 Task: Compose an email with the signature George Carter with the subject Thank you for an order and the message Could you clarify the roles and responsibilities of the team members? from softage.5@softage.net to softage.3@softage.net, select last sentence, change the font color from current to maroon and background color to red Send the email. Finally, move the email from Sent Items to the label Makeup
Action: Mouse moved to (116, 135)
Screenshot: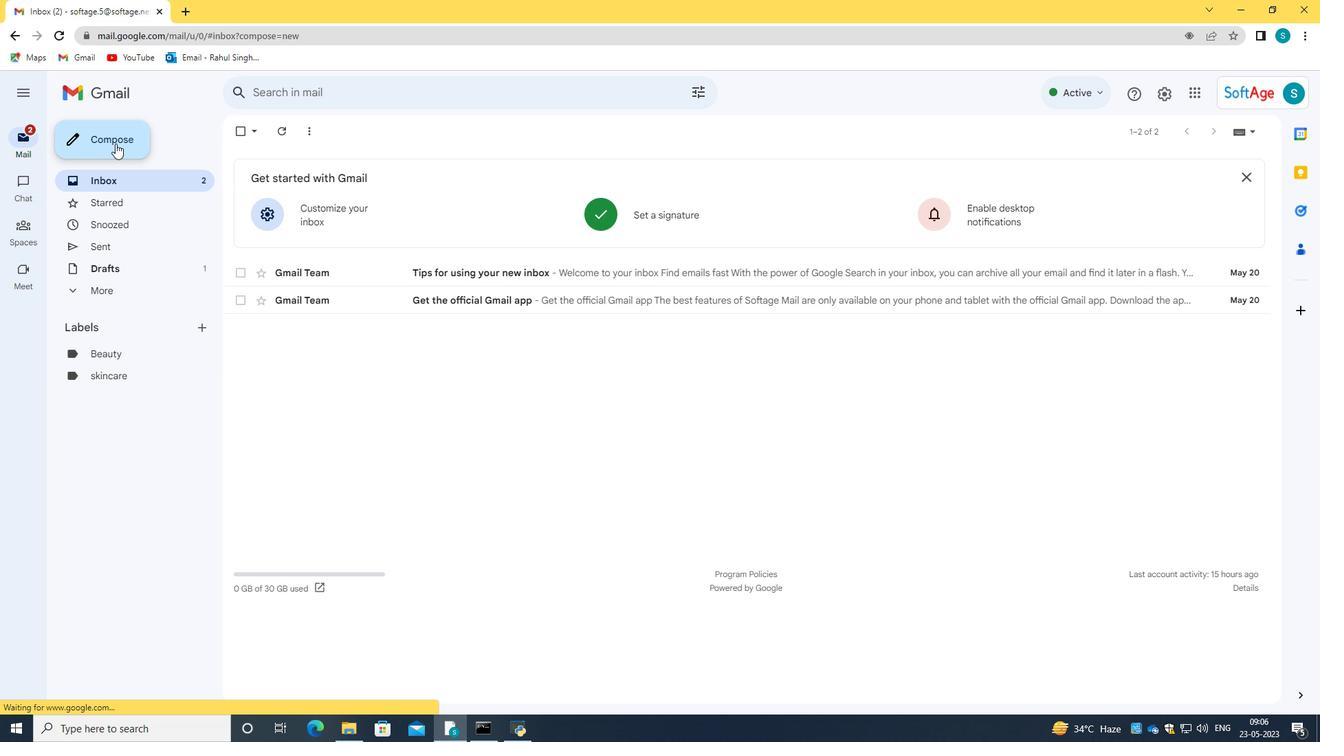 
Action: Mouse pressed left at (116, 135)
Screenshot: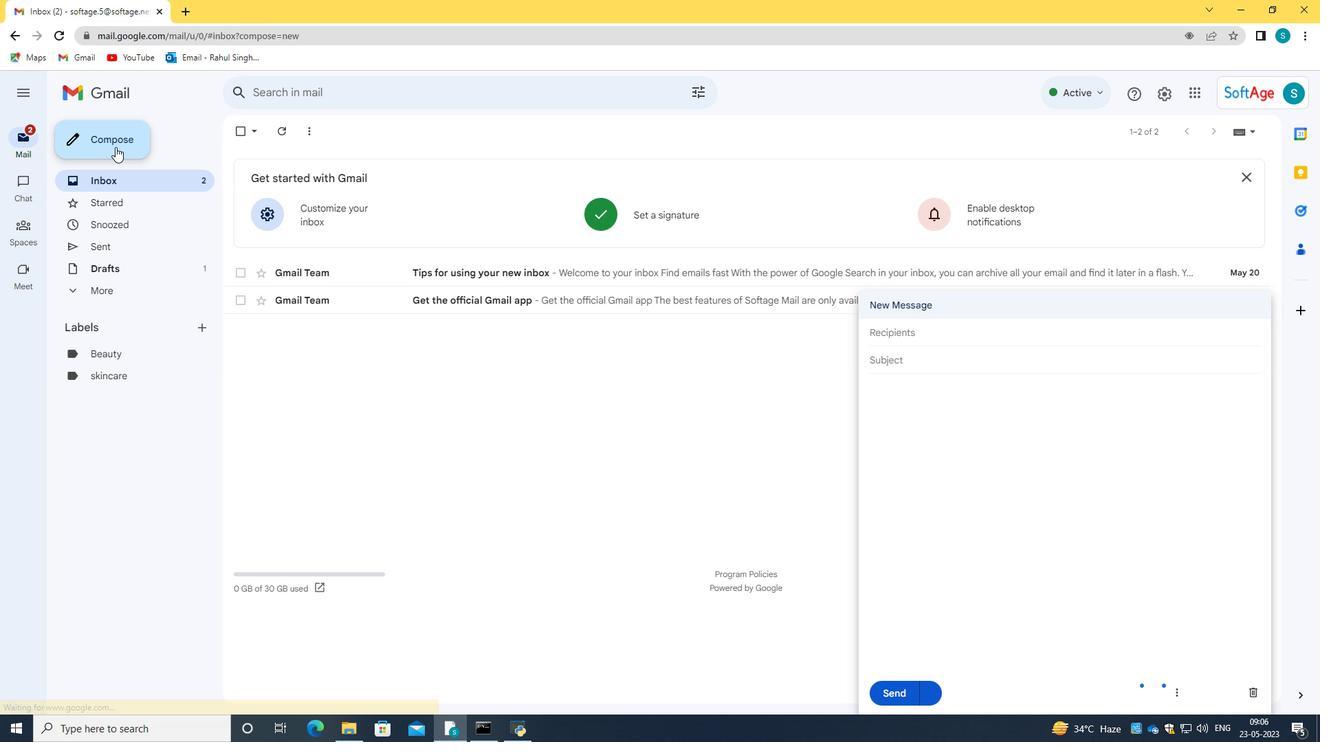 
Action: Mouse moved to (1237, 301)
Screenshot: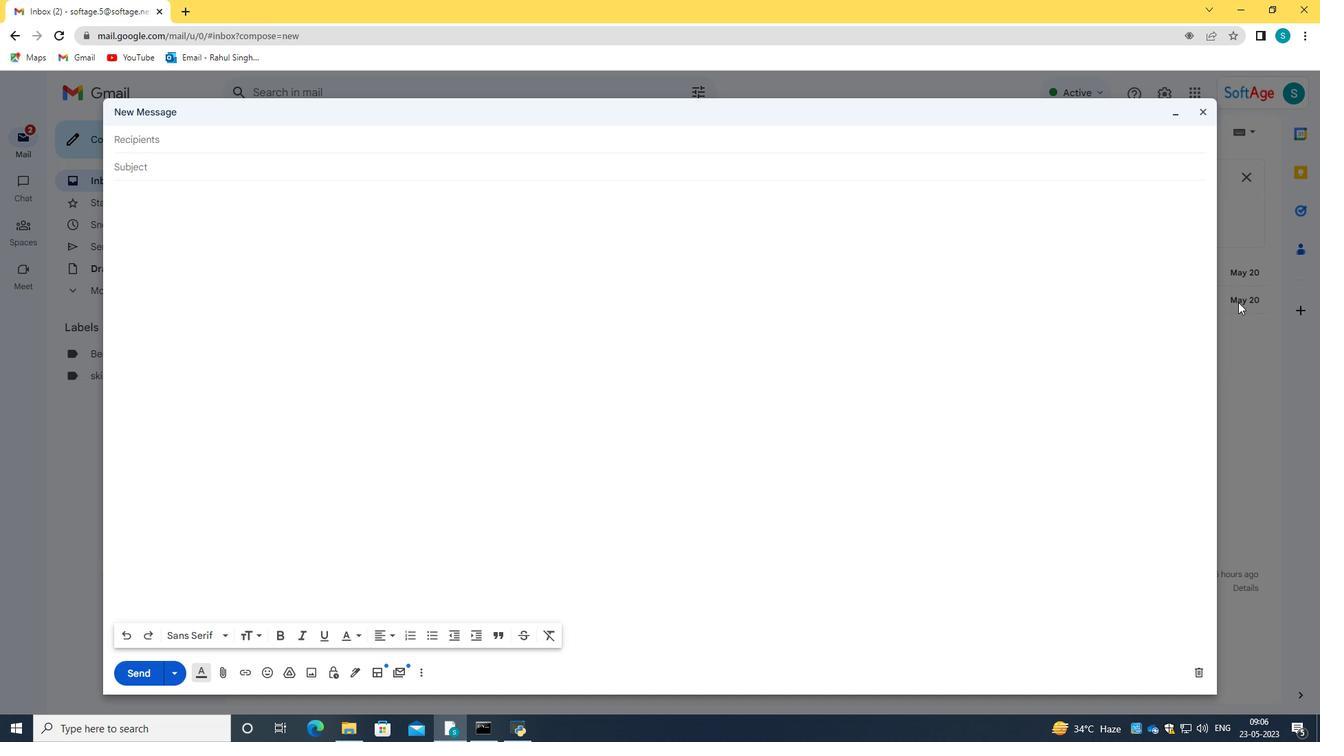 
Action: Mouse pressed left at (1237, 301)
Screenshot: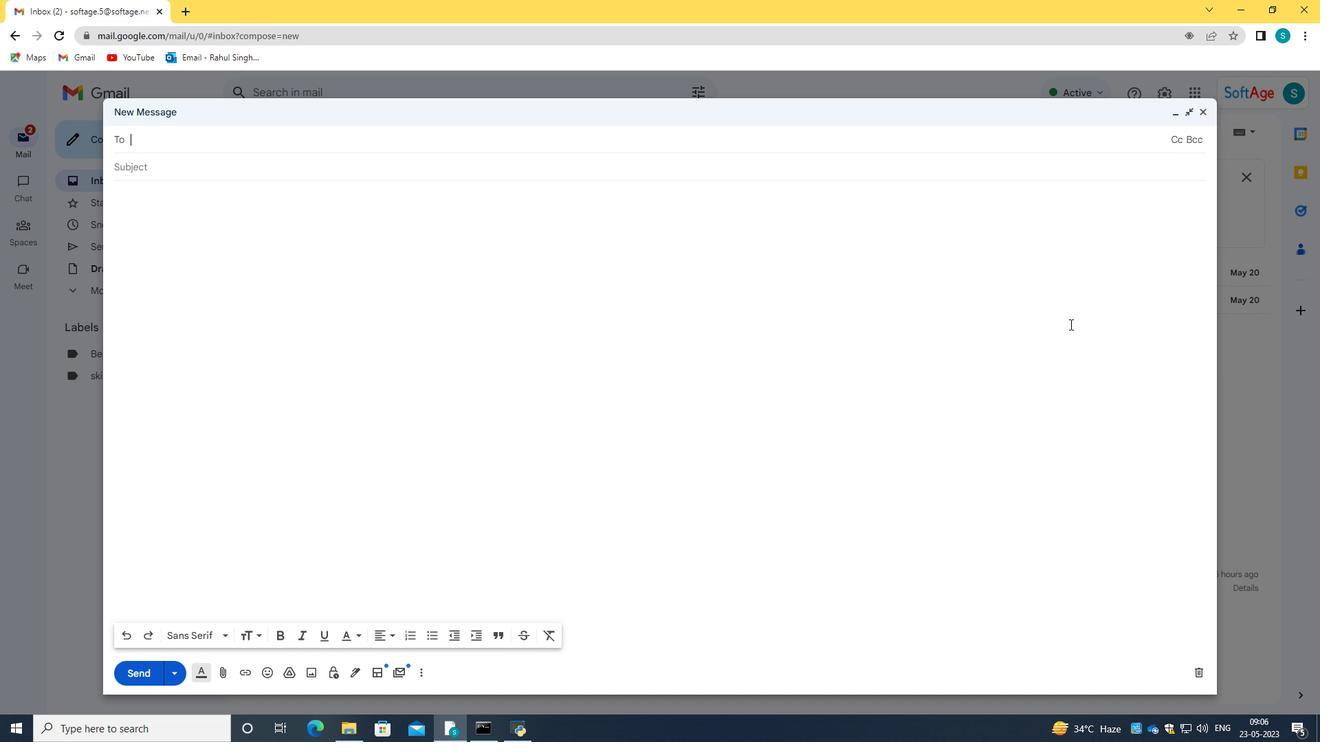 
Action: Mouse moved to (186, 135)
Screenshot: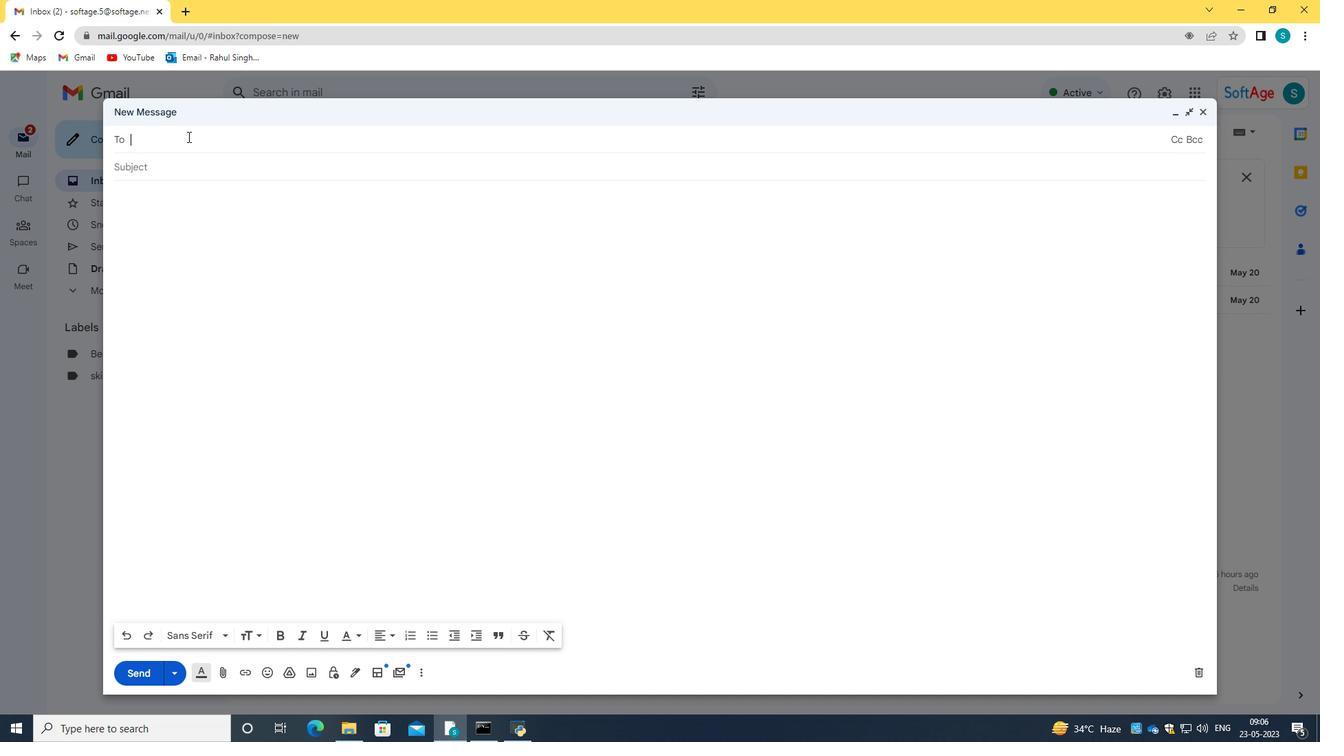 
Action: Mouse pressed left at (186, 135)
Screenshot: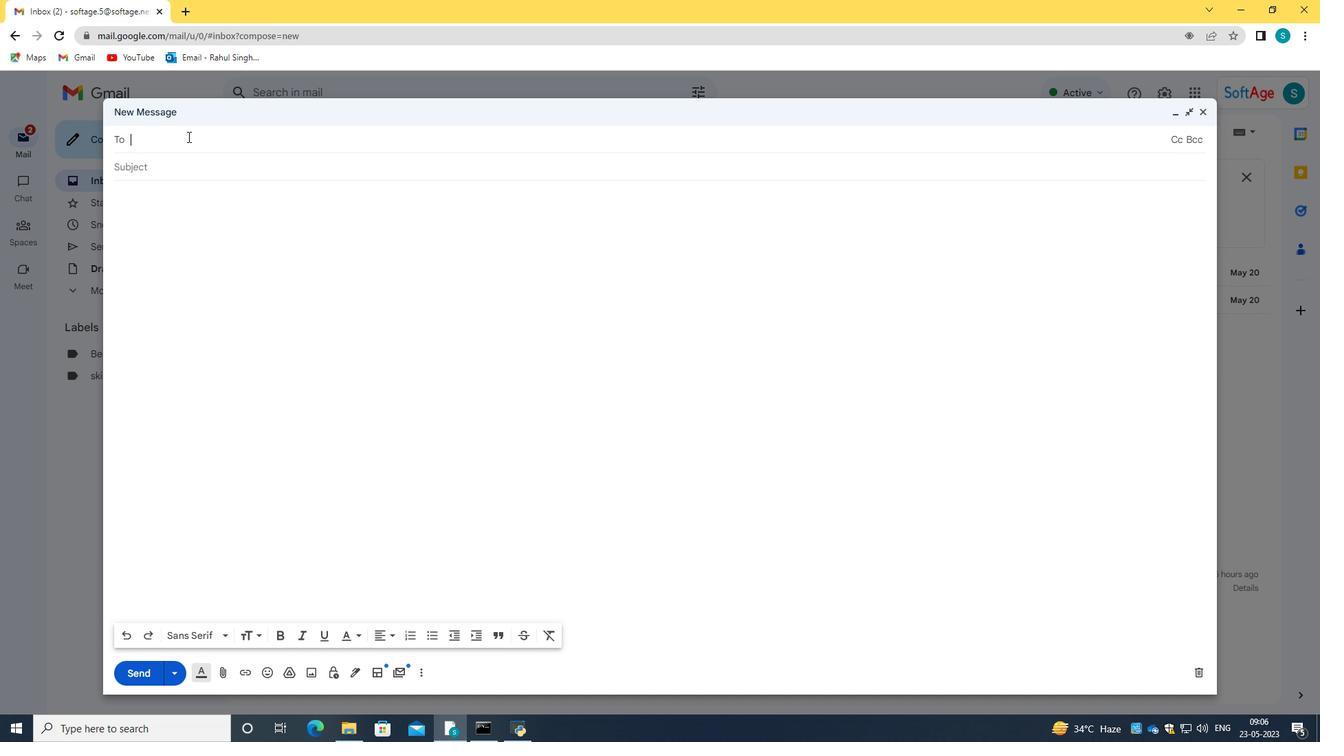 
Action: Mouse moved to (352, 674)
Screenshot: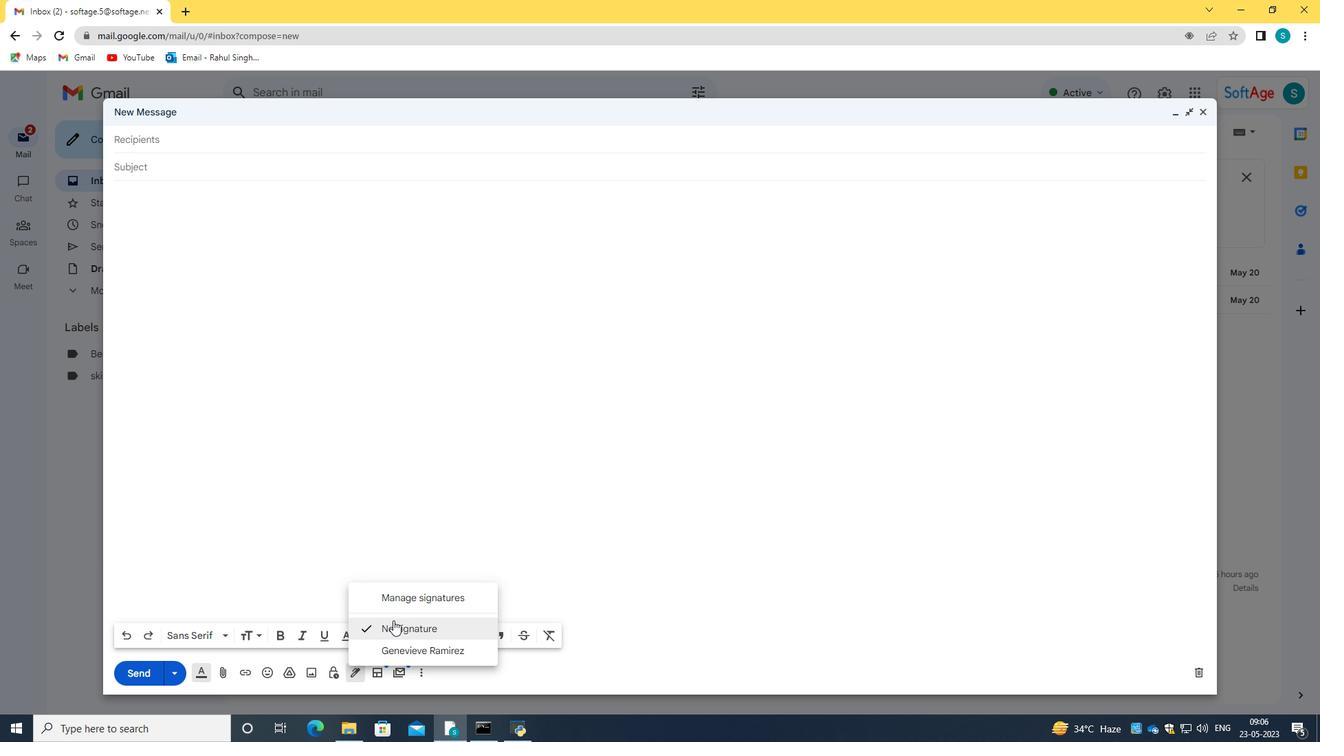 
Action: Mouse pressed left at (352, 674)
Screenshot: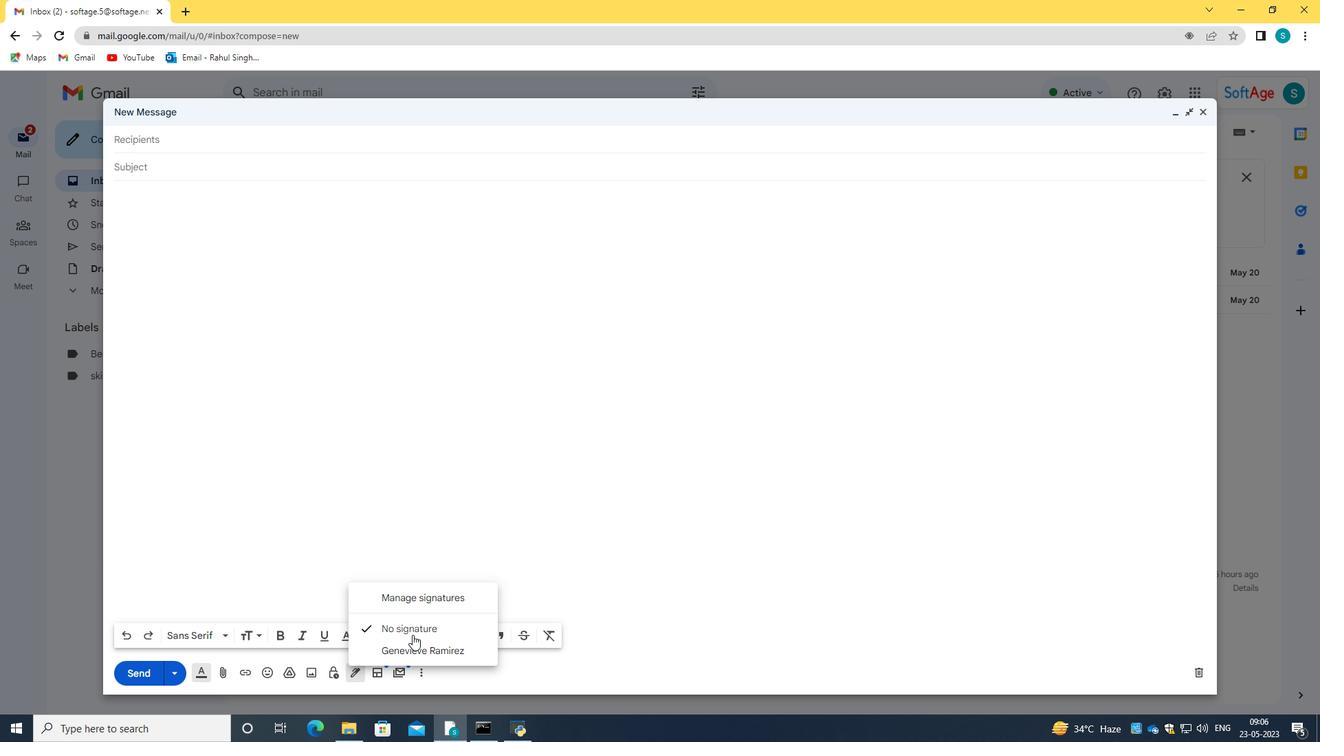 
Action: Mouse moved to (424, 605)
Screenshot: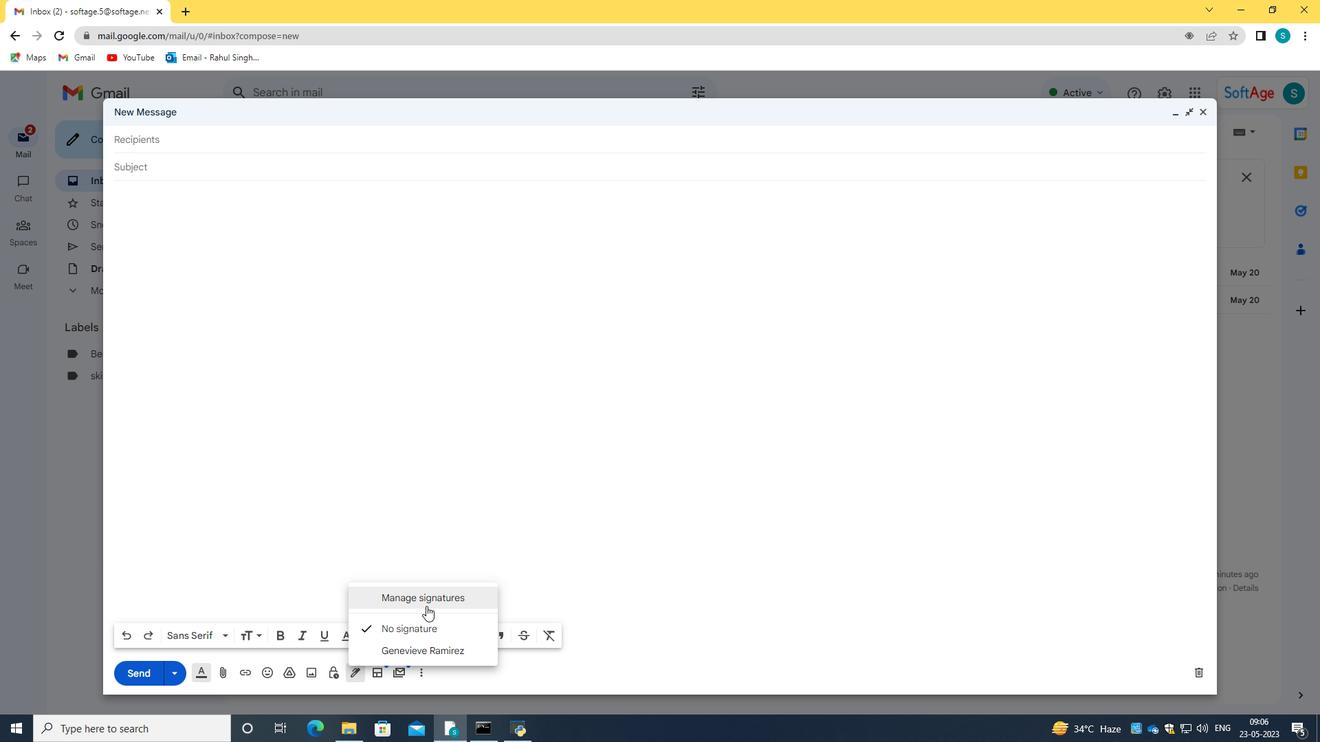 
Action: Mouse pressed left at (424, 605)
Screenshot: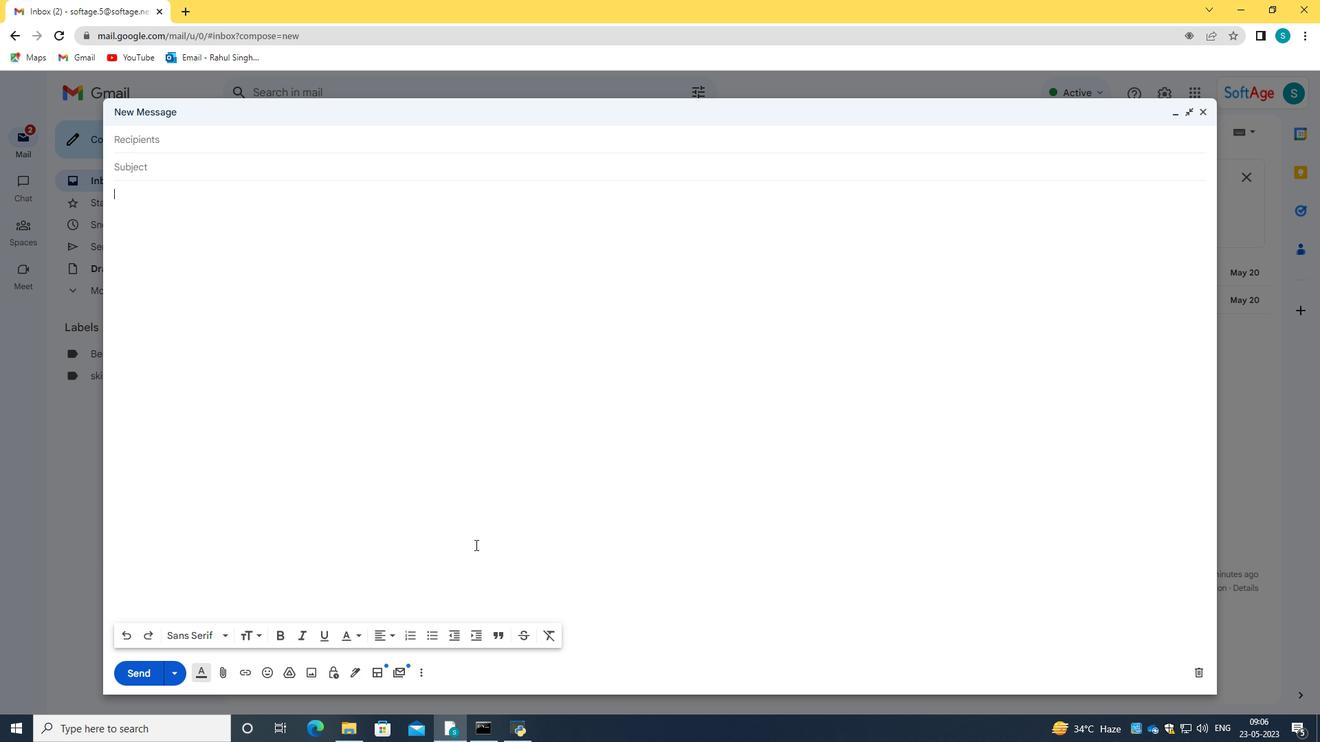 
Action: Mouse moved to (1188, 111)
Screenshot: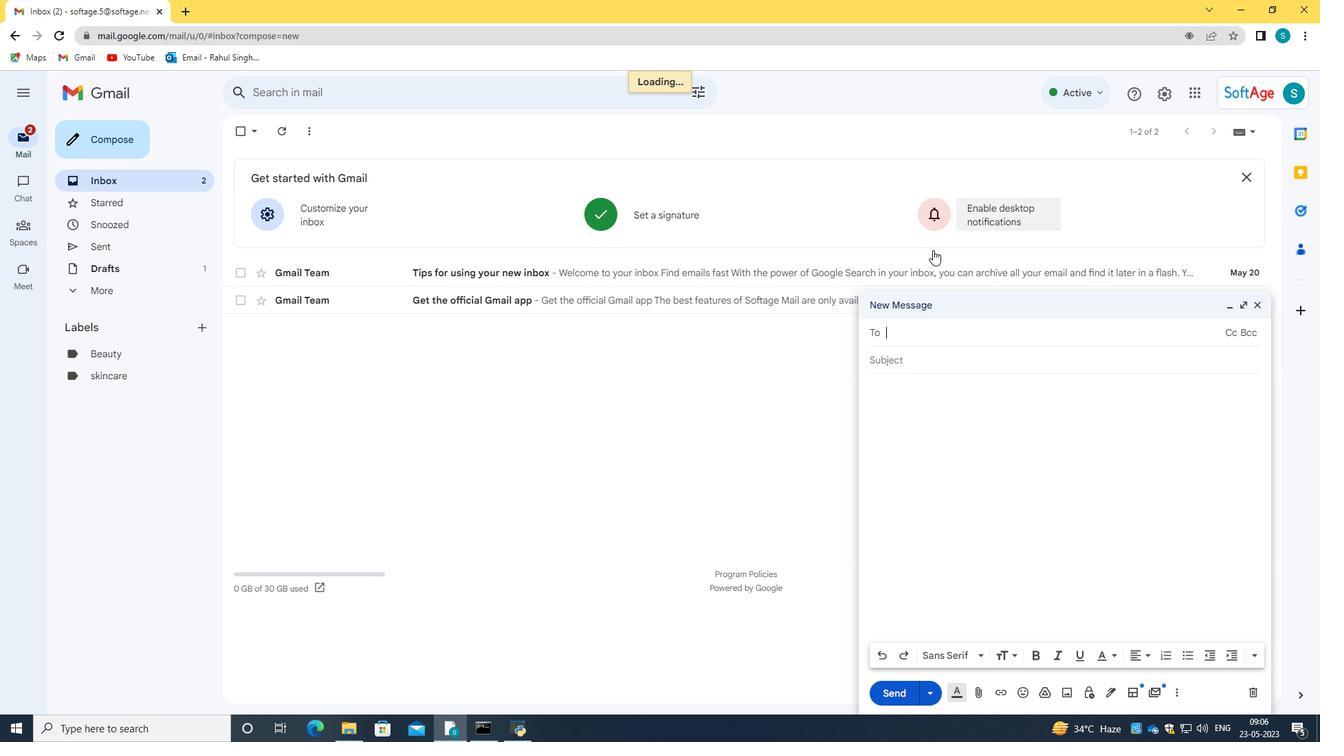 
Action: Mouse pressed left at (1188, 111)
Screenshot: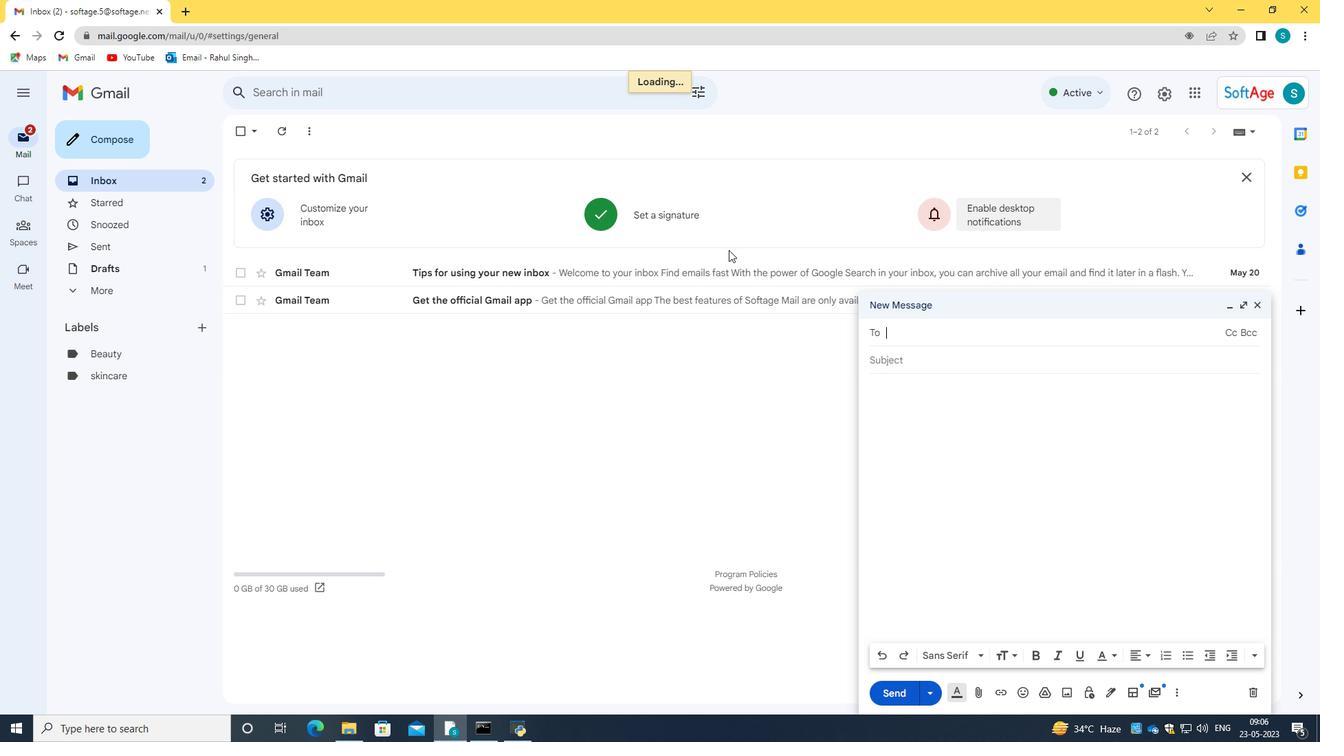
Action: Mouse moved to (554, 343)
Screenshot: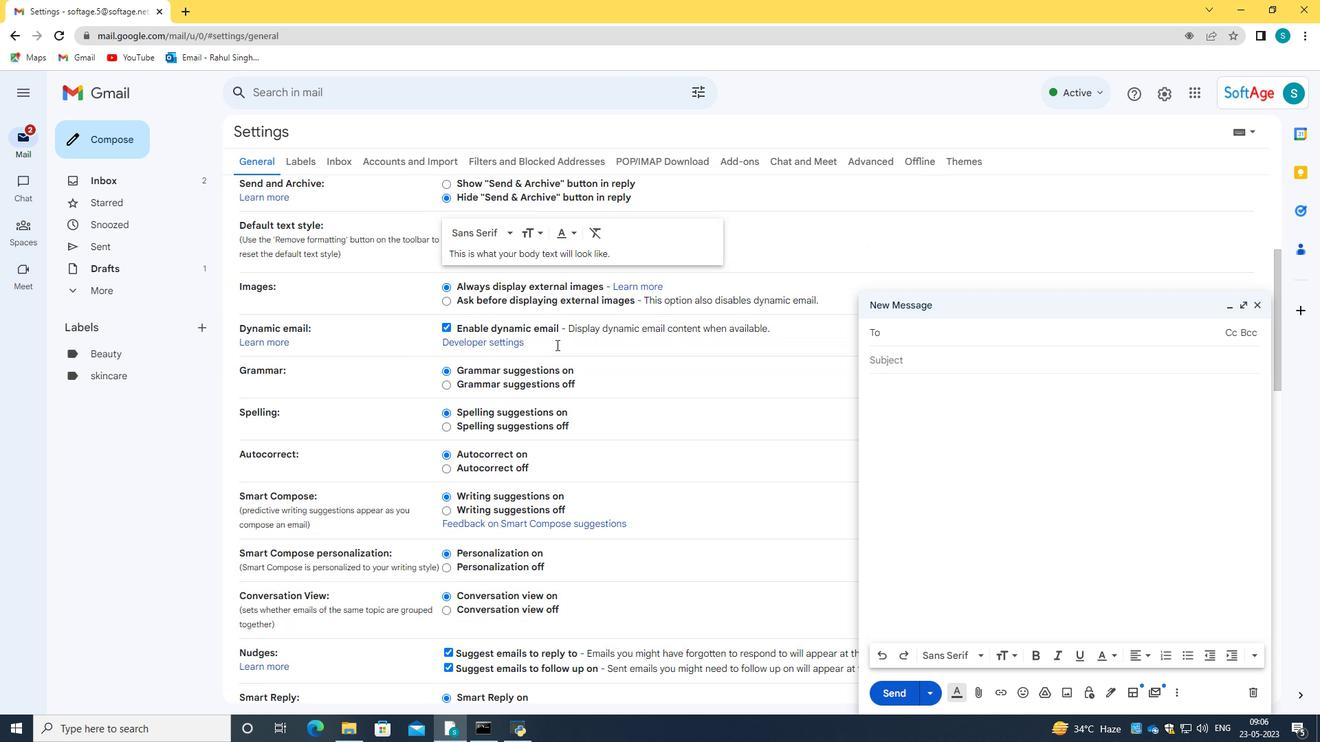 
Action: Mouse scrolled (554, 343) with delta (0, 0)
Screenshot: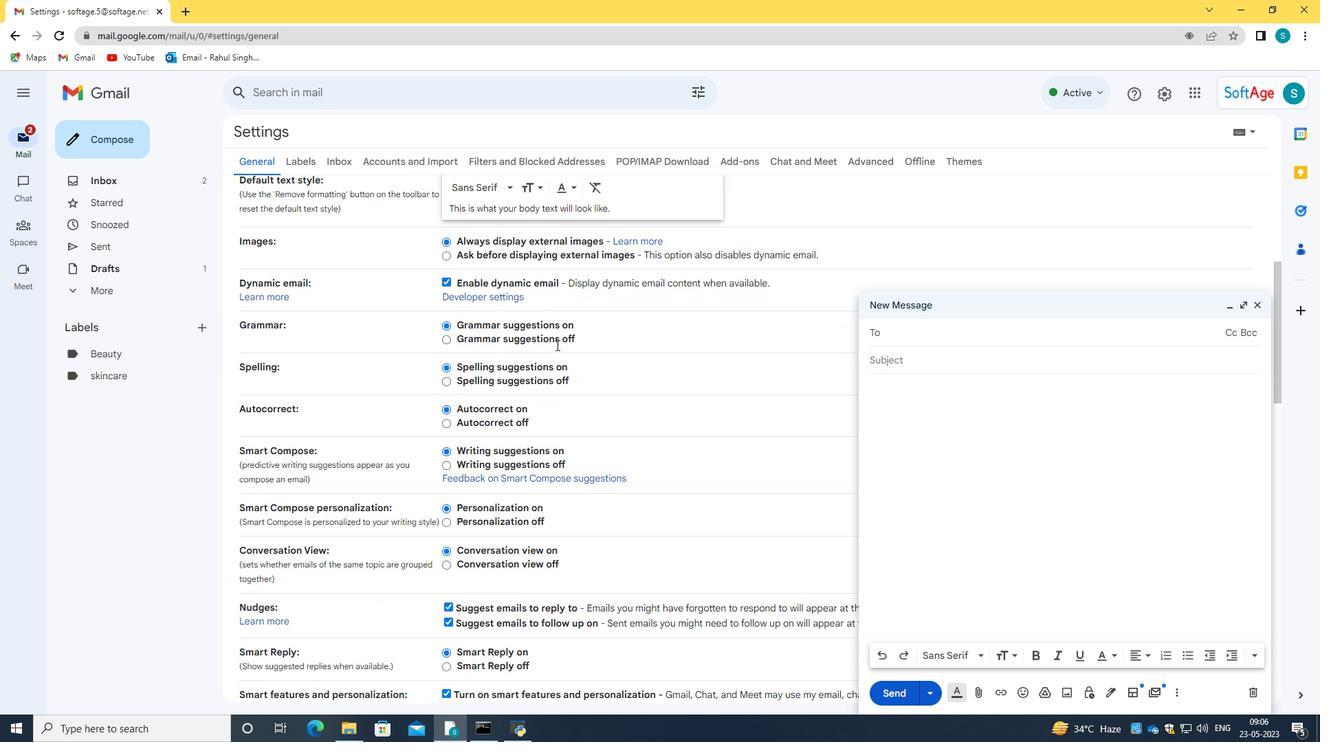 
Action: Mouse scrolled (554, 343) with delta (0, 0)
Screenshot: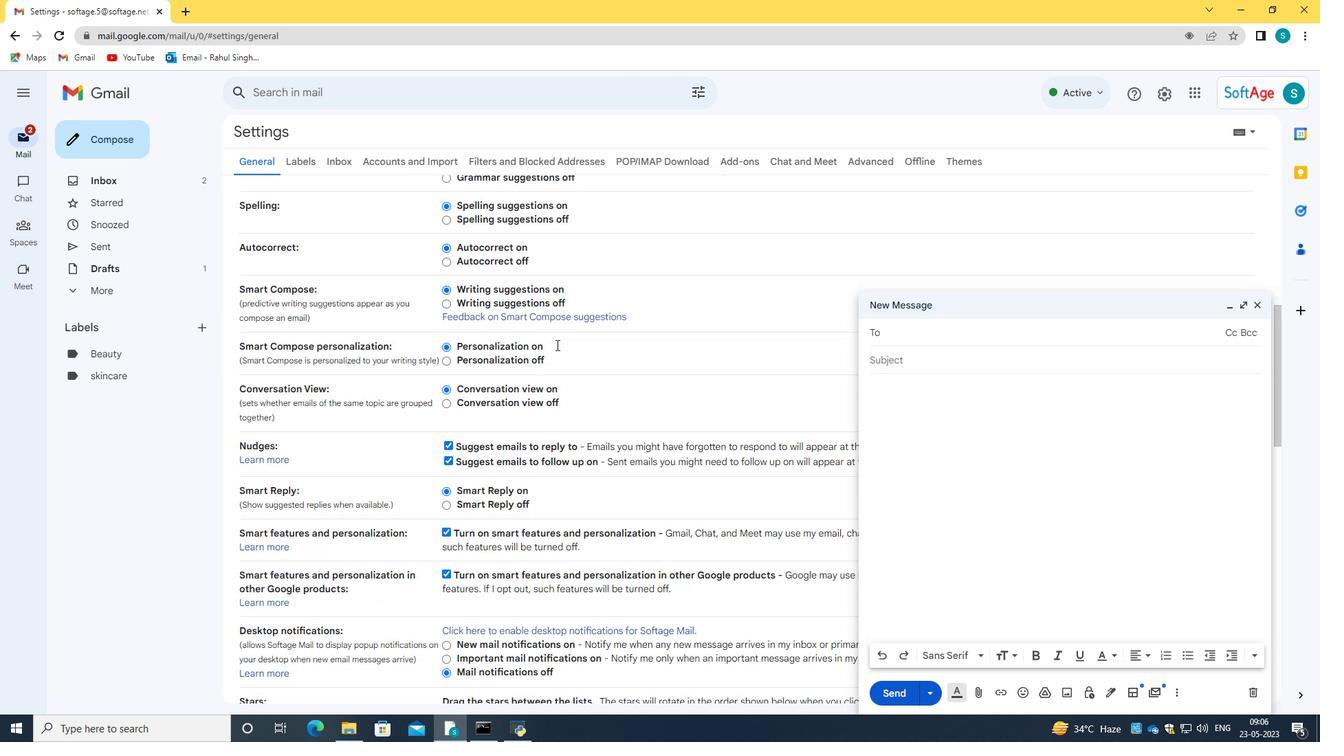 
Action: Mouse scrolled (554, 343) with delta (0, 0)
Screenshot: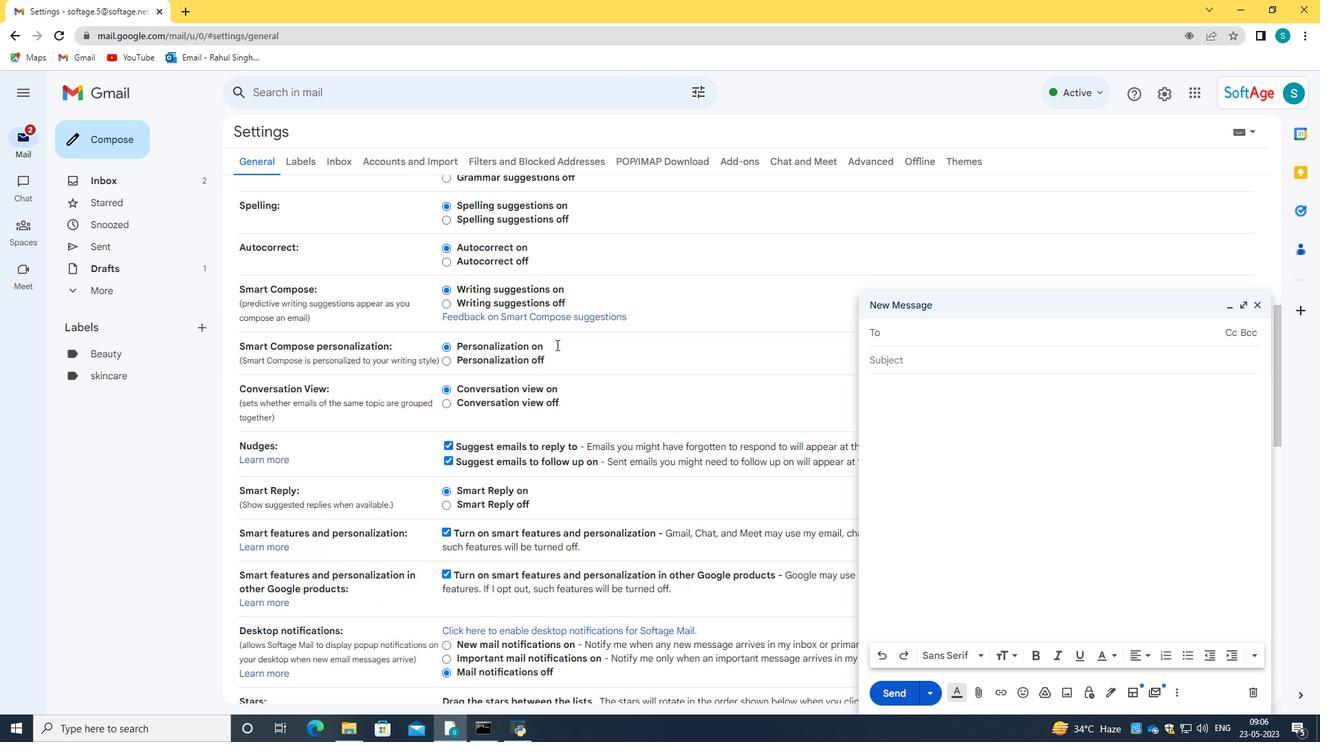 
Action: Mouse scrolled (554, 343) with delta (0, 0)
Screenshot: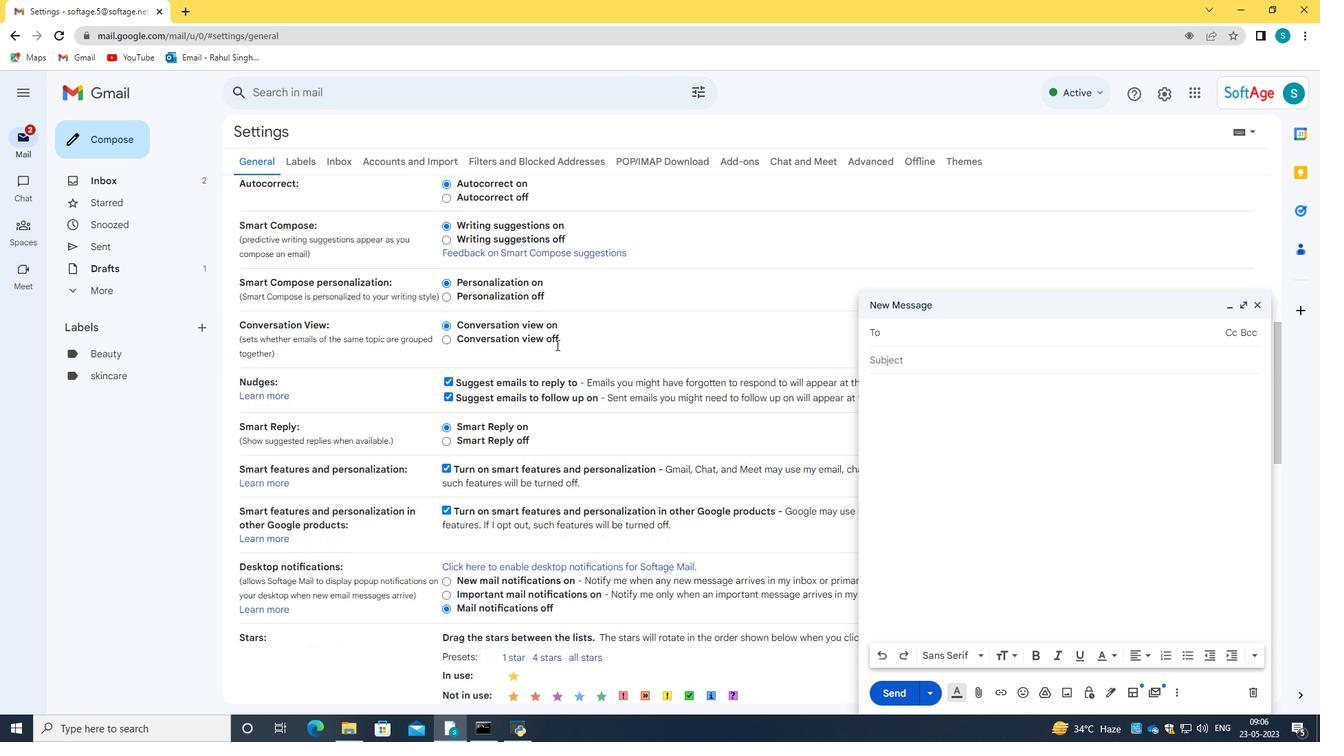 
Action: Mouse scrolled (554, 343) with delta (0, 0)
Screenshot: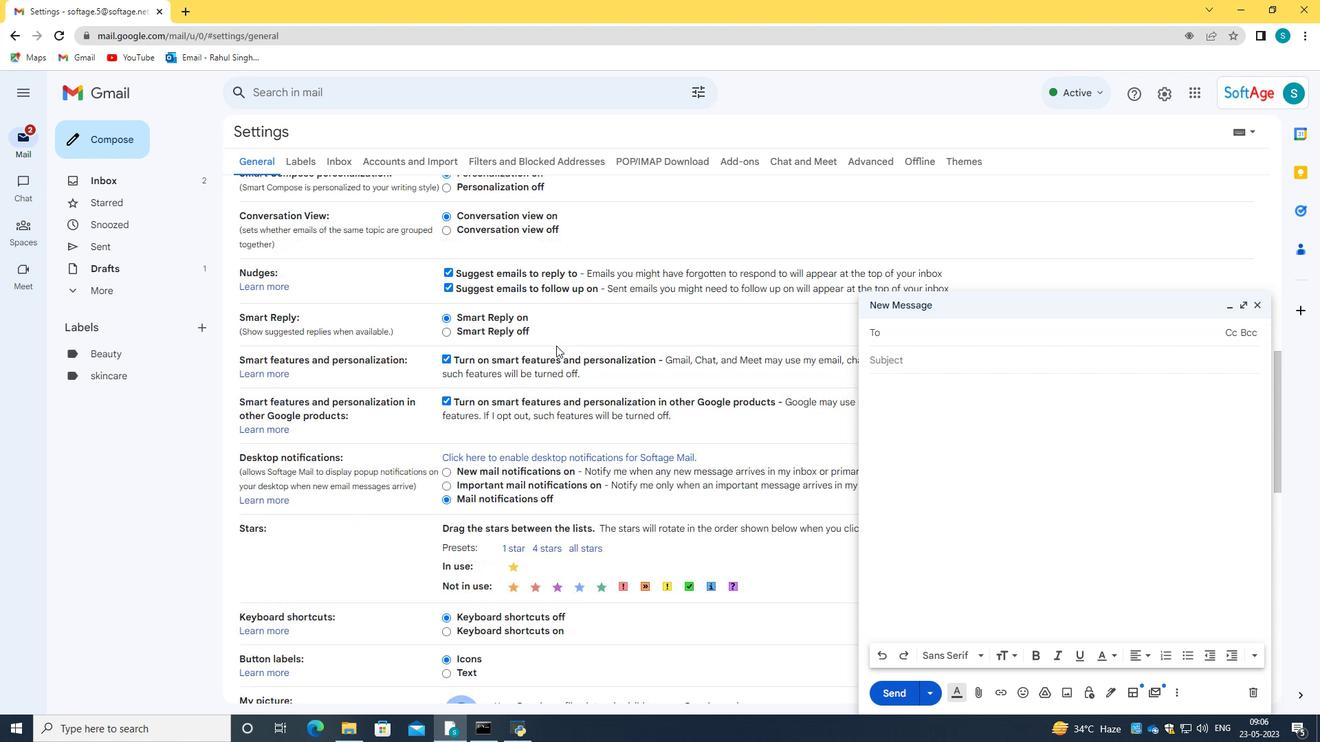 
Action: Mouse scrolled (554, 343) with delta (0, 0)
Screenshot: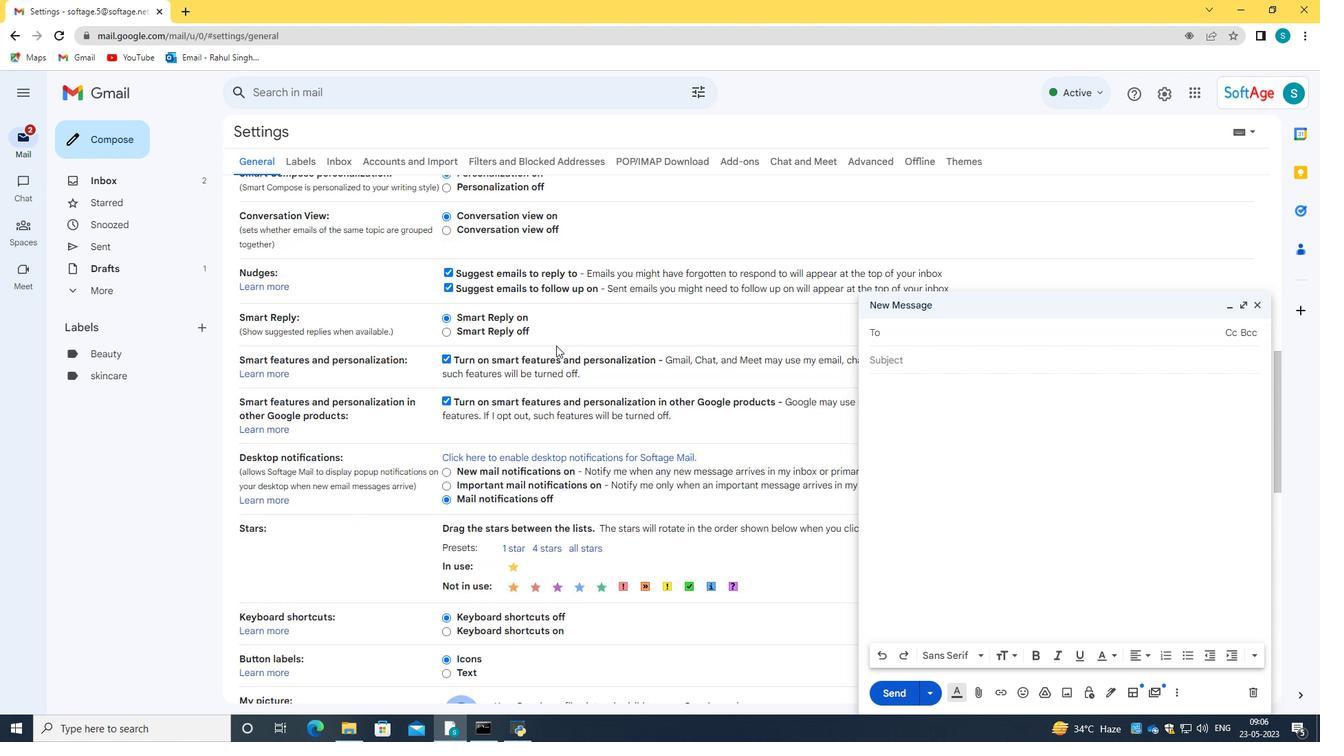 
Action: Mouse scrolled (554, 343) with delta (0, 0)
Screenshot: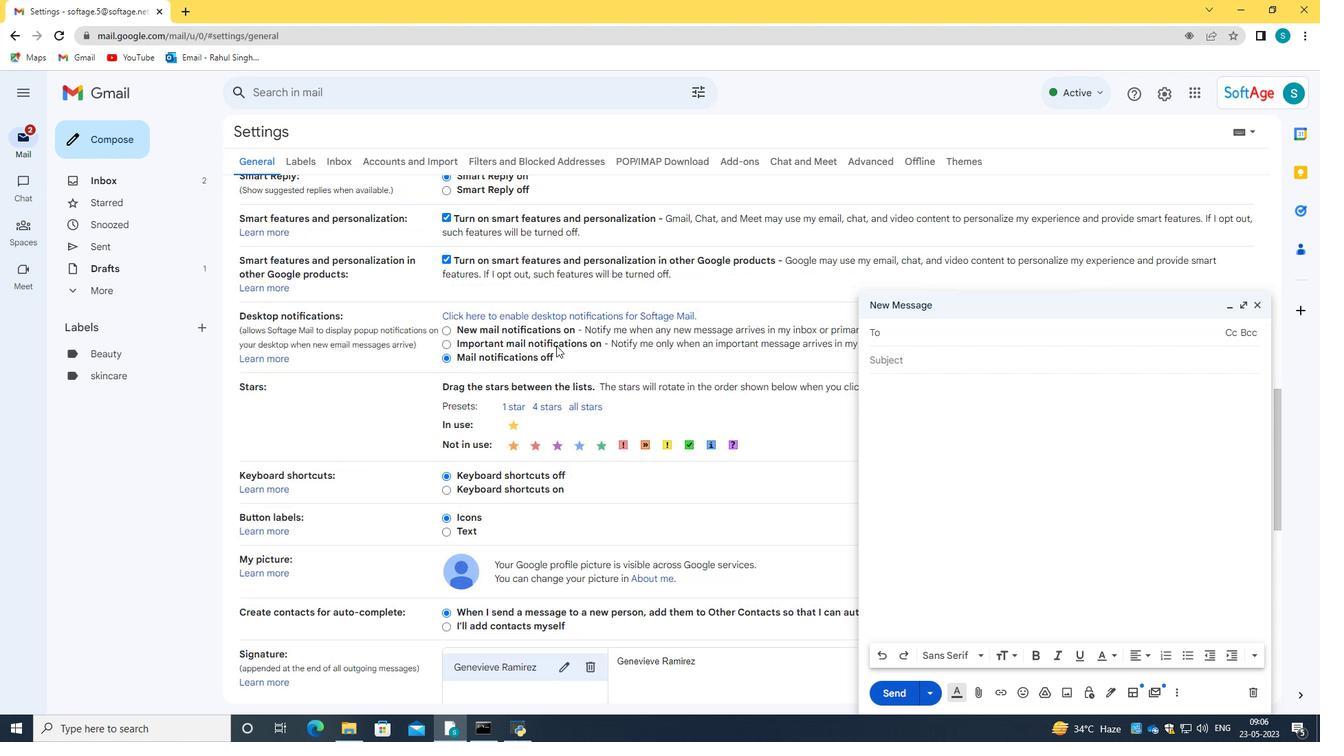 
Action: Mouse scrolled (554, 343) with delta (0, 0)
Screenshot: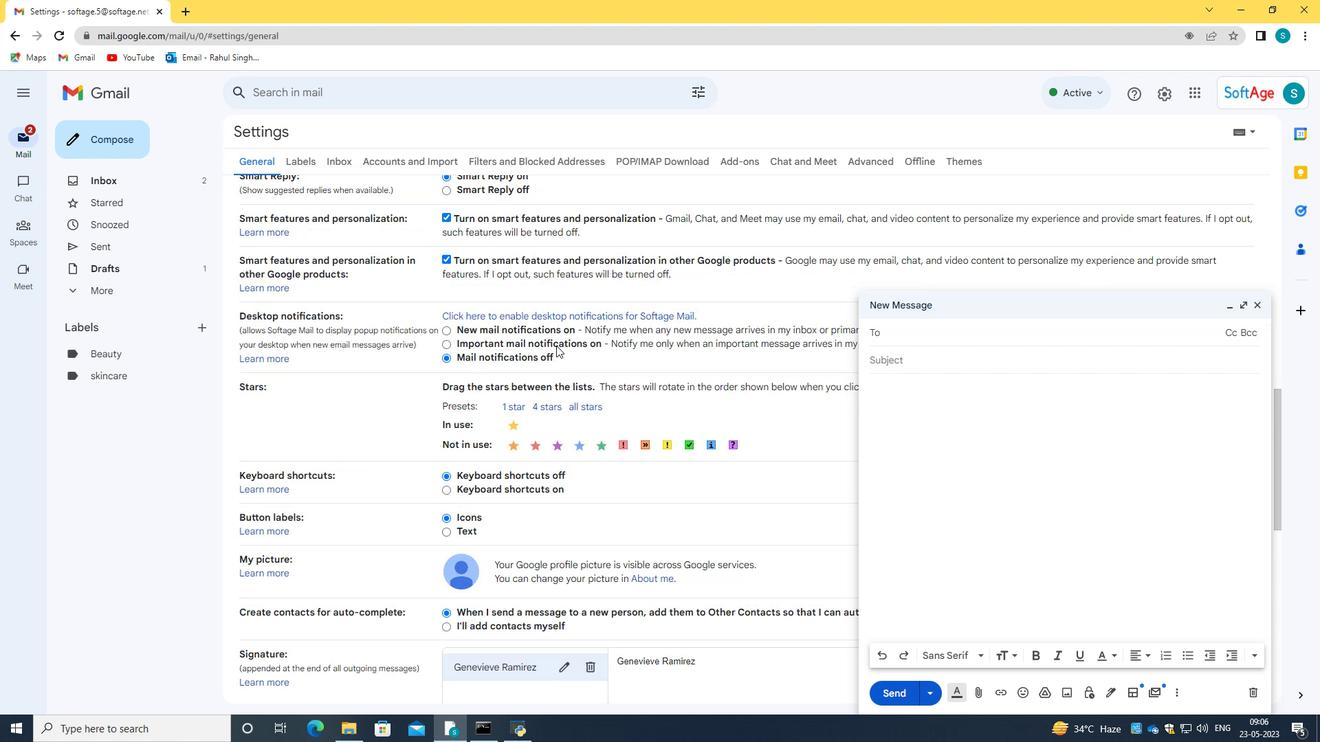 
Action: Mouse moved to (554, 344)
Screenshot: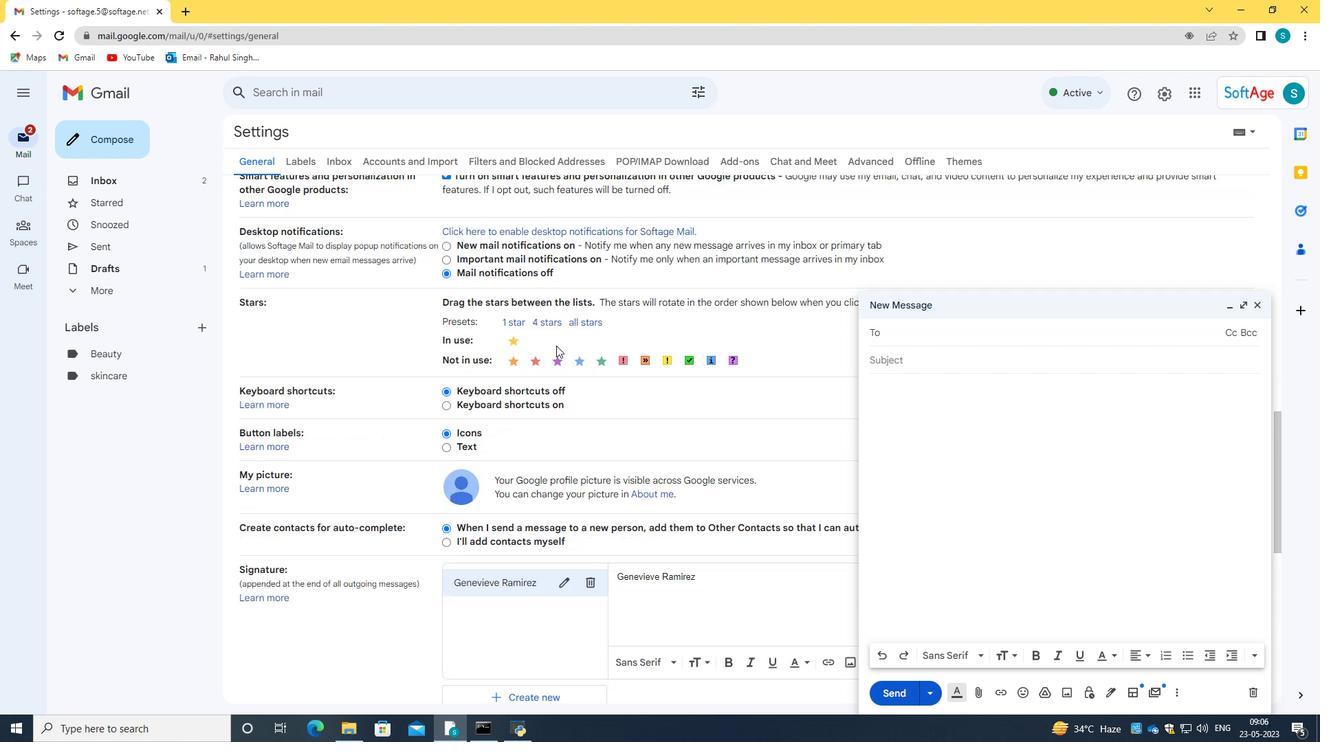 
Action: Mouse scrolled (554, 343) with delta (0, 0)
Screenshot: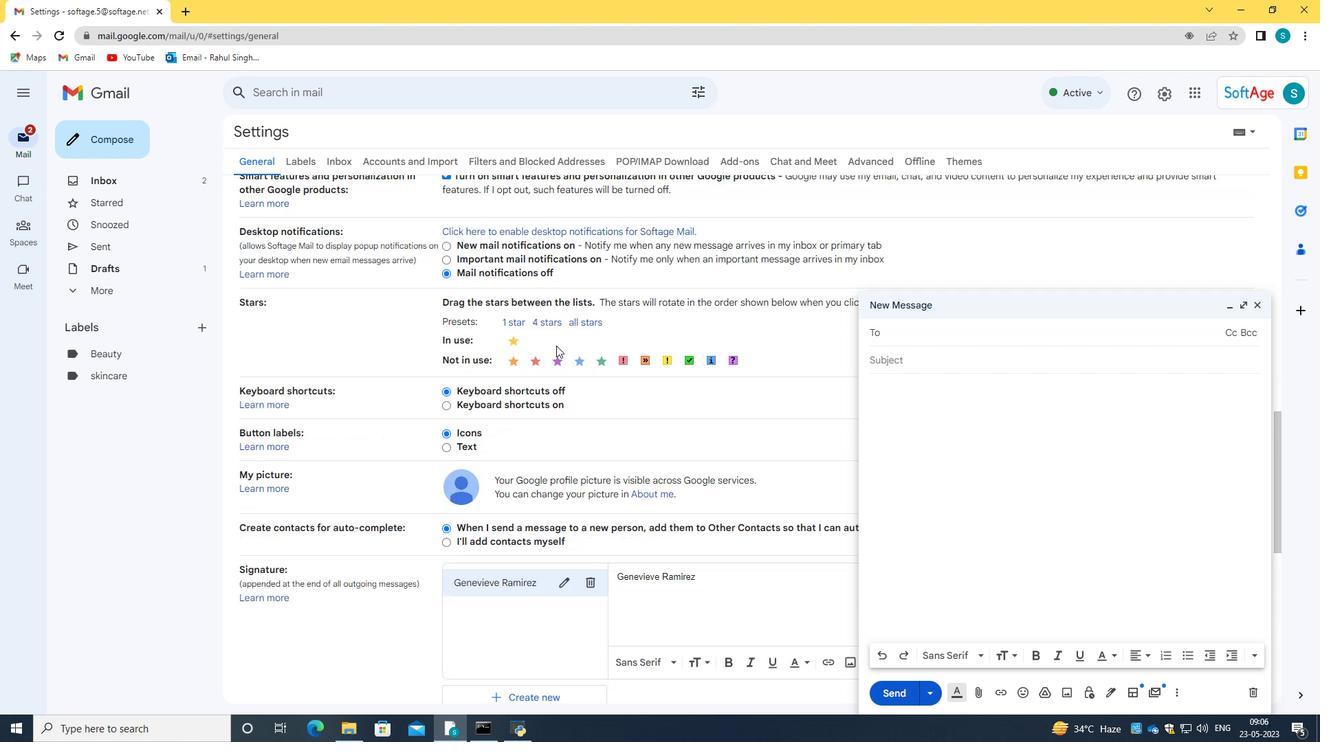 
Action: Mouse scrolled (554, 343) with delta (0, 0)
Screenshot: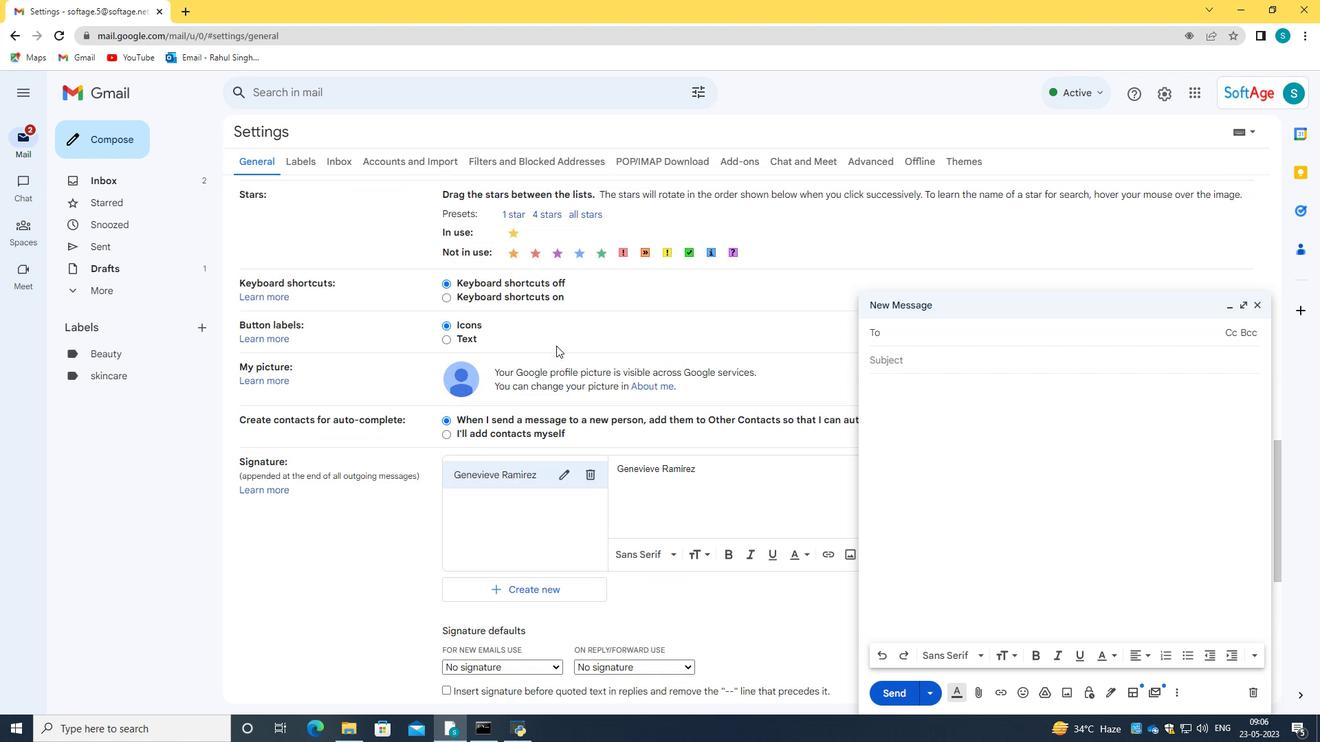
Action: Mouse scrolled (554, 343) with delta (0, 0)
Screenshot: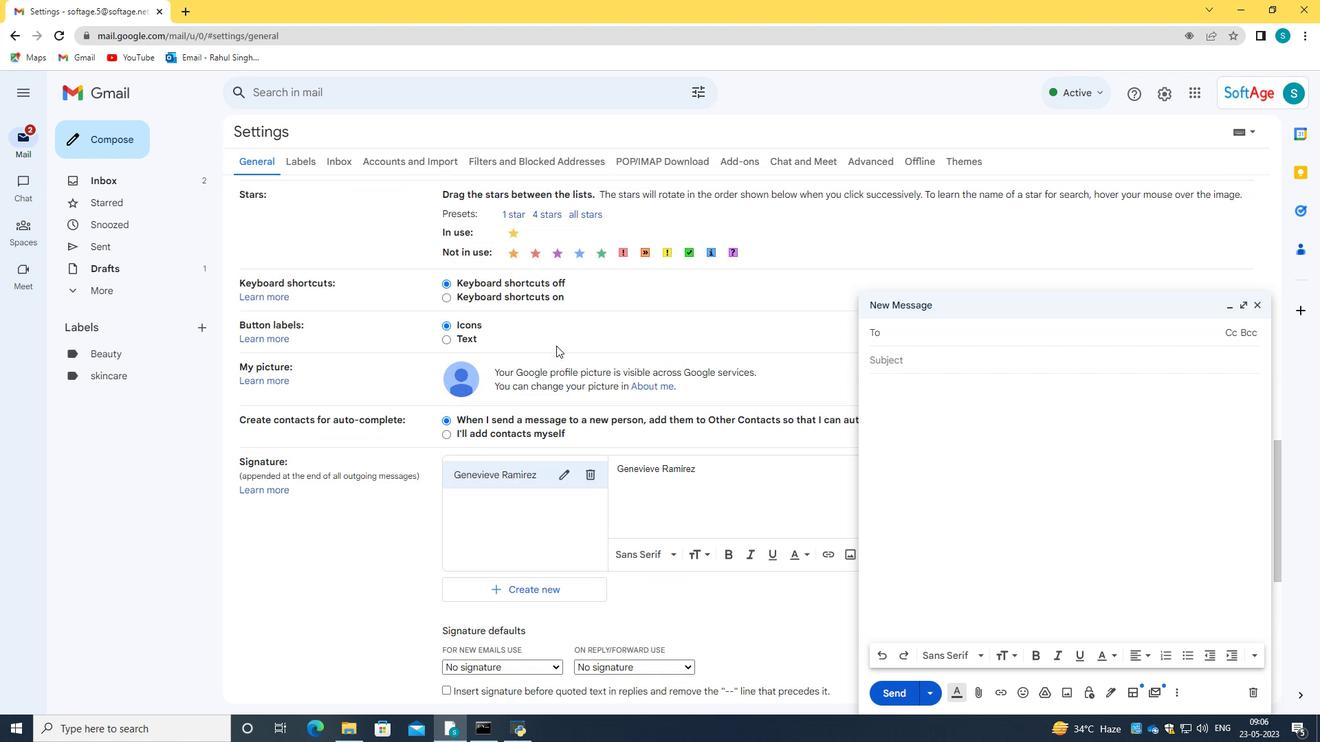 
Action: Mouse scrolled (554, 343) with delta (0, 0)
Screenshot: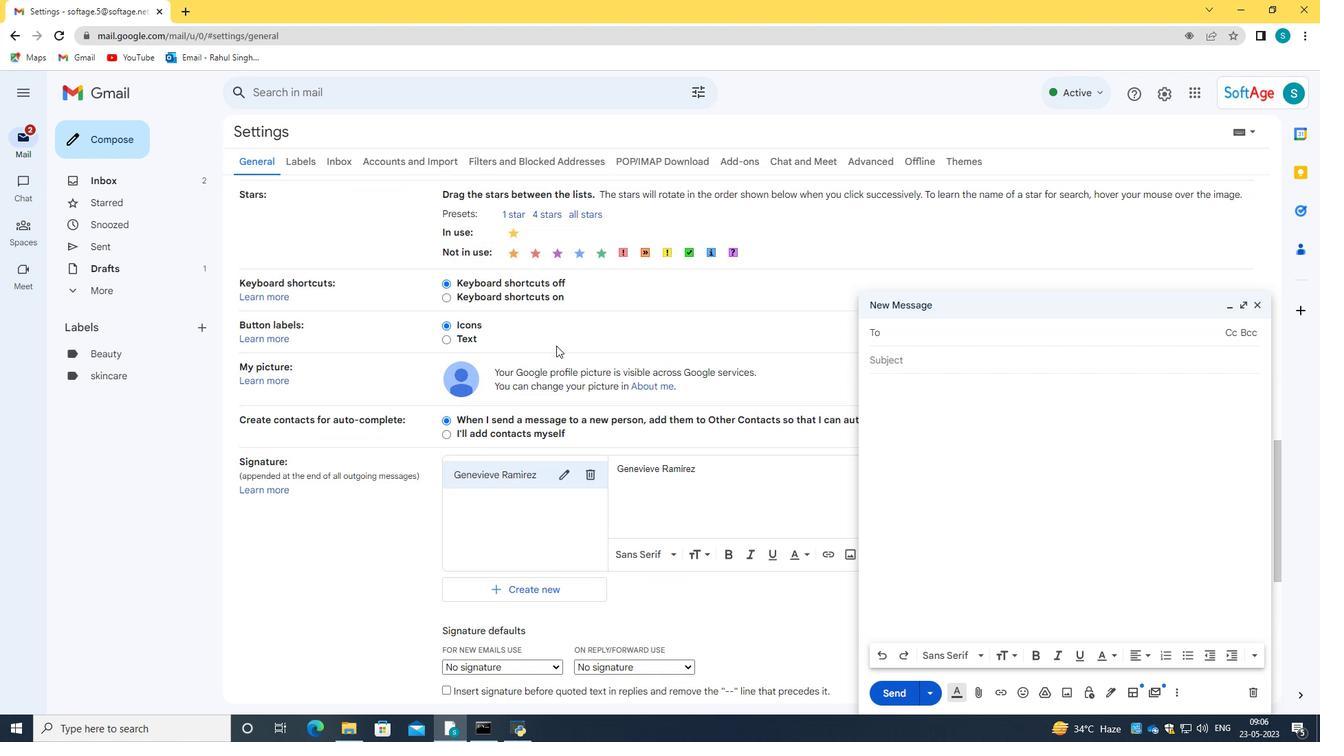 
Action: Mouse scrolled (554, 343) with delta (0, 0)
Screenshot: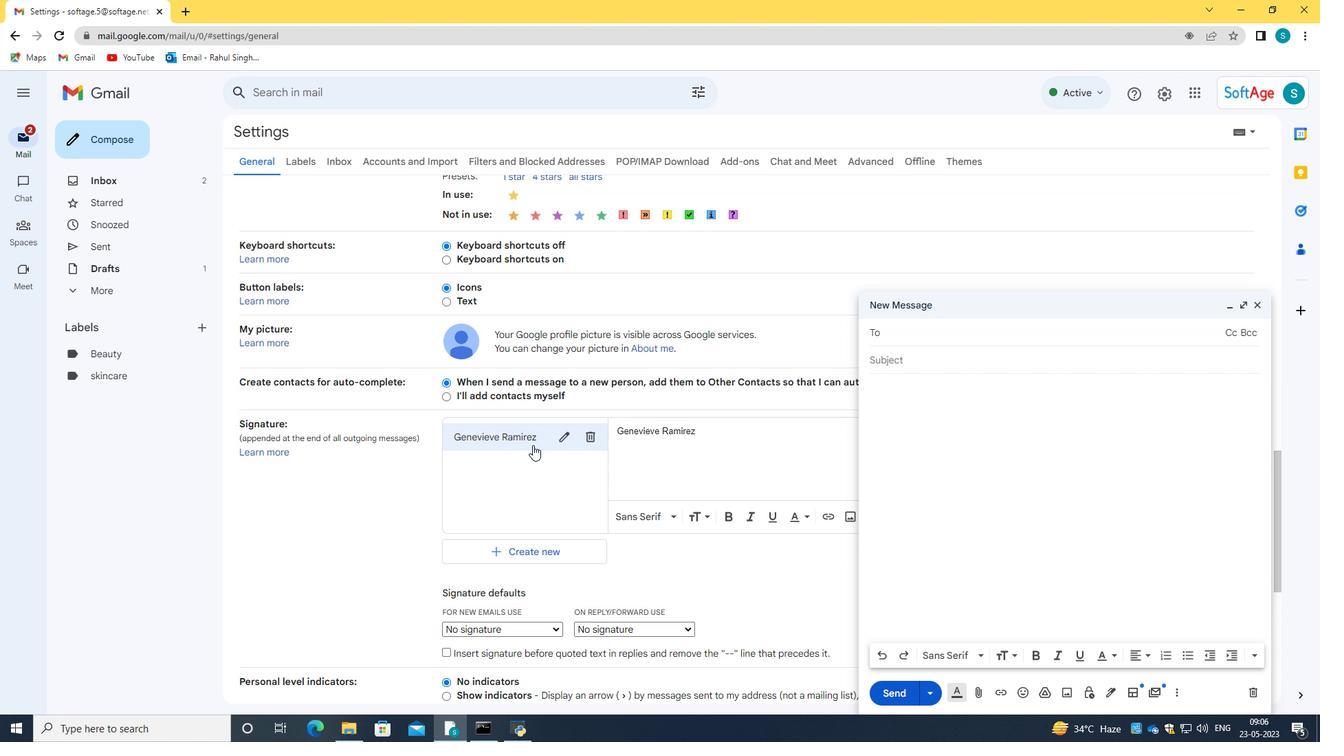 
Action: Mouse scrolled (554, 343) with delta (0, 0)
Screenshot: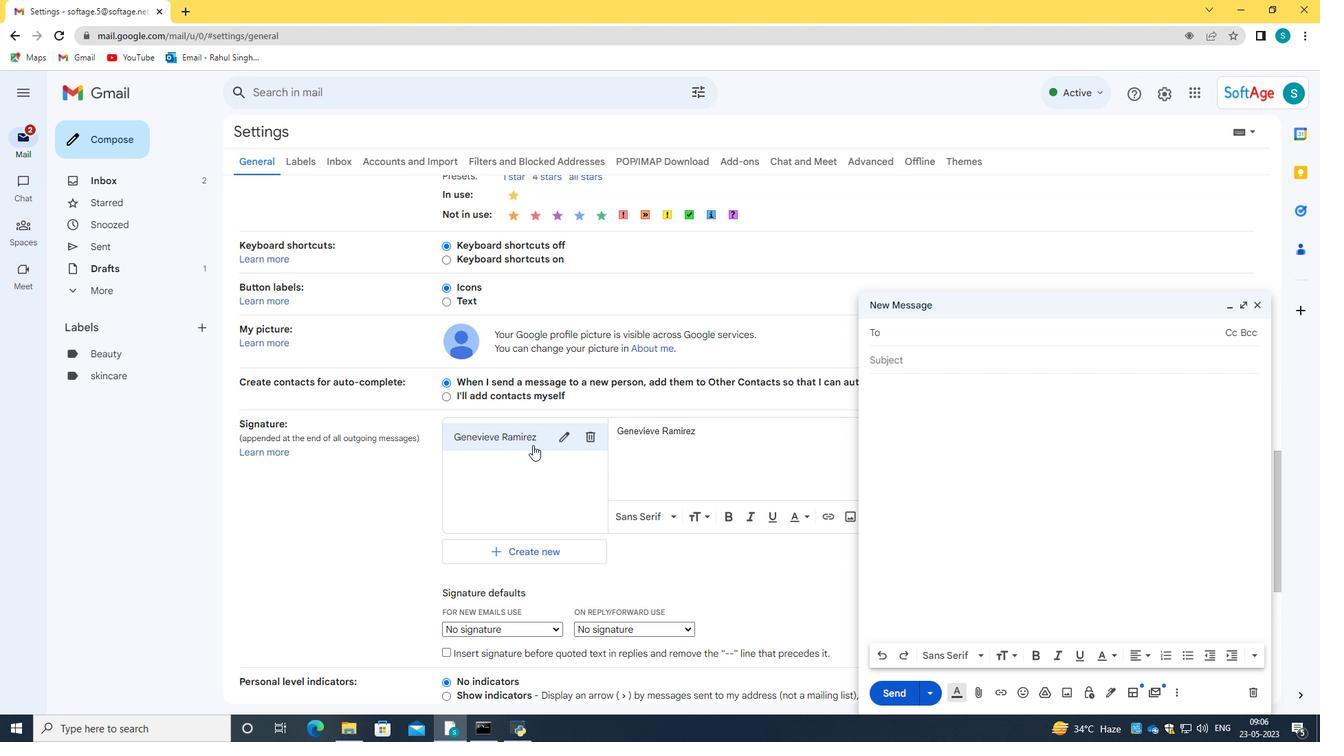
Action: Mouse scrolled (554, 343) with delta (0, 0)
Screenshot: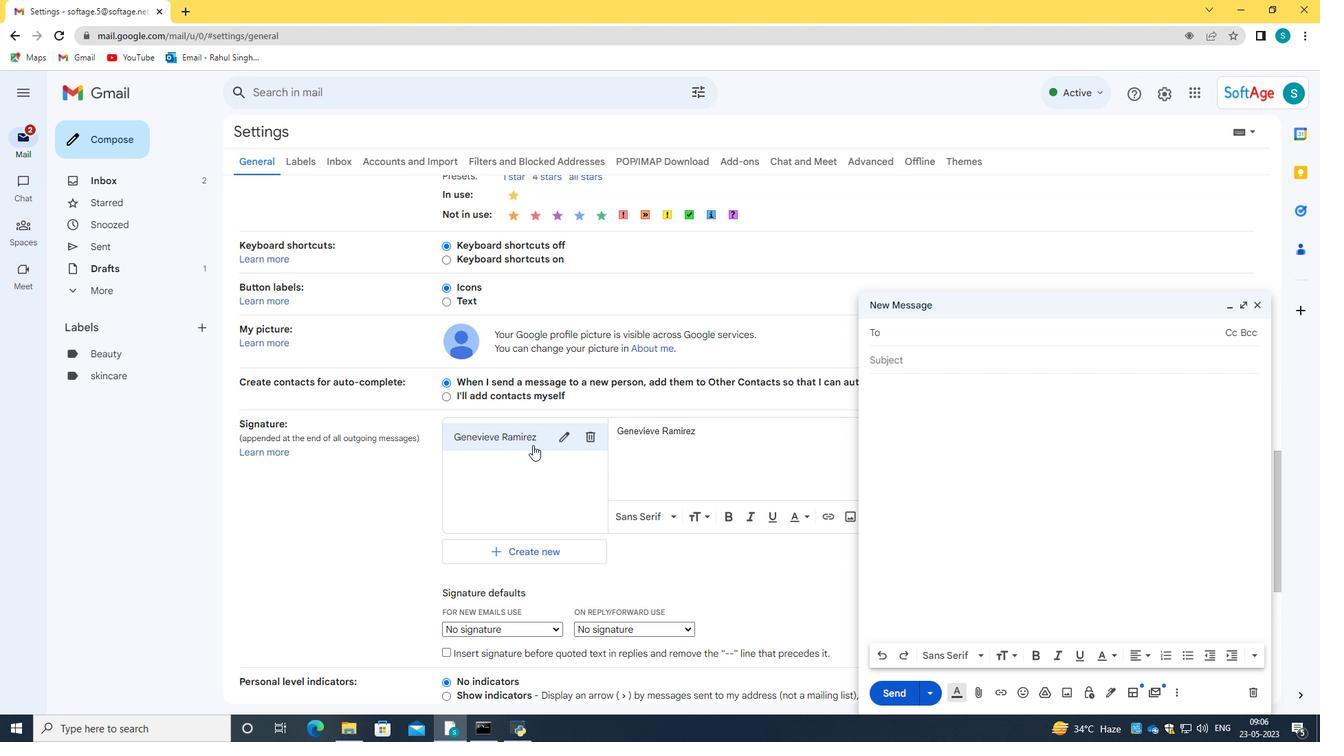 
Action: Mouse moved to (591, 437)
Screenshot: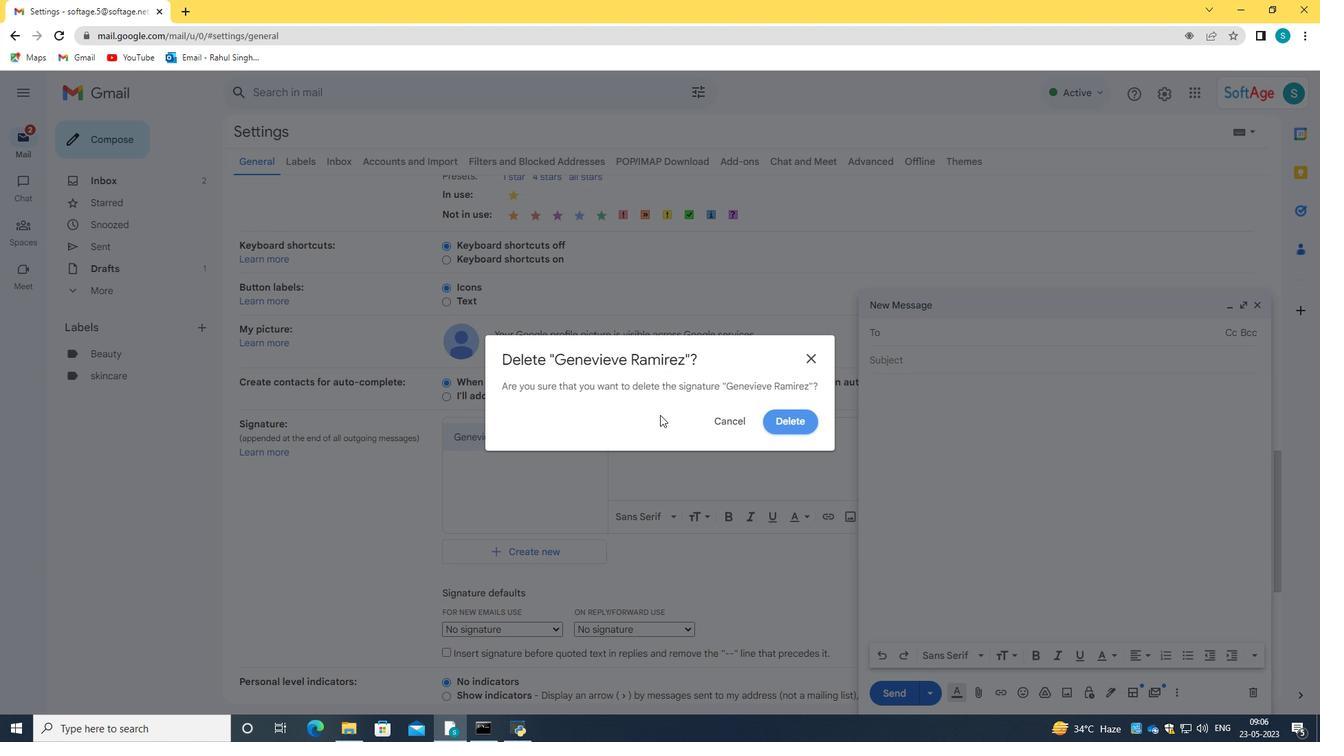 
Action: Mouse pressed left at (591, 437)
Screenshot: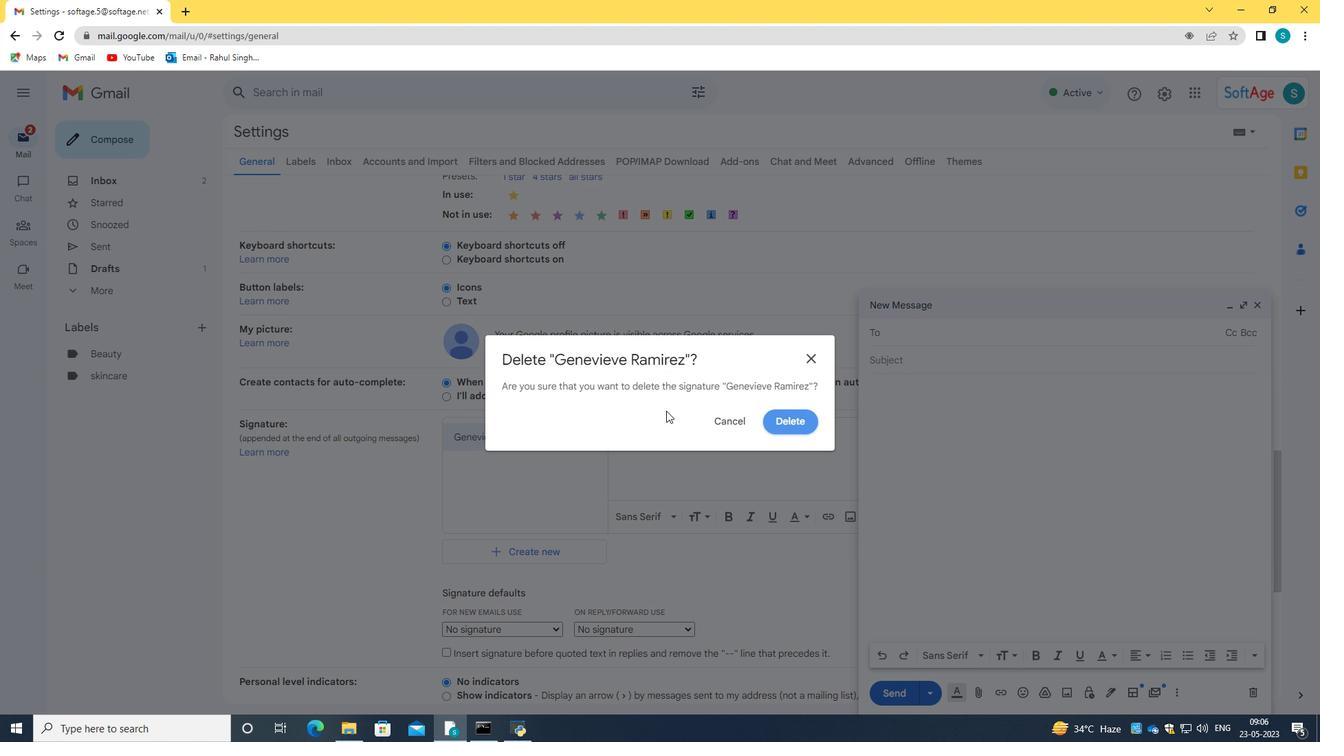 
Action: Mouse moved to (790, 418)
Screenshot: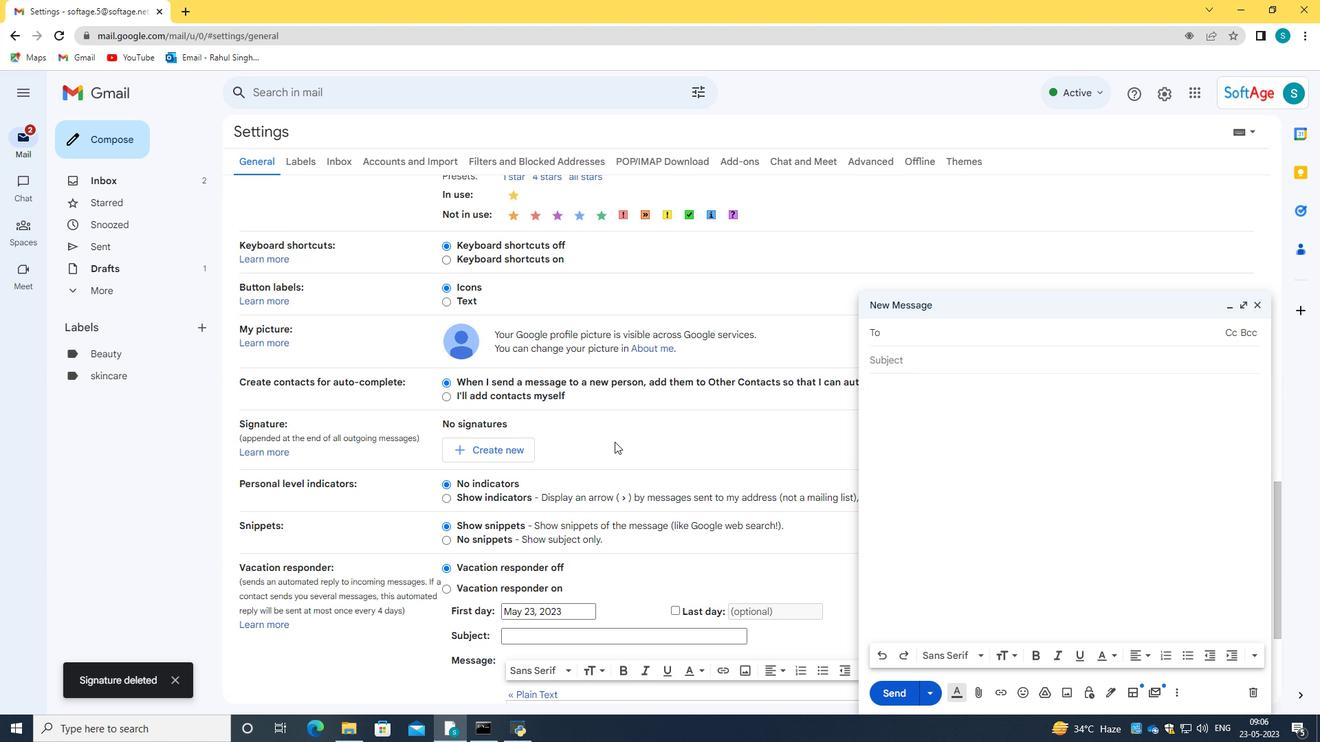 
Action: Mouse pressed left at (790, 418)
Screenshot: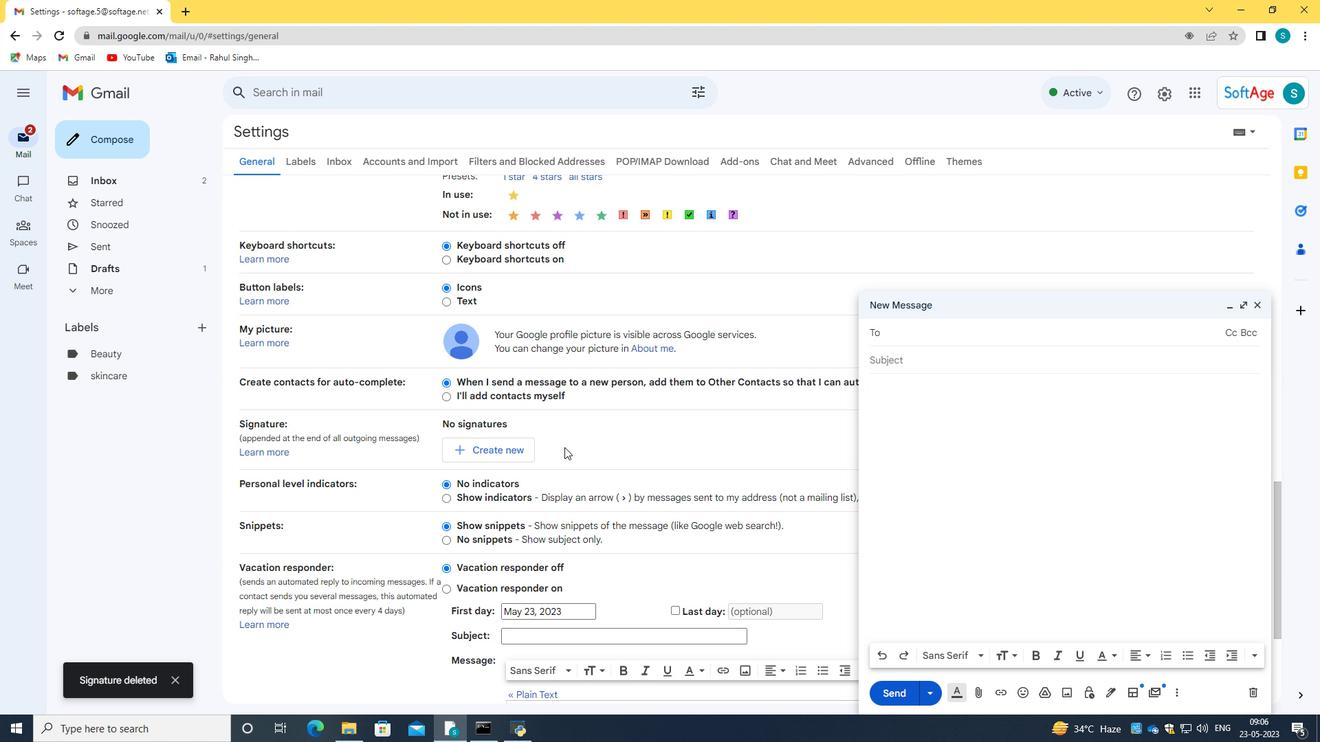 
Action: Mouse moved to (509, 450)
Screenshot: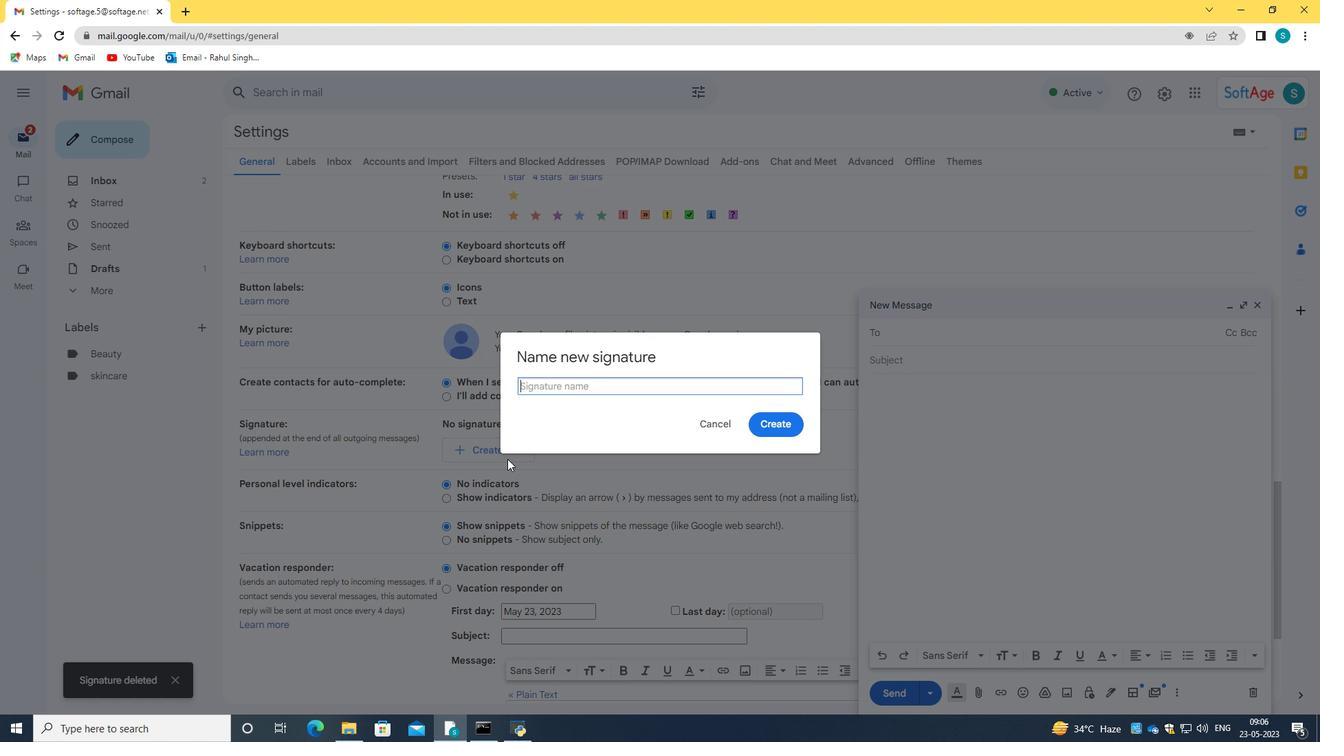 
Action: Mouse pressed left at (509, 450)
Screenshot: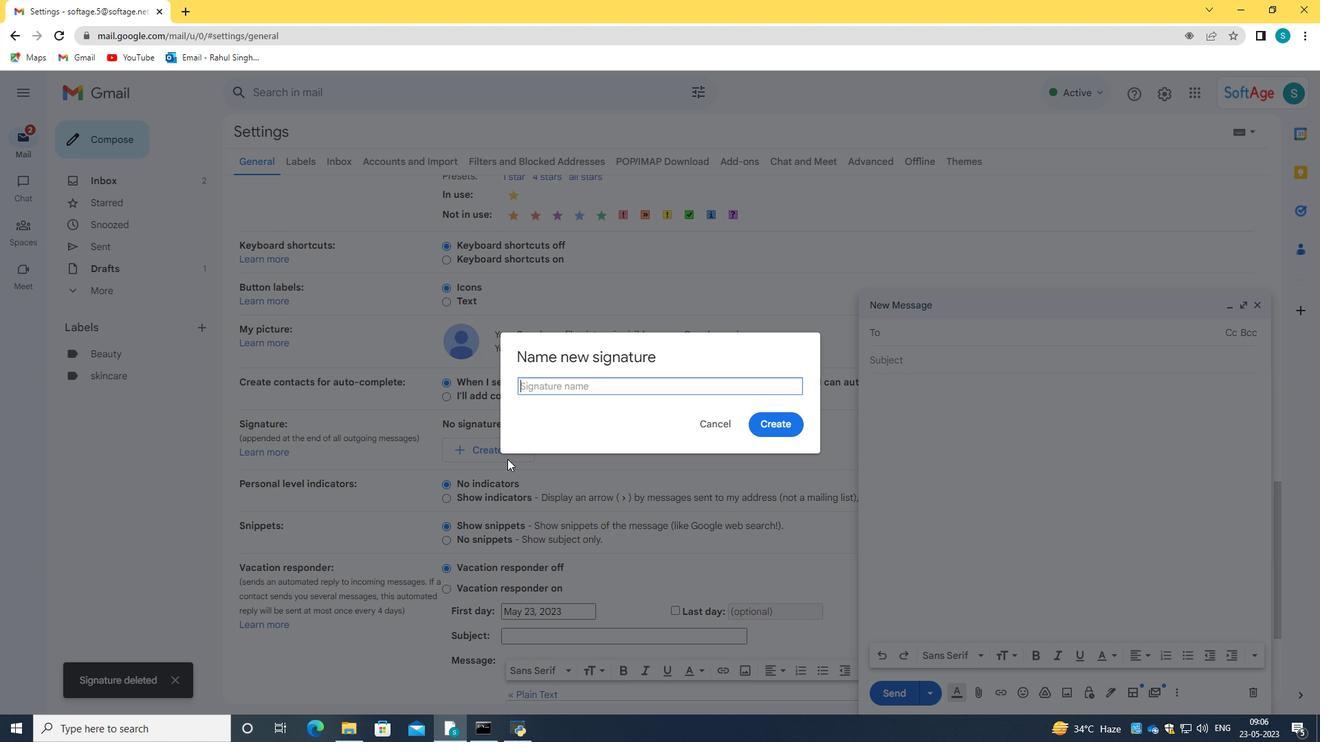 
Action: Mouse moved to (548, 372)
Screenshot: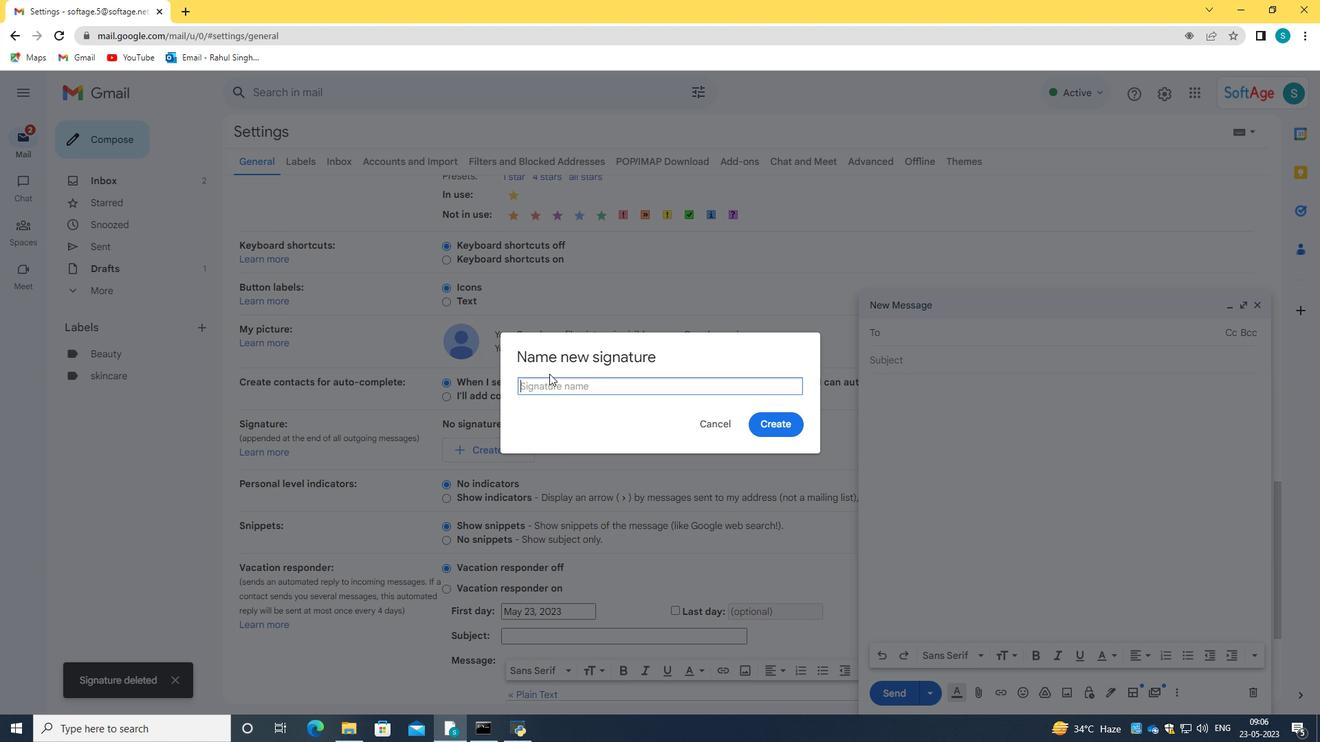 
Action: Key pressed <Key.caps_lock>G<Key.caps_lock>eorge<Key.space><Key.caps_lock>C<Key.caps_lock>arter
Screenshot: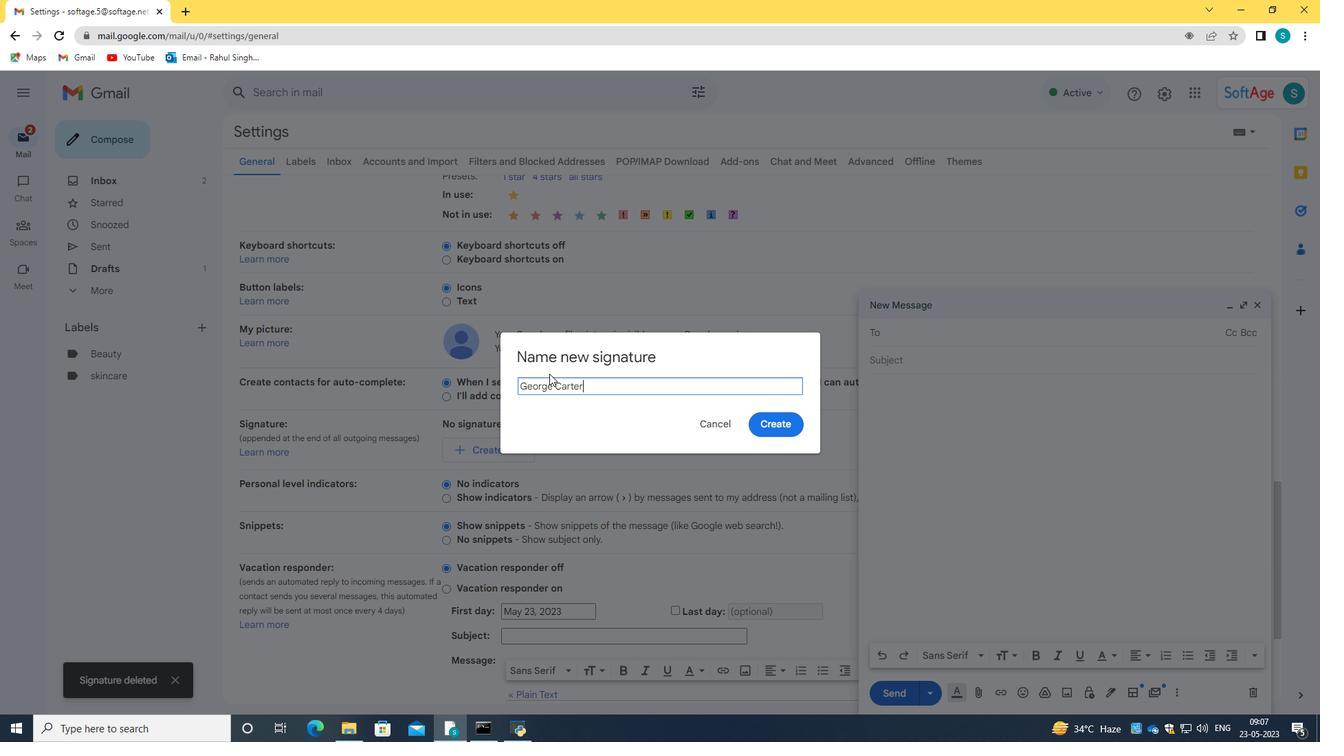 
Action: Mouse moved to (791, 424)
Screenshot: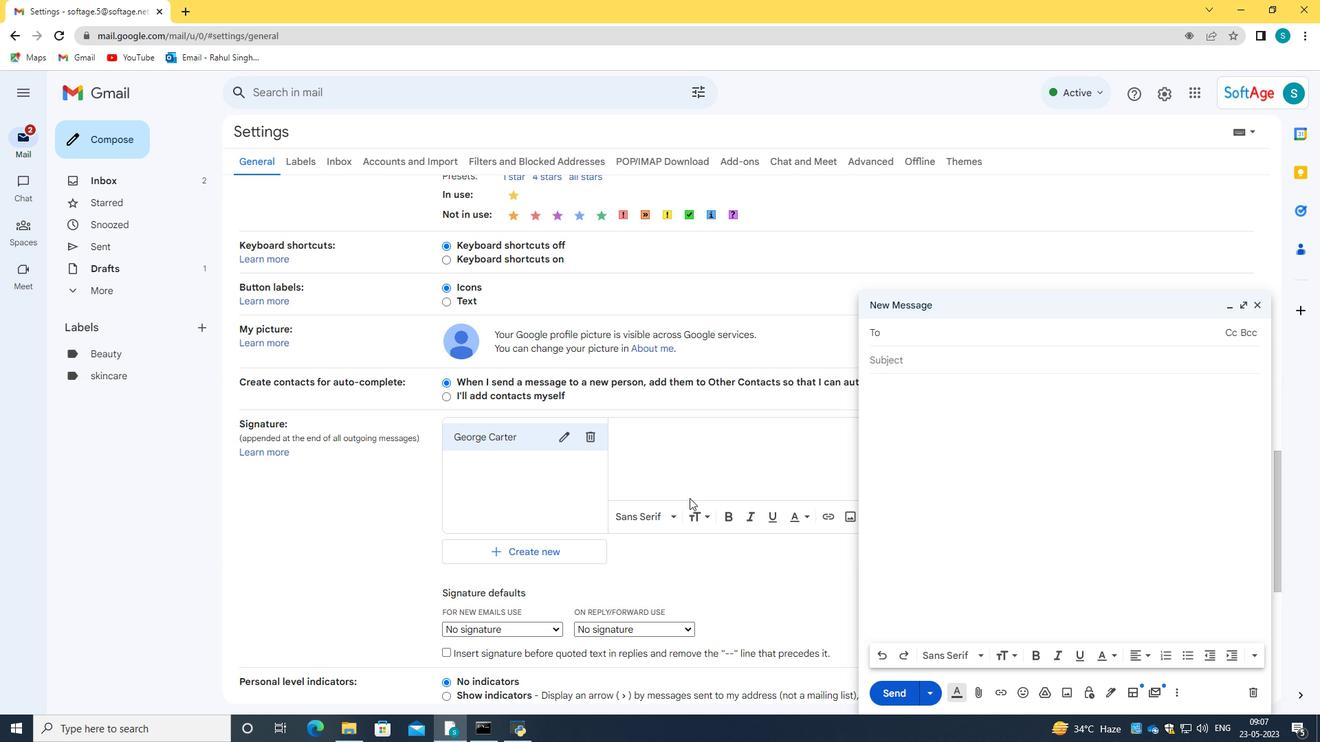 
Action: Mouse pressed left at (791, 424)
Screenshot: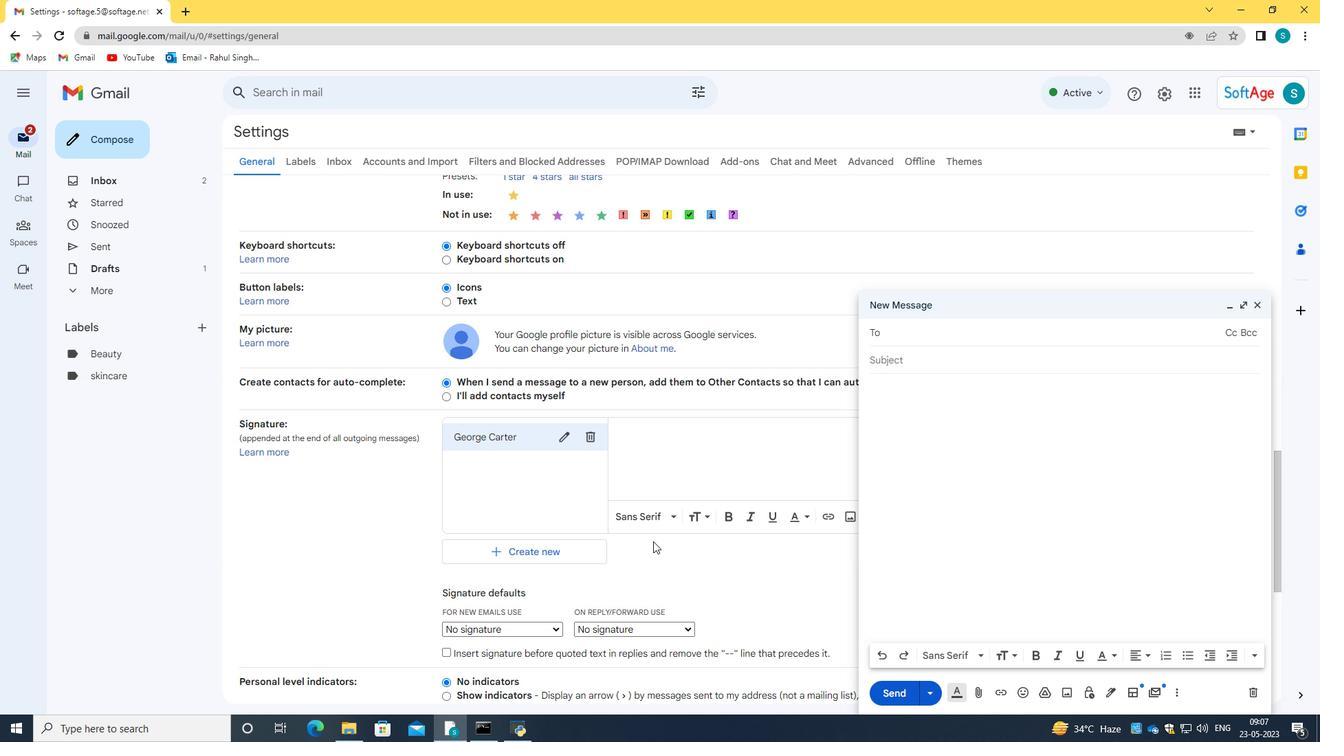
Action: Mouse moved to (617, 455)
Screenshot: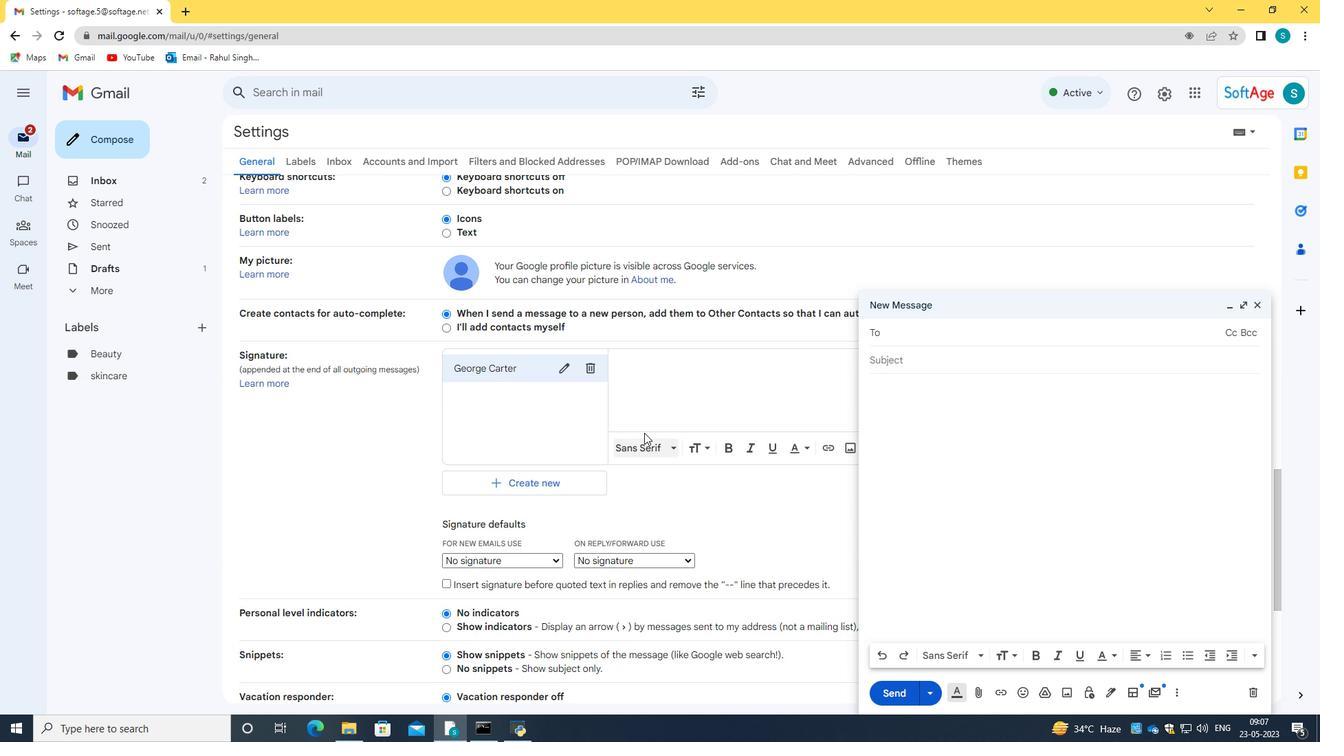 
Action: Mouse scrolled (617, 454) with delta (0, 0)
Screenshot: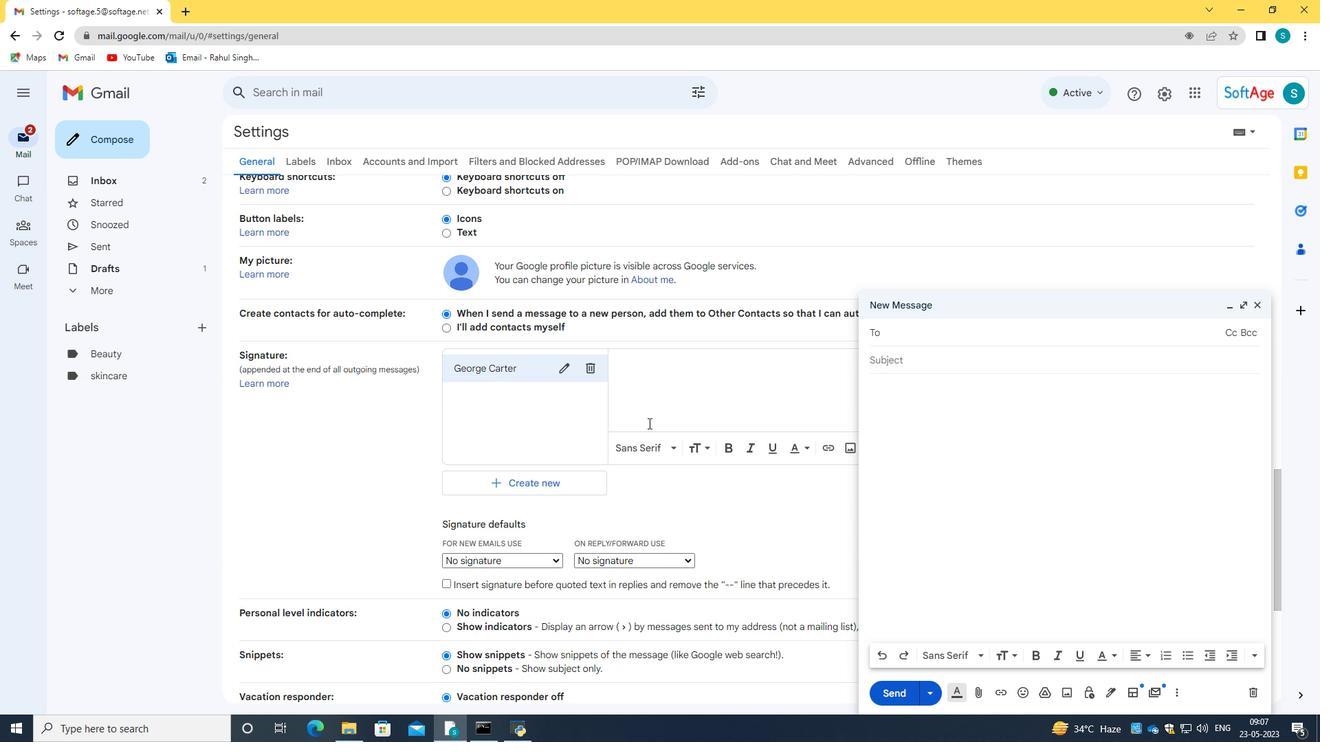 
Action: Mouse moved to (649, 372)
Screenshot: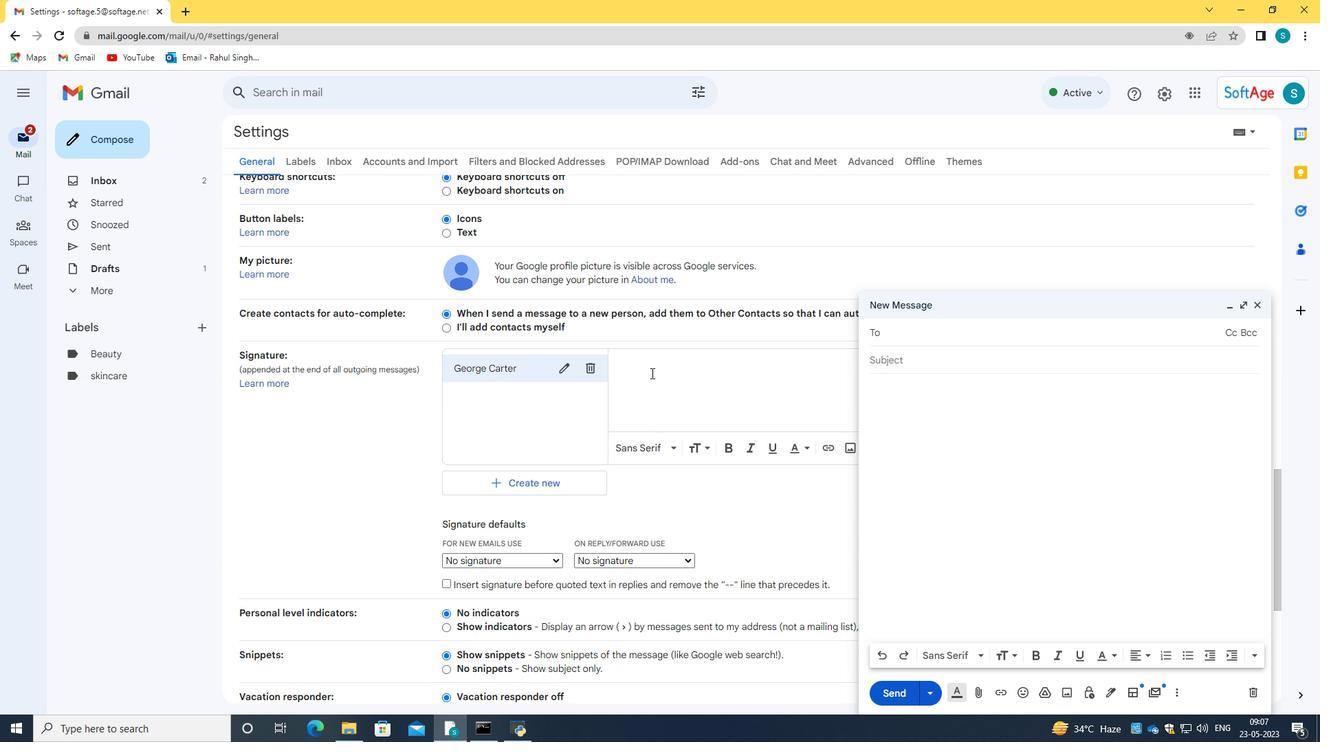 
Action: Mouse pressed left at (649, 372)
Screenshot: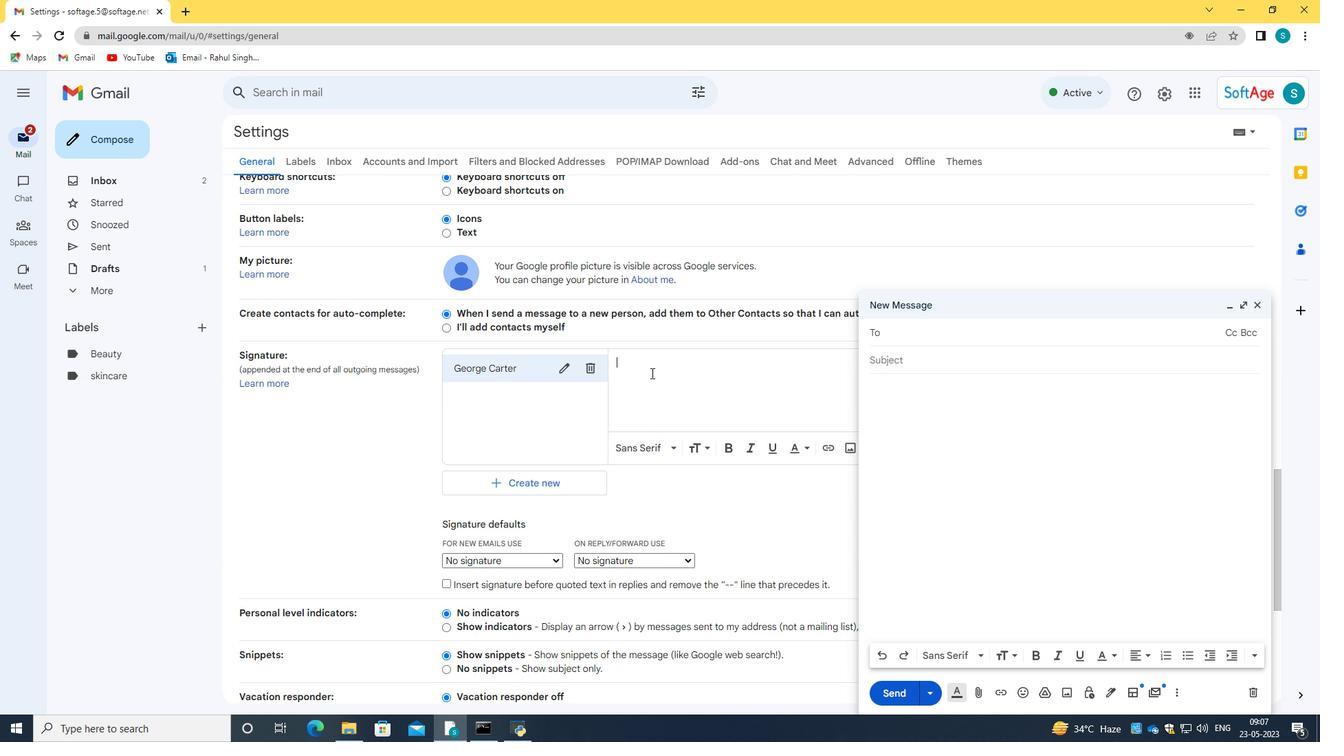 
Action: Key pressed <Key.caps_lock>G<Key.caps_lock>eorge<Key.space><Key.caps_lock>C<Key.caps_lock>arter
Screenshot: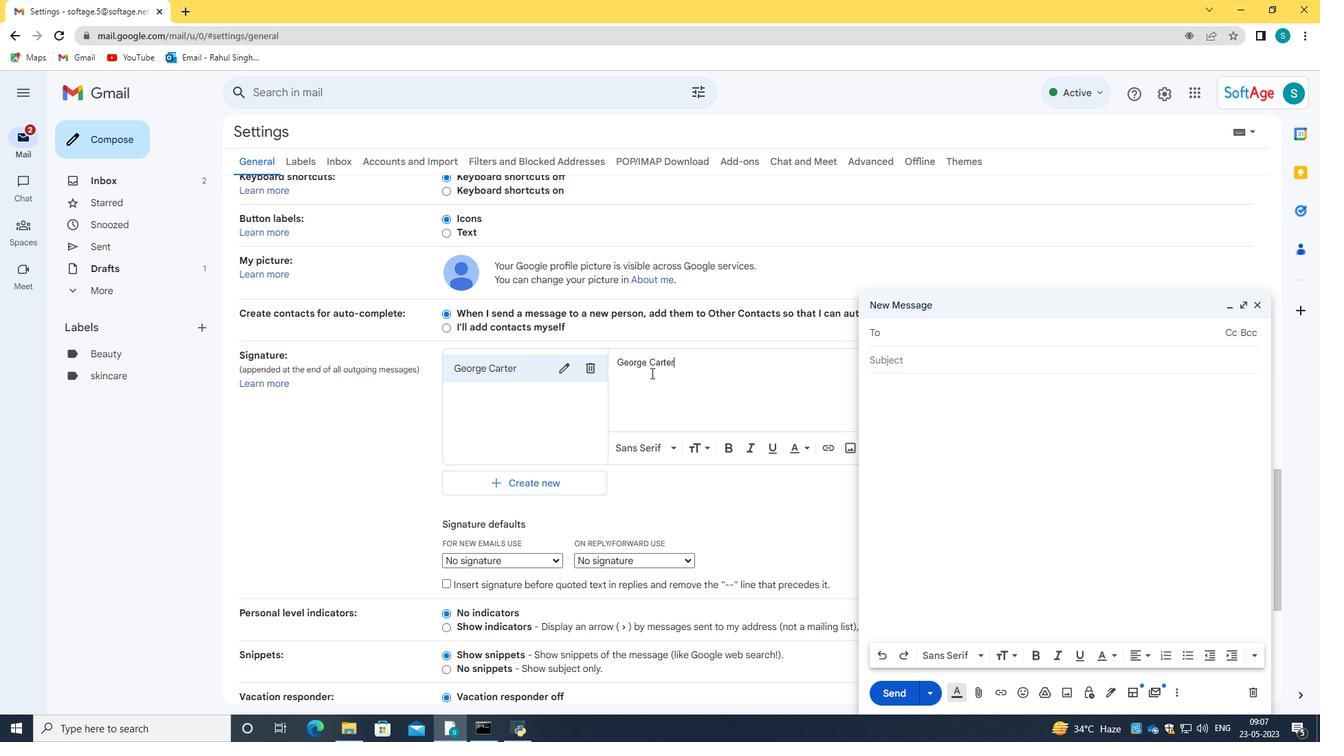 
Action: Mouse moved to (690, 474)
Screenshot: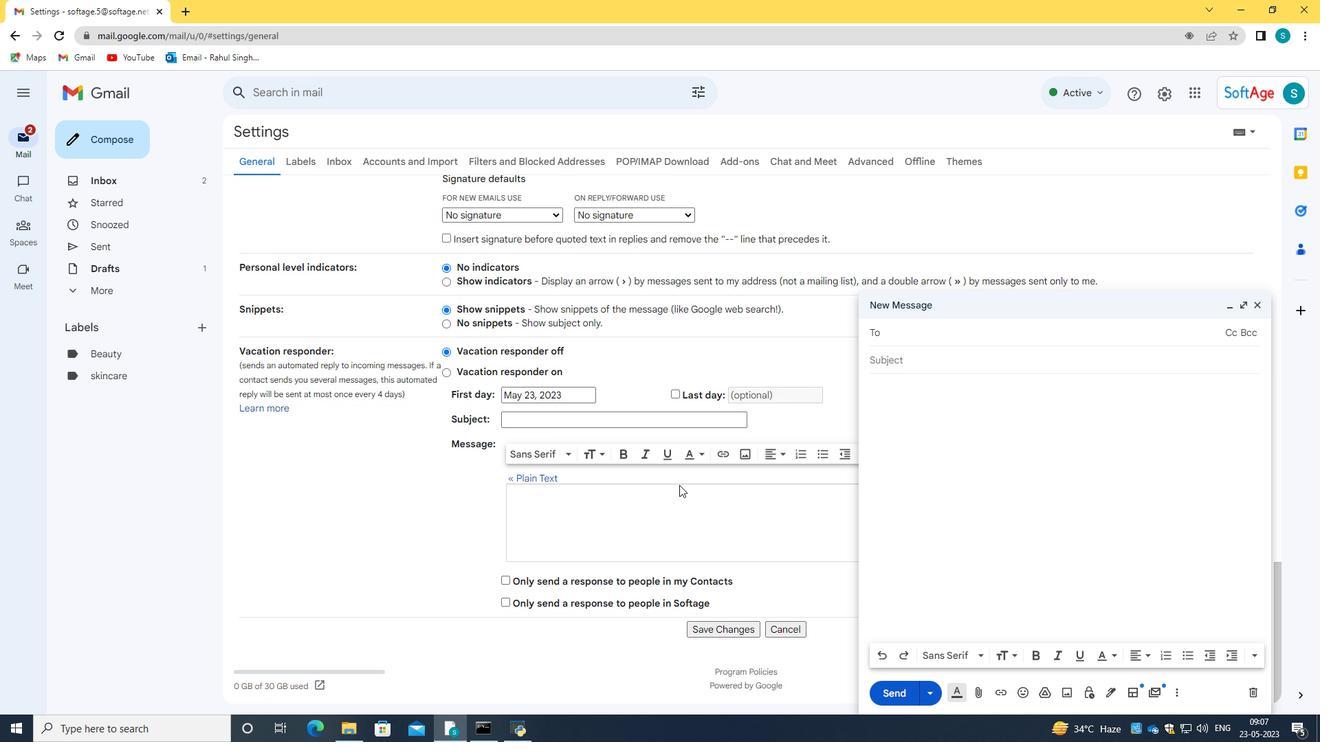 
Action: Mouse scrolled (694, 468) with delta (0, 0)
Screenshot: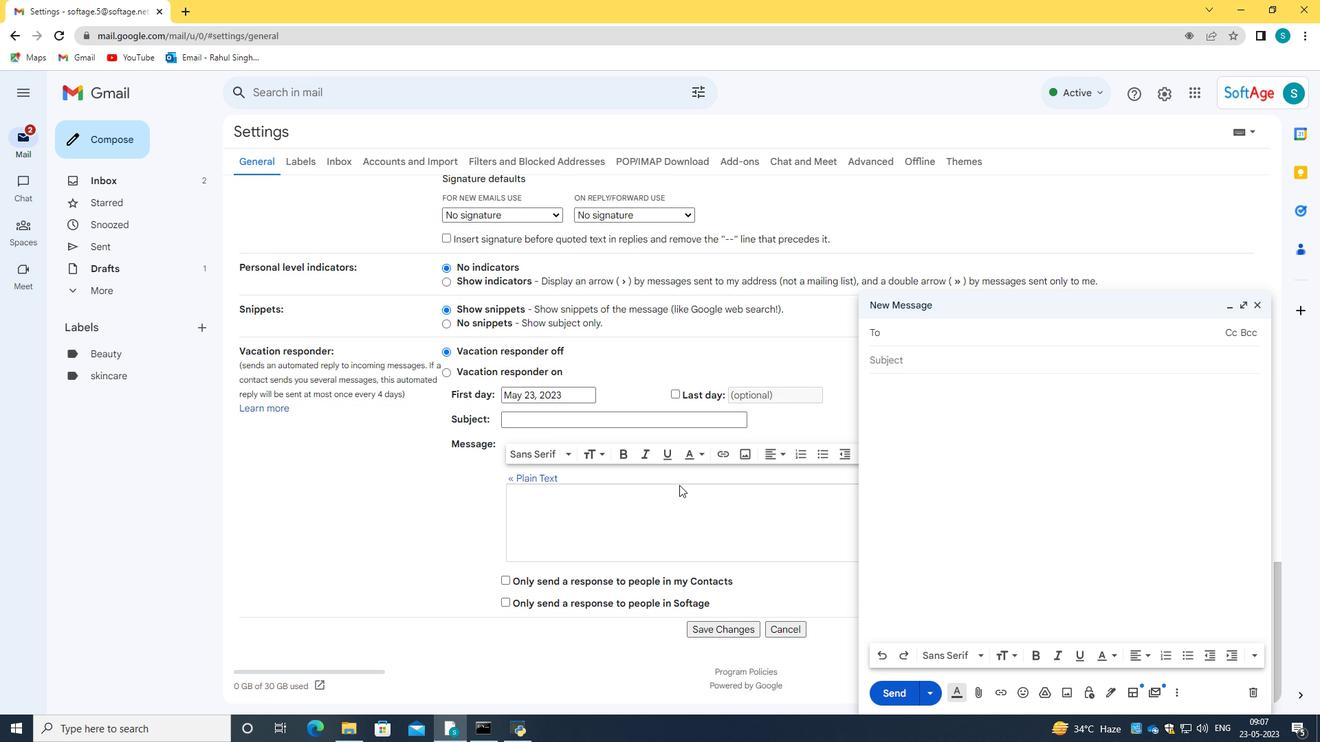 
Action: Mouse moved to (678, 484)
Screenshot: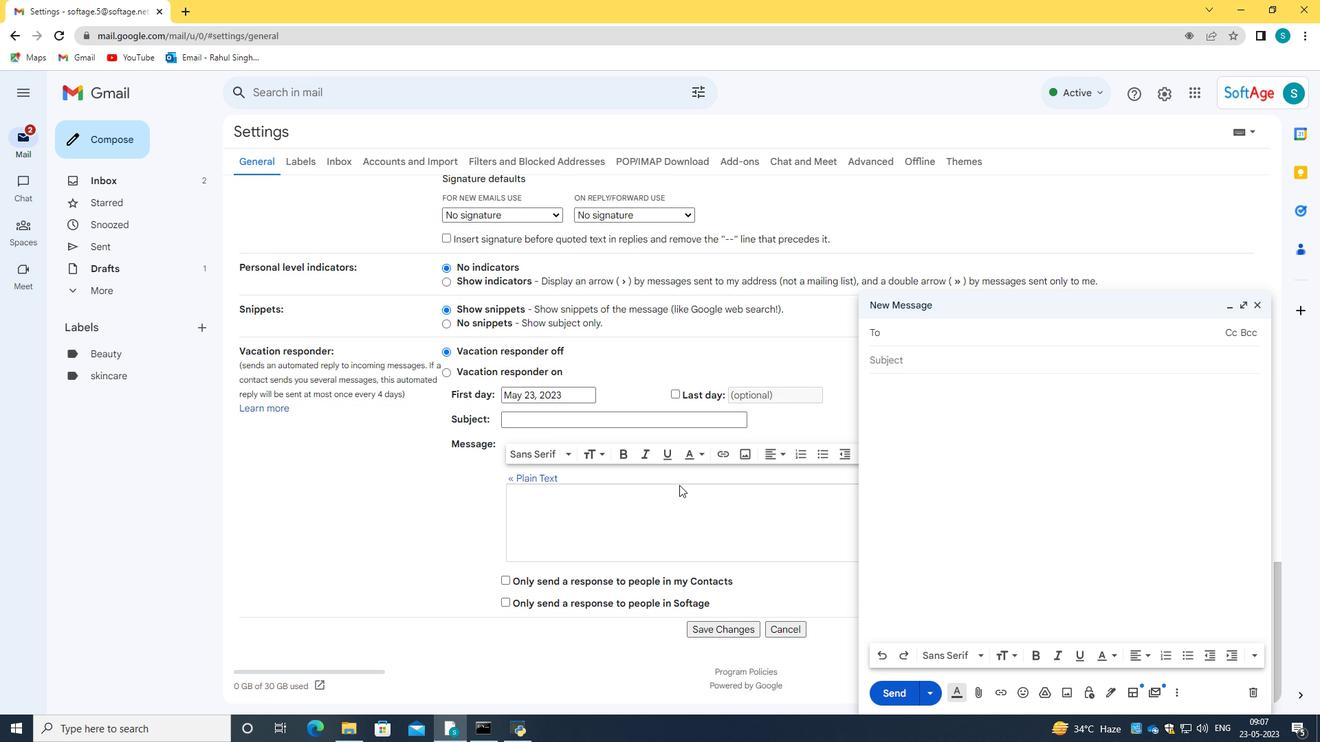 
Action: Mouse scrolled (678, 483) with delta (0, 0)
Screenshot: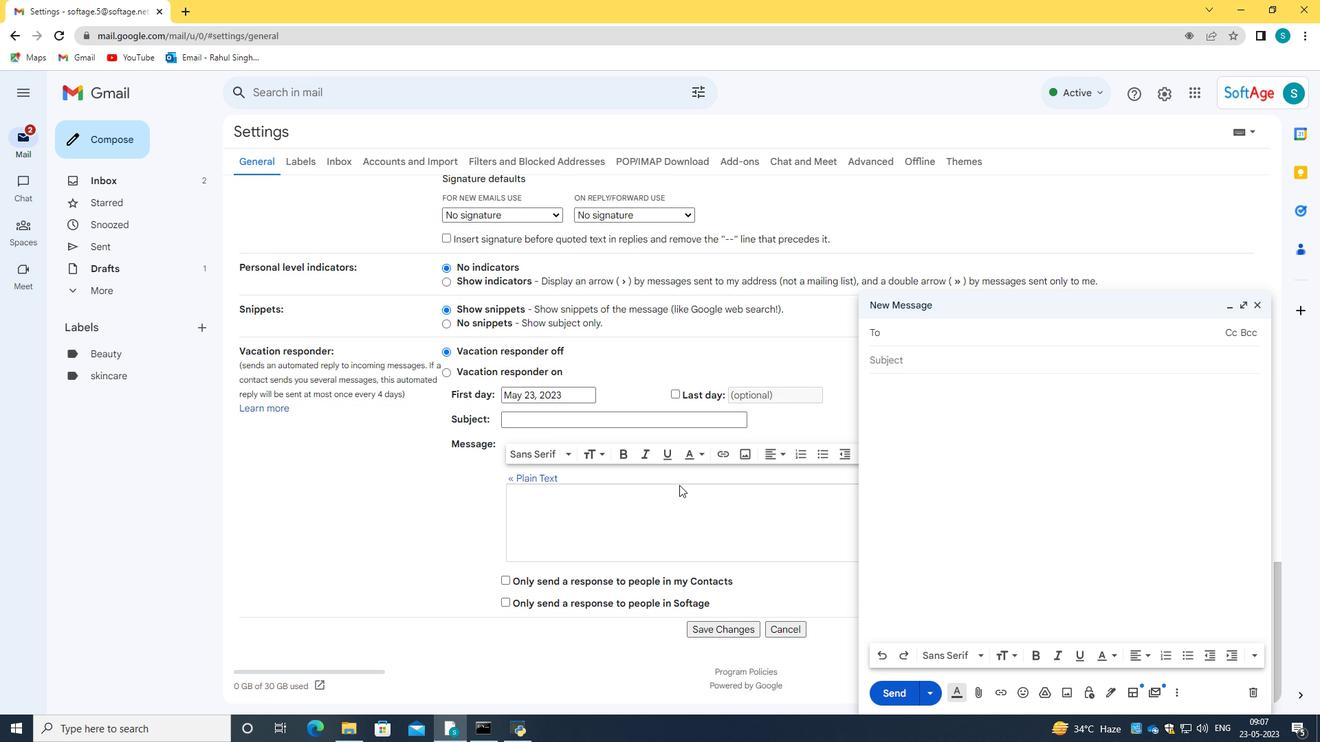 
Action: Mouse scrolled (678, 483) with delta (0, 0)
Screenshot: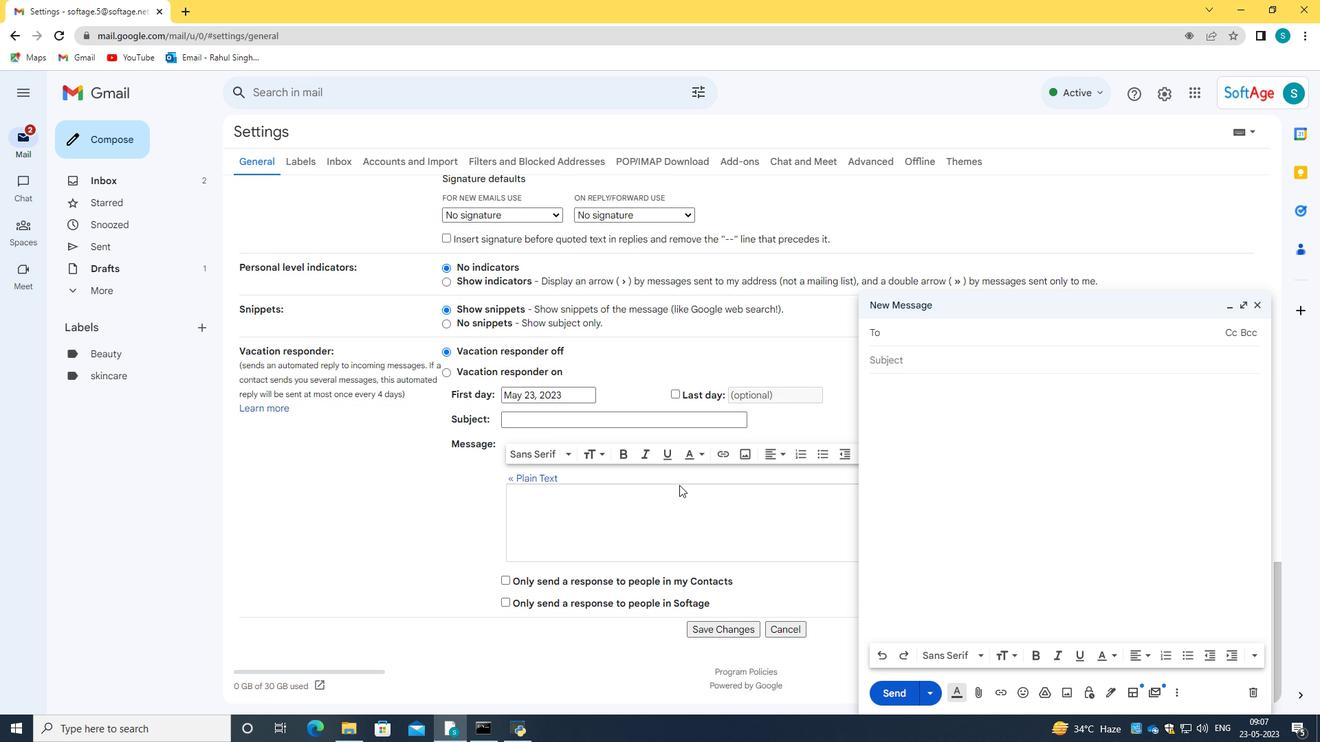 
Action: Mouse scrolled (678, 483) with delta (0, 0)
Screenshot: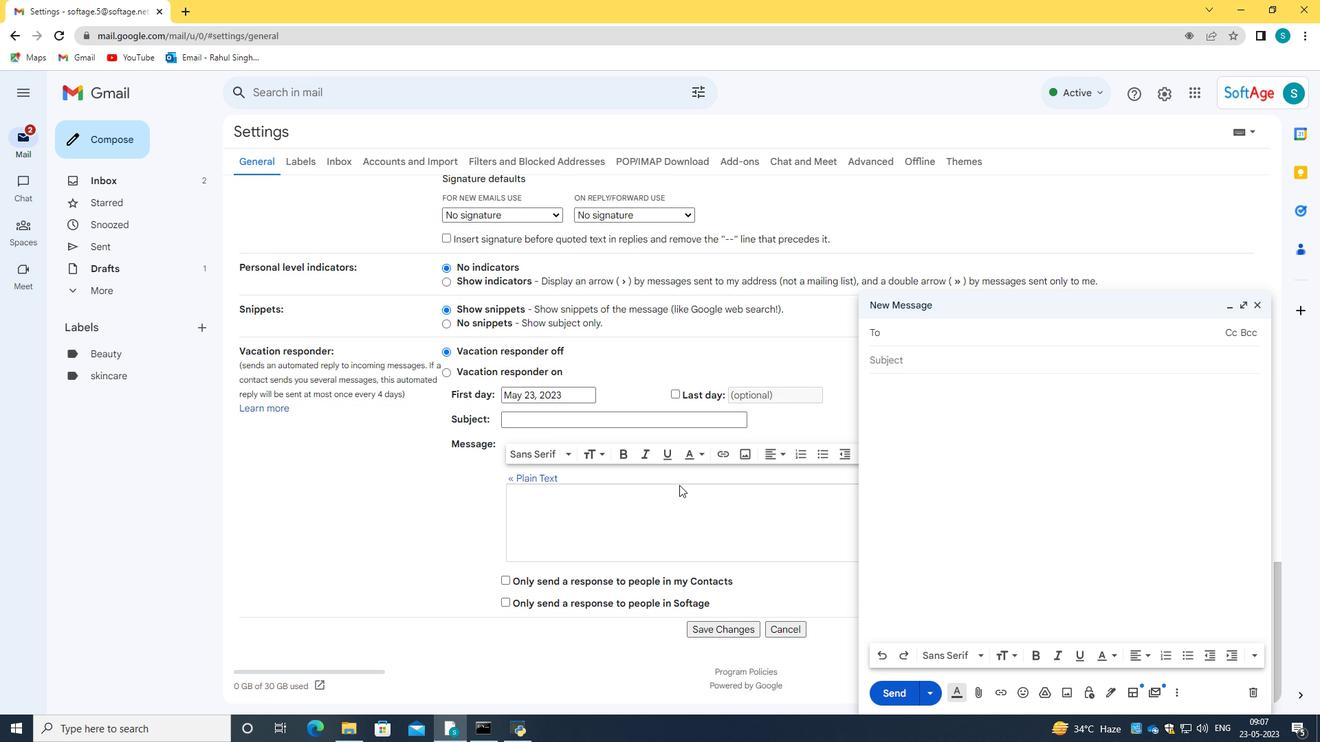 
Action: Mouse scrolled (678, 483) with delta (0, 0)
Screenshot: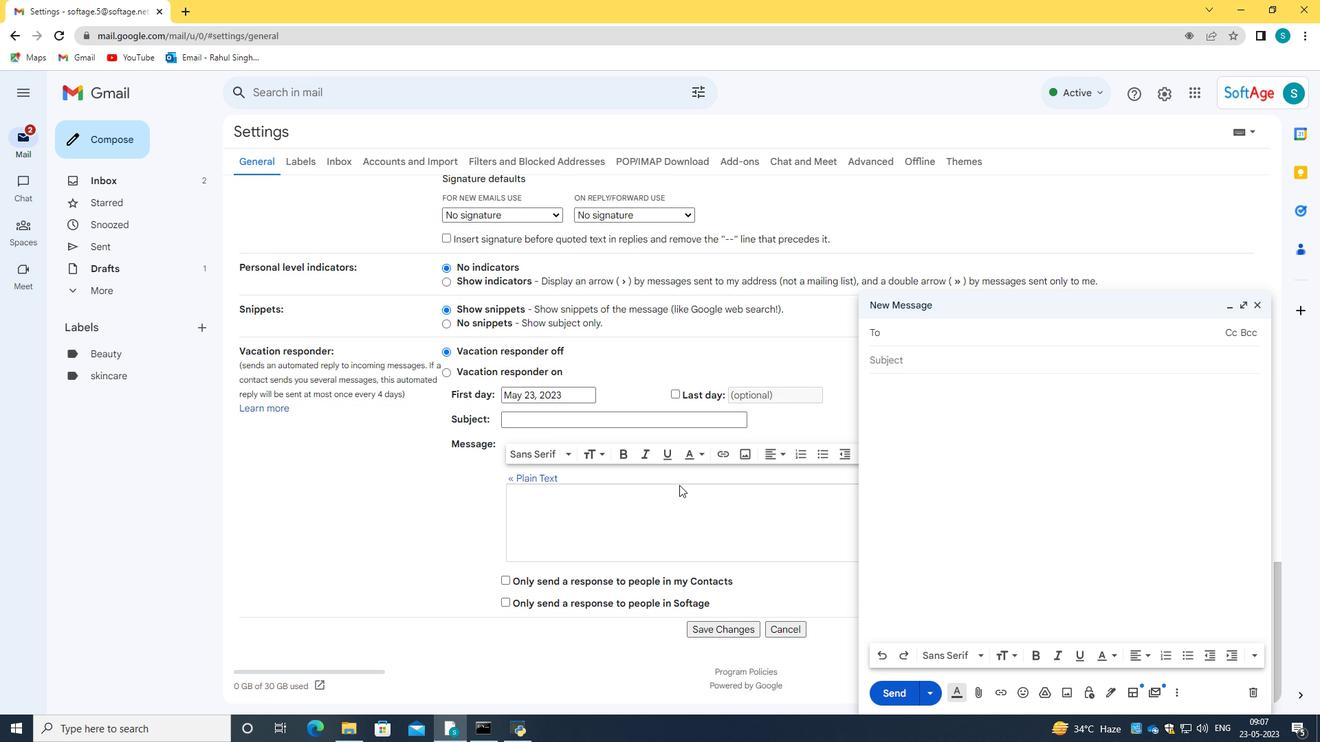 
Action: Mouse scrolled (678, 483) with delta (0, 0)
Screenshot: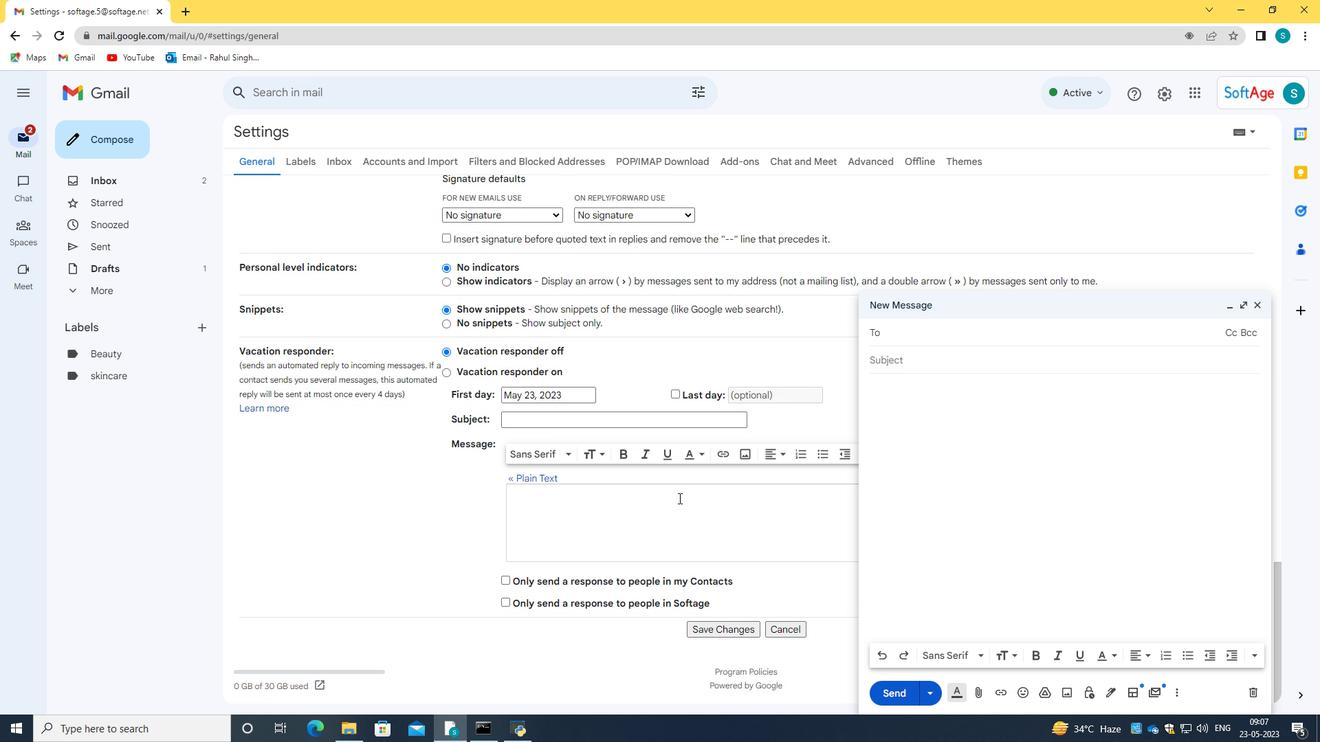 
Action: Mouse moved to (678, 484)
Screenshot: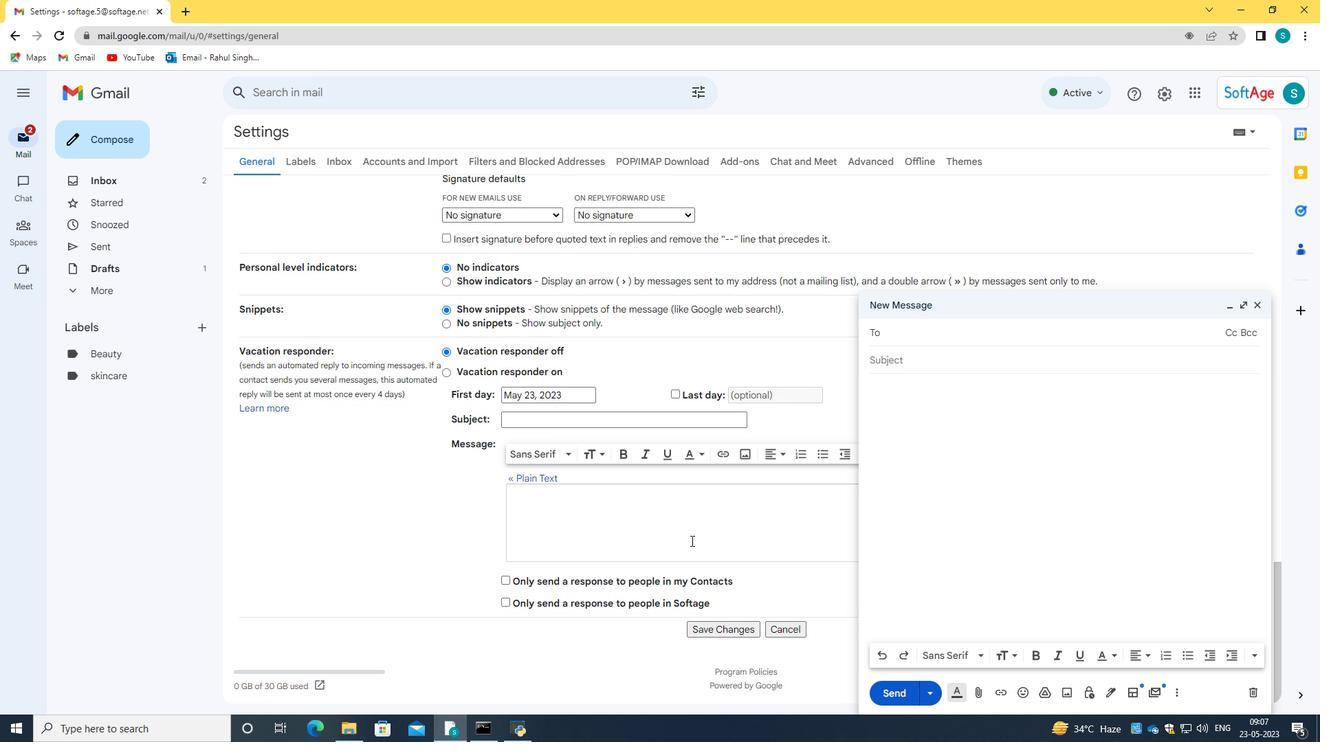 
Action: Mouse scrolled (678, 483) with delta (0, 0)
Screenshot: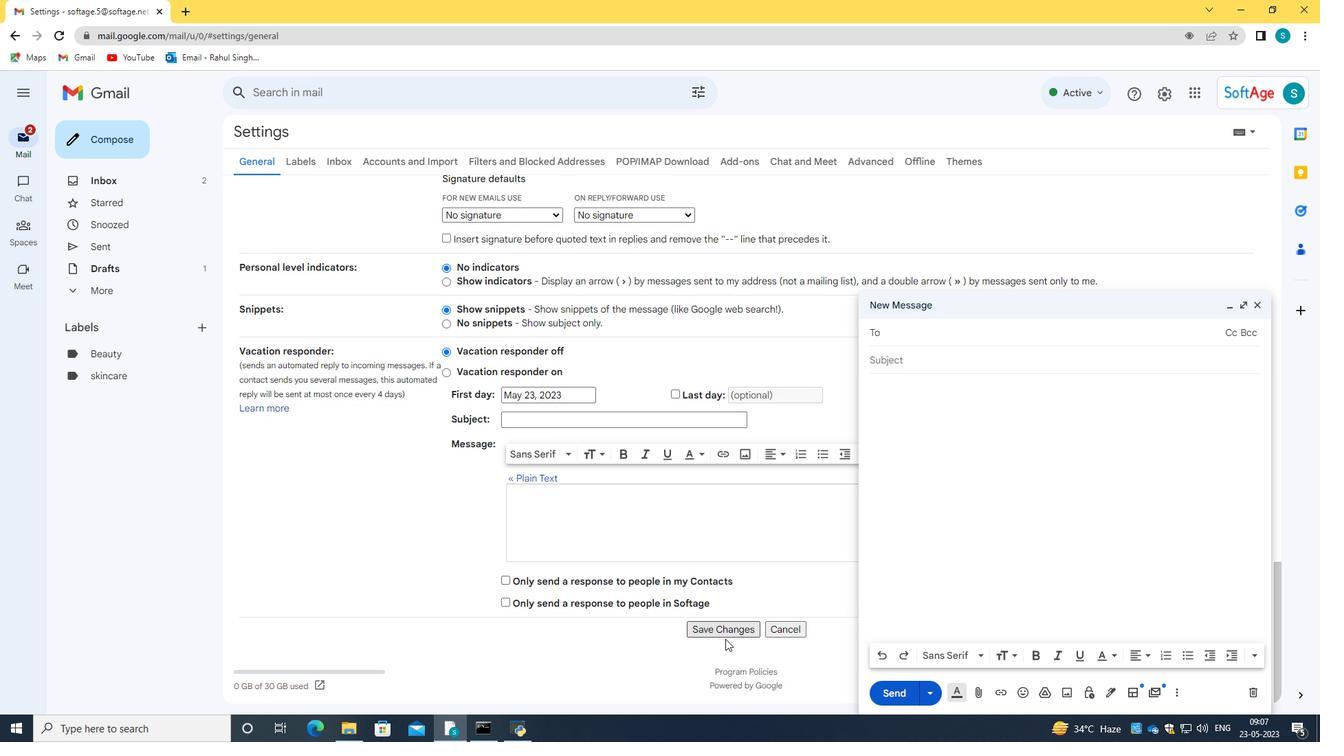 
Action: Mouse scrolled (678, 483) with delta (0, 0)
Screenshot: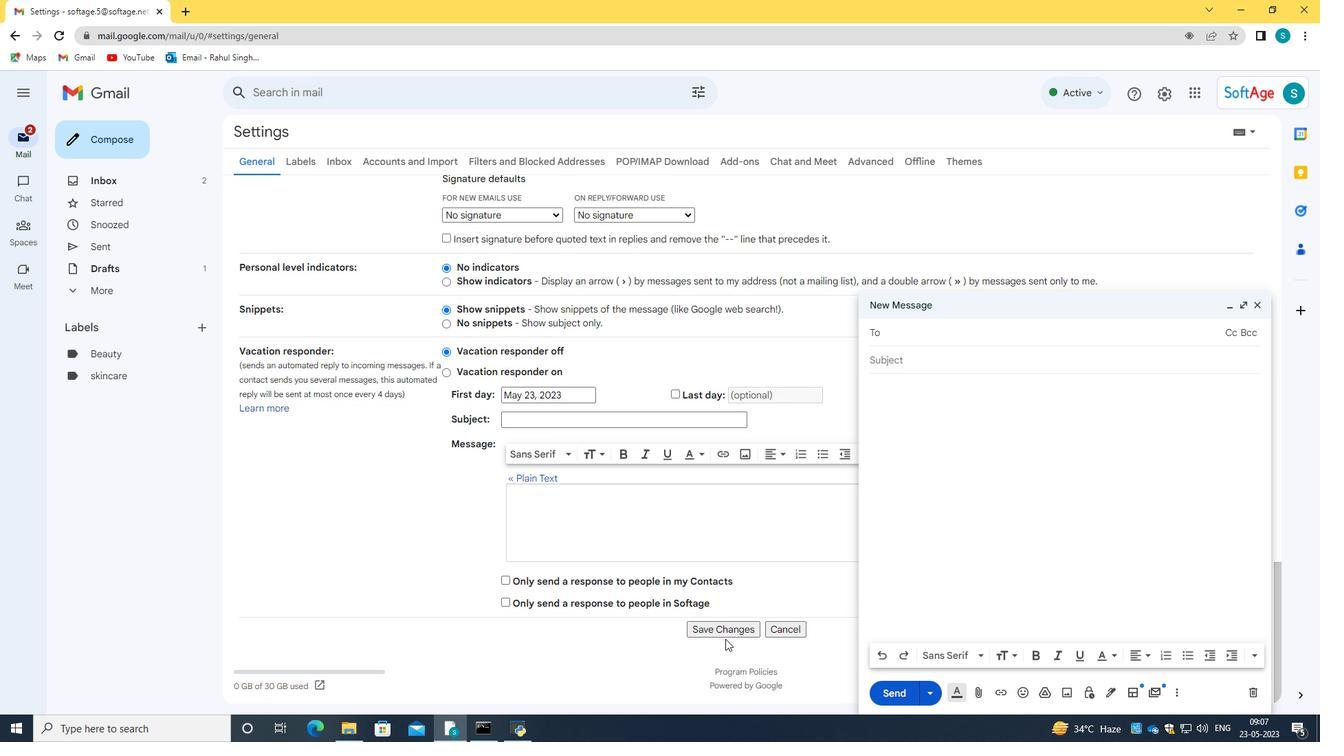 
Action: Mouse moved to (722, 631)
Screenshot: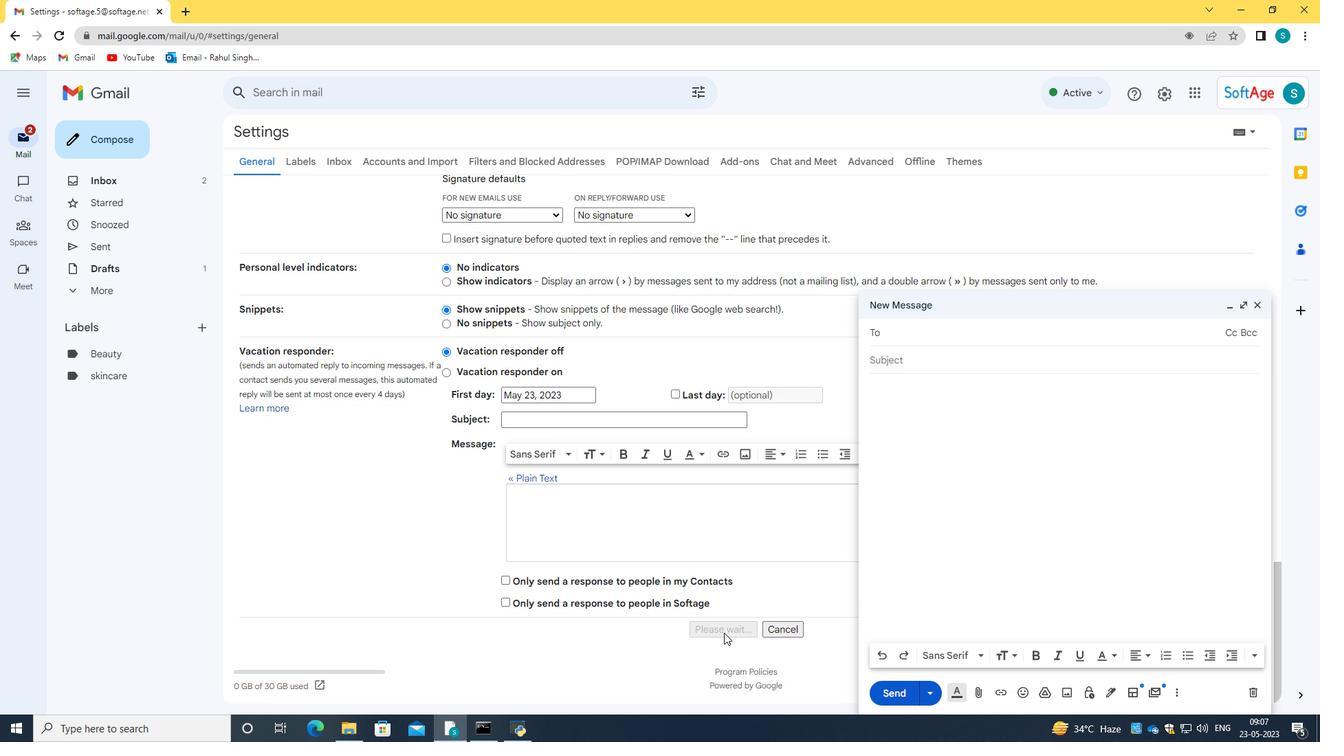 
Action: Mouse pressed left at (722, 631)
Screenshot: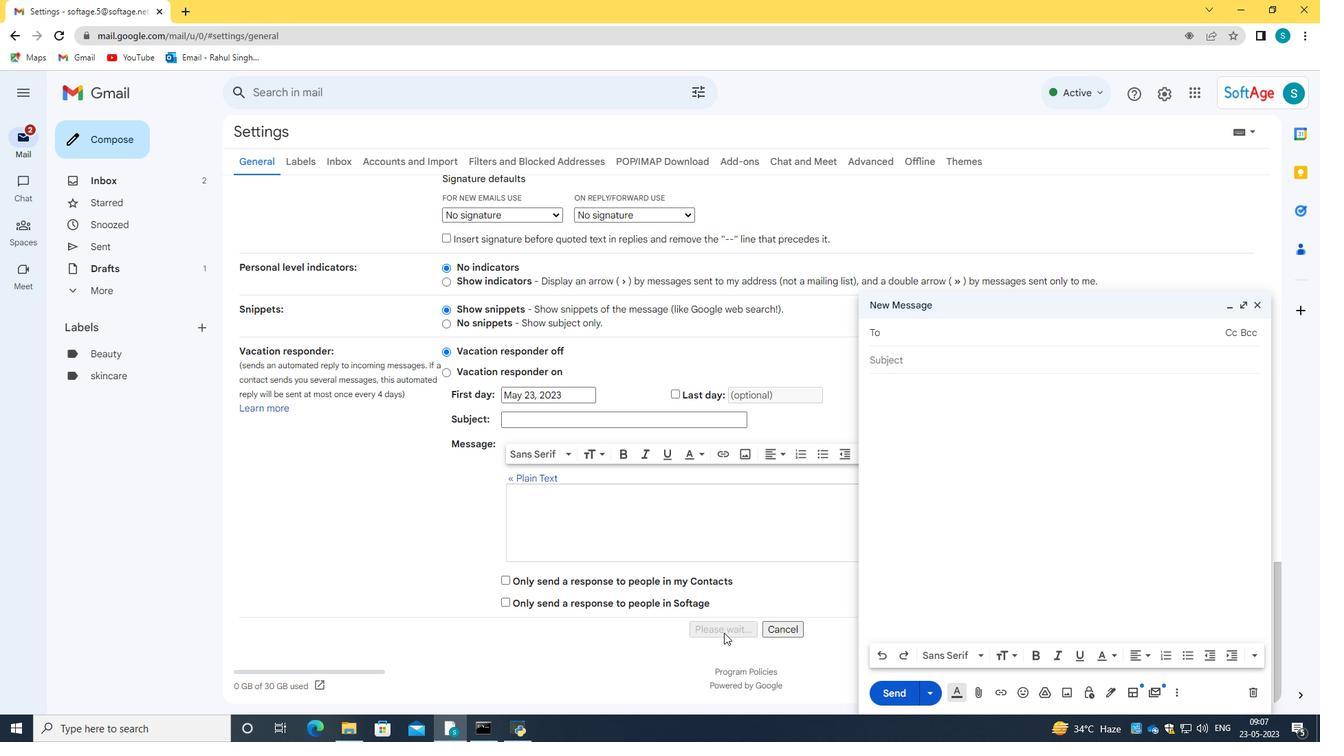 
Action: Mouse moved to (1243, 301)
Screenshot: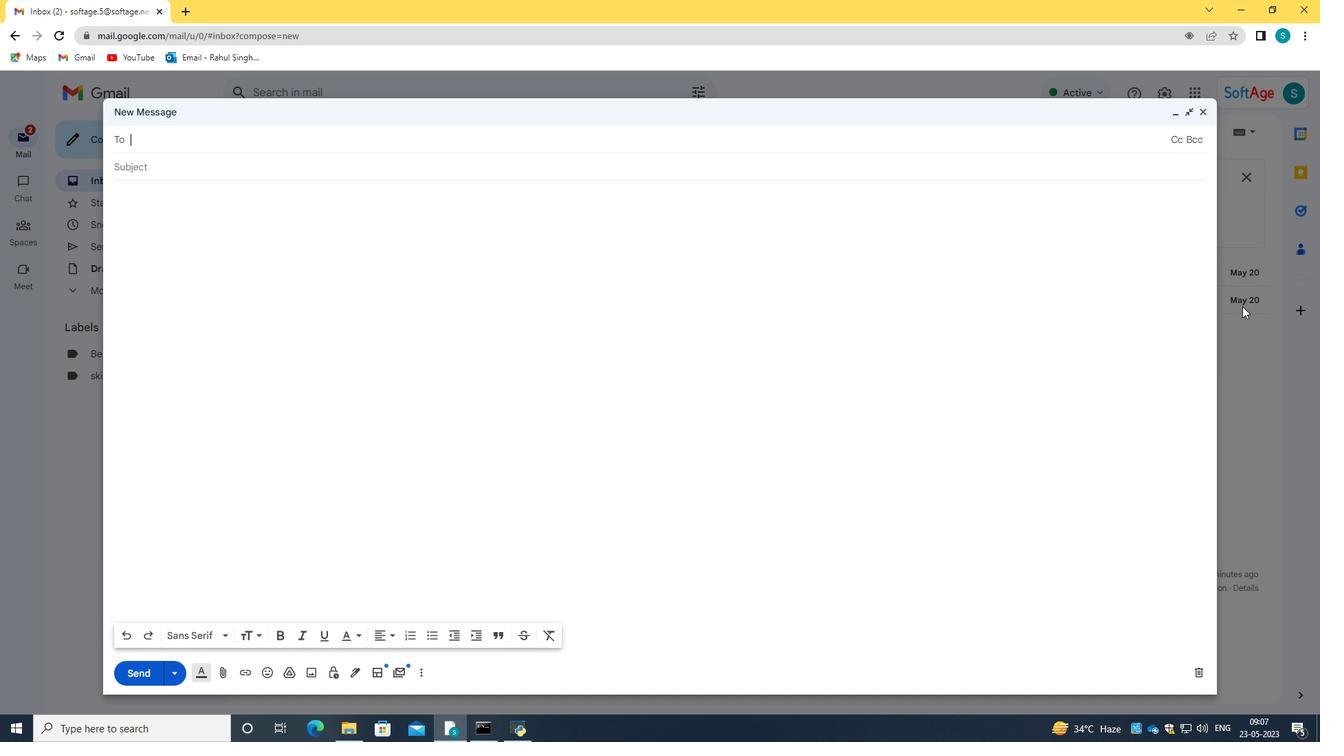 
Action: Mouse pressed left at (1243, 301)
Screenshot: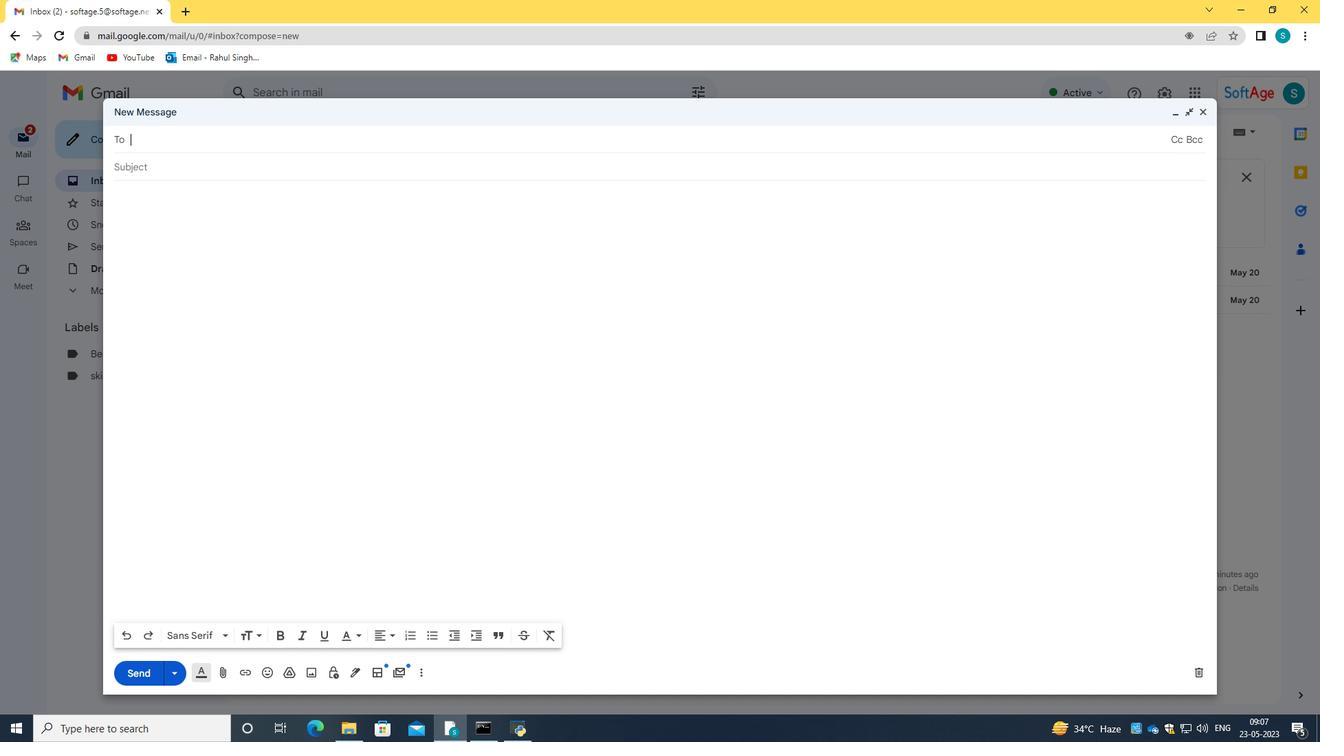 
Action: Mouse moved to (355, 673)
Screenshot: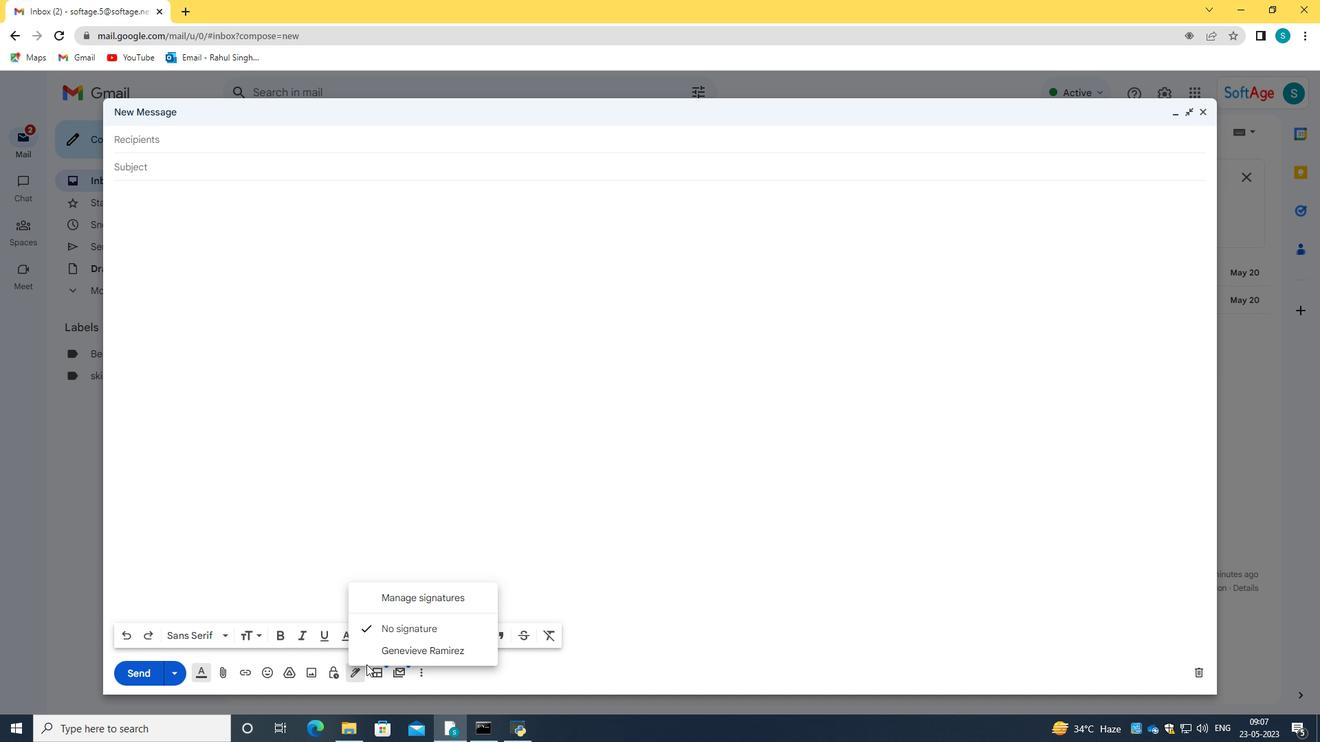 
Action: Mouse pressed left at (355, 673)
Screenshot: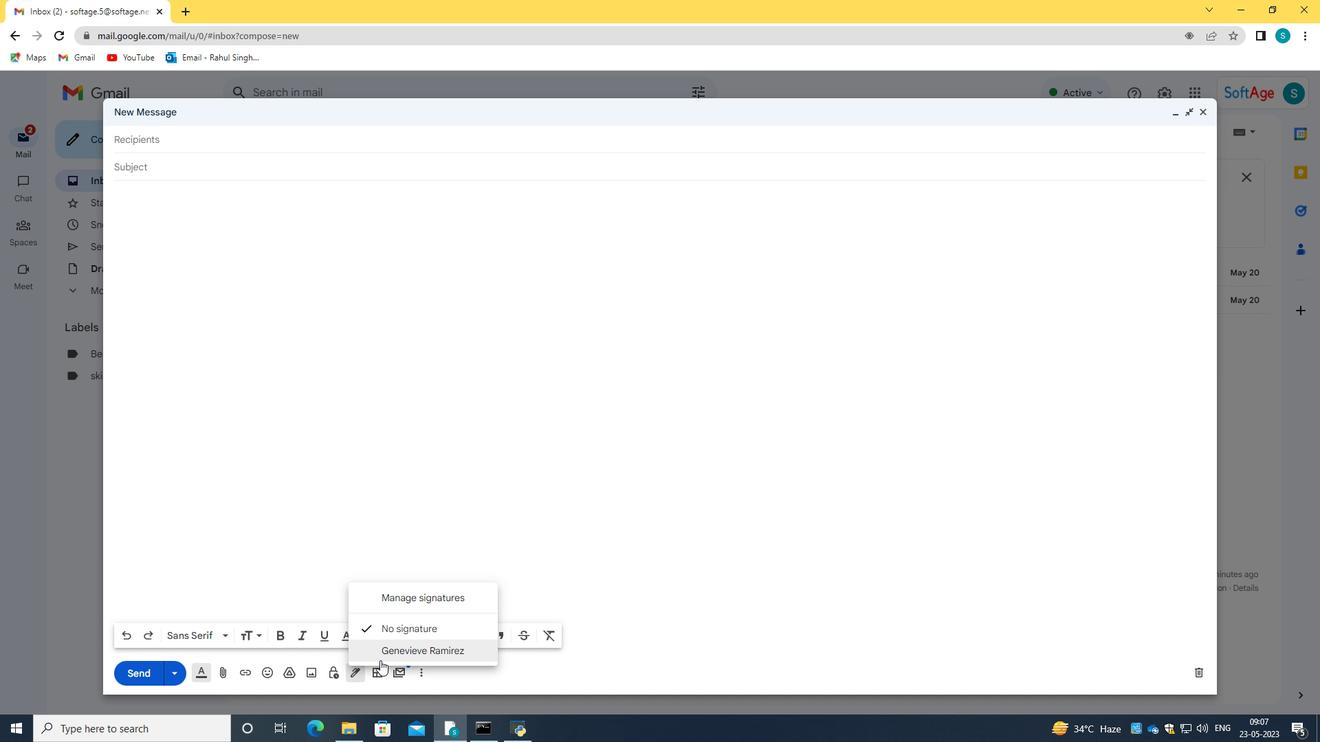 
Action: Mouse moved to (413, 536)
Screenshot: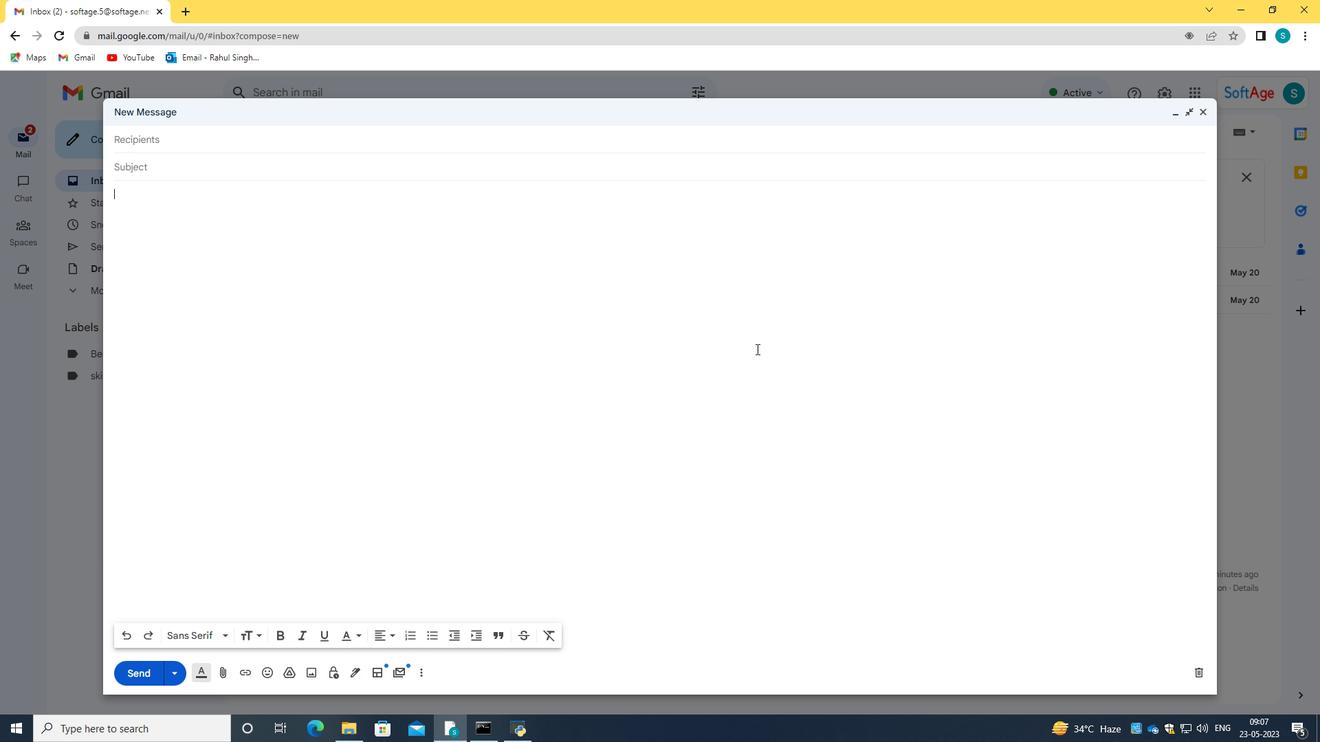 
Action: Mouse pressed left at (413, 536)
Screenshot: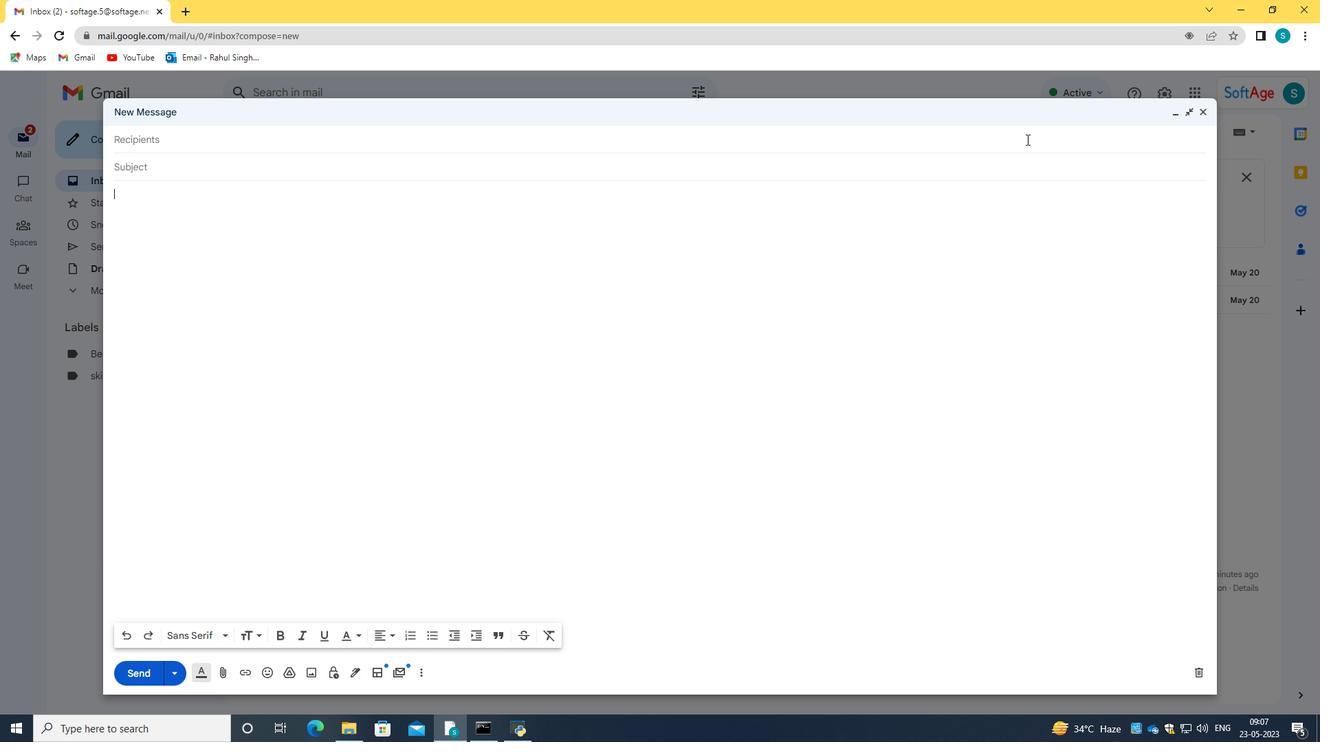 
Action: Mouse moved to (1197, 110)
Screenshot: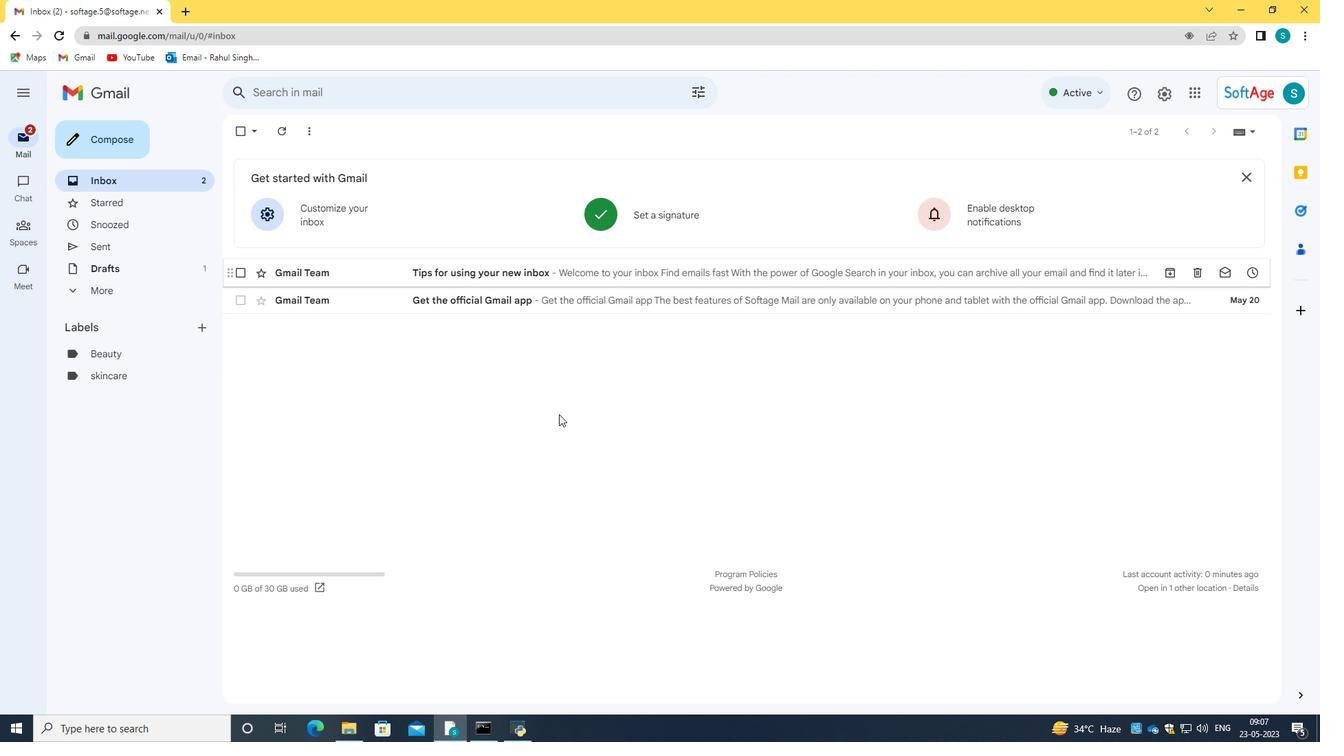 
Action: Mouse pressed left at (1197, 110)
Screenshot: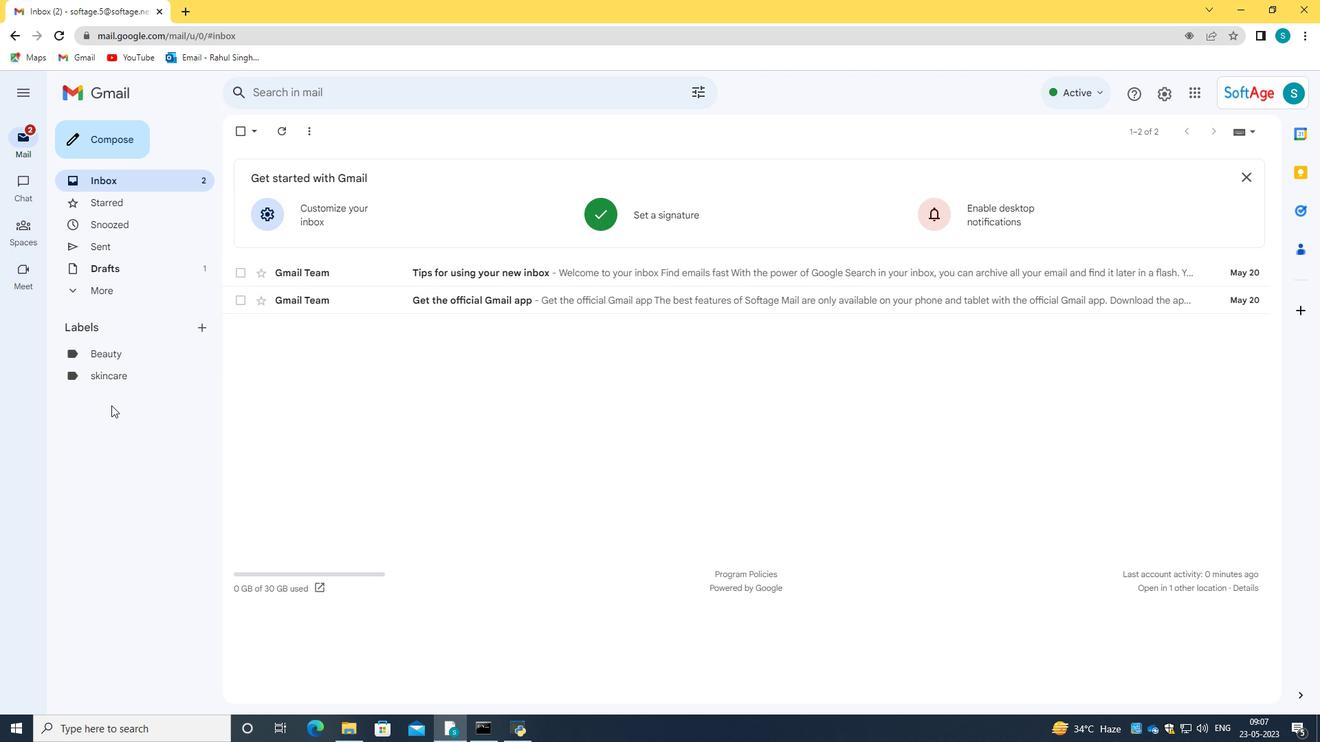 
Action: Mouse moved to (124, 137)
Screenshot: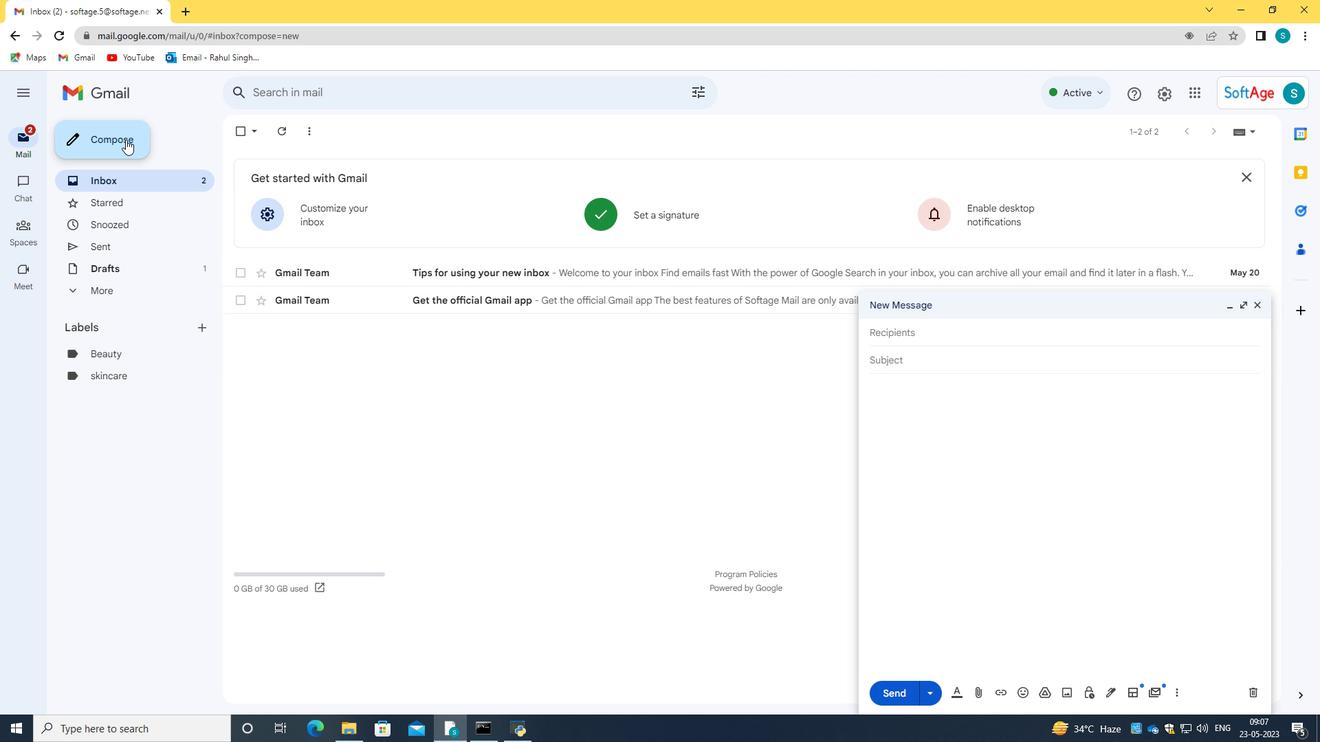 
Action: Mouse pressed left at (124, 137)
Screenshot: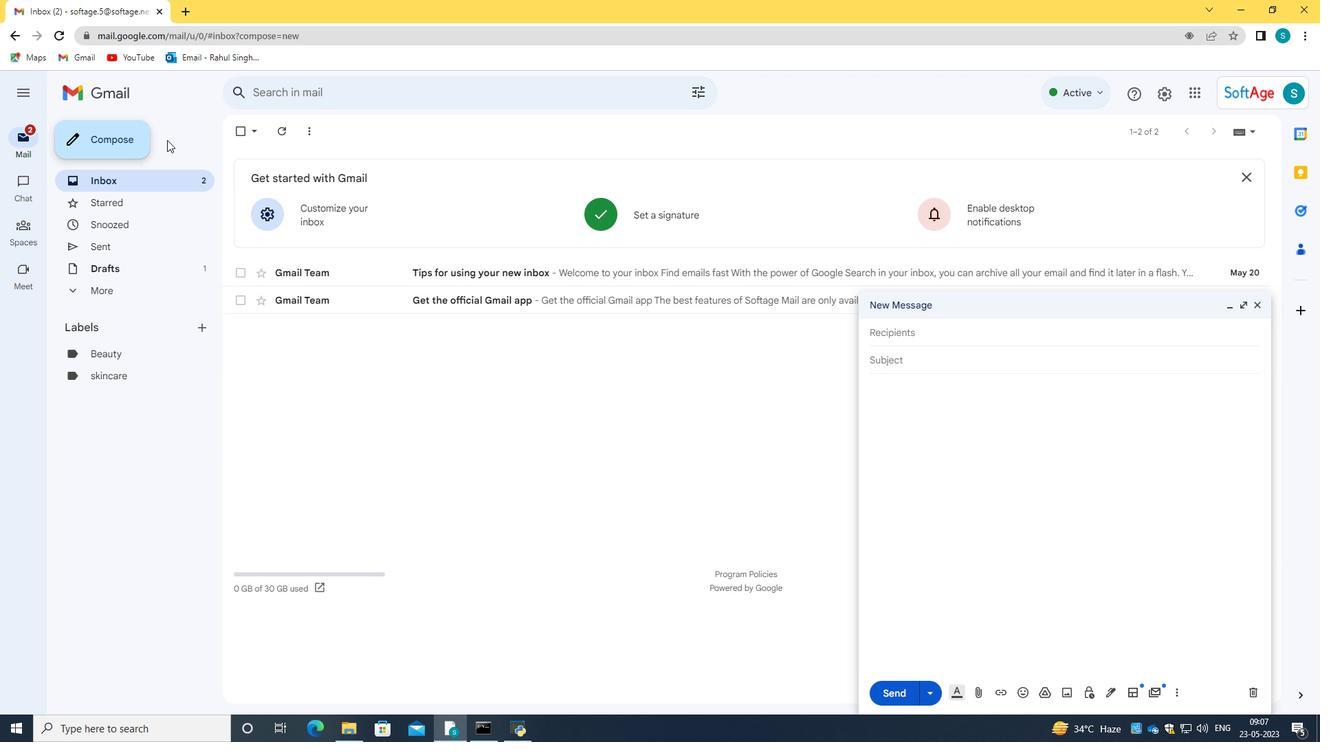 
Action: Mouse moved to (1102, 689)
Screenshot: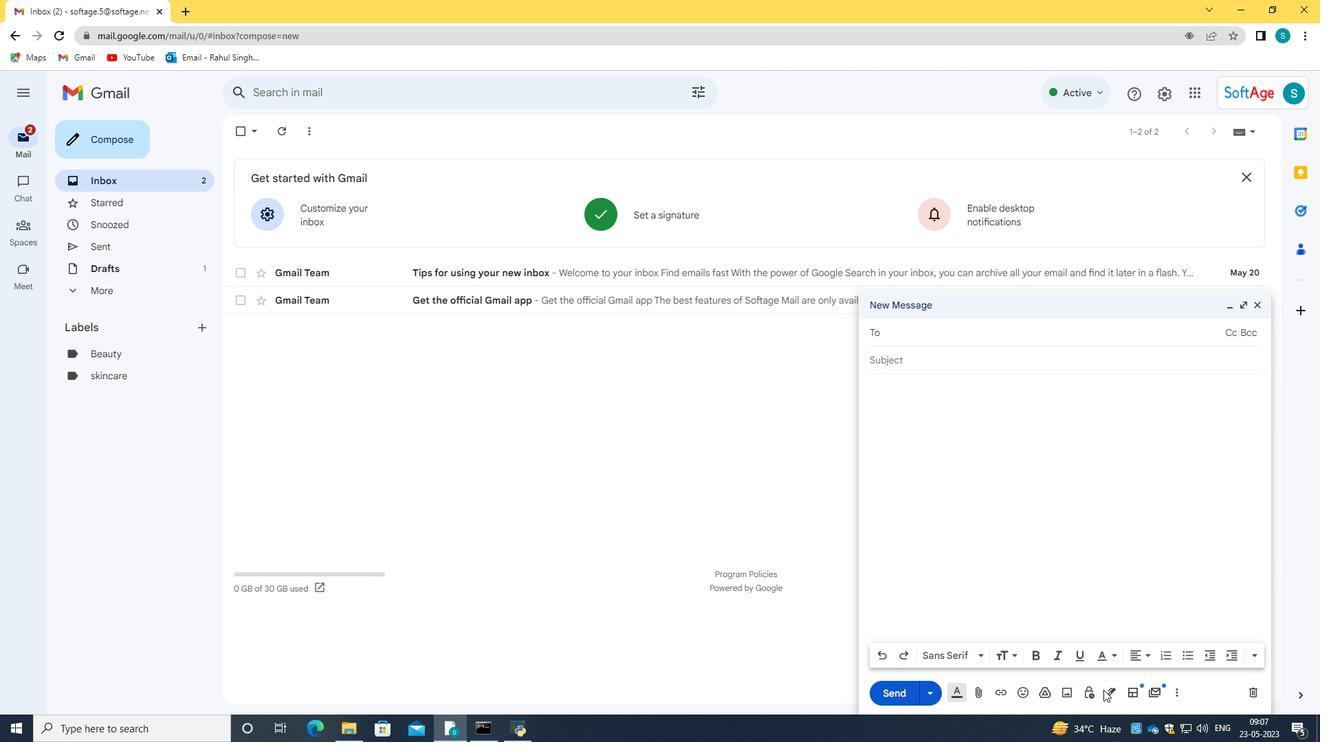 
Action: Mouse pressed left at (1102, 689)
Screenshot: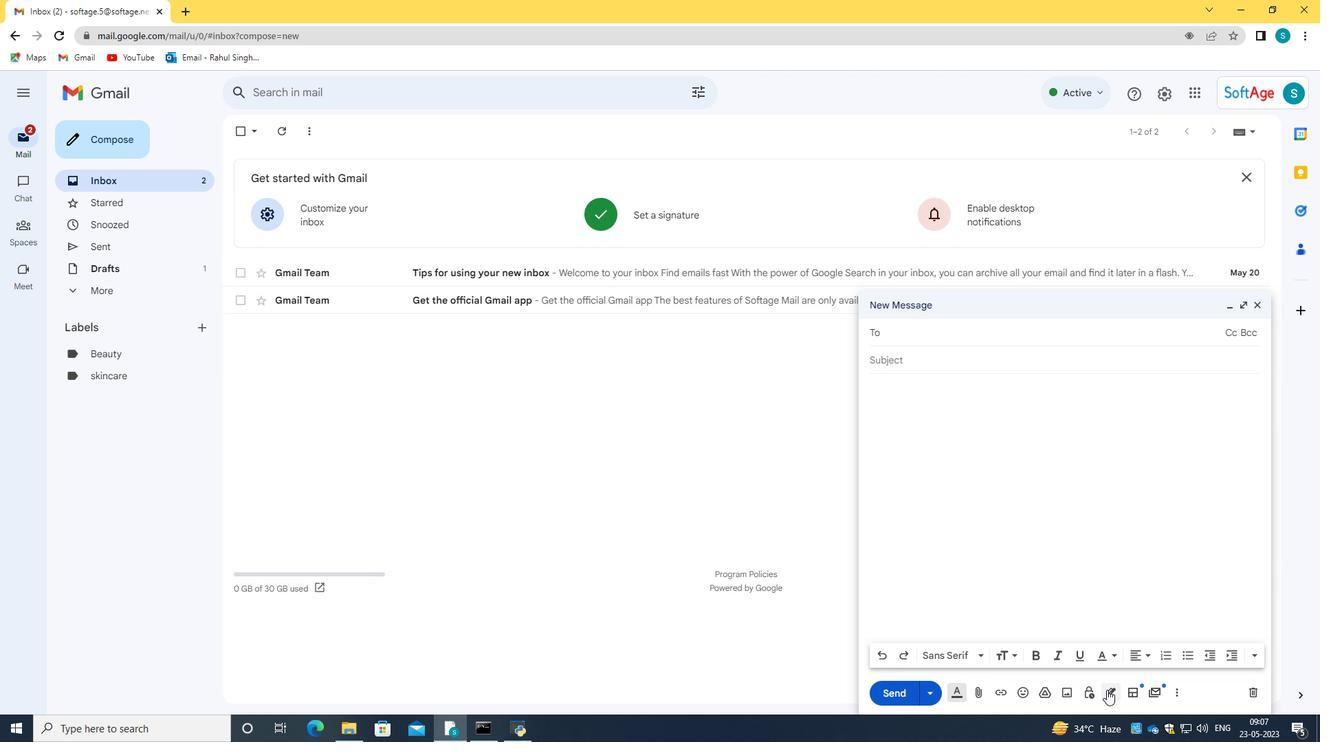 
Action: Mouse moved to (1105, 691)
Screenshot: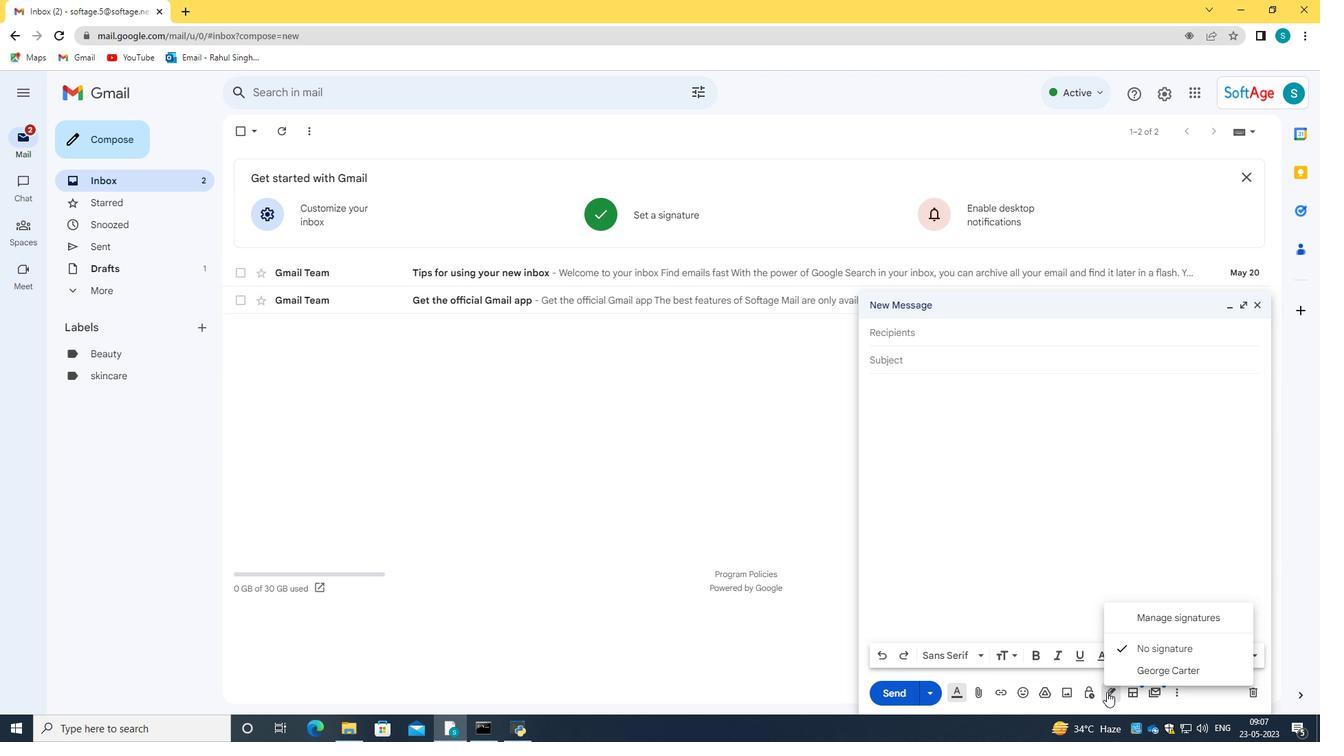 
Action: Mouse pressed left at (1105, 691)
Screenshot: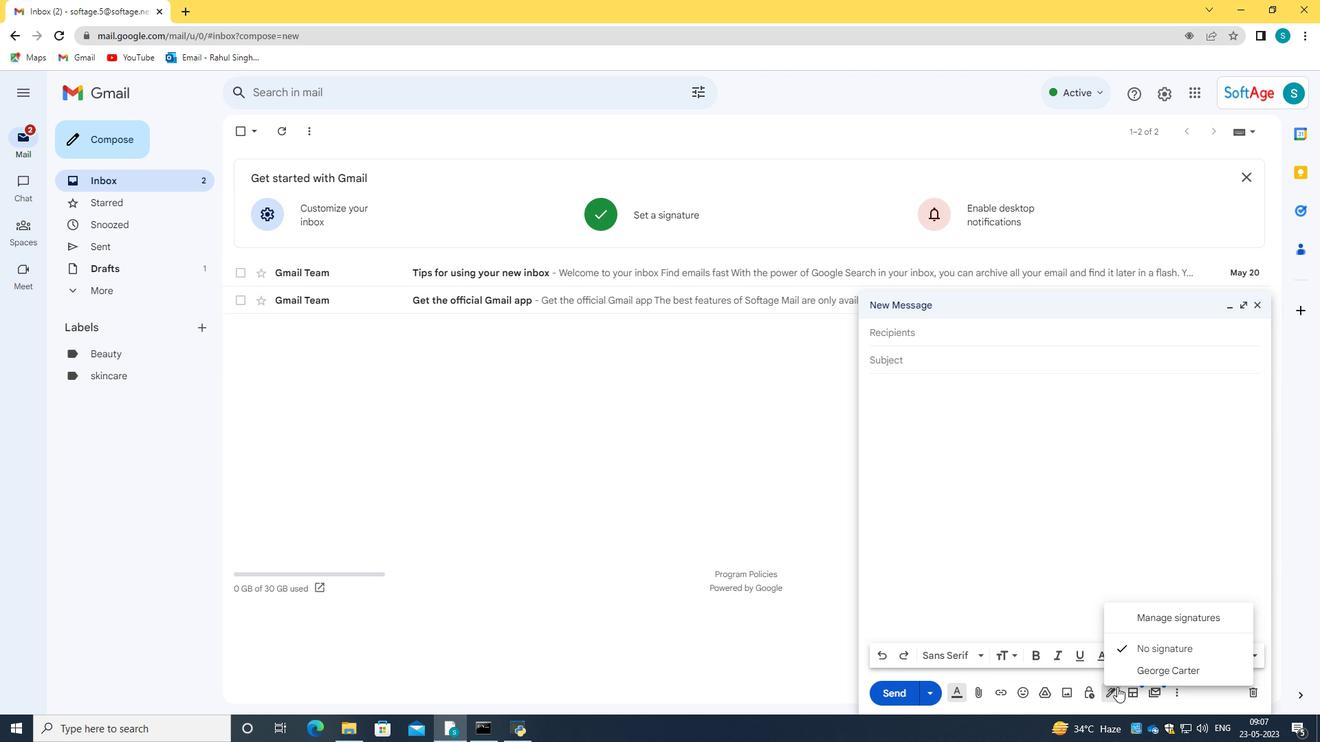 
Action: Mouse moved to (1151, 667)
Screenshot: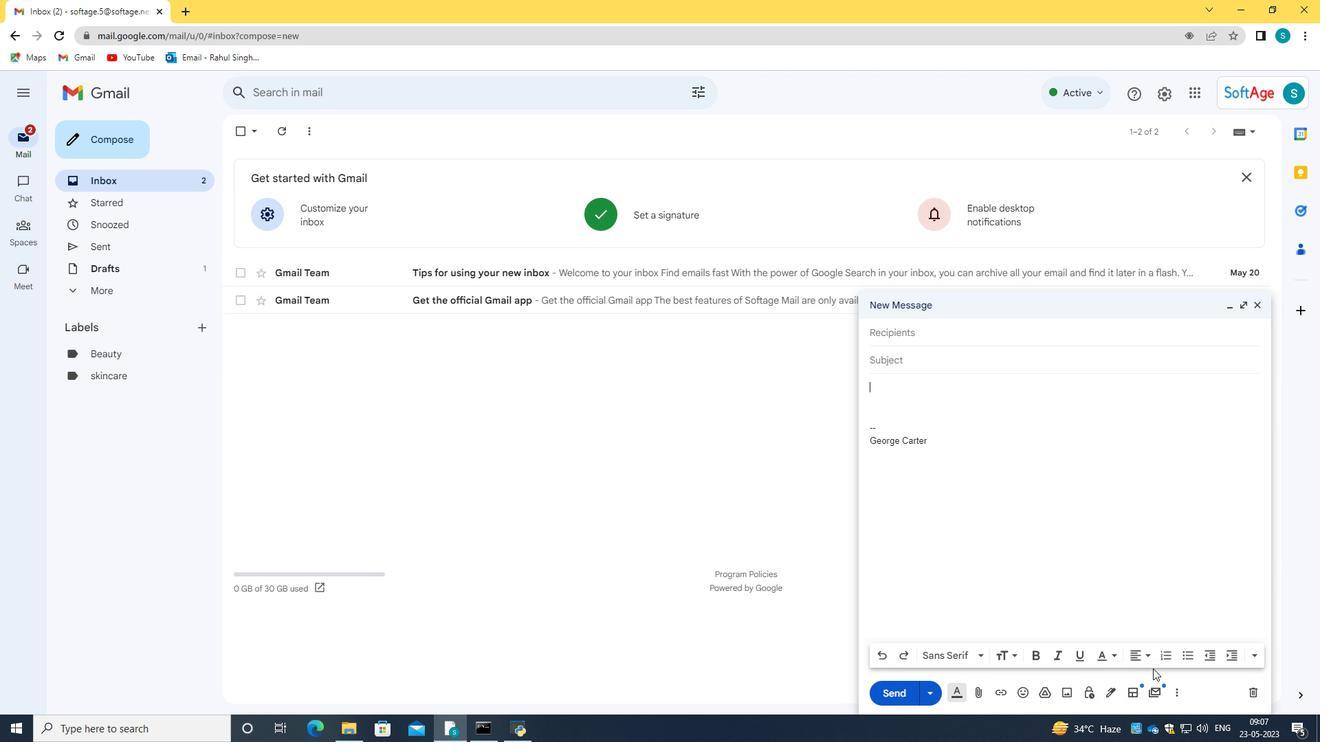 
Action: Mouse pressed left at (1151, 667)
Screenshot: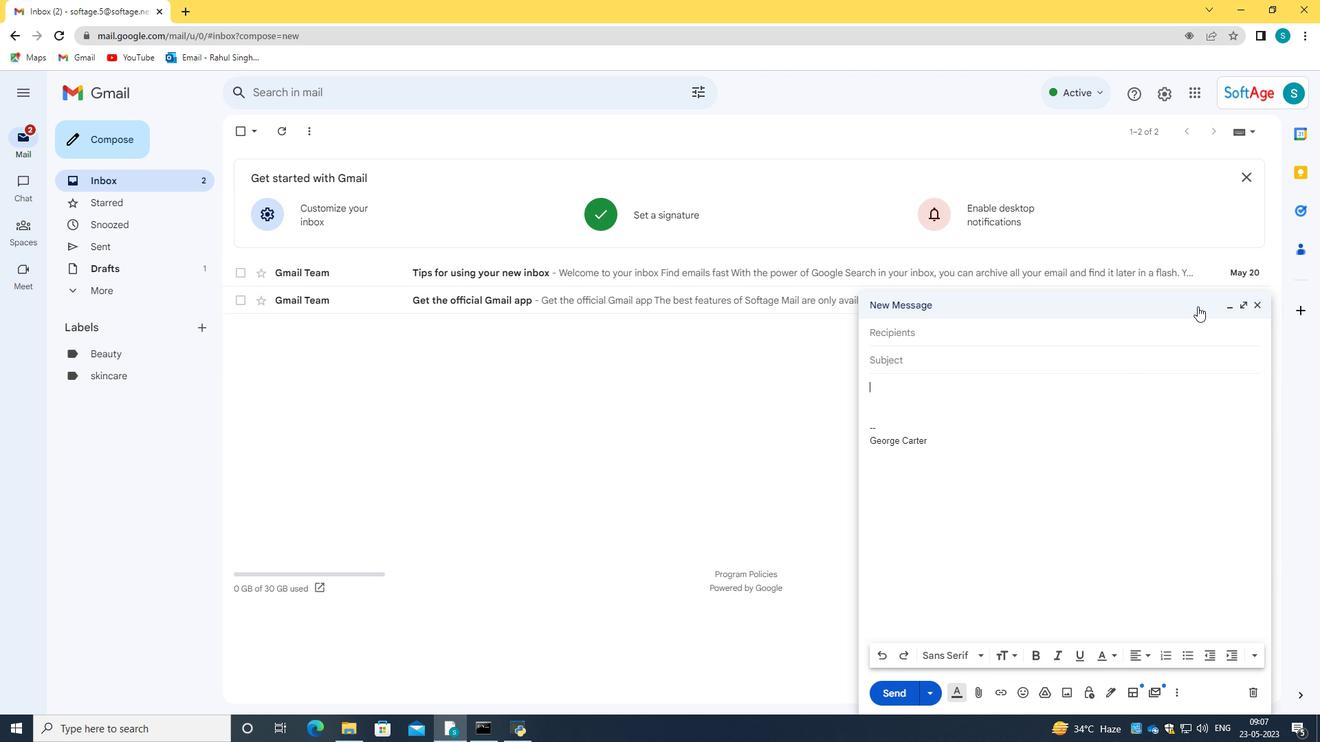 
Action: Mouse moved to (1237, 303)
Screenshot: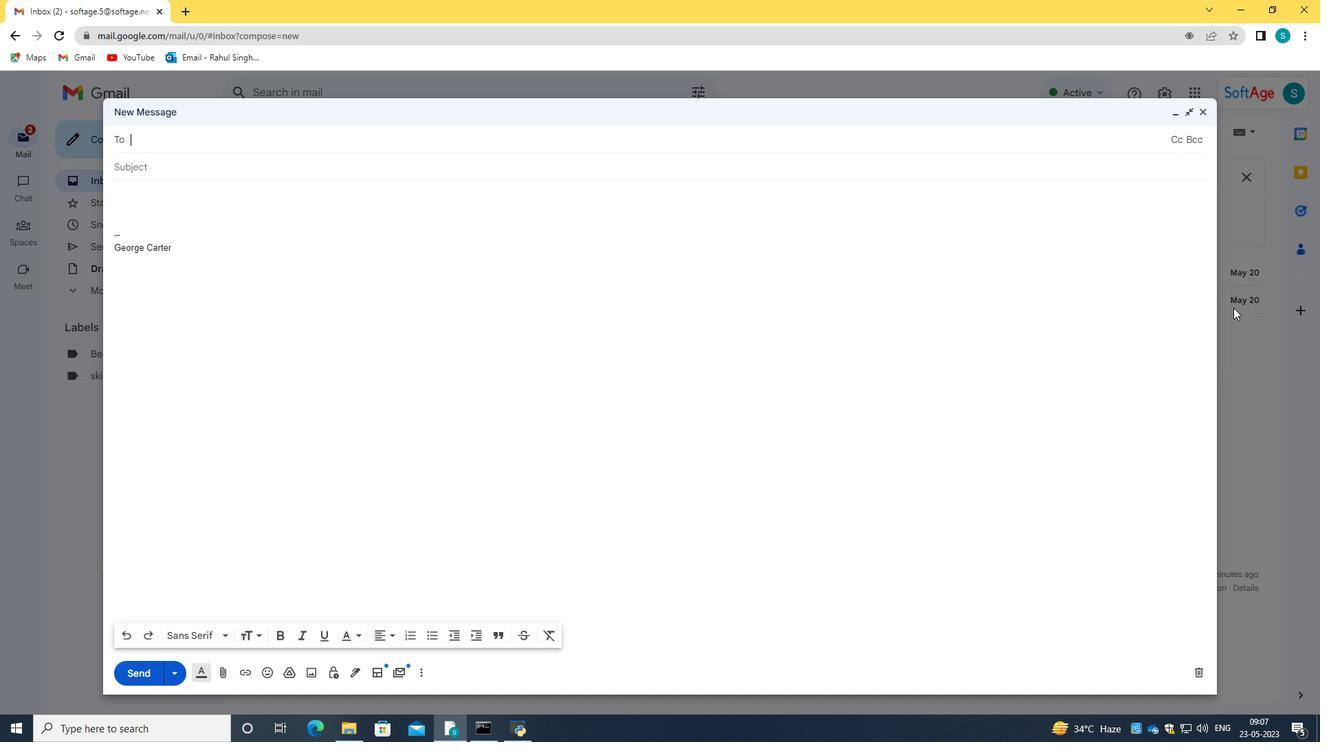 
Action: Mouse pressed left at (1237, 303)
Screenshot: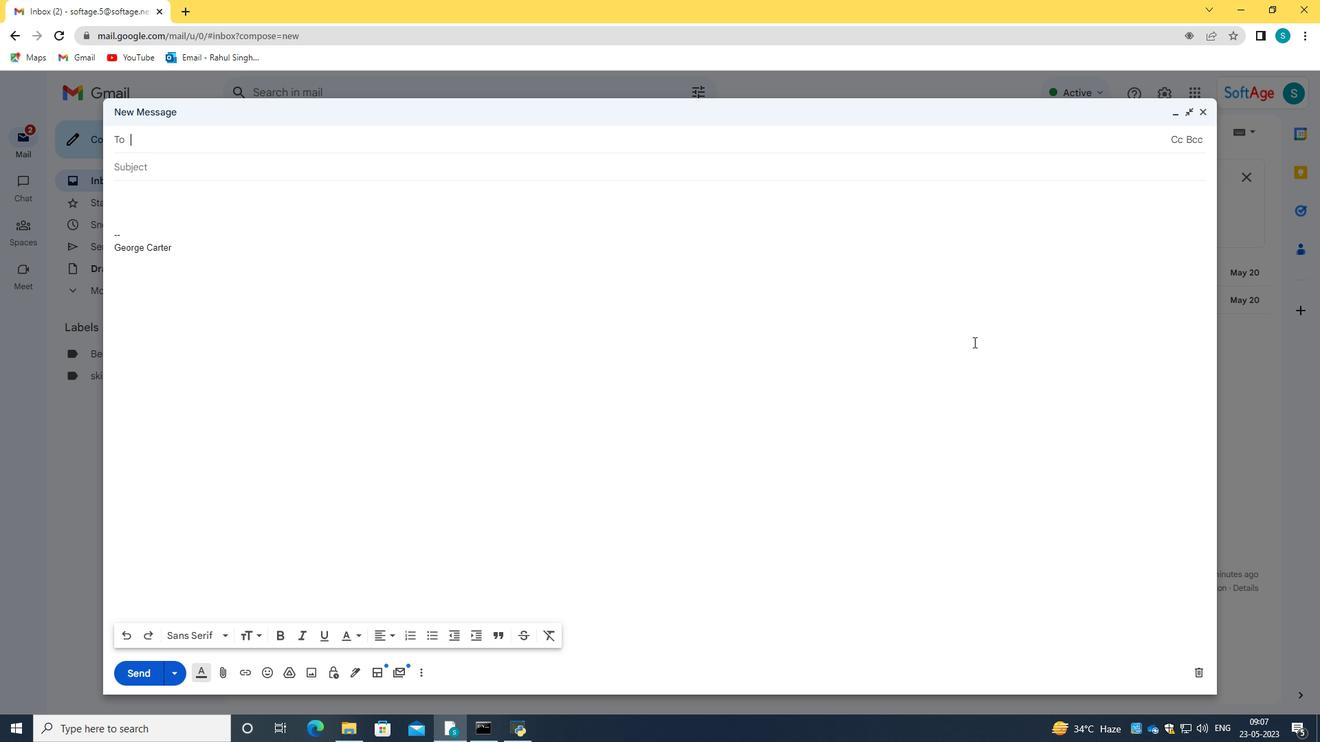 
Action: Mouse moved to (160, 165)
Screenshot: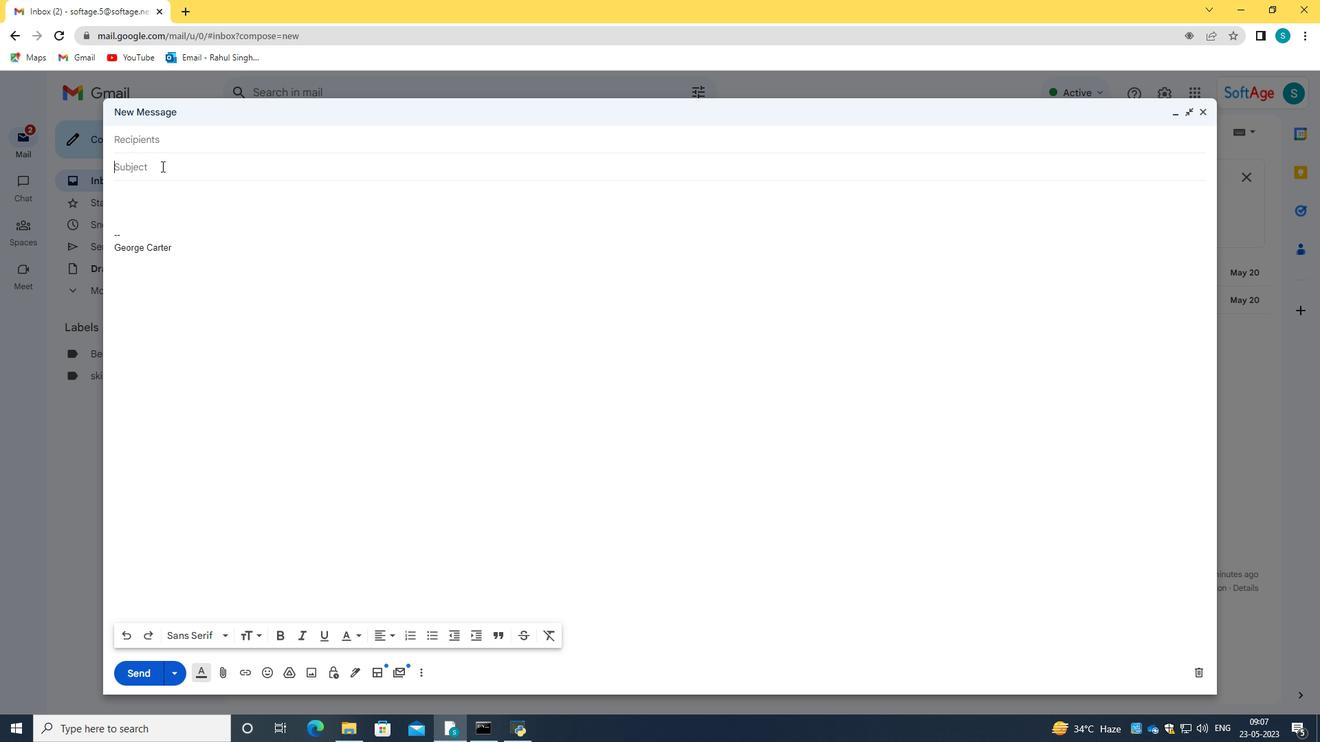
Action: Mouse pressed left at (160, 165)
Screenshot: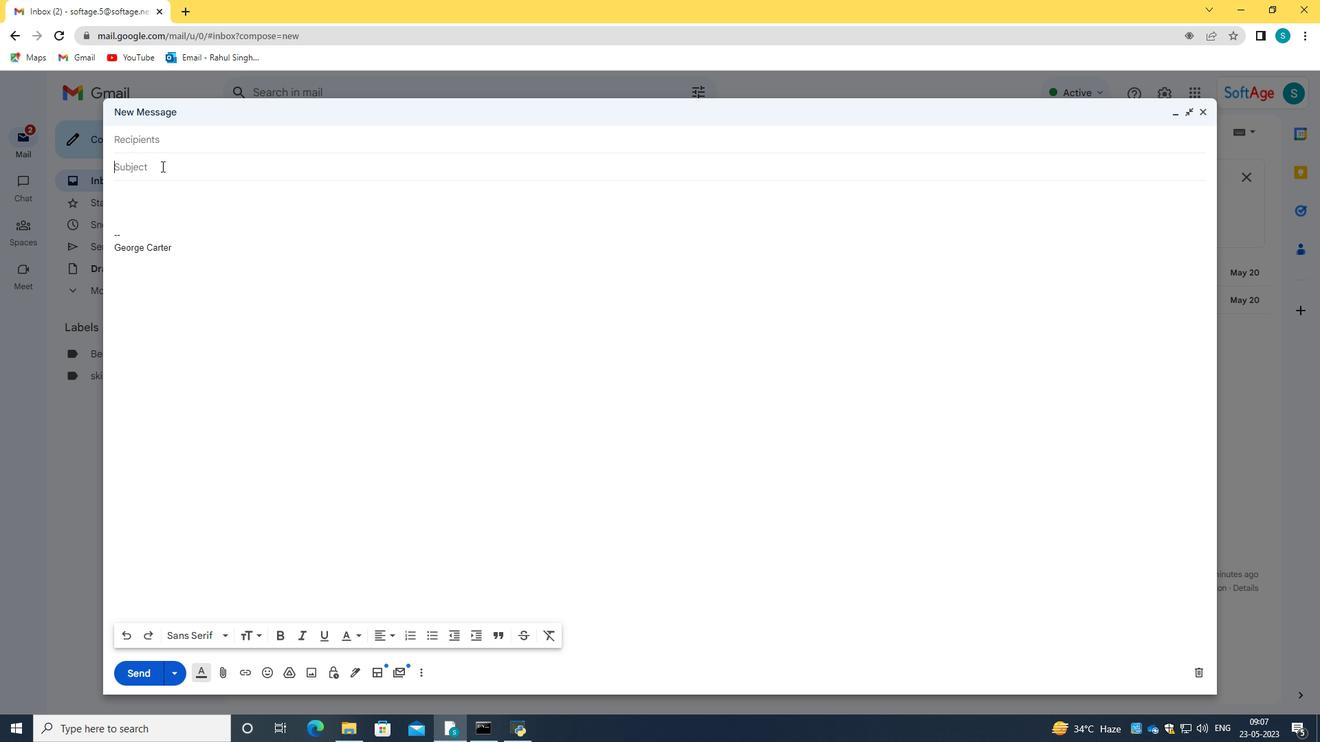 
Action: Key pressed <Key.caps_lock>T<Key.caps_lock>hank<Key.space>you<Key.space>for<Key.space>an<Key.space>order<Key.space>and<Key.space>the<Key.space><Key.backspace><Key.backspace><Key.backspace><Key.backspace><Key.backspace><Key.backspace><Key.backspace><Key.backspace>
Screenshot: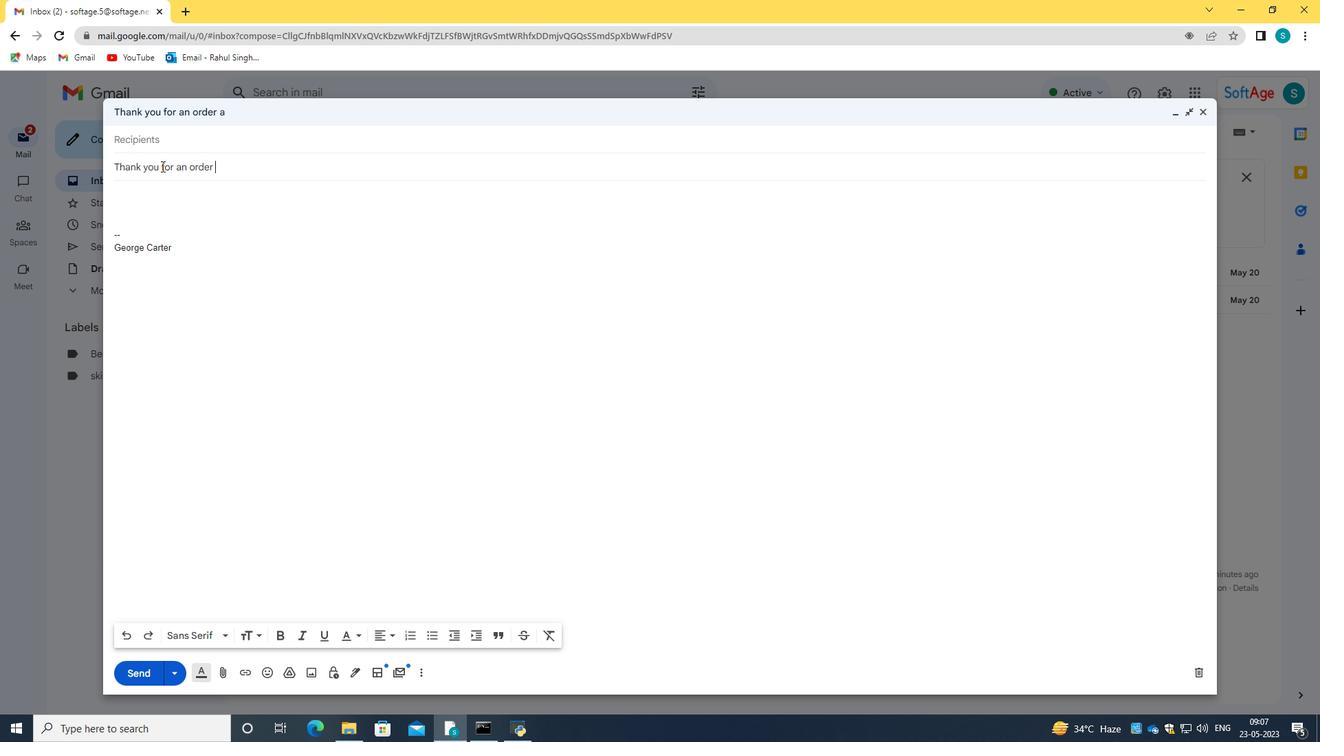 
Action: Mouse moved to (126, 195)
Screenshot: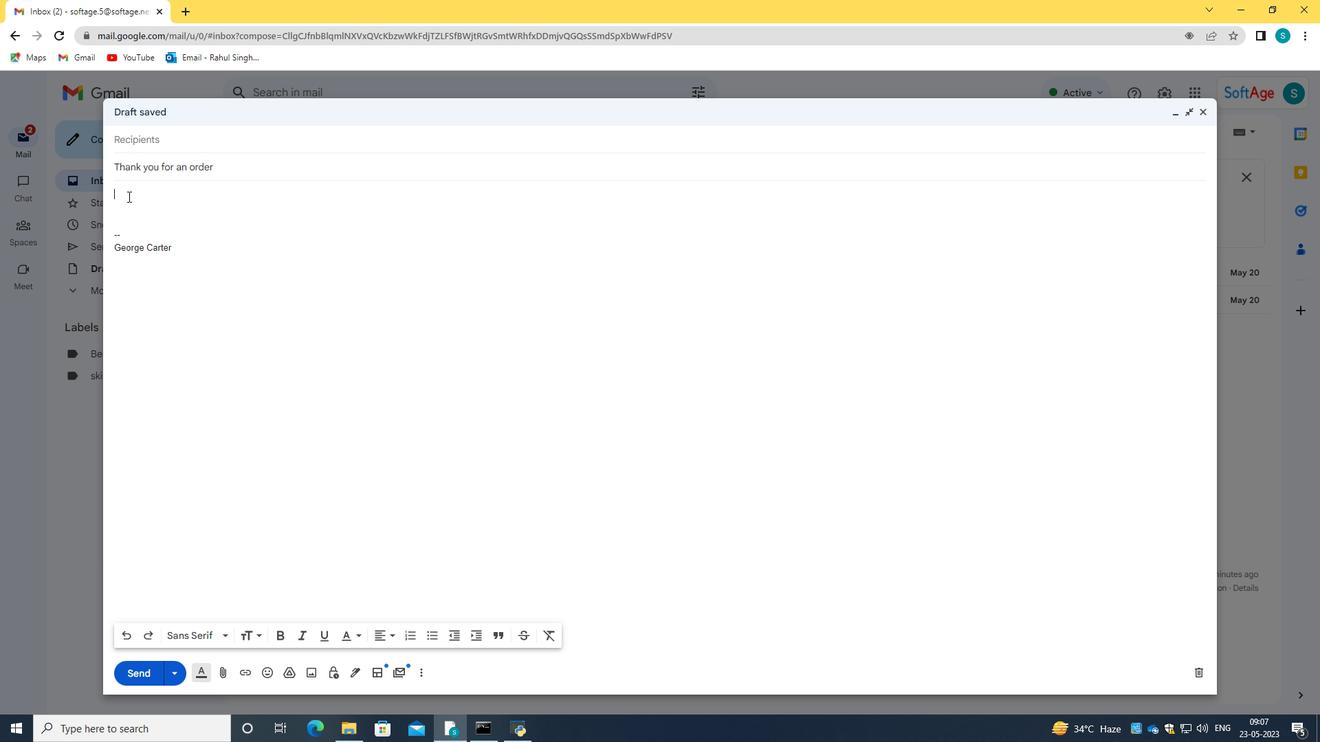 
Action: Mouse pressed left at (126, 195)
Screenshot: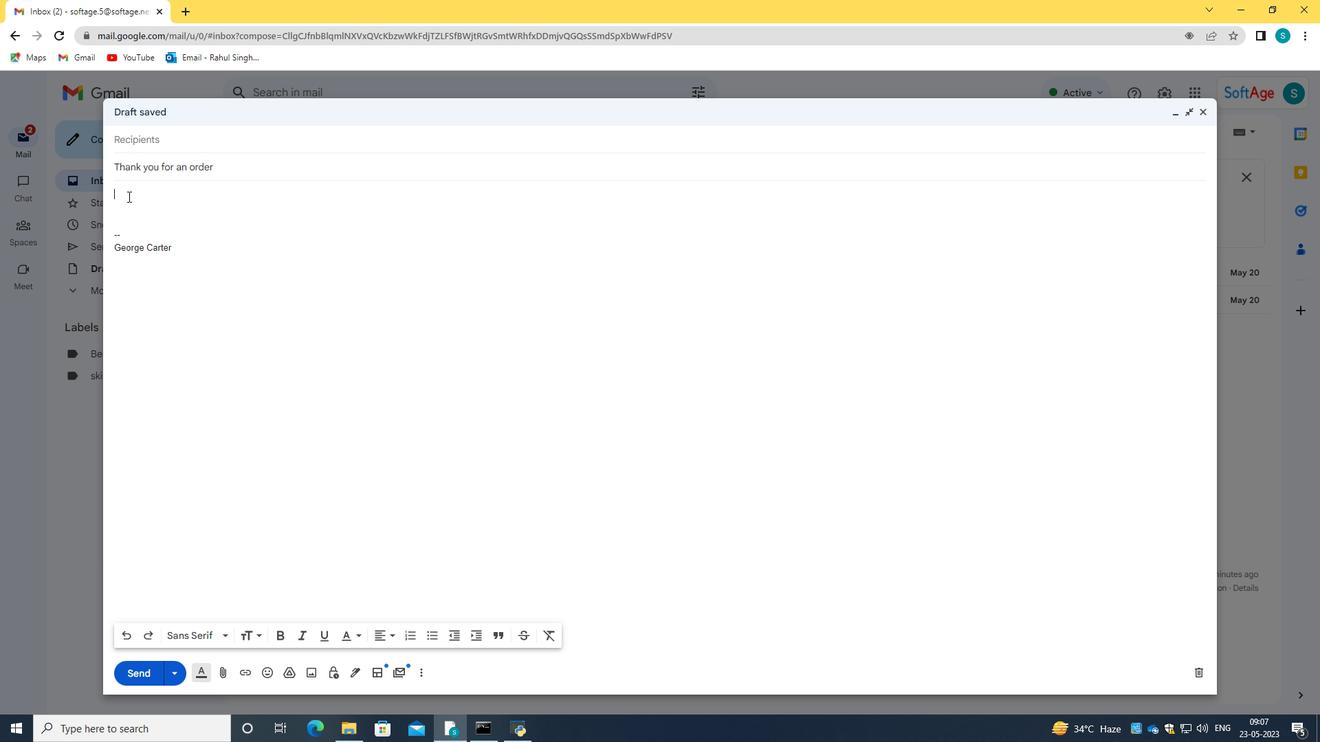 
Action: Key pressed <Key.caps_lock>C<Key.caps_lock>ould<Key.space>you<Key.space>clarify<Key.space>the<Key.space>roles<Key.space>and<Key.space>responsibilities<Key.space>of<Key.space>the<Key.space>team<Key.space>membr=<Key.backspace><Key.backspace>ers<Key.shift_r>?
Screenshot: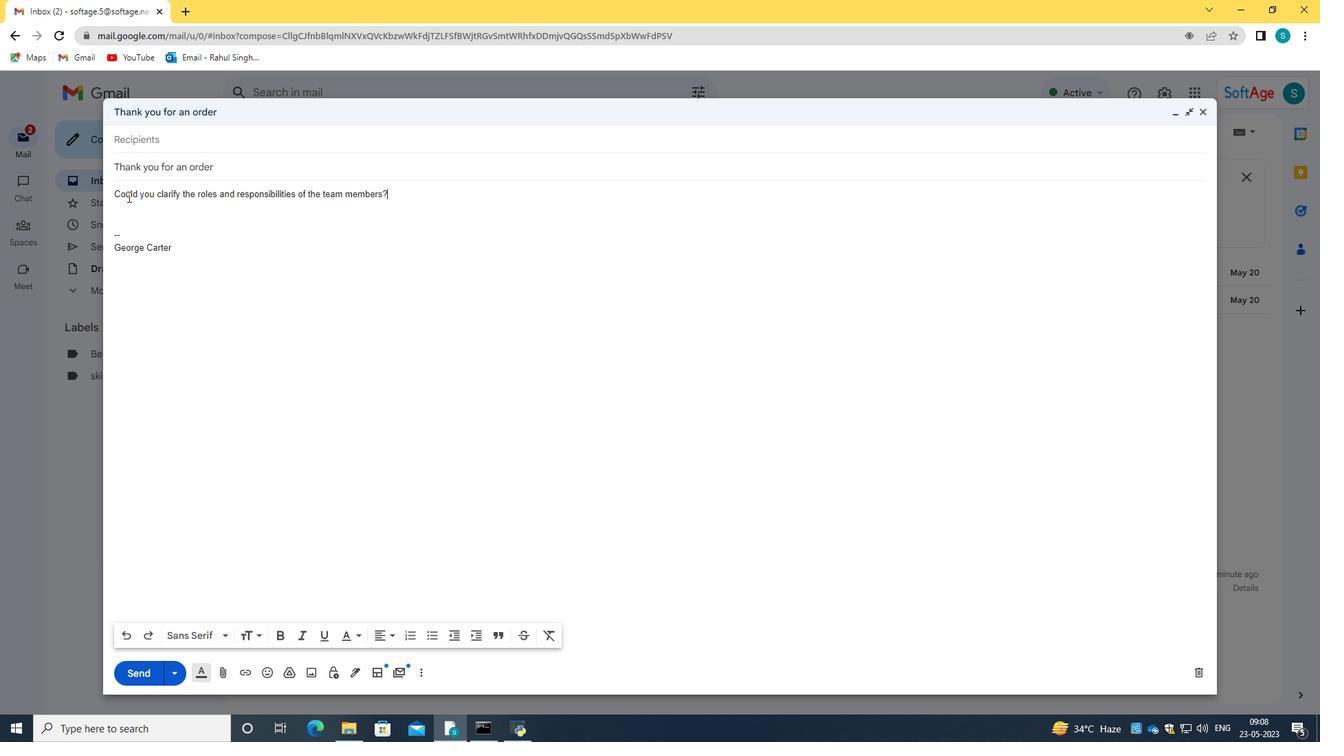 
Action: Mouse moved to (162, 145)
Screenshot: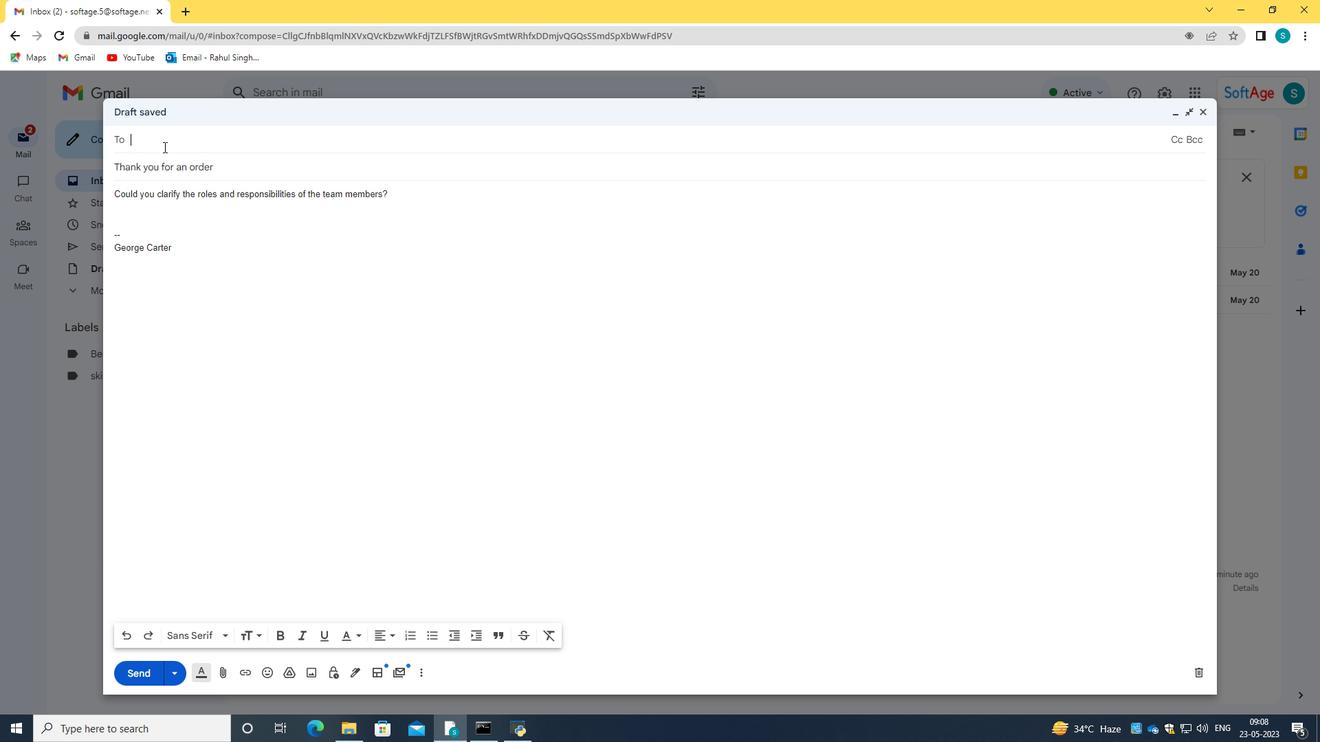 
Action: Mouse pressed left at (162, 145)
Screenshot: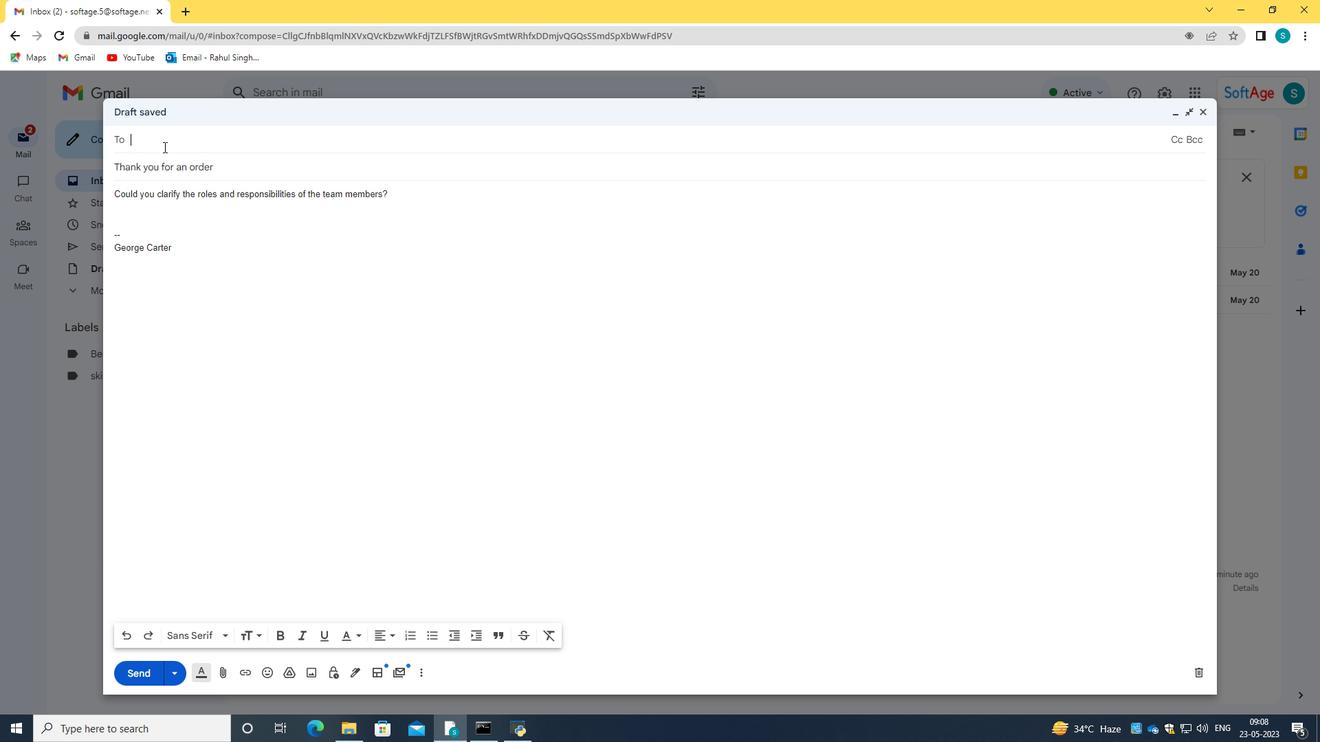 
Action: Key pressed softage.3<Key.shift>@softage.net
Screenshot: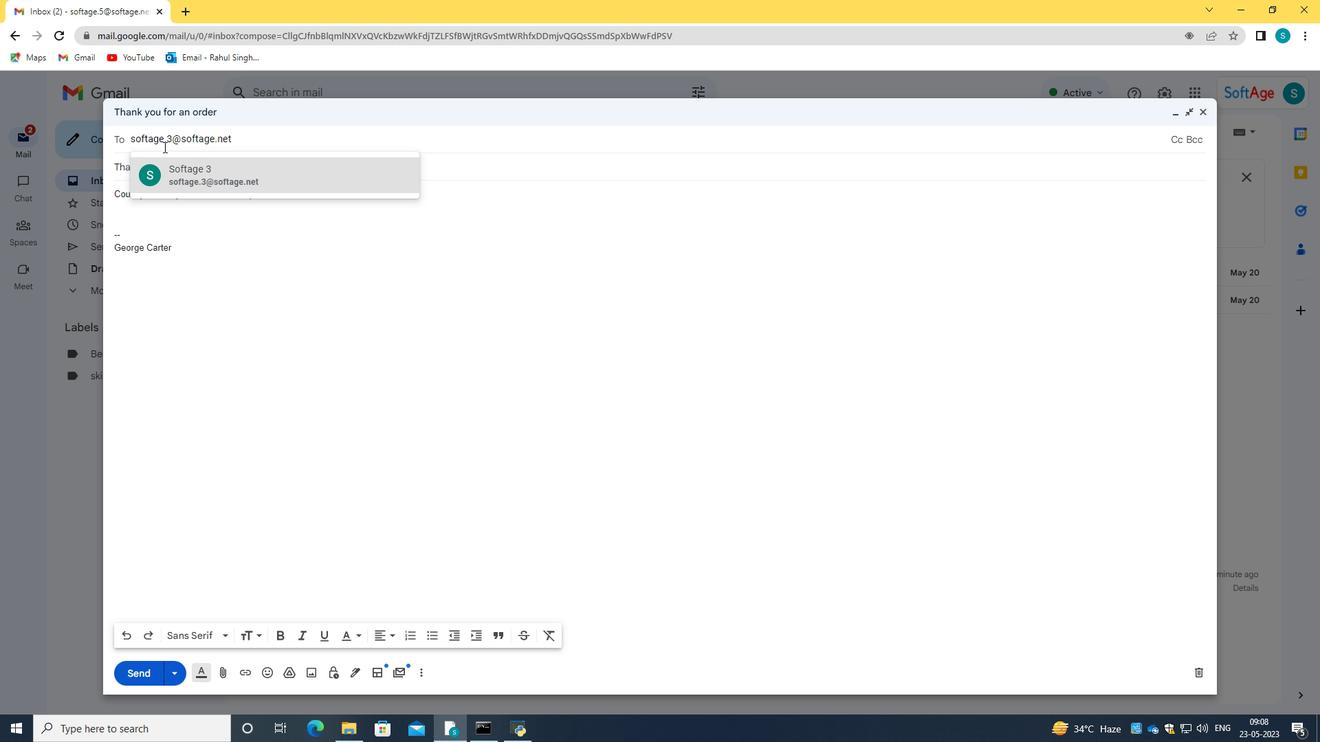 
Action: Mouse moved to (235, 176)
Screenshot: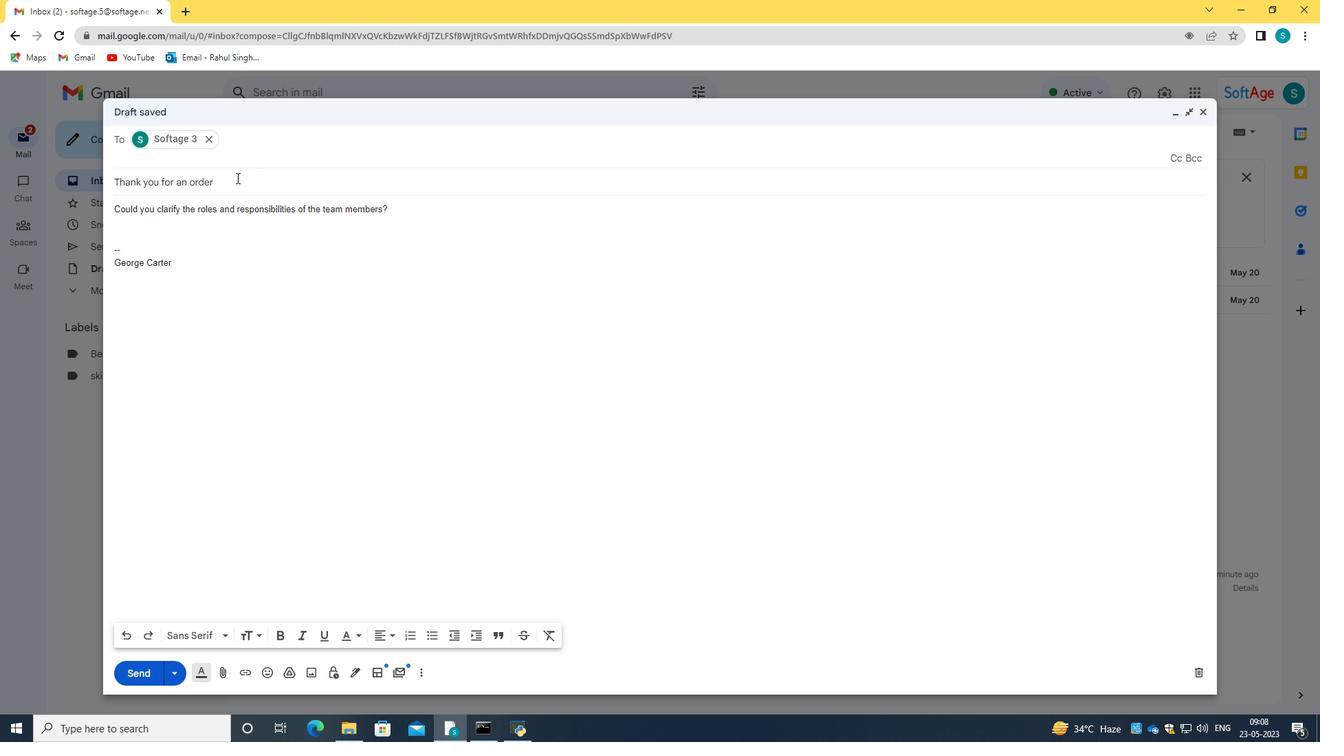 
Action: Mouse pressed left at (235, 176)
Screenshot: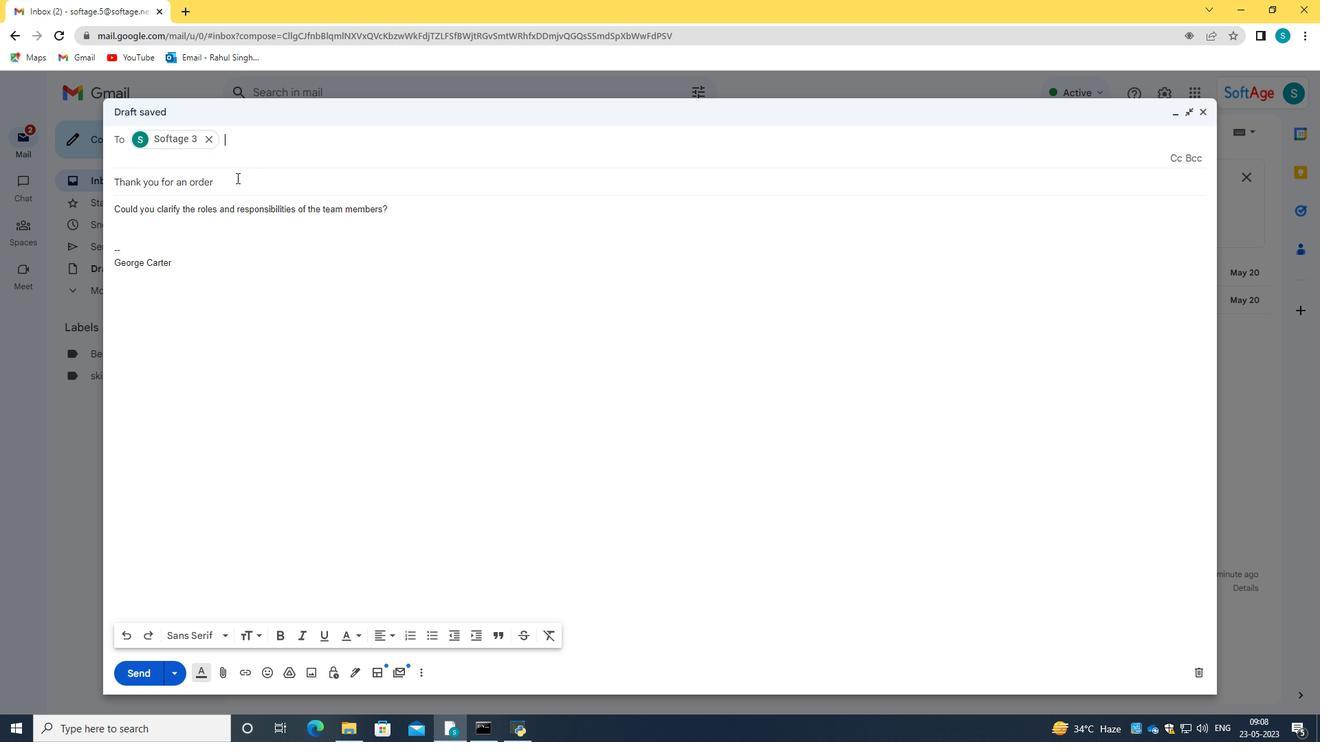
Action: Mouse moved to (262, 228)
Screenshot: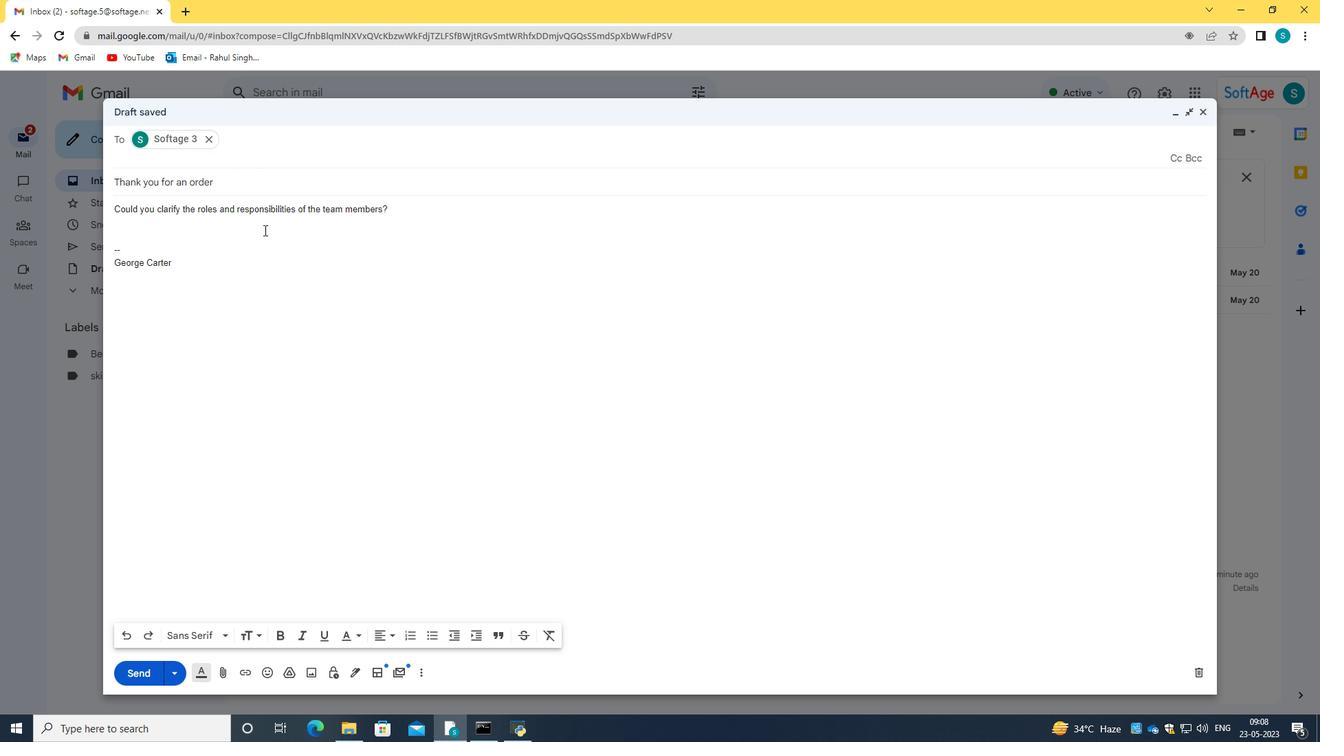 
Action: Mouse scrolled (262, 228) with delta (0, 0)
Screenshot: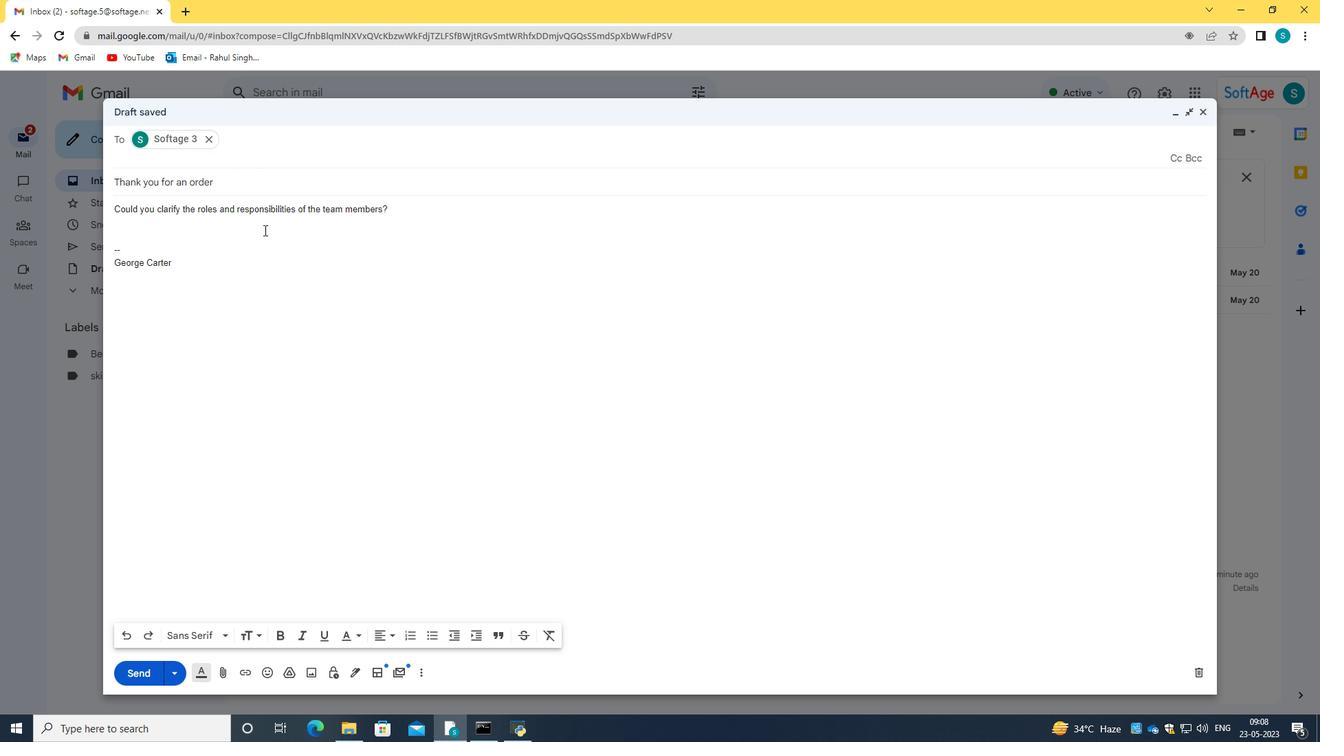 
Action: Mouse moved to (344, 210)
Screenshot: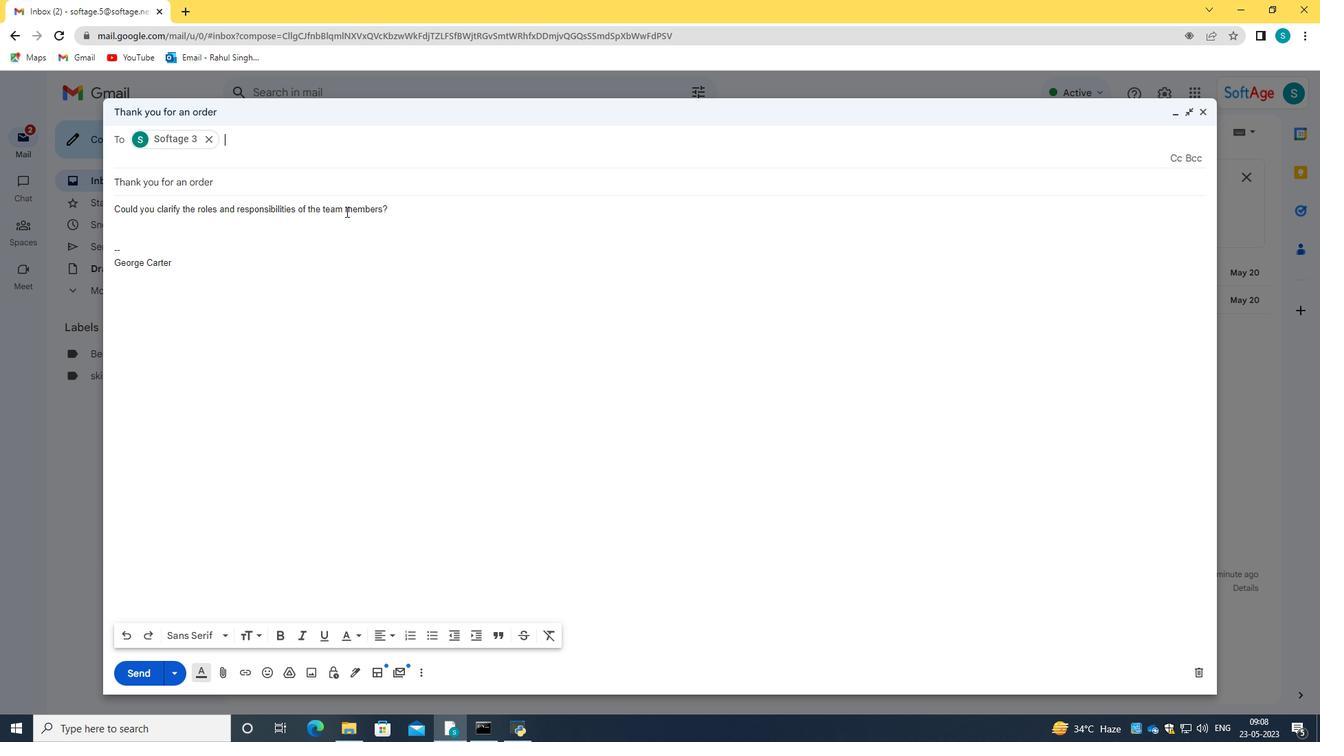 
Action: Mouse pressed left at (344, 210)
Screenshot: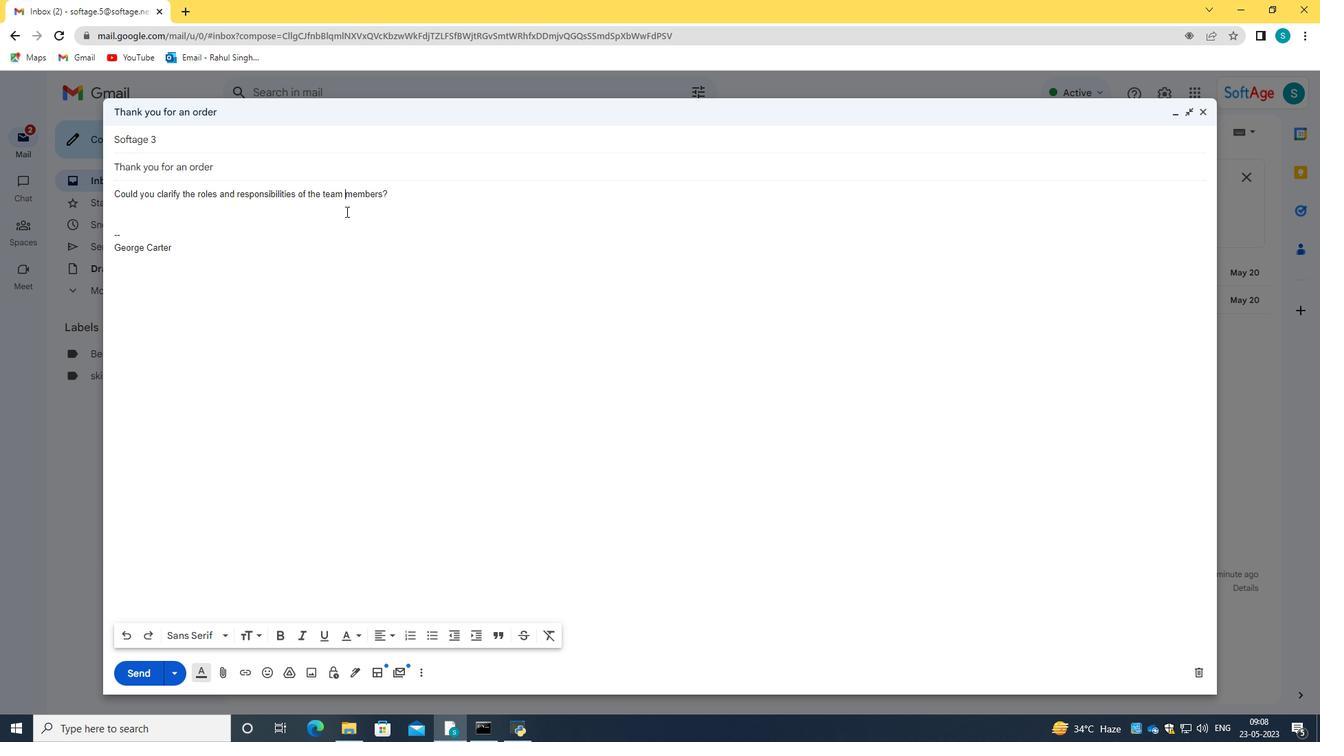 
Action: Mouse moved to (136, 231)
Screenshot: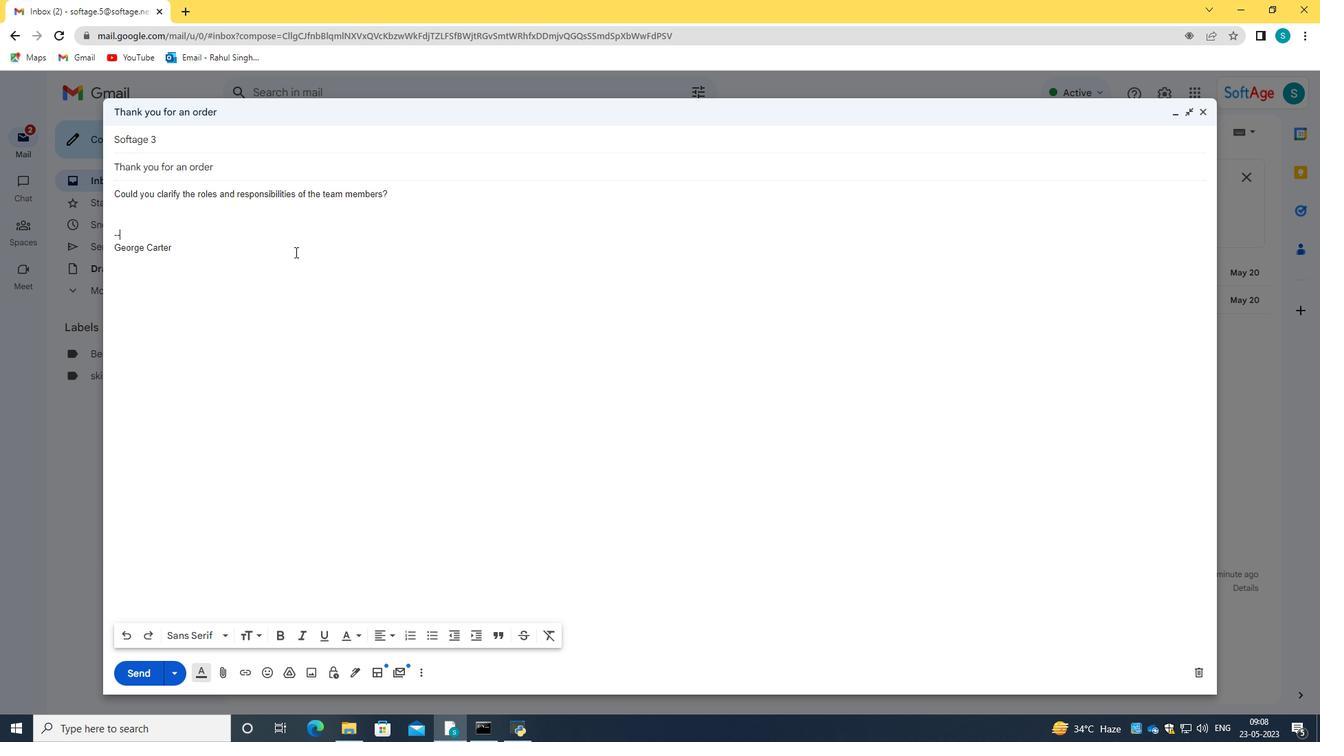 
Action: Mouse pressed left at (136, 231)
Screenshot: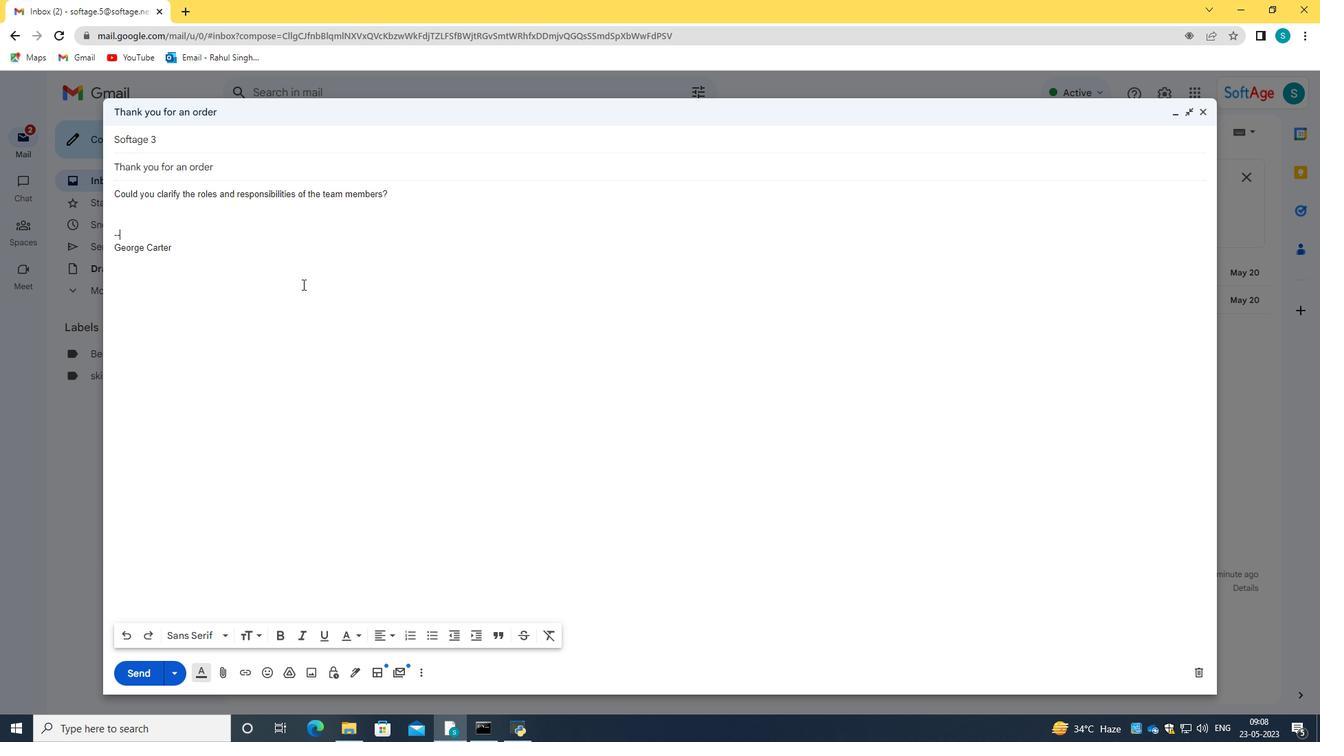 
Action: Mouse moved to (321, 295)
Screenshot: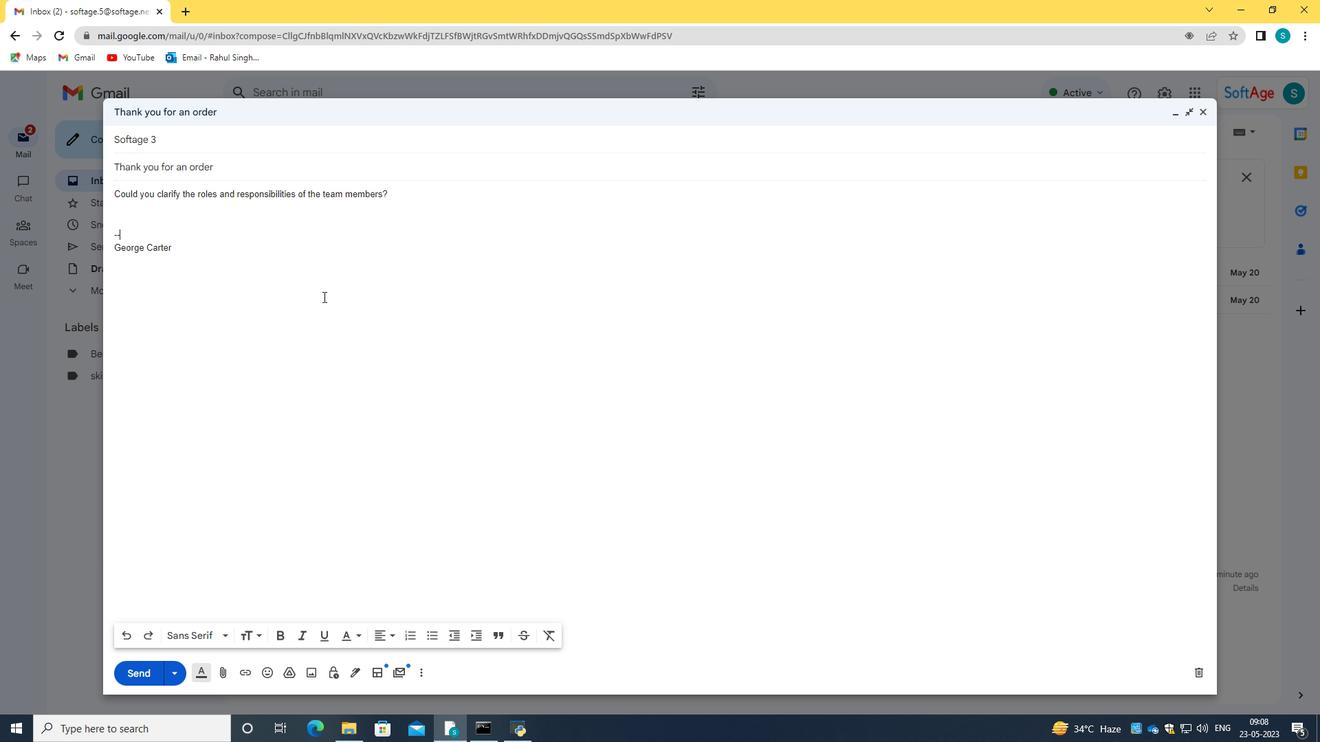 
Action: Mouse scrolled (321, 296) with delta (0, 0)
Screenshot: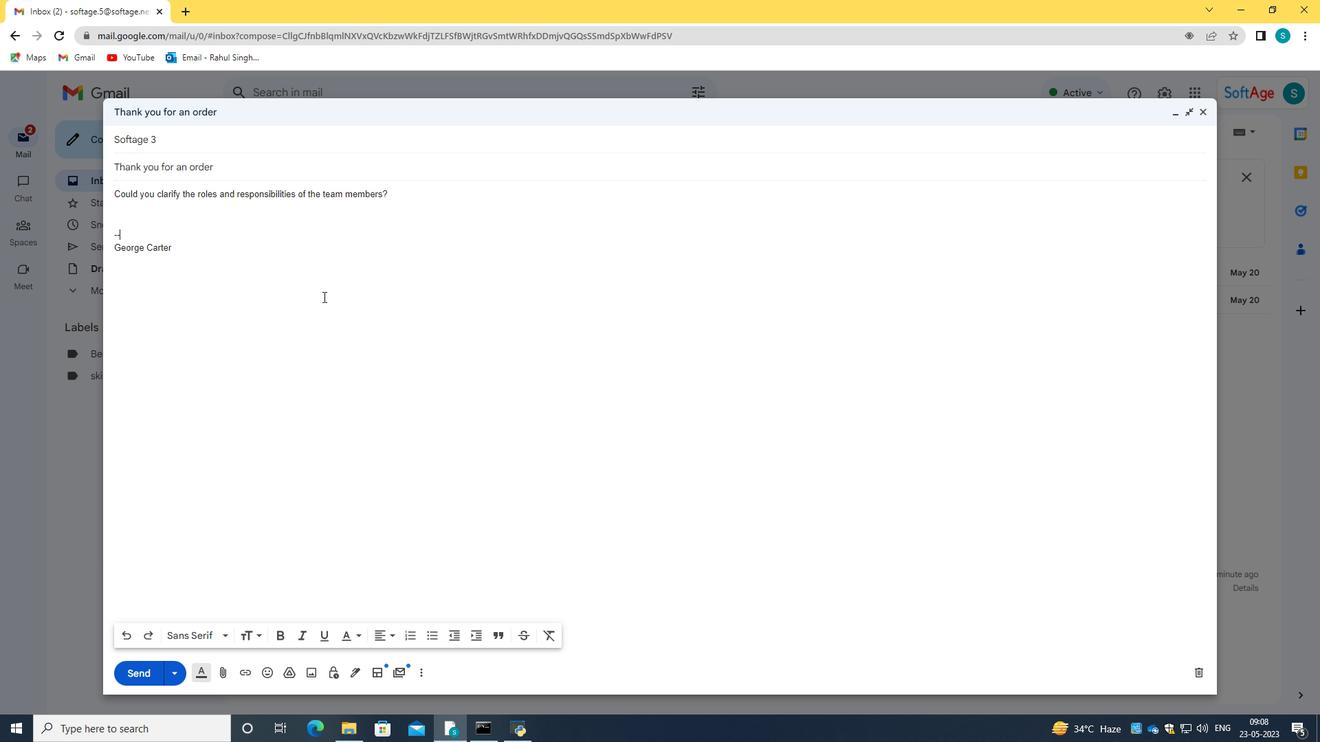 
Action: Mouse scrolled (321, 296) with delta (0, 0)
Screenshot: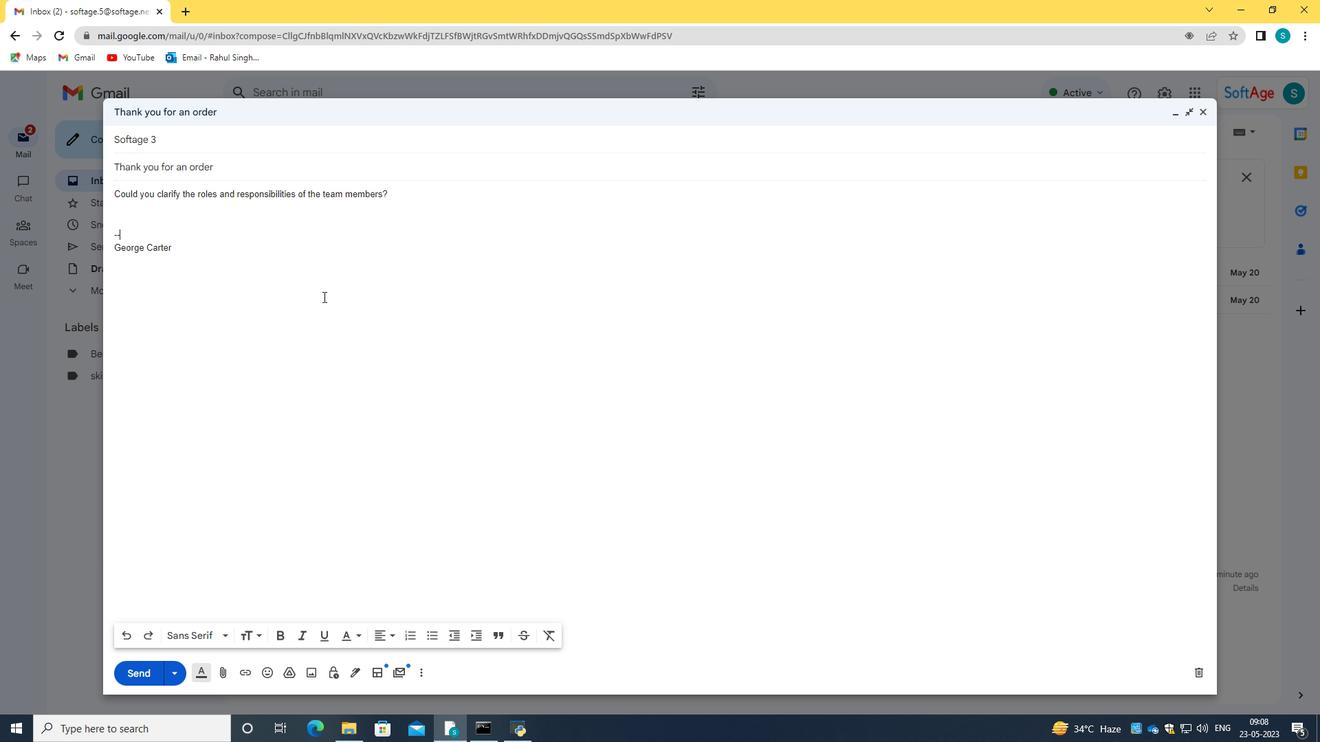 
Action: Mouse scrolled (321, 296) with delta (0, 0)
Screenshot: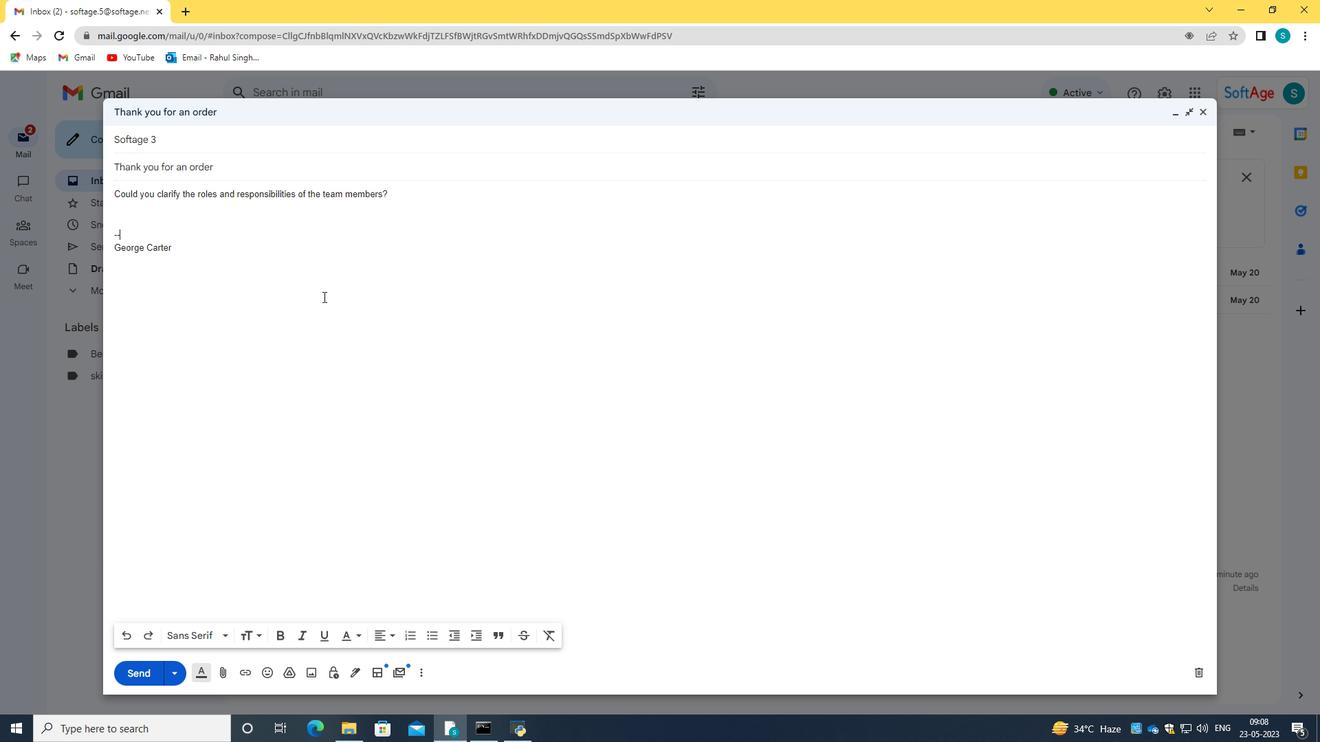 
Action: Mouse moved to (114, 194)
Screenshot: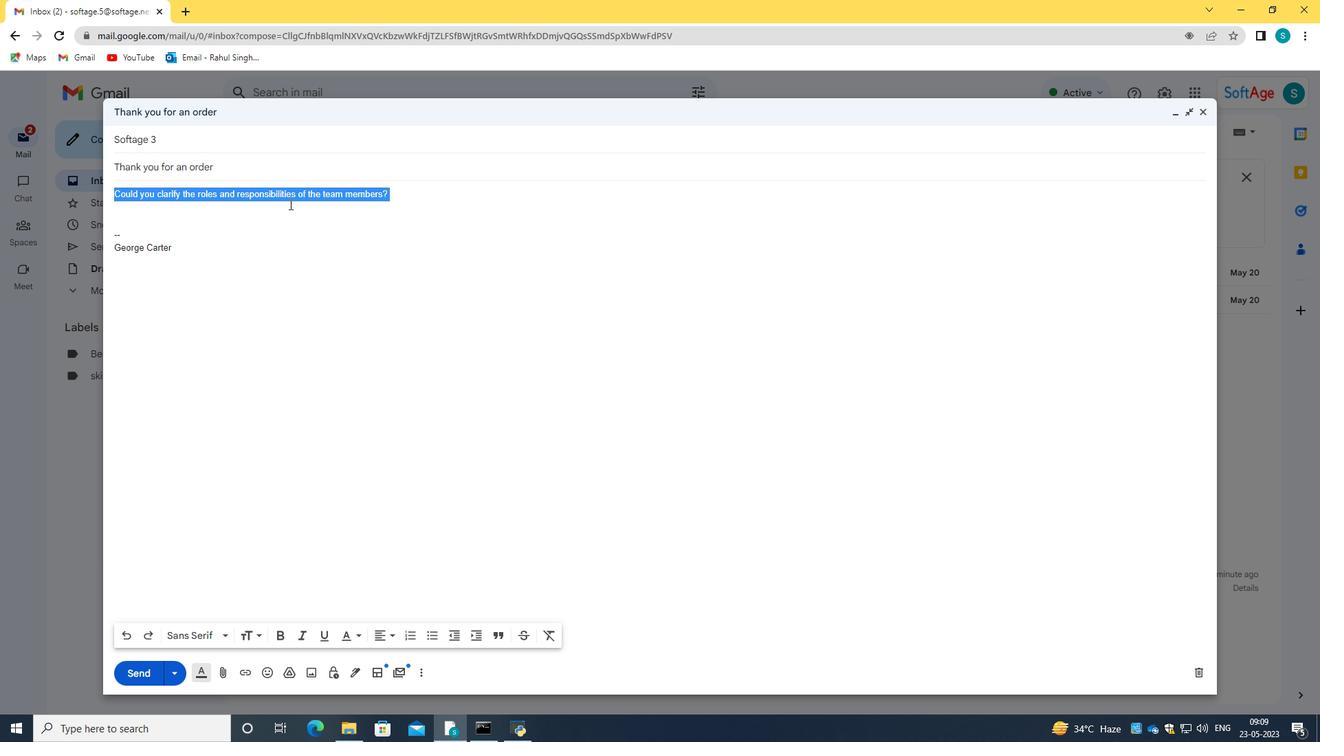 
Action: Mouse pressed left at (114, 194)
Screenshot: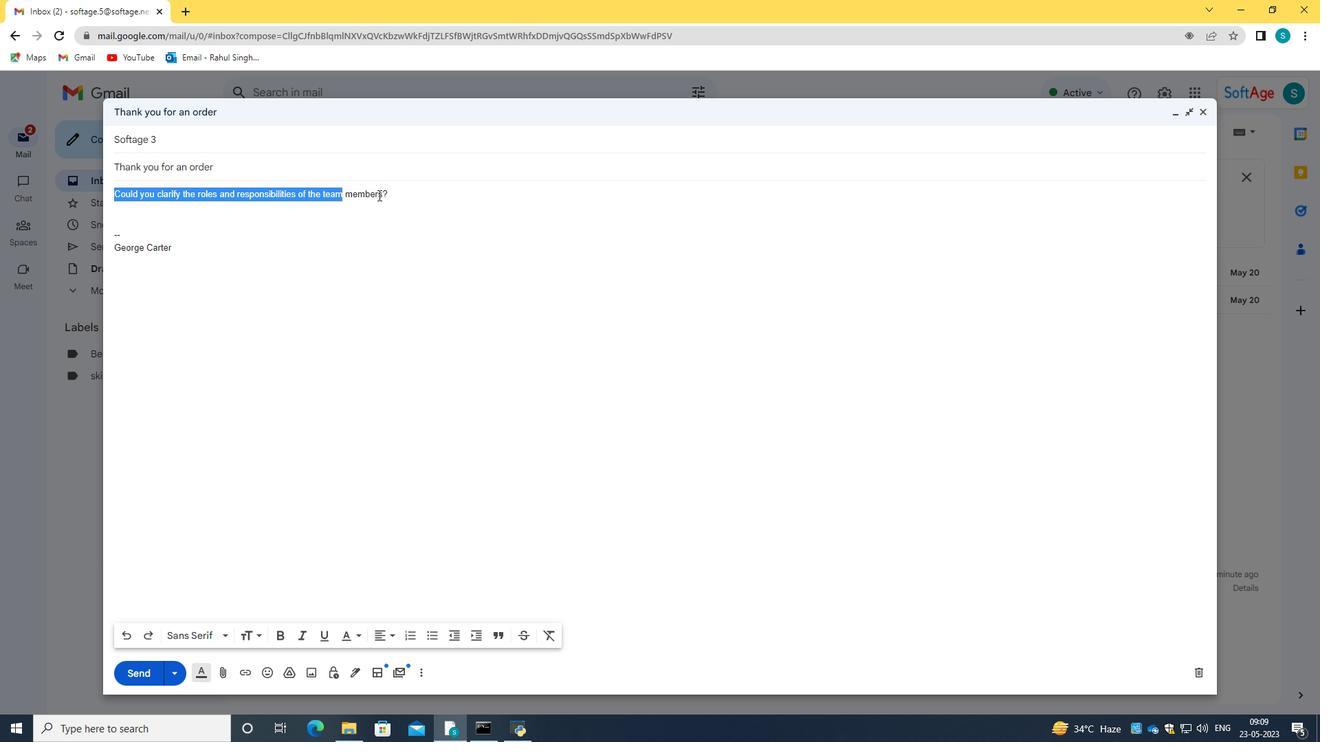 
Action: Mouse moved to (356, 637)
Screenshot: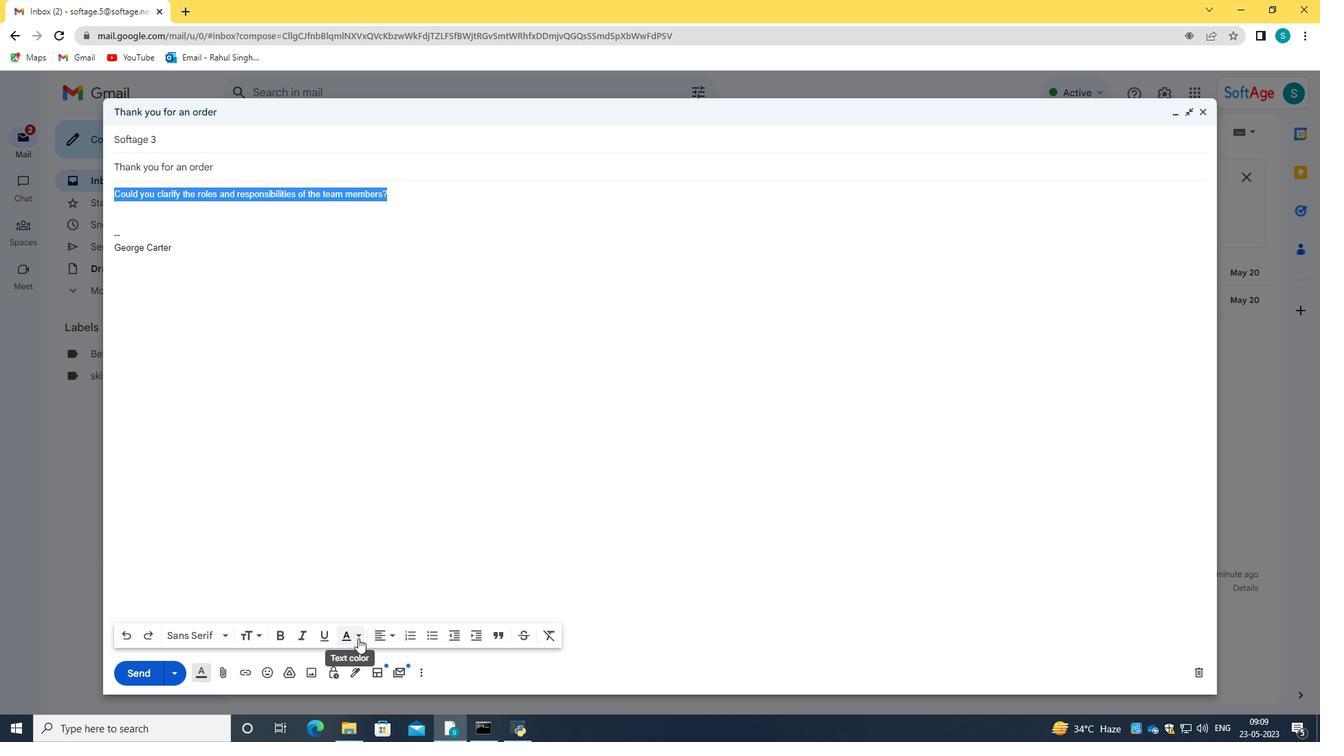 
Action: Mouse pressed left at (356, 637)
Screenshot: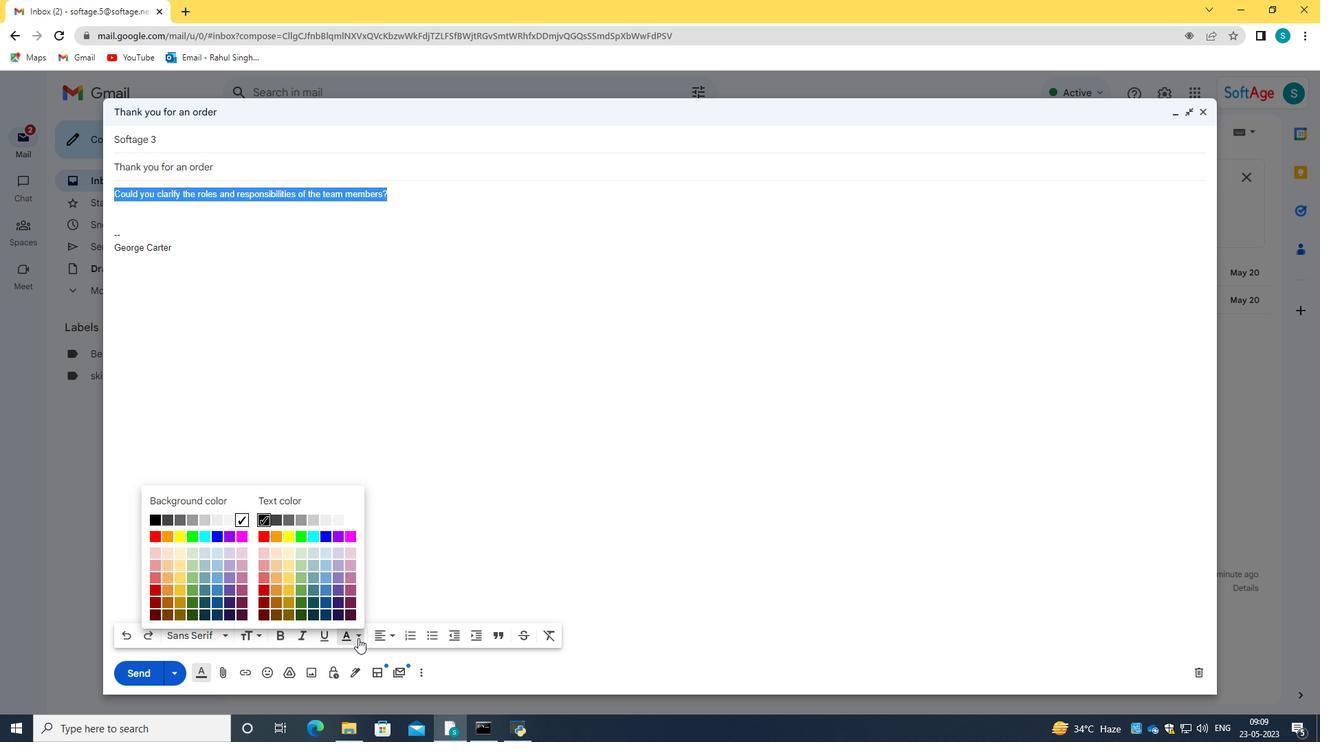 
Action: Mouse moved to (260, 603)
Screenshot: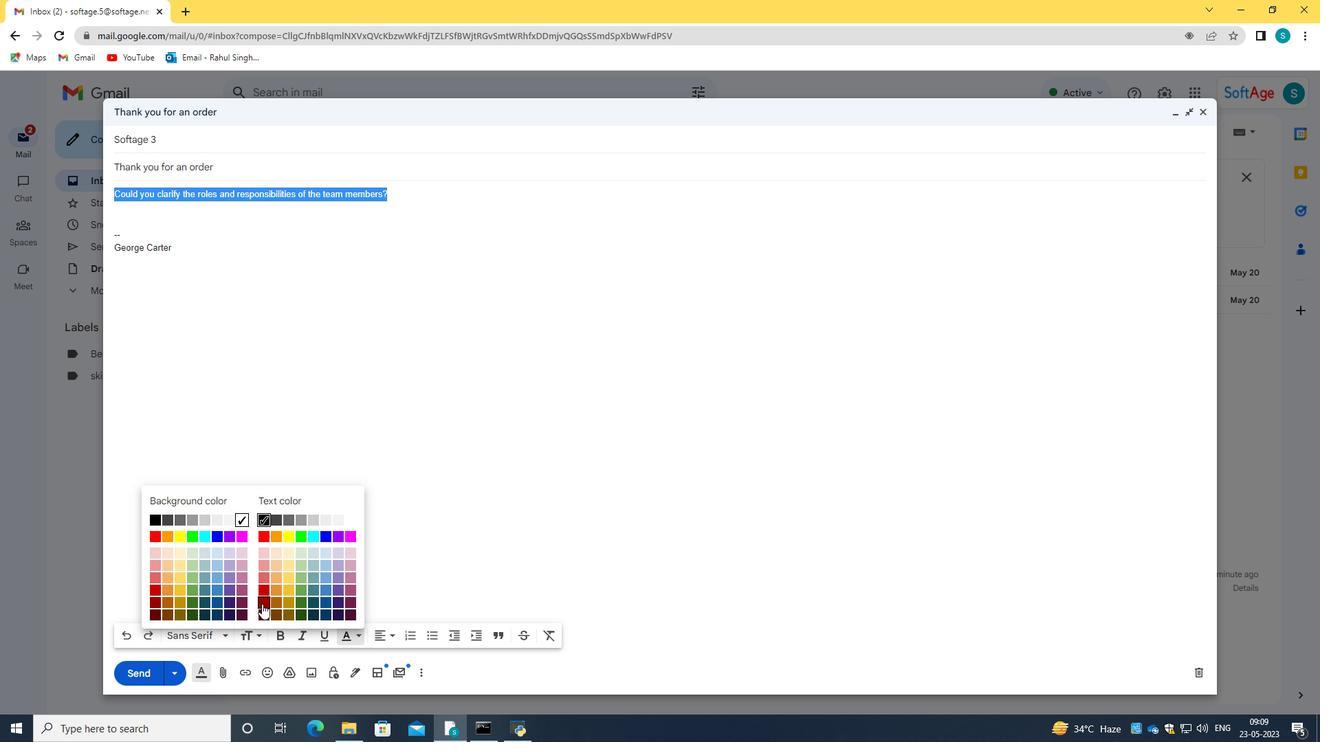 
Action: Mouse pressed left at (260, 603)
Screenshot: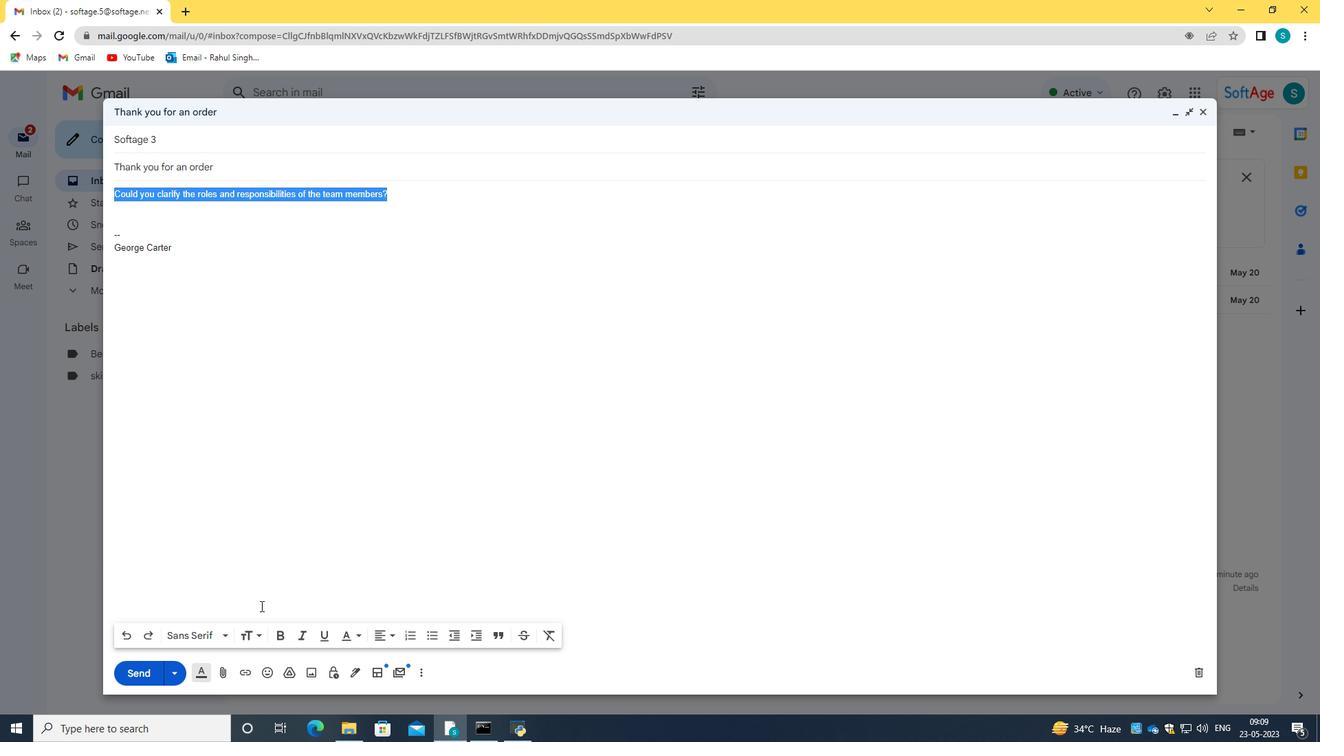 
Action: Mouse moved to (351, 636)
Screenshot: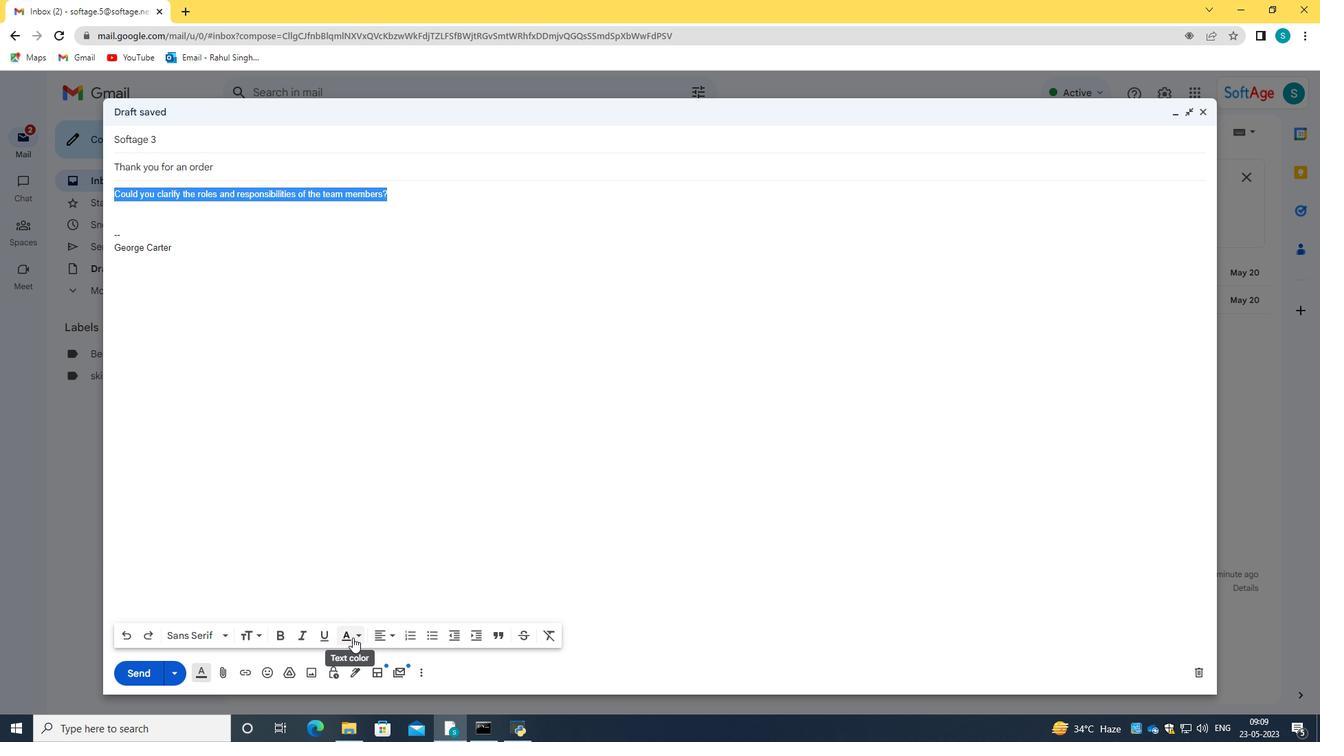 
Action: Mouse pressed left at (351, 636)
Screenshot: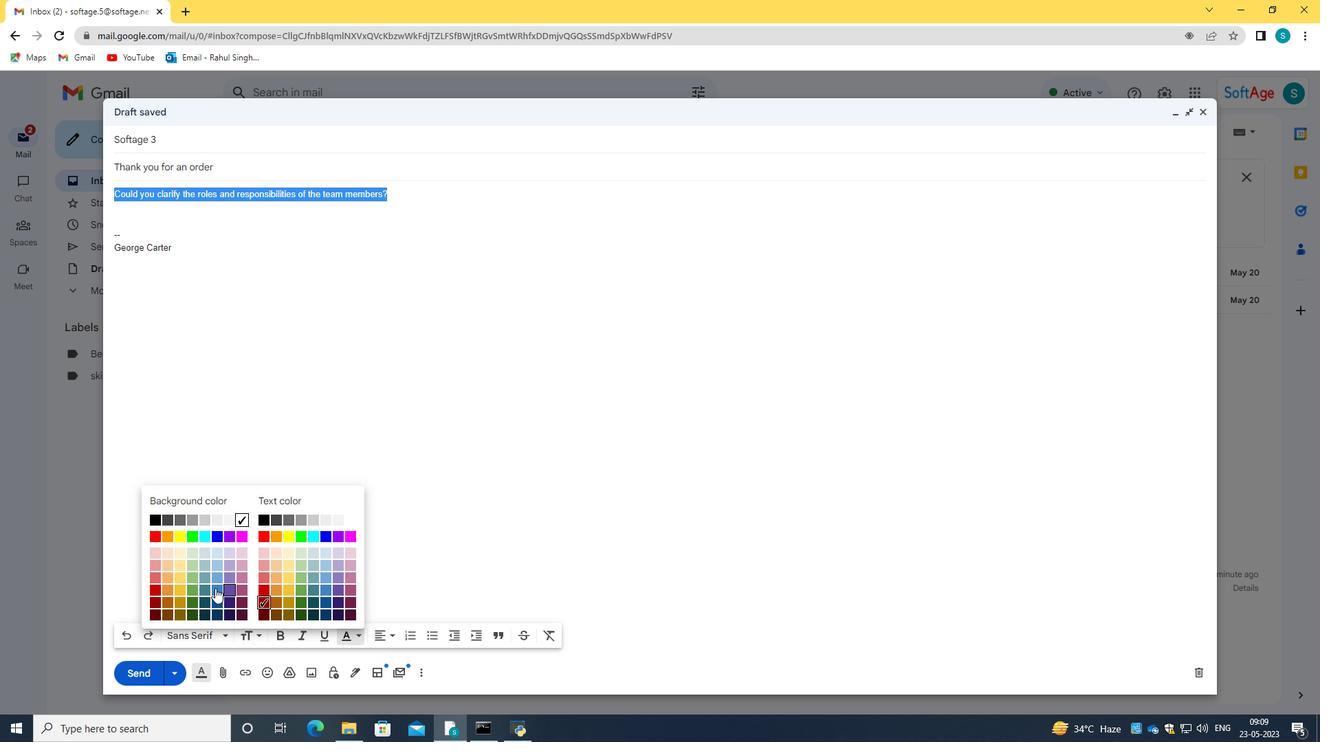 
Action: Mouse moved to (154, 538)
Screenshot: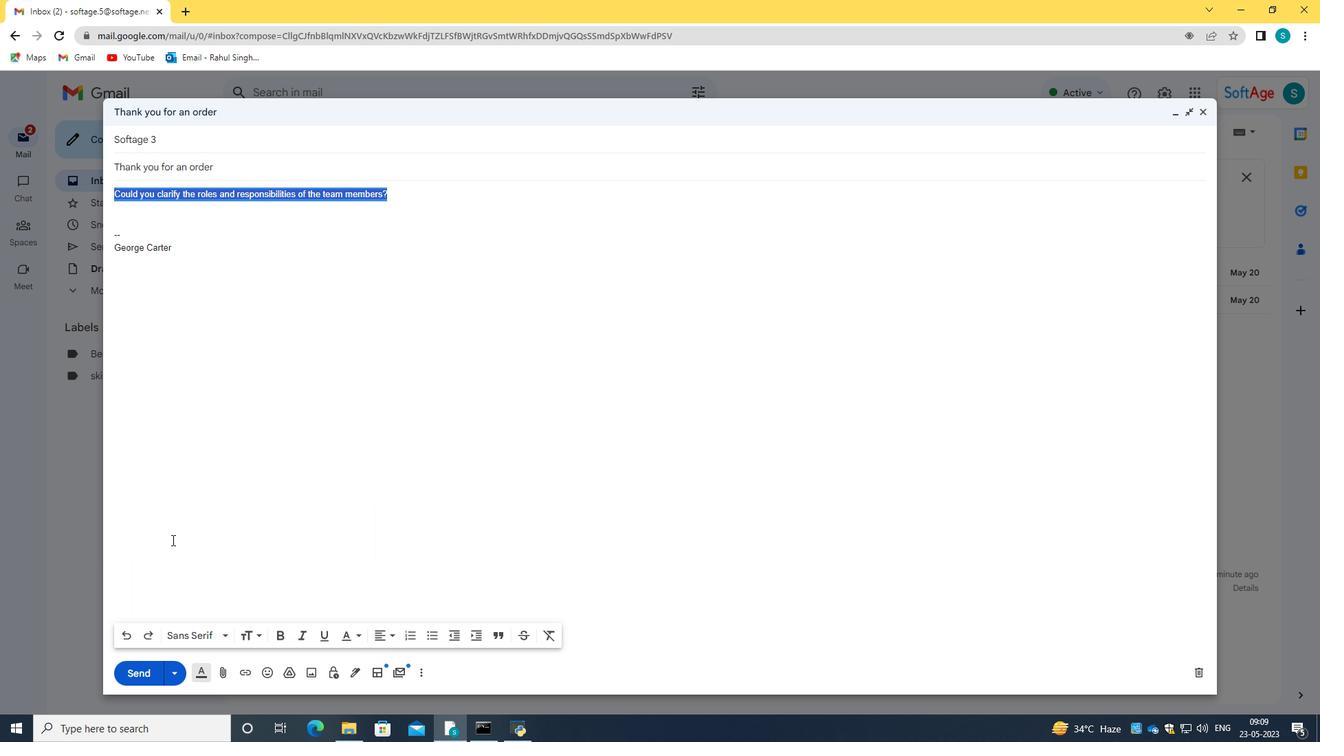 
Action: Mouse pressed left at (154, 538)
Screenshot: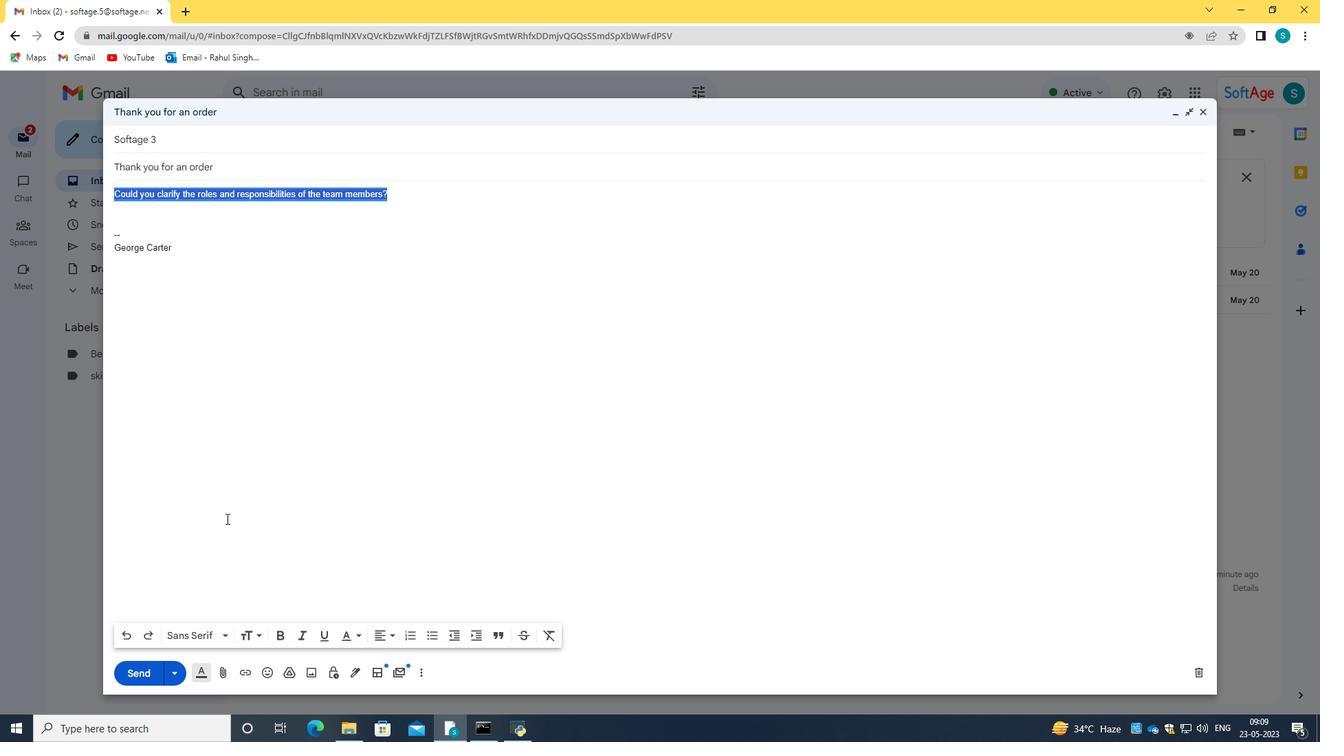 
Action: Mouse moved to (288, 489)
Screenshot: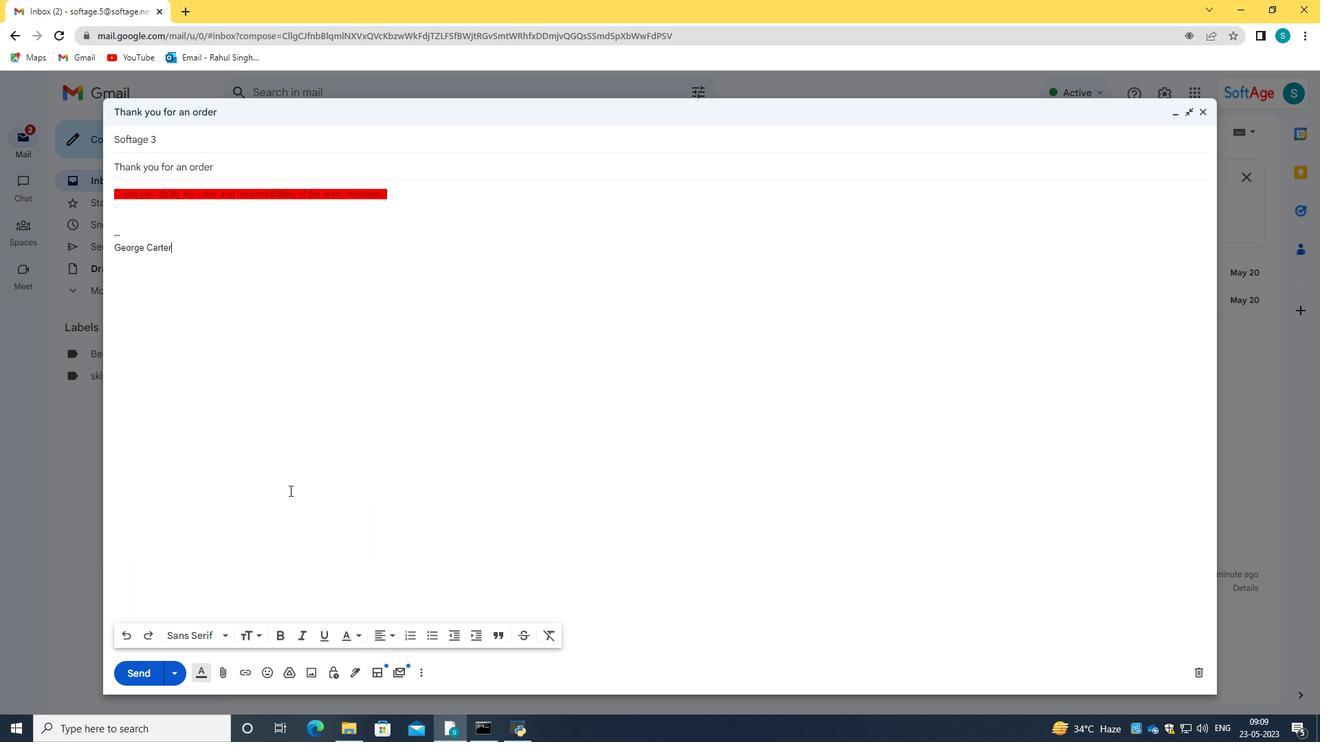 
Action: Mouse pressed left at (288, 489)
Screenshot: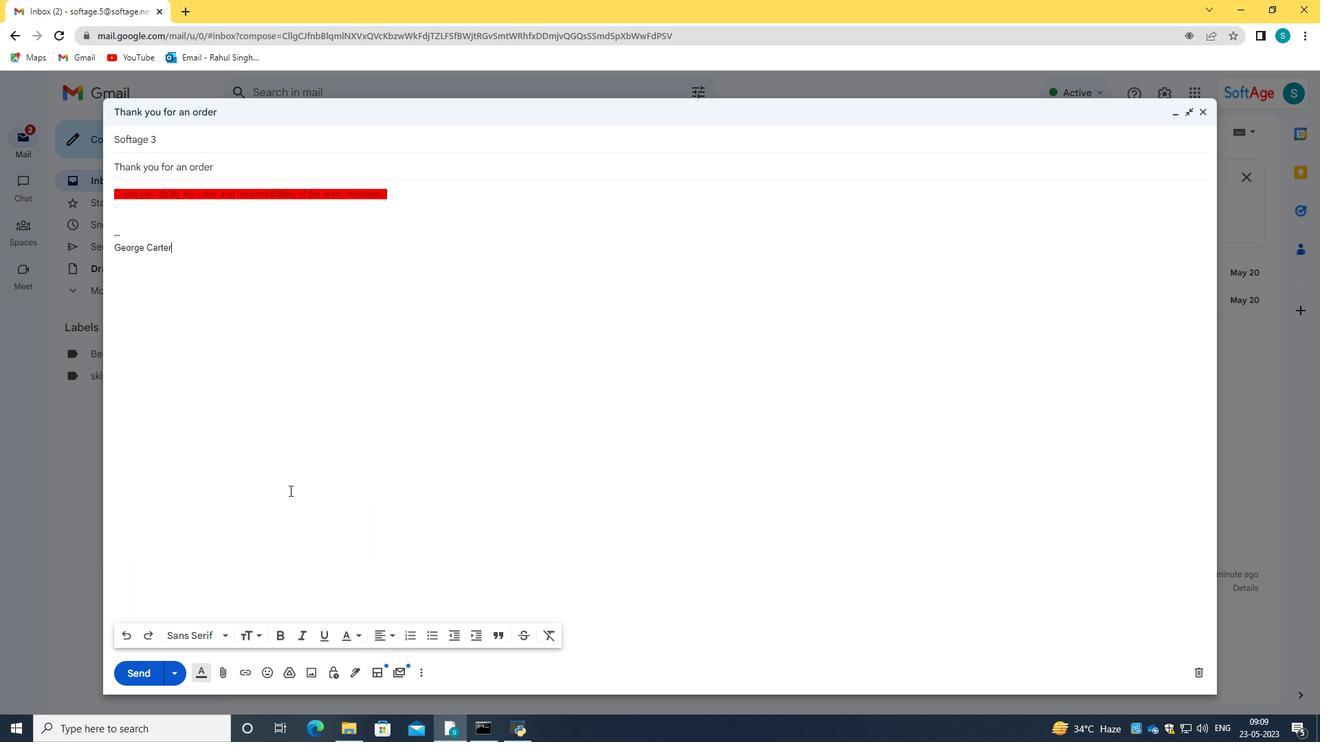 
Action: Mouse moved to (123, 670)
Screenshot: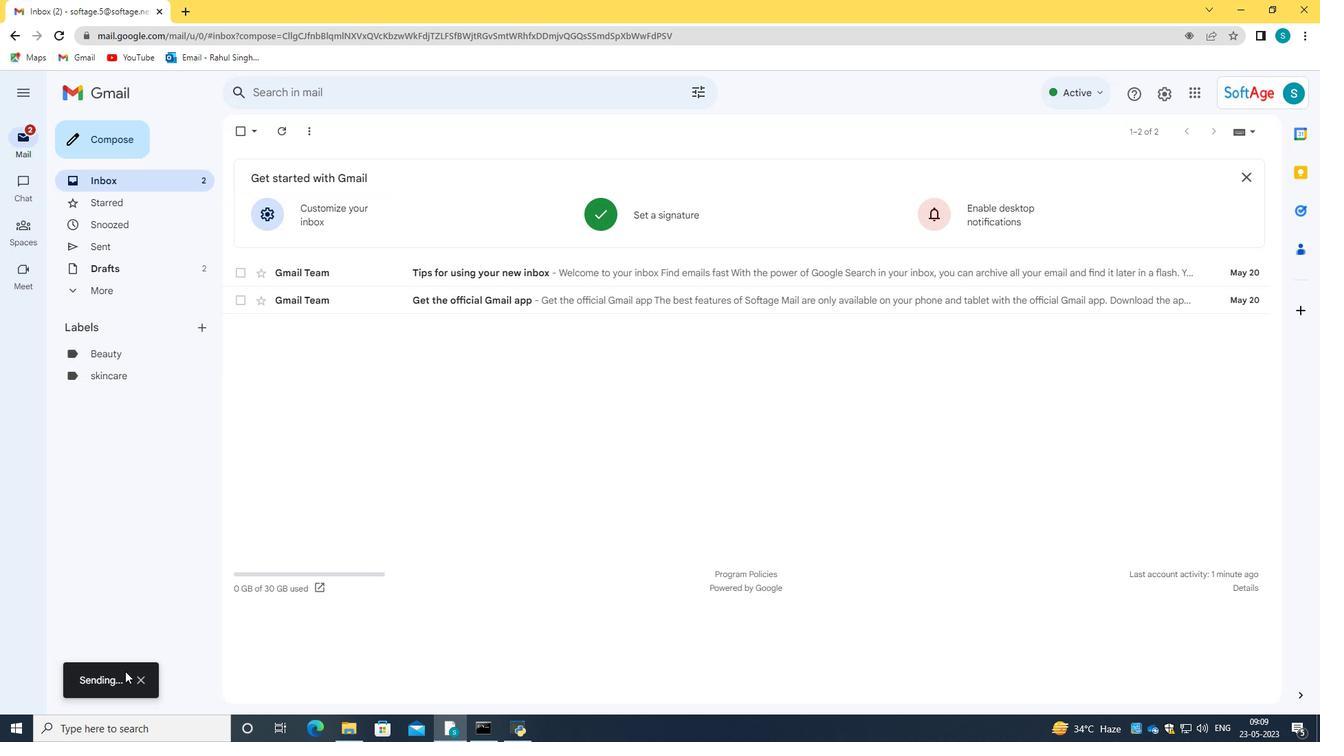 
Action: Mouse pressed left at (123, 670)
Screenshot: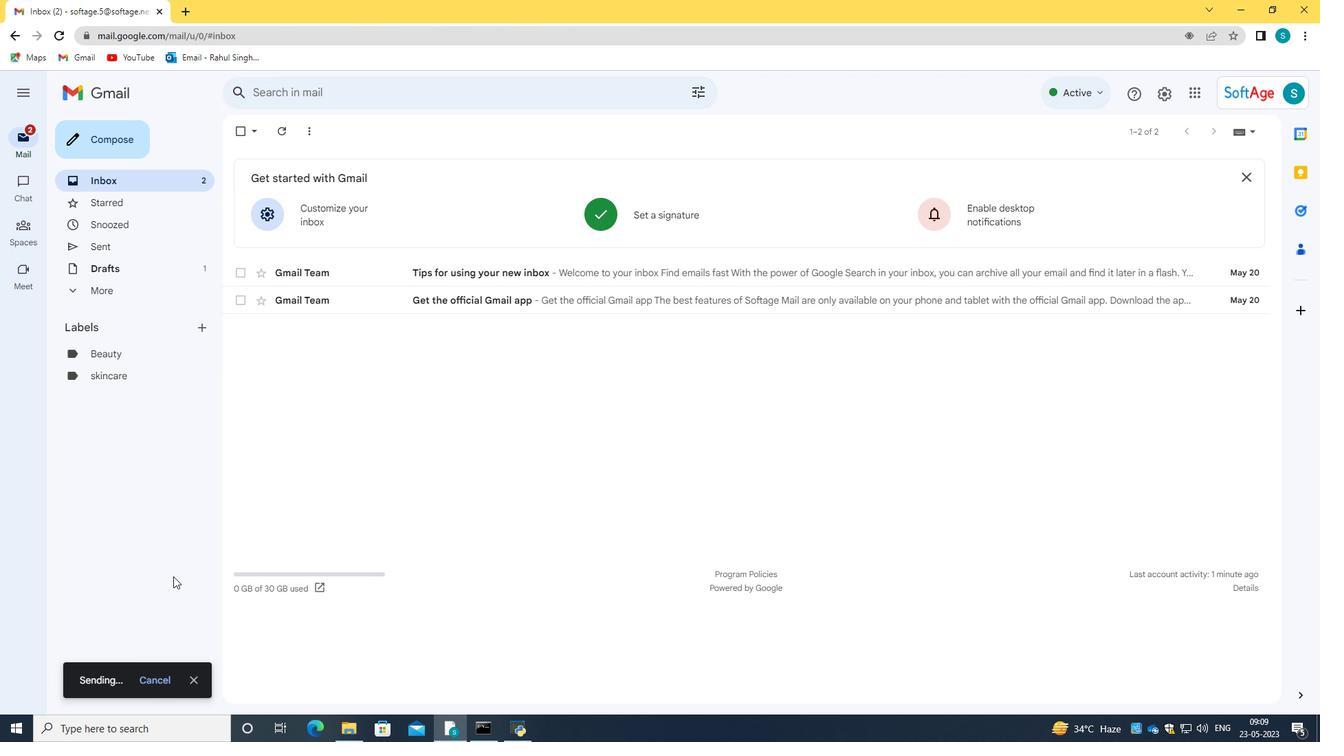 
Action: Mouse moved to (99, 250)
Screenshot: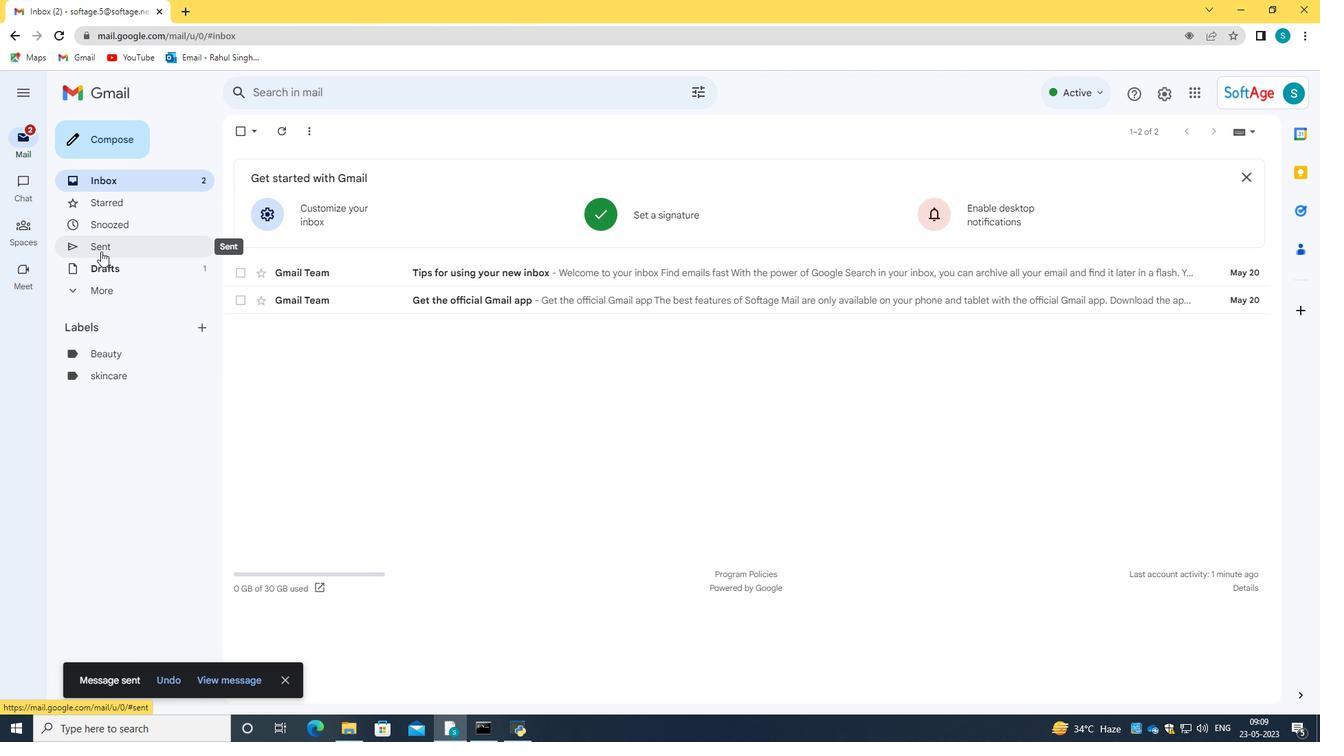 
Action: Mouse pressed left at (99, 250)
Screenshot: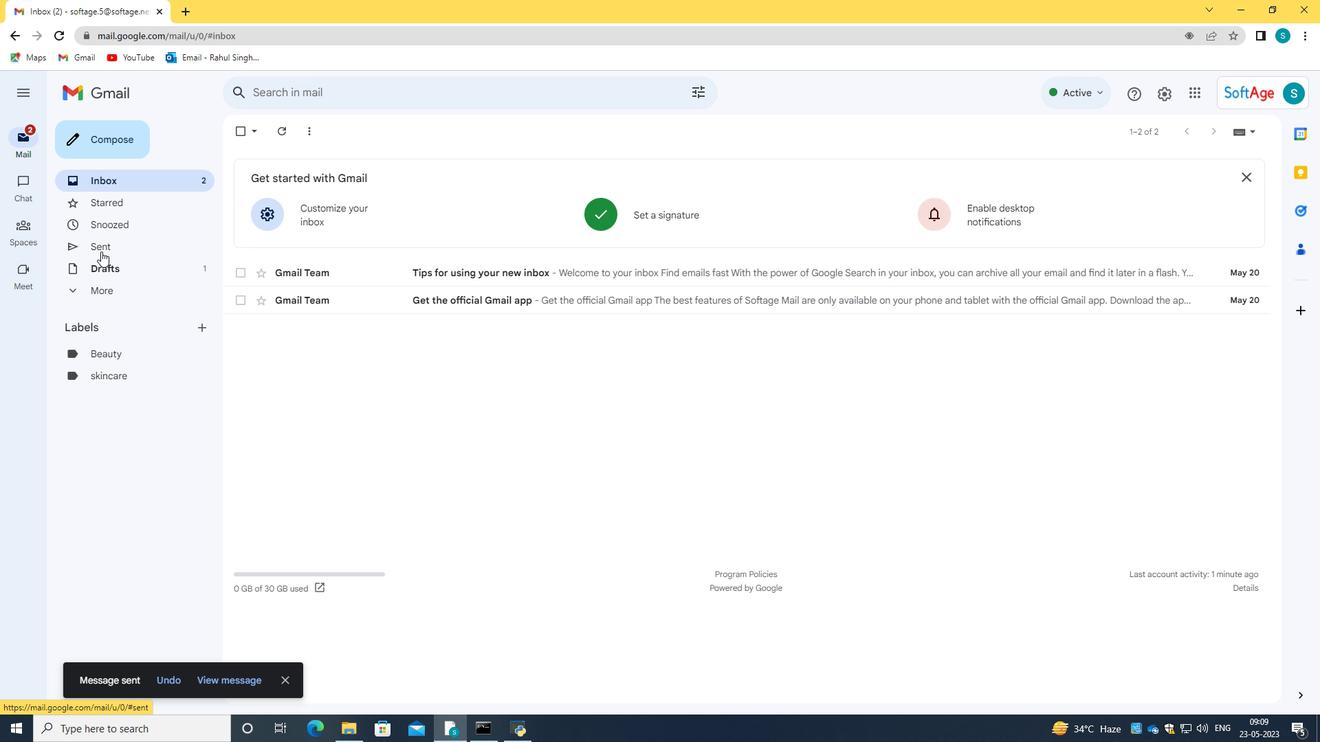 
Action: Mouse moved to (197, 325)
Screenshot: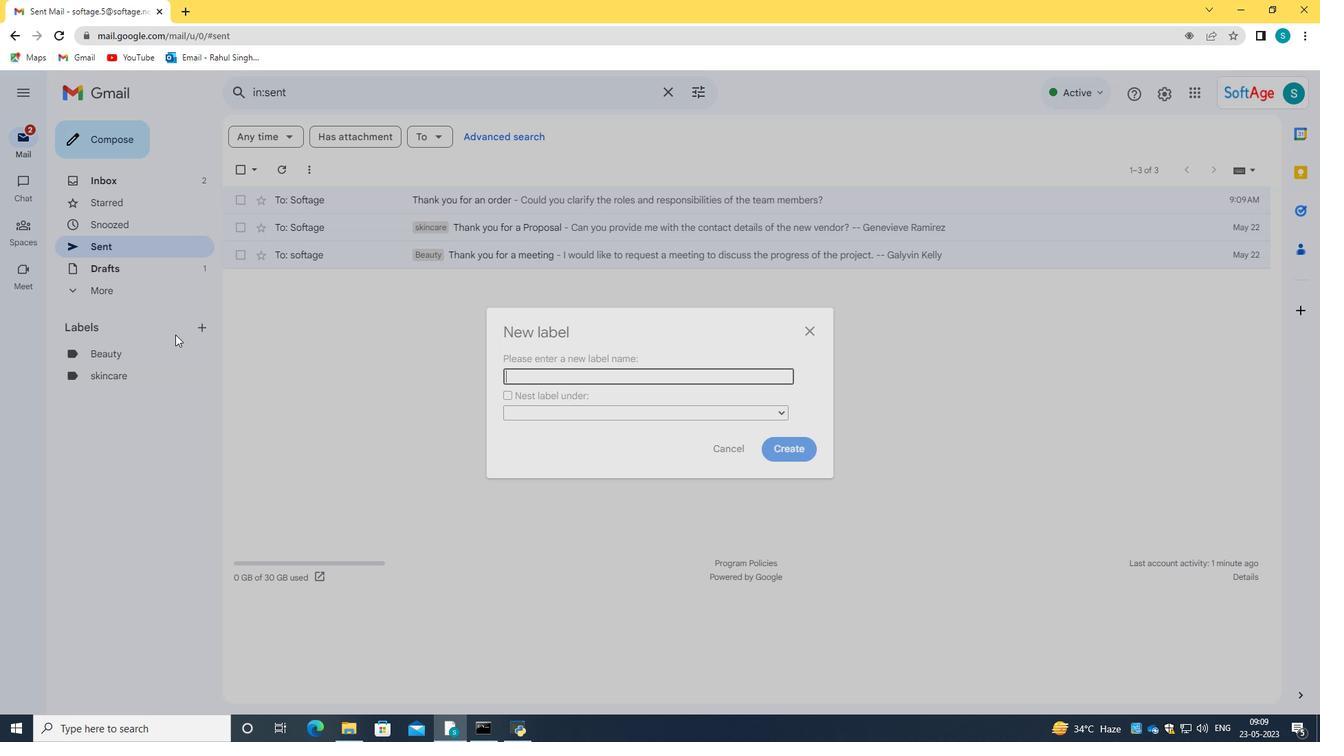 
Action: Mouse pressed left at (197, 325)
Screenshot: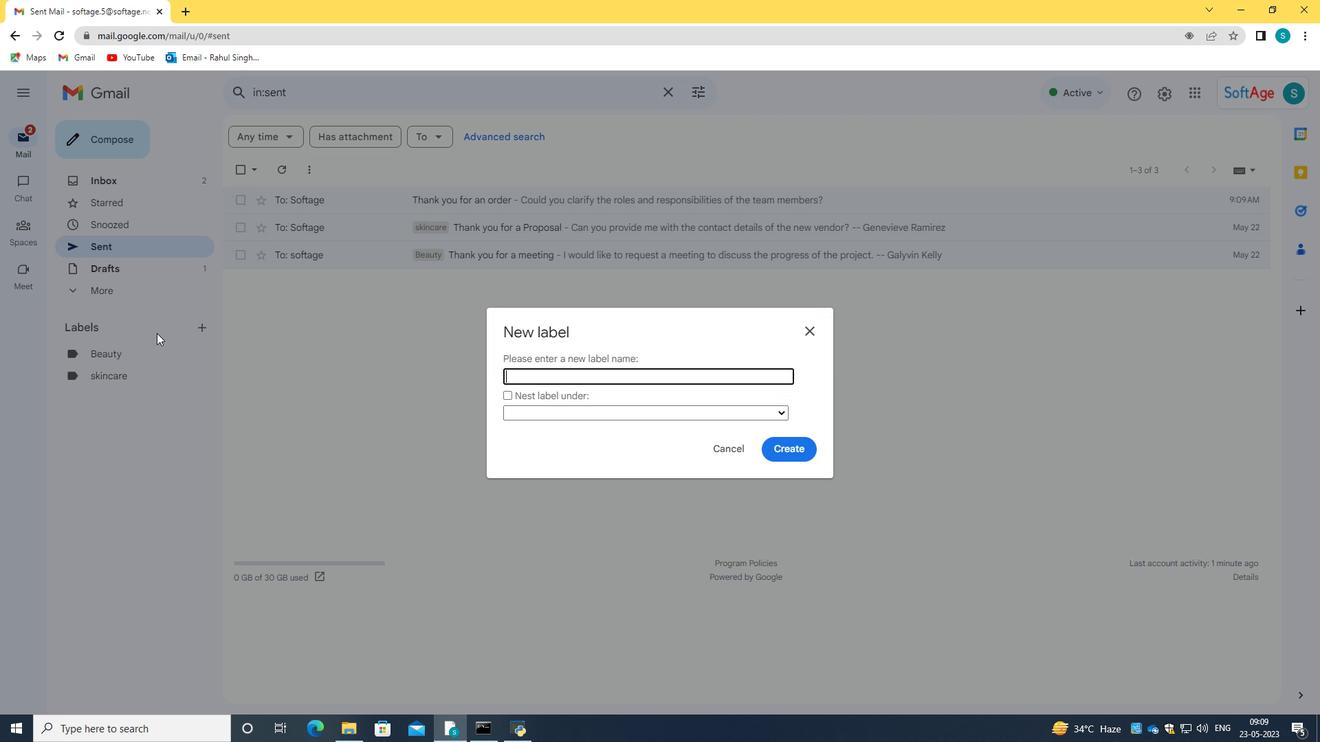 
Action: Mouse moved to (595, 370)
Screenshot: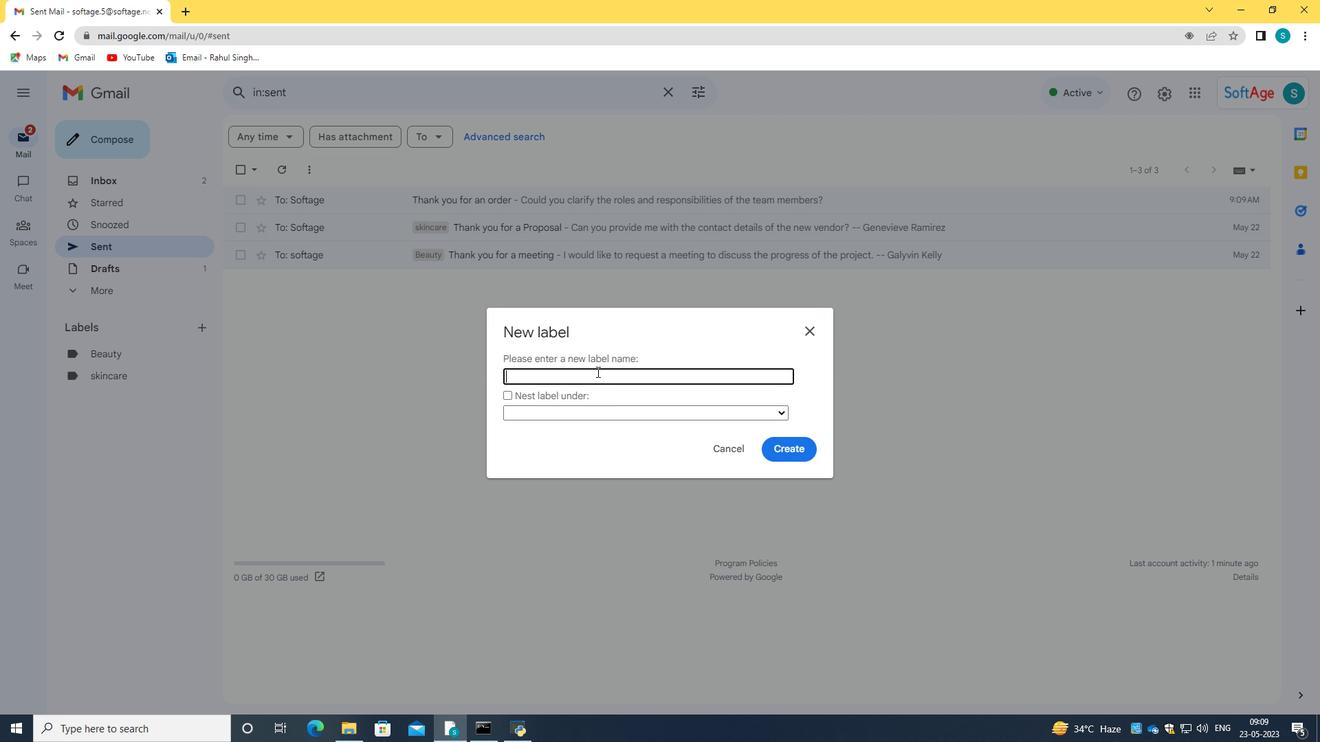 
Action: Key pressed <Key.caps_lock>M<Key.caps_lock>akeup
Screenshot: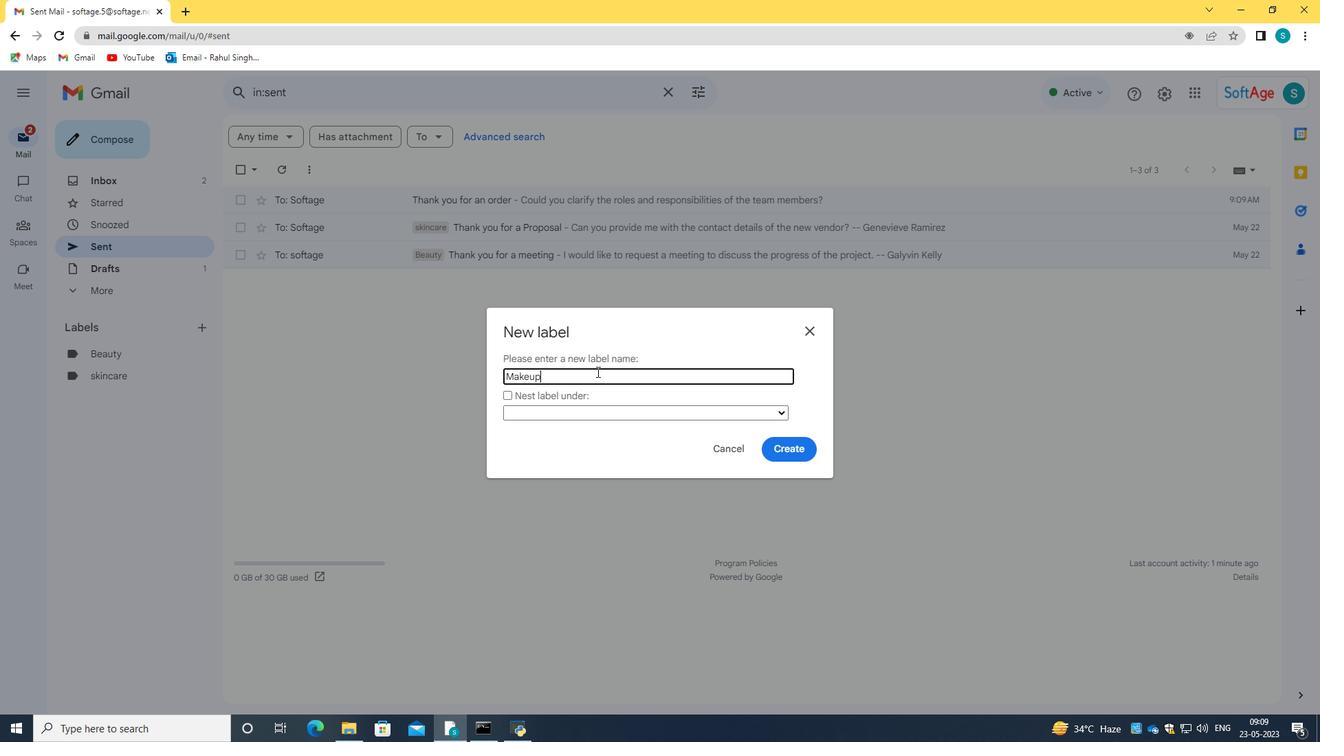 
Action: Mouse moved to (796, 449)
Screenshot: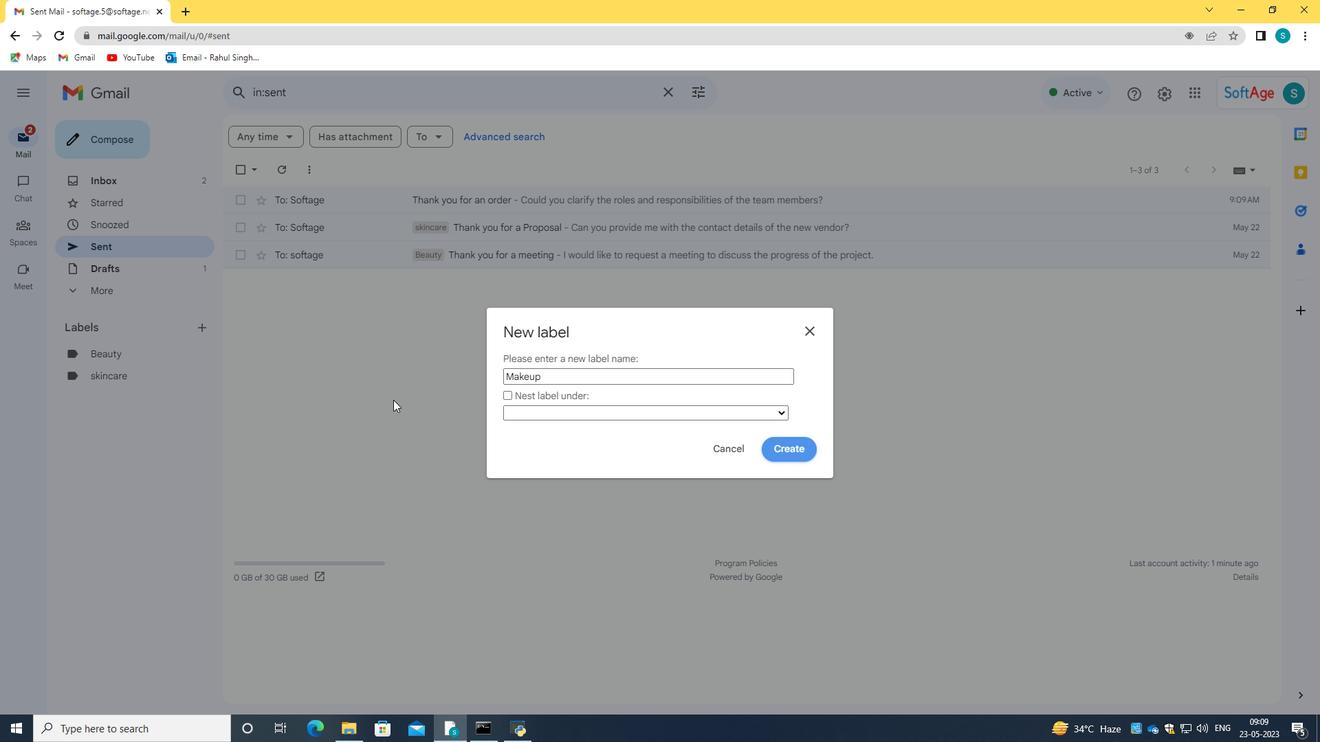 
Action: Mouse pressed left at (796, 449)
Screenshot: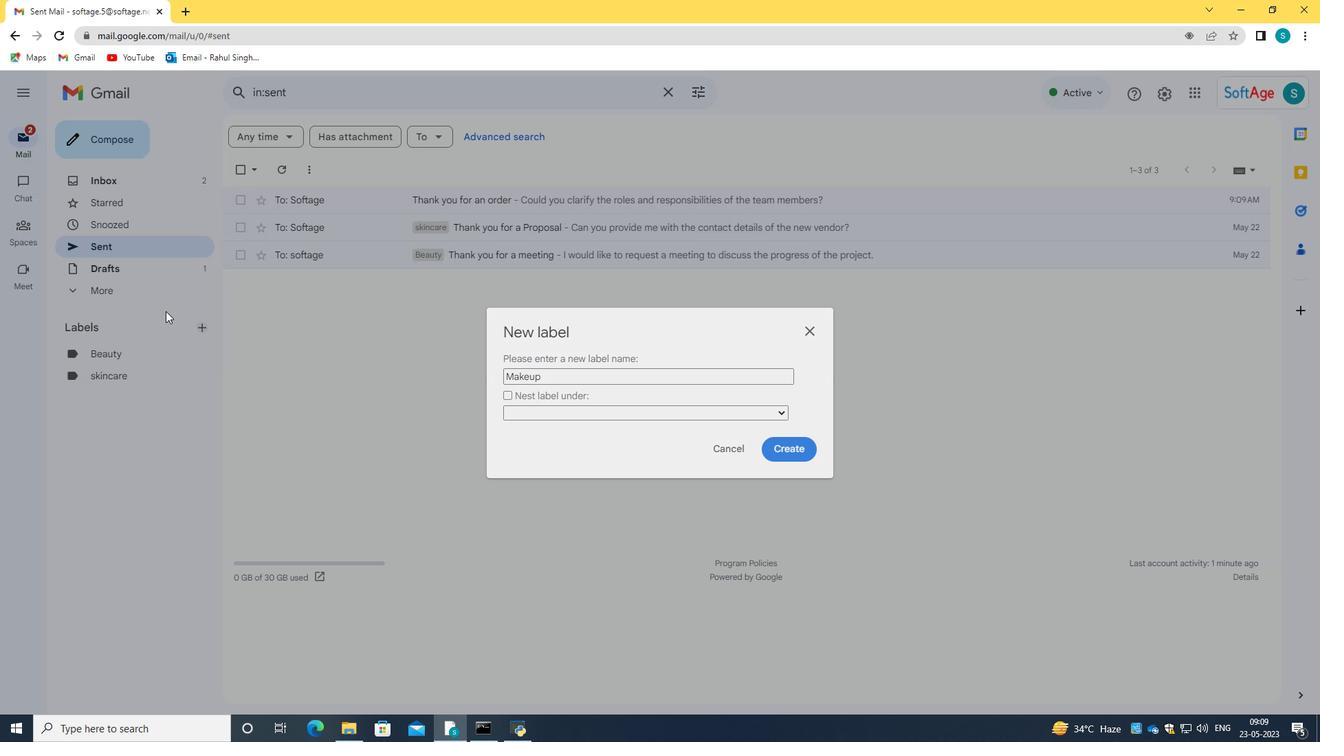 
Action: Mouse moved to (345, 202)
Screenshot: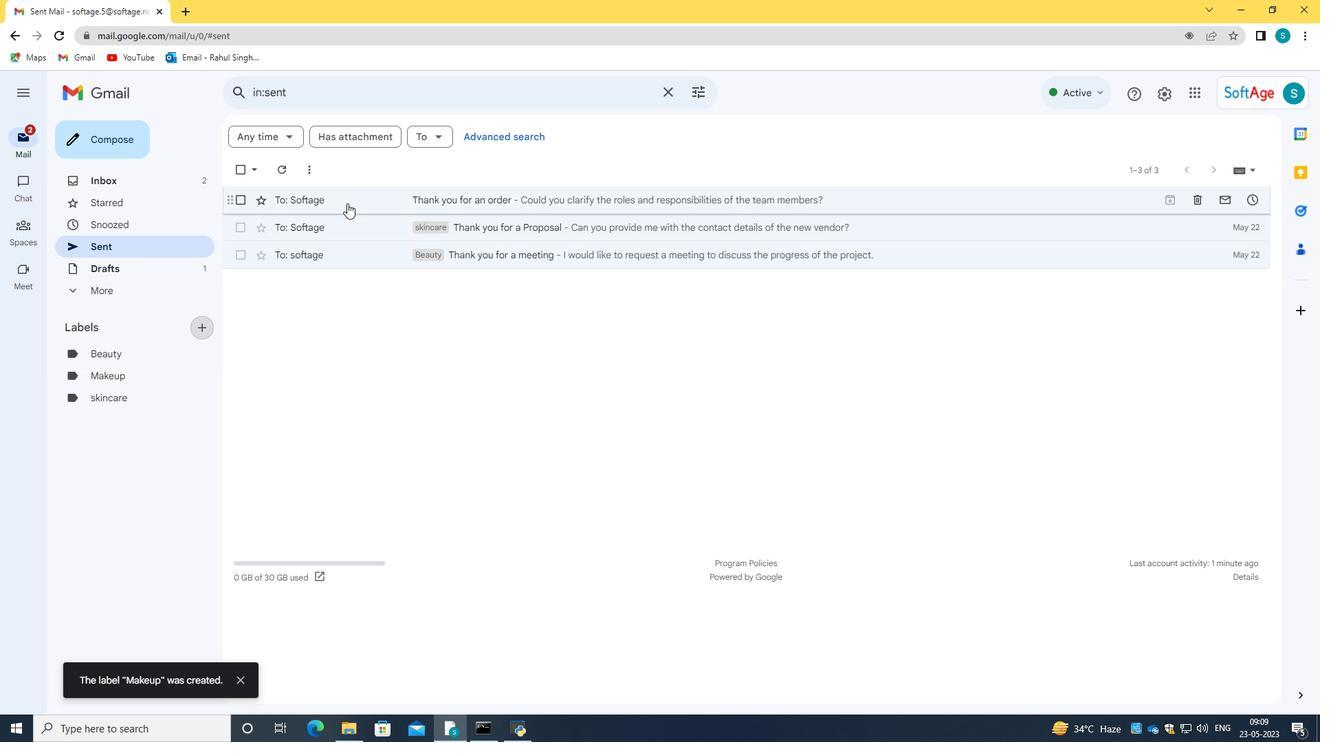 
Action: Mouse pressed left at (345, 202)
Screenshot: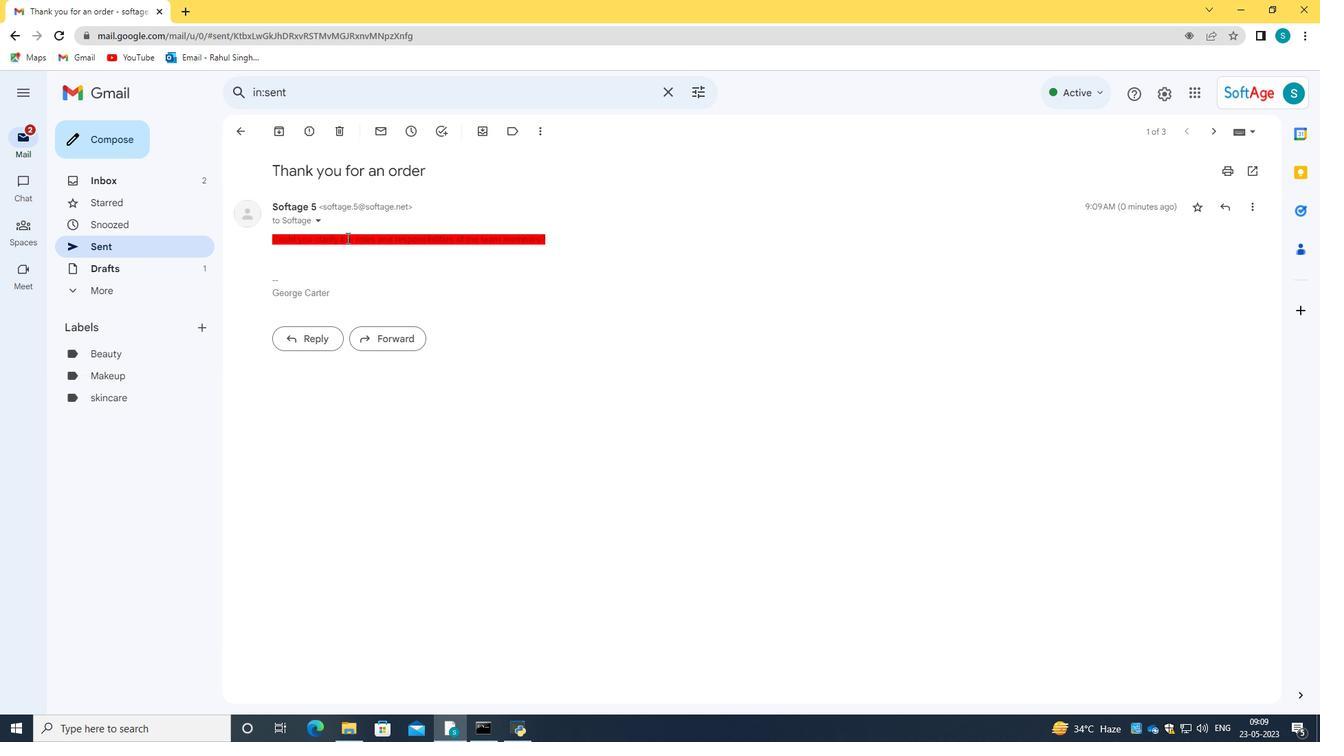 
Action: Mouse moved to (534, 131)
Screenshot: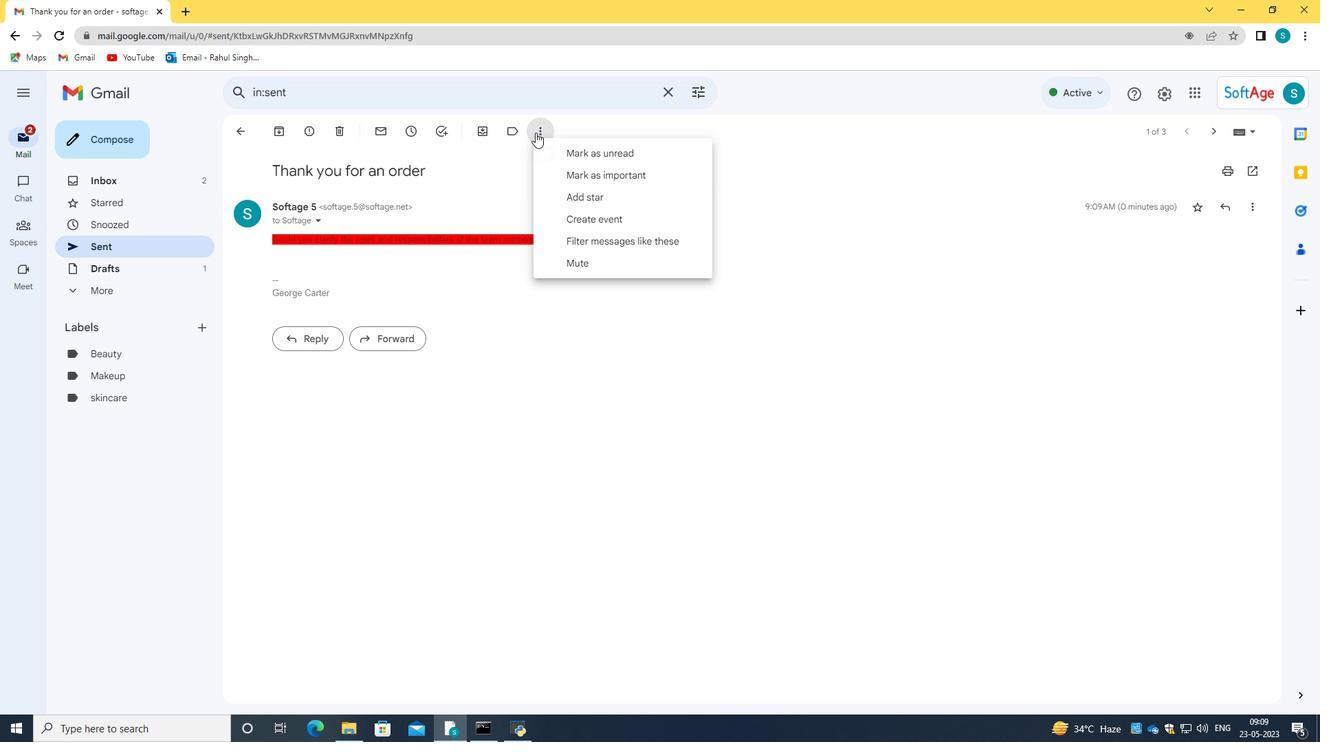 
Action: Mouse pressed left at (534, 131)
Screenshot: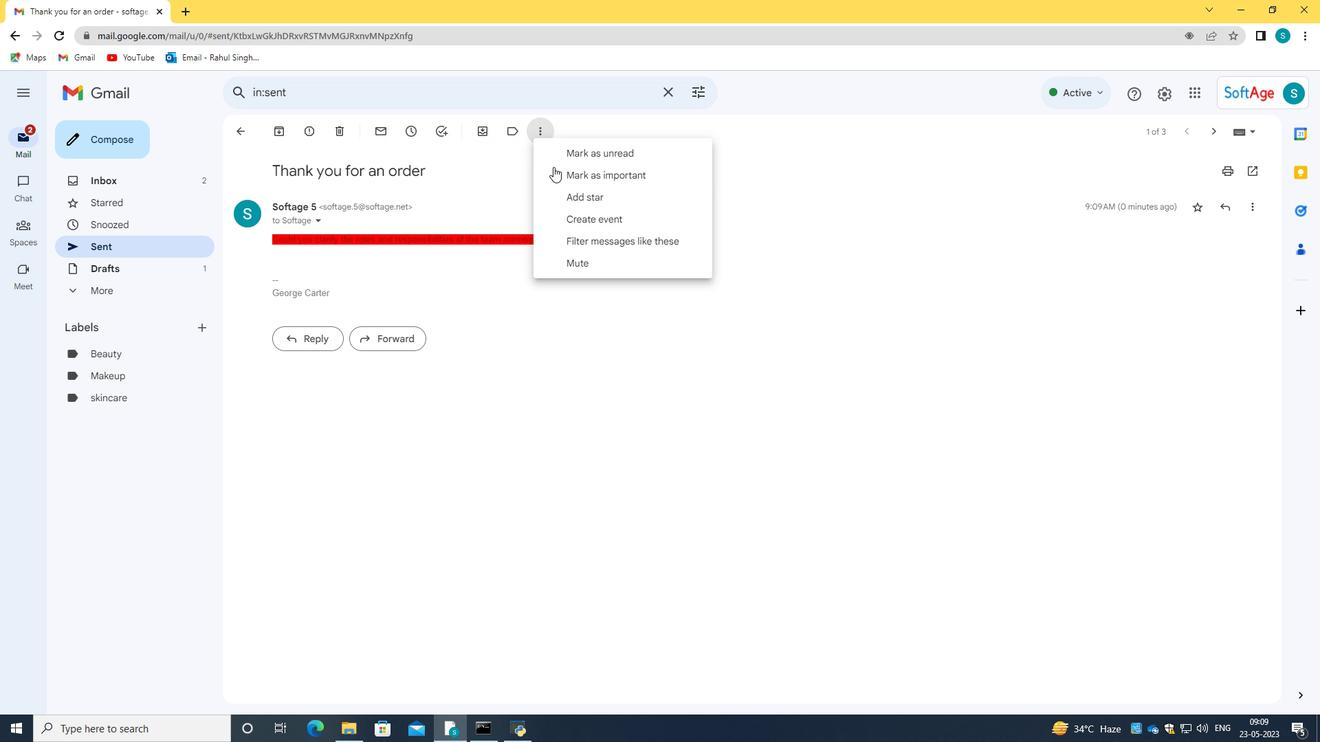 
Action: Mouse moved to (484, 129)
Screenshot: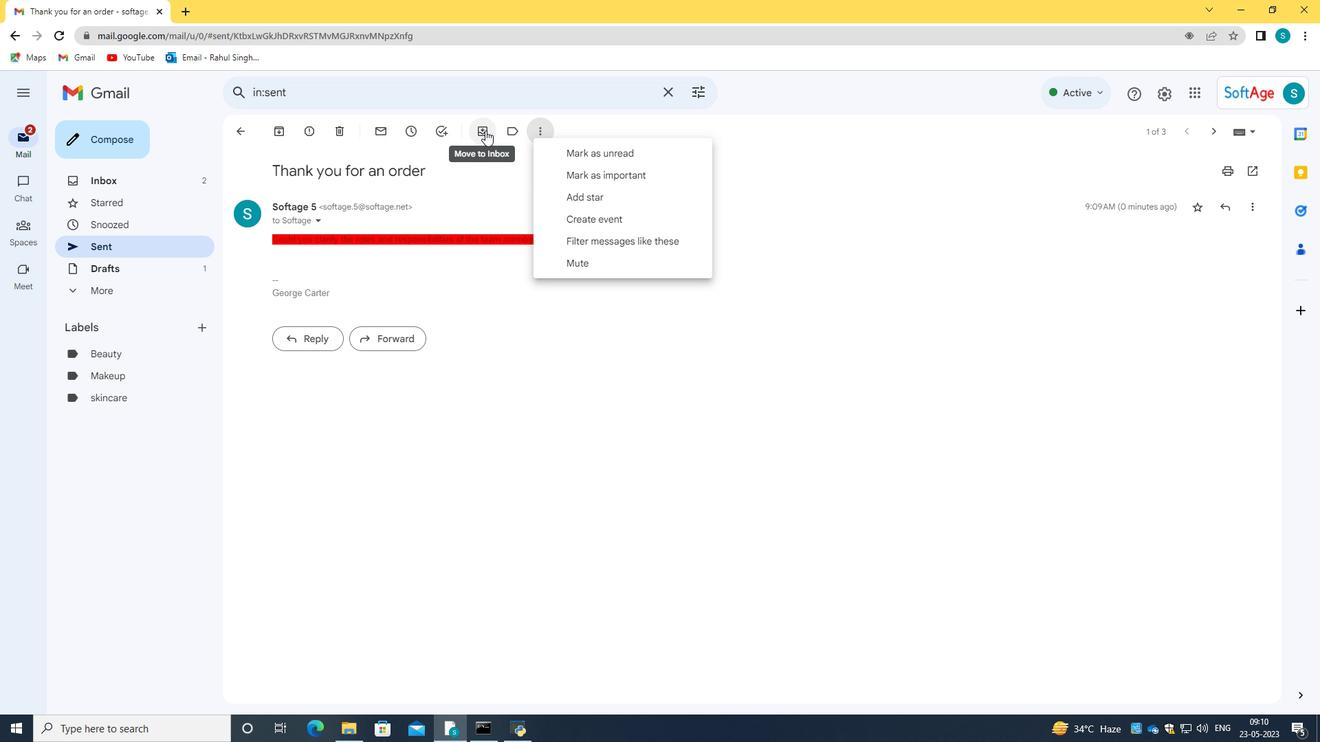 
Action: Mouse pressed left at (484, 129)
Screenshot: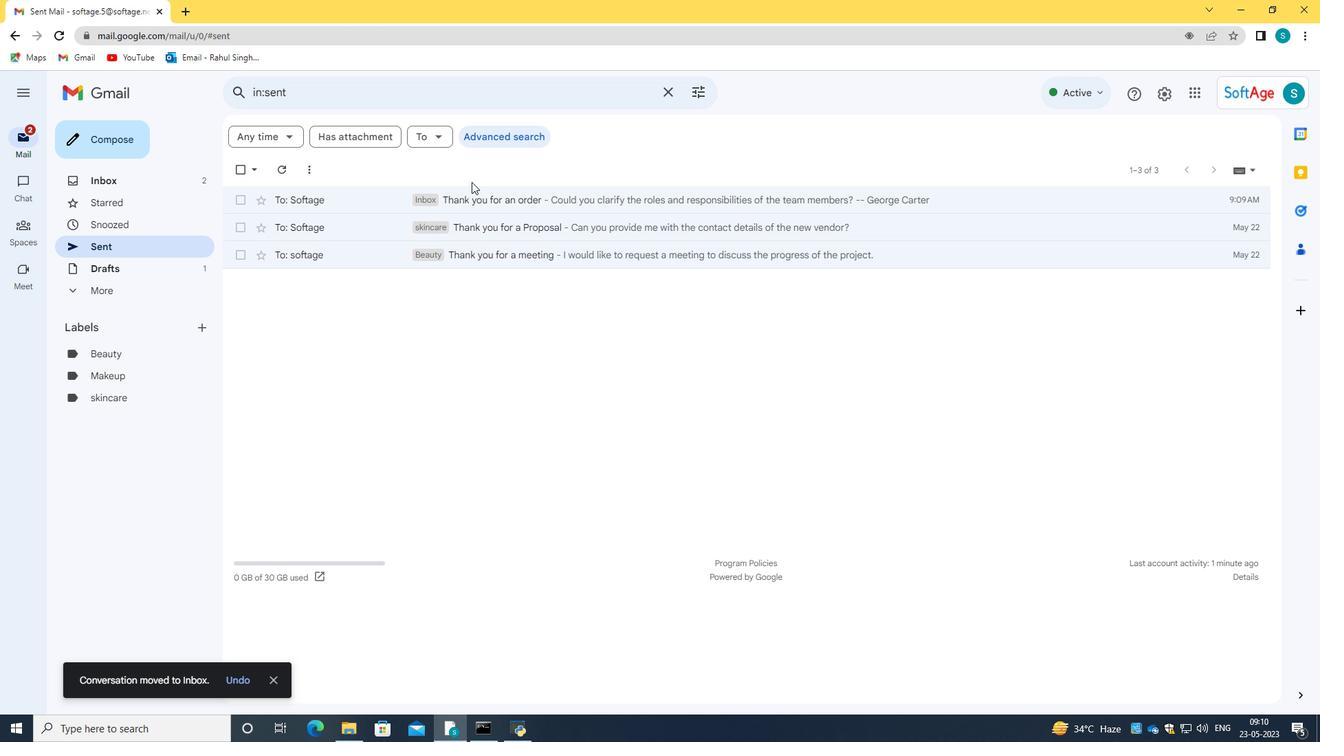 
Action: Mouse moved to (334, 198)
Screenshot: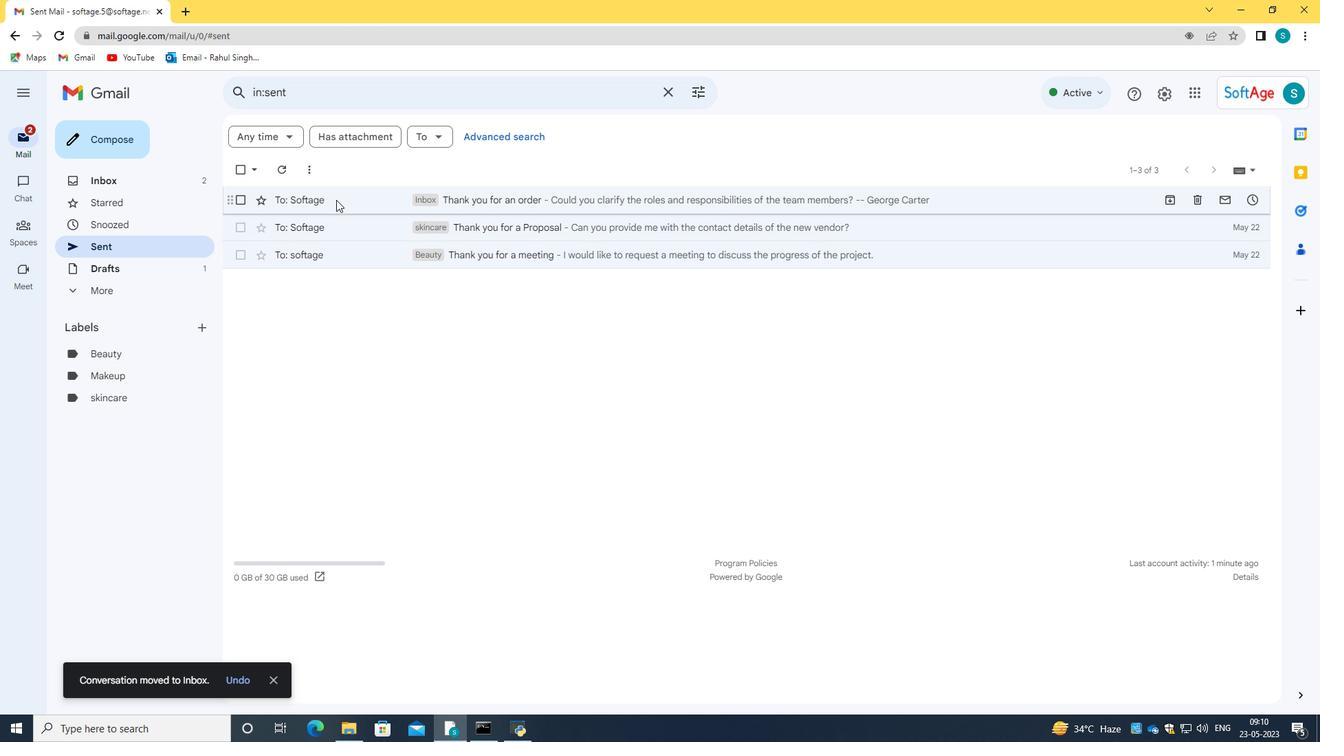 
Action: Mouse pressed left at (334, 198)
Screenshot: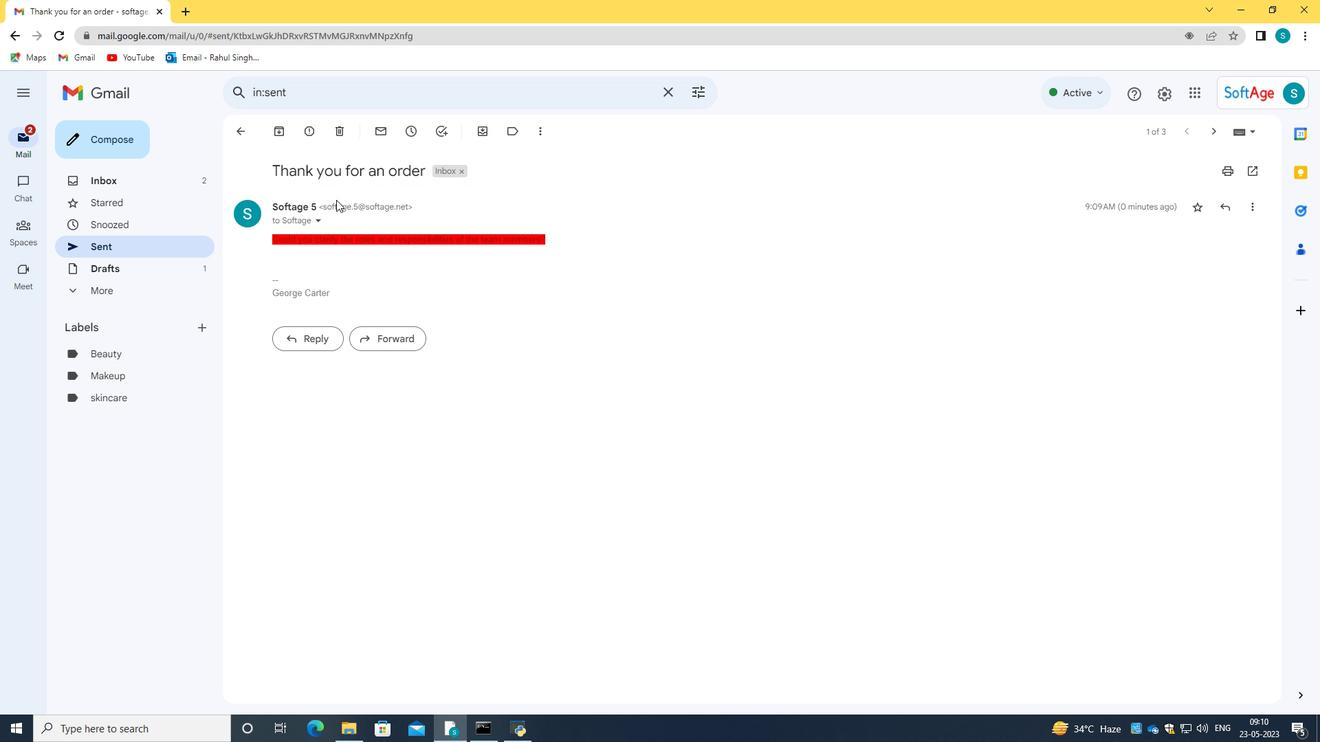 
Action: Mouse moved to (12, 41)
Screenshot: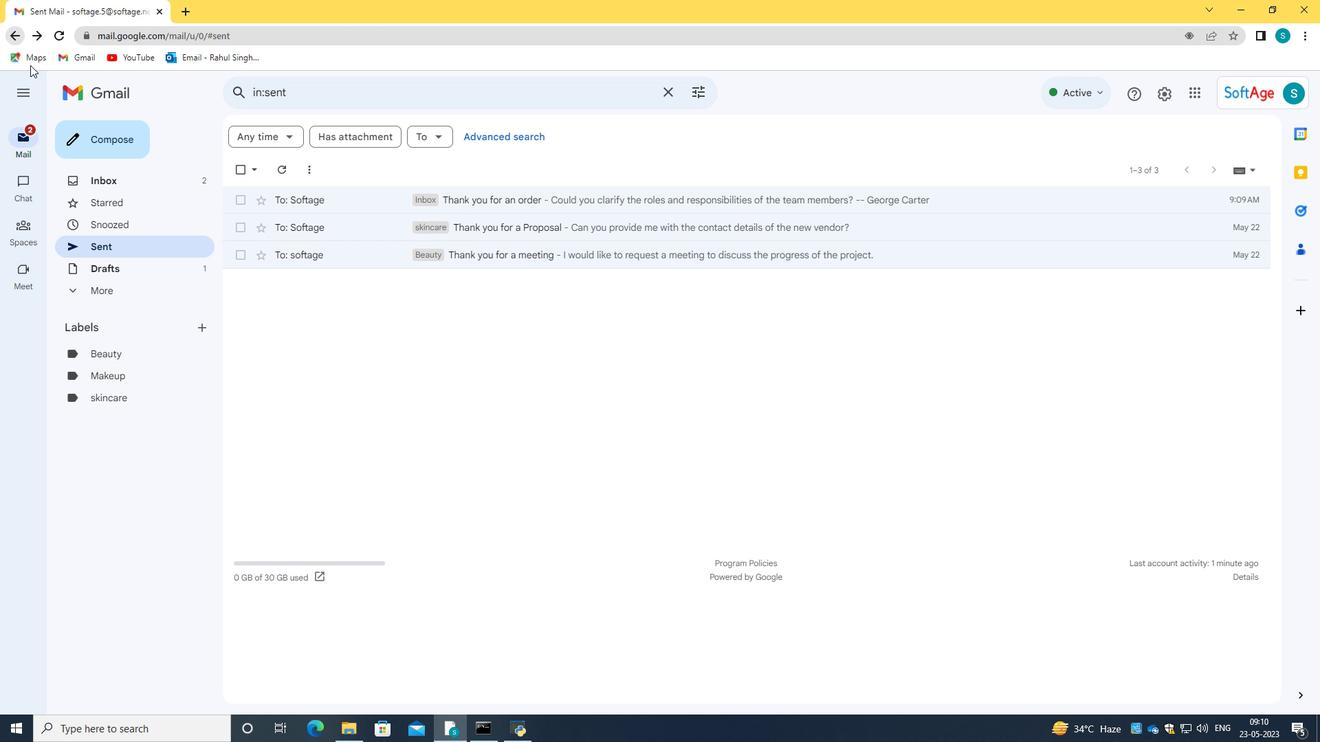 
Action: Mouse pressed left at (12, 41)
Screenshot: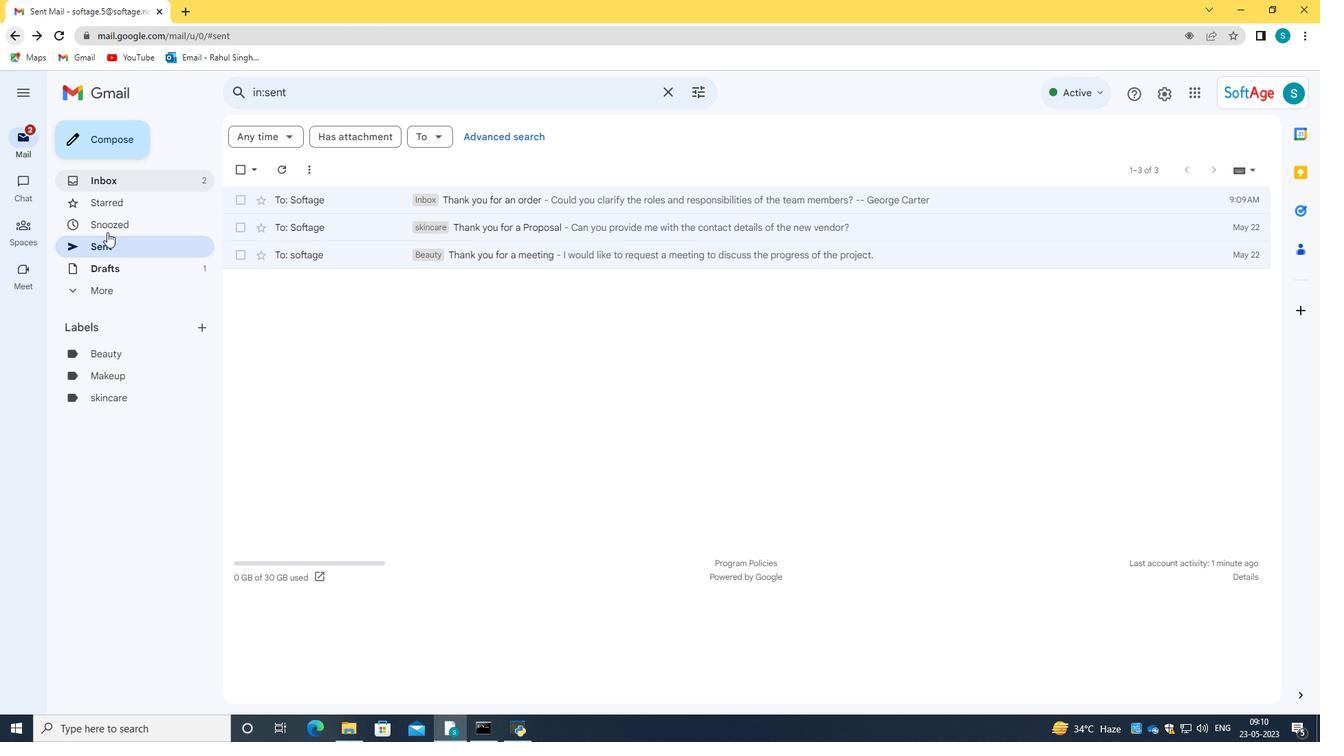 
Action: Mouse moved to (376, 202)
Screenshot: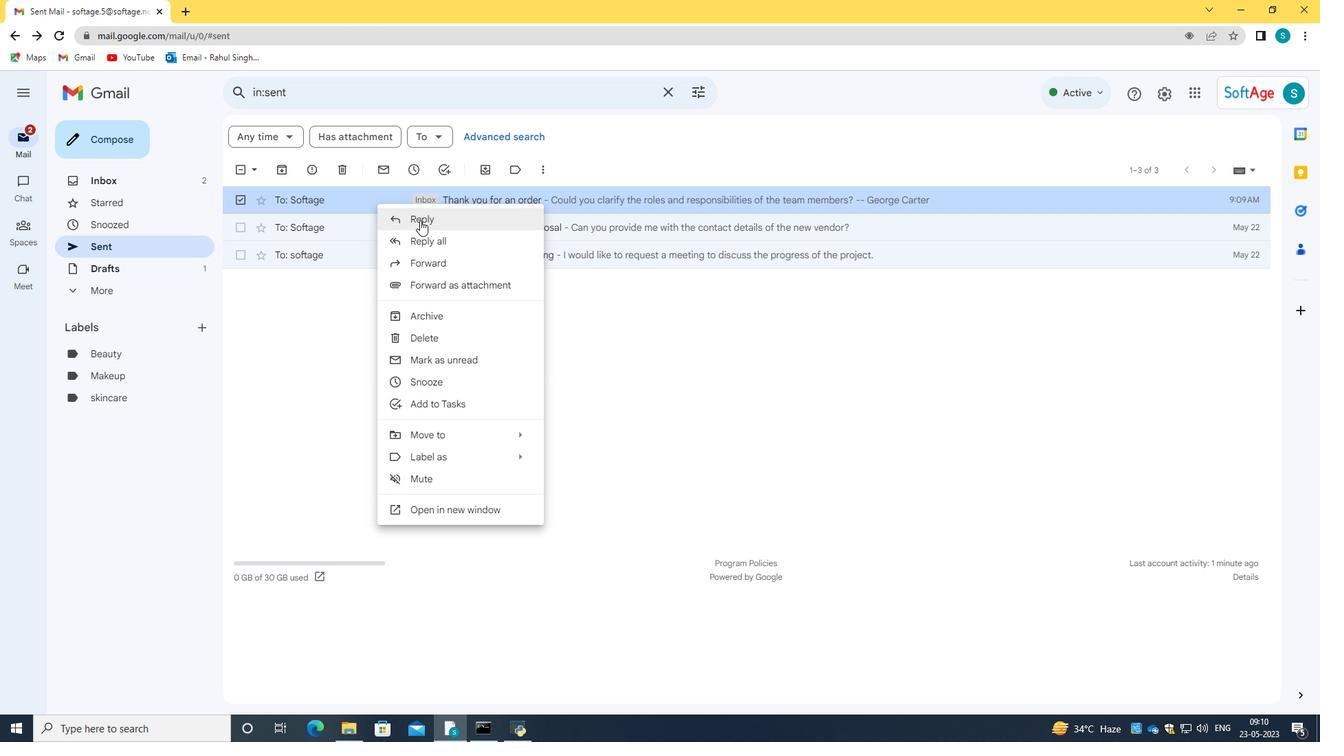 
Action: Mouse pressed right at (376, 202)
Screenshot: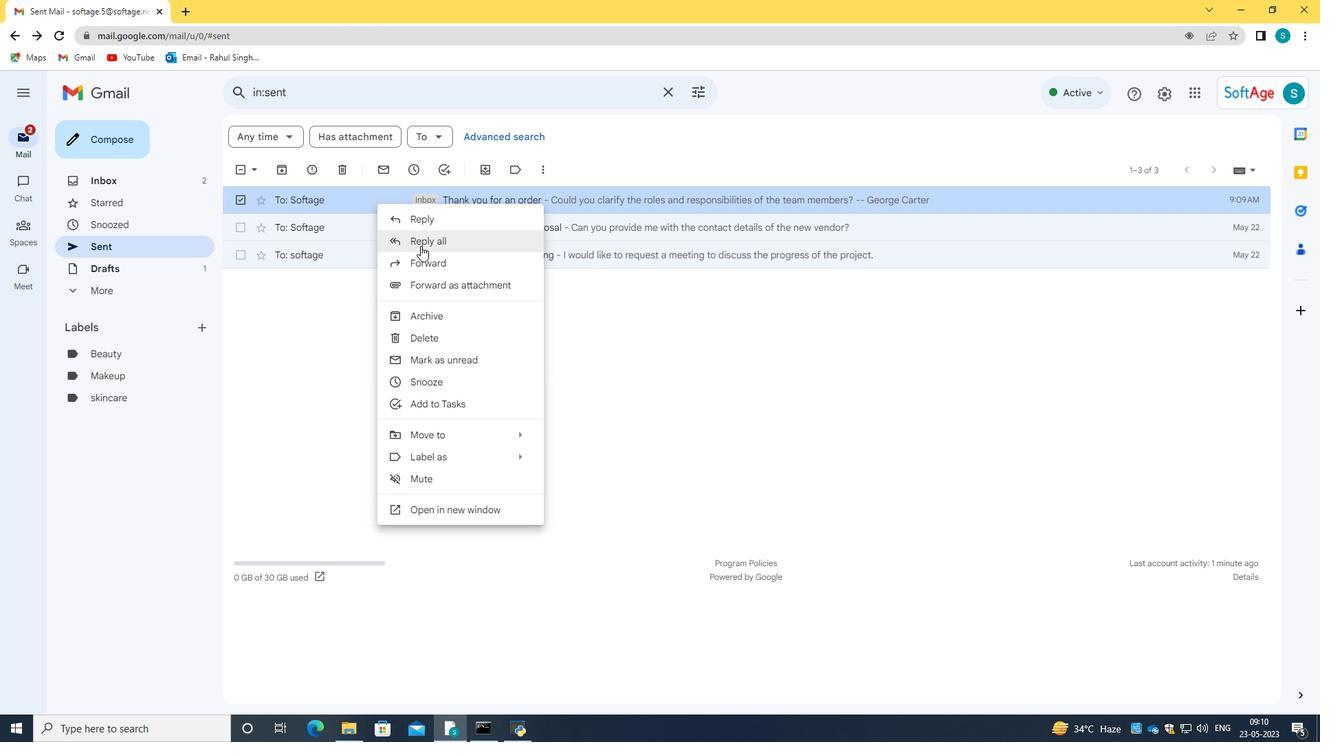 
Action: Mouse moved to (614, 215)
Screenshot: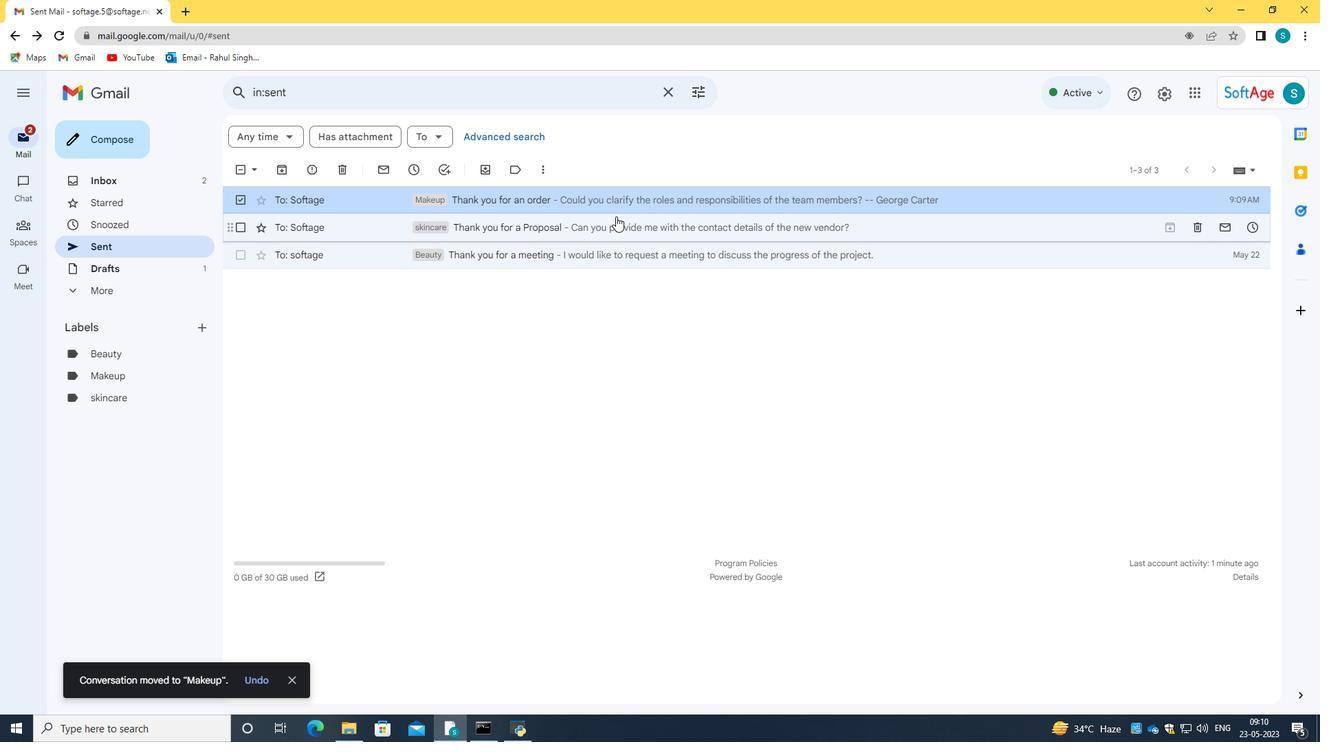 
Action: Mouse pressed left at (614, 215)
Screenshot: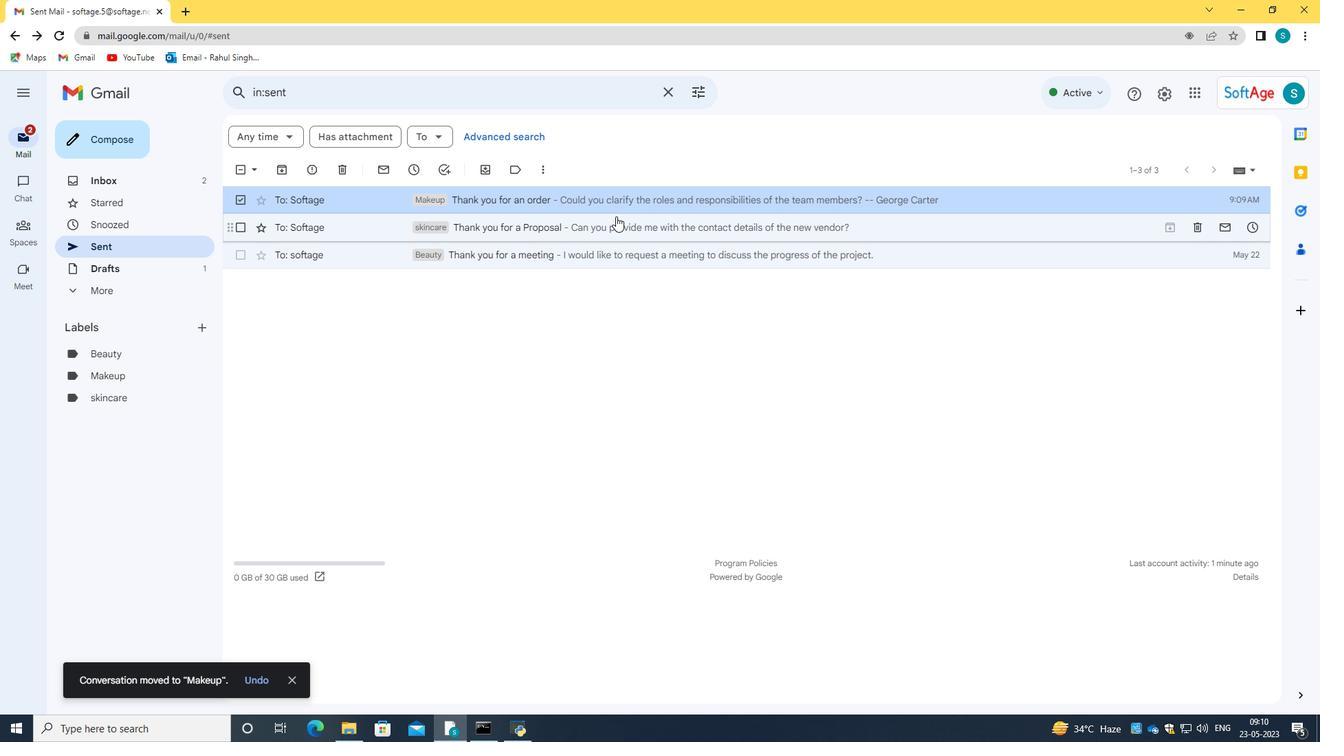 
Action: Mouse moved to (365, 403)
Screenshot: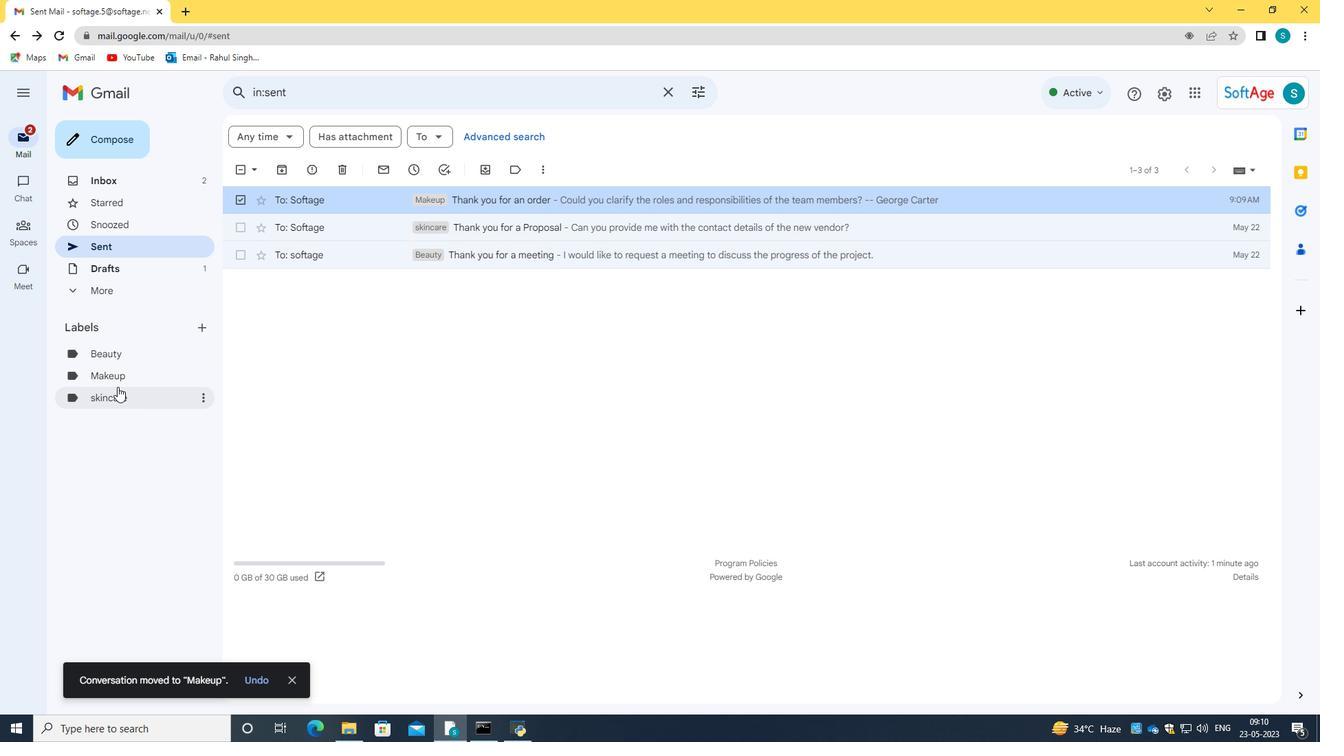 
Action: Mouse pressed left at (365, 403)
Screenshot: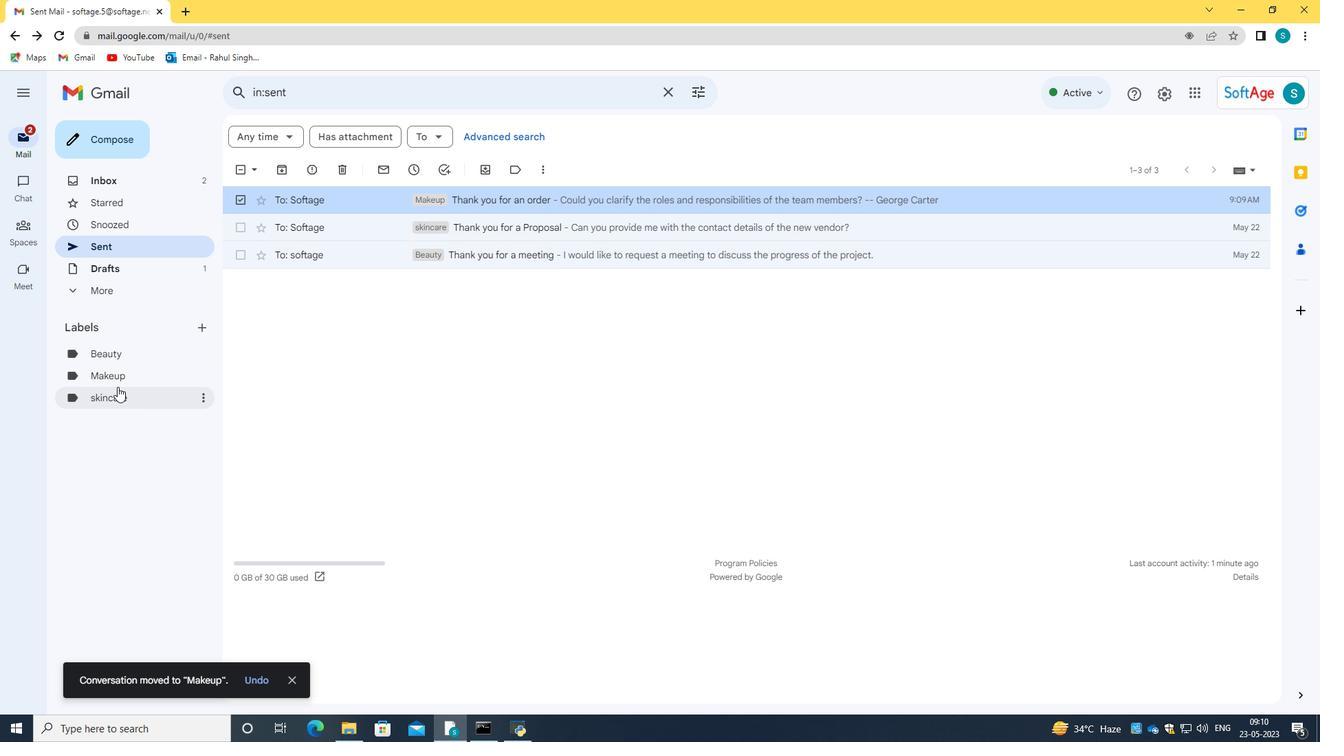 
Action: Mouse moved to (114, 383)
Screenshot: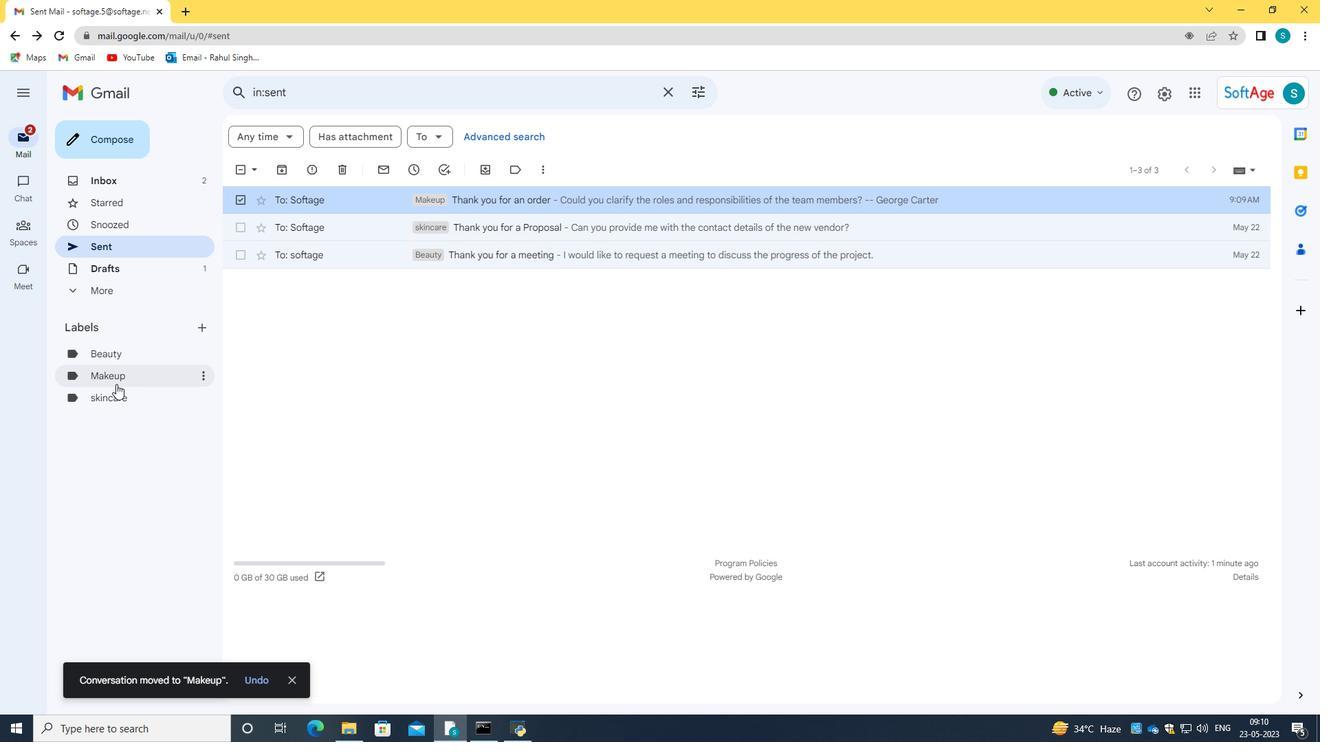 
Action: Mouse pressed left at (114, 383)
Screenshot: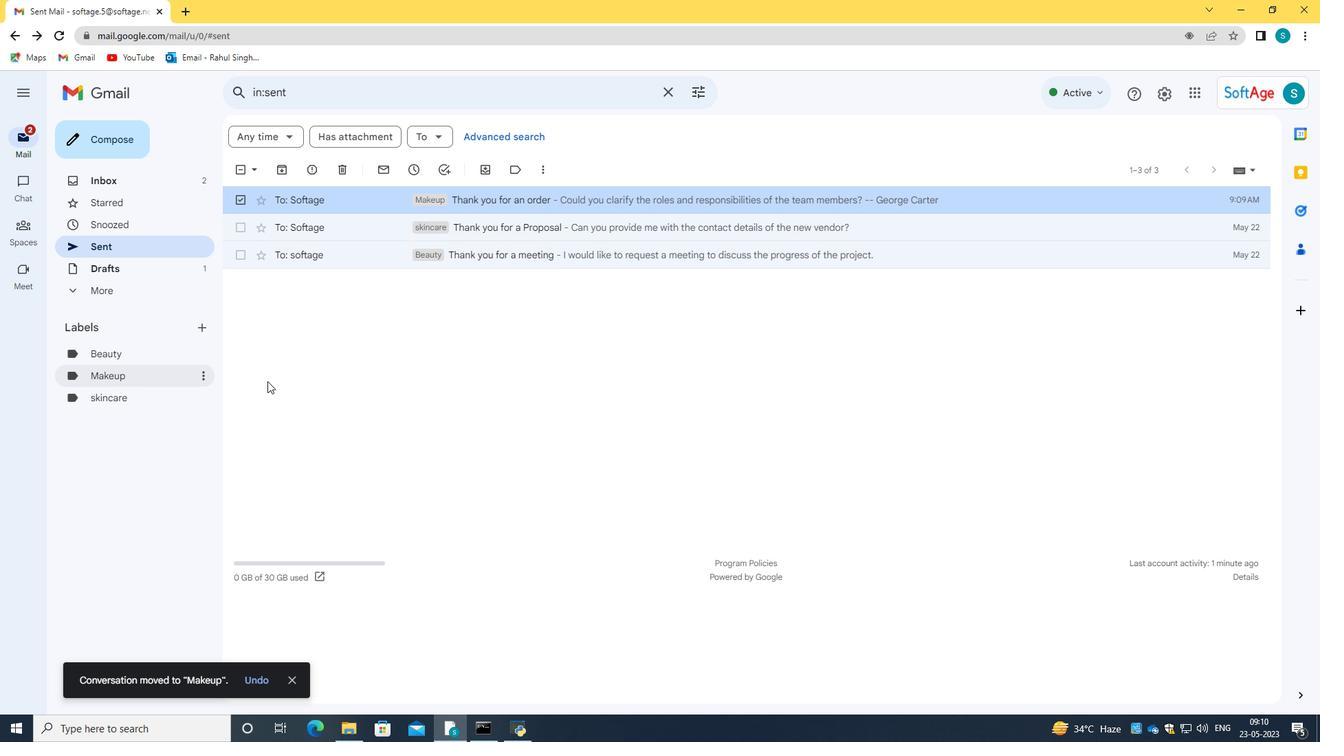 
Action: Mouse moved to (398, 254)
Screenshot: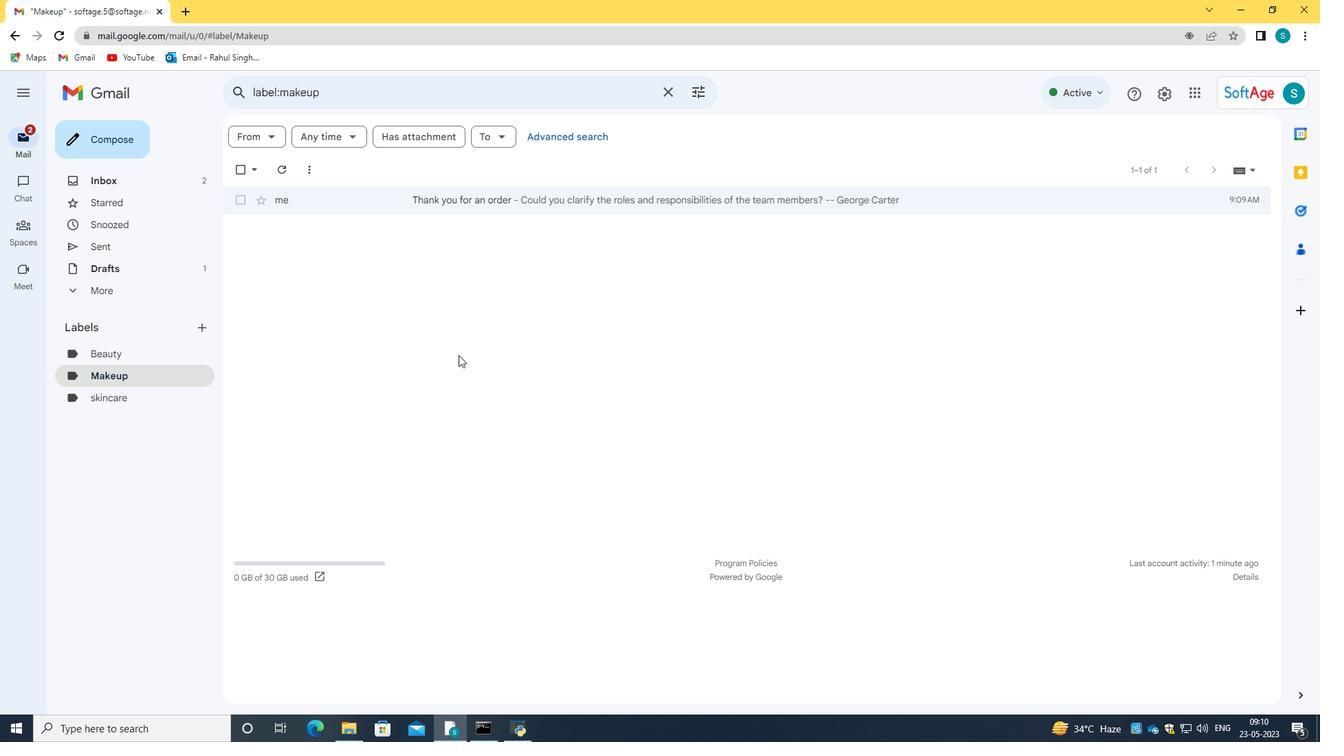 
Action: Mouse pressed left at (398, 254)
Screenshot: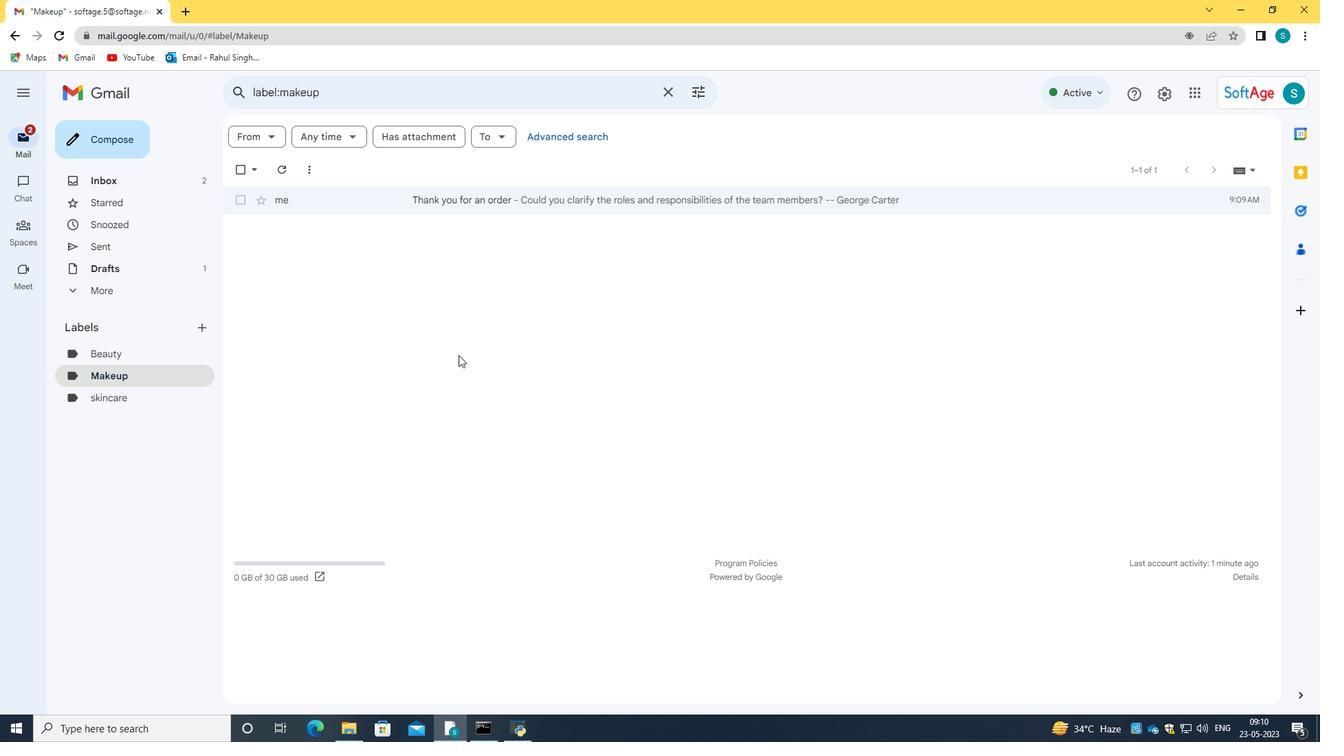 
Action: Mouse moved to (364, 193)
Screenshot: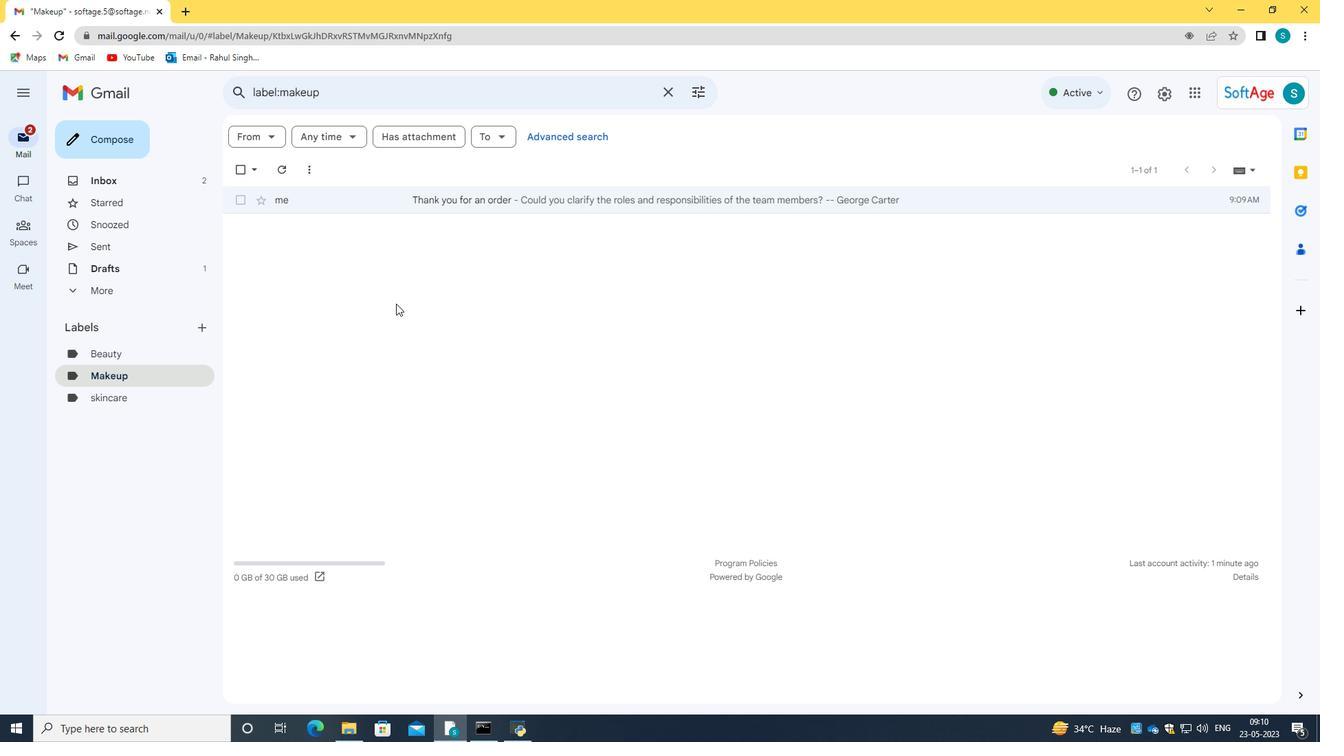 
Action: Mouse pressed left at (364, 193)
Screenshot: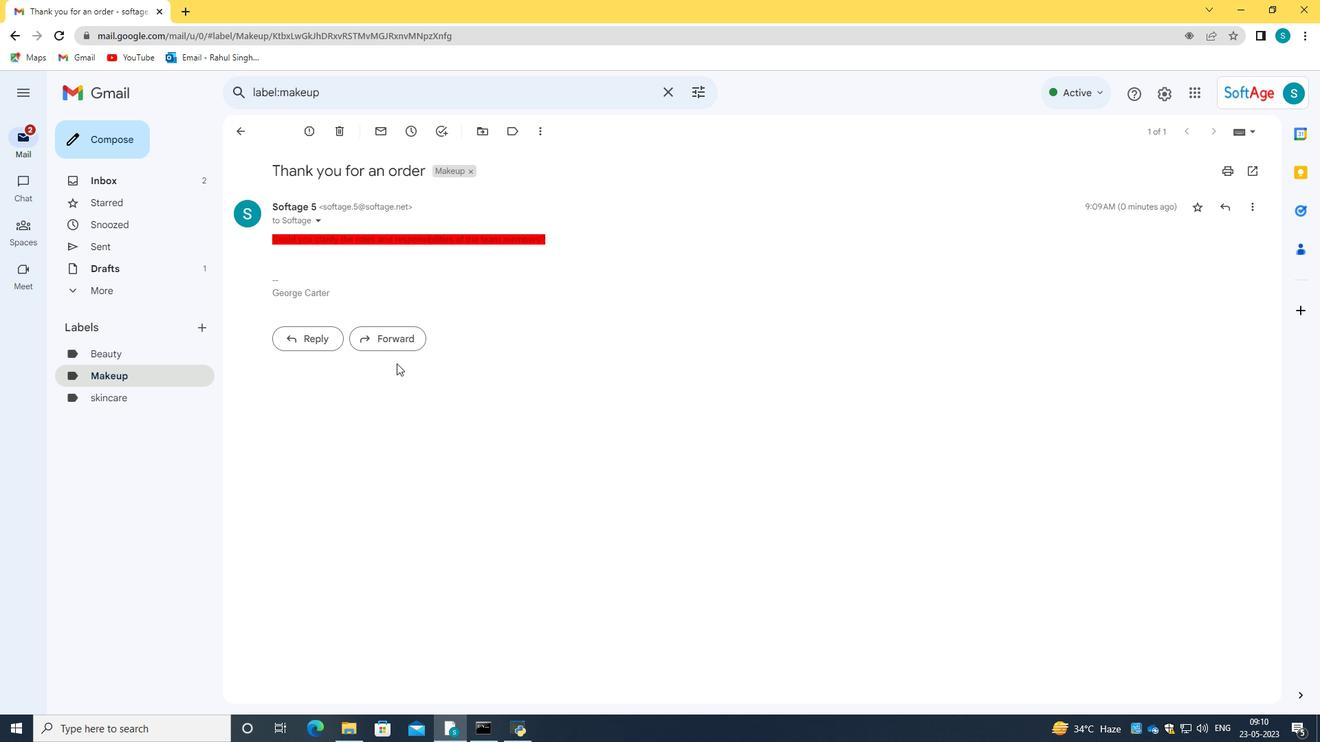 
Action: Mouse moved to (531, 380)
Screenshot: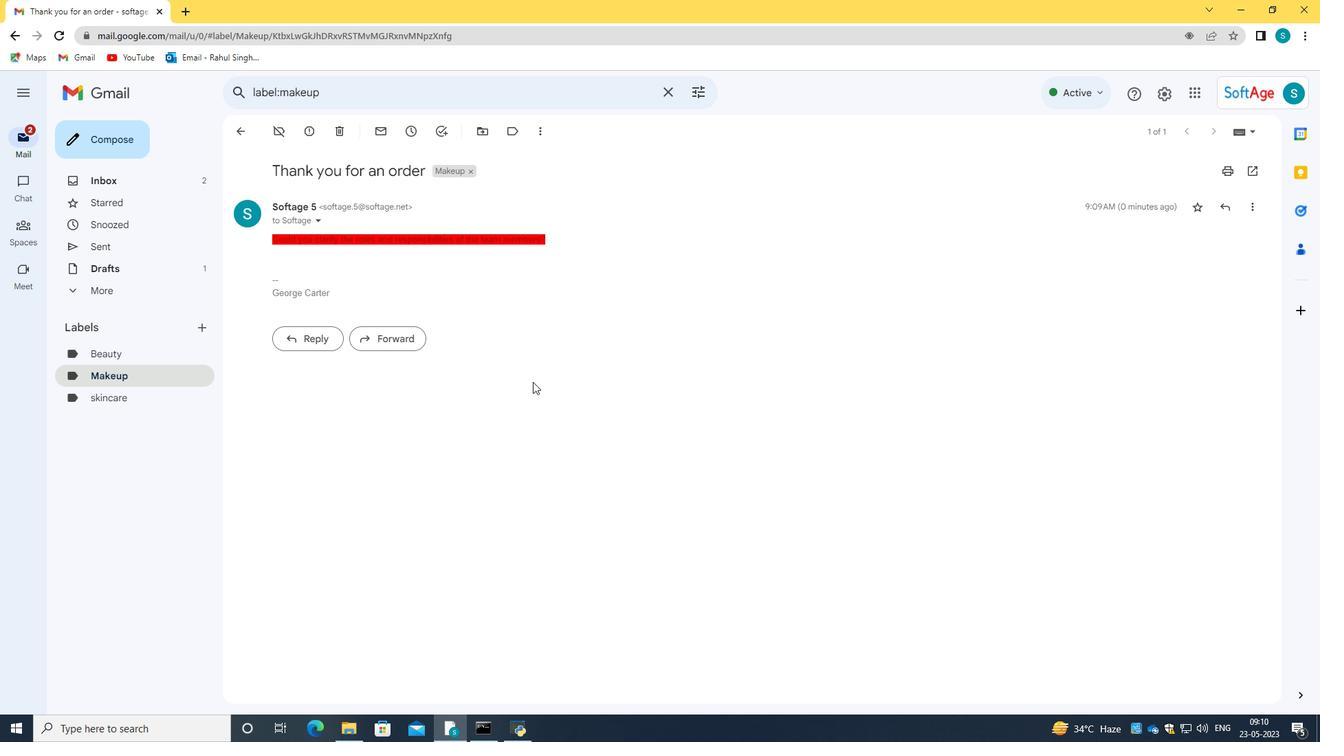 
Action: Mouse pressed left at (531, 380)
Screenshot: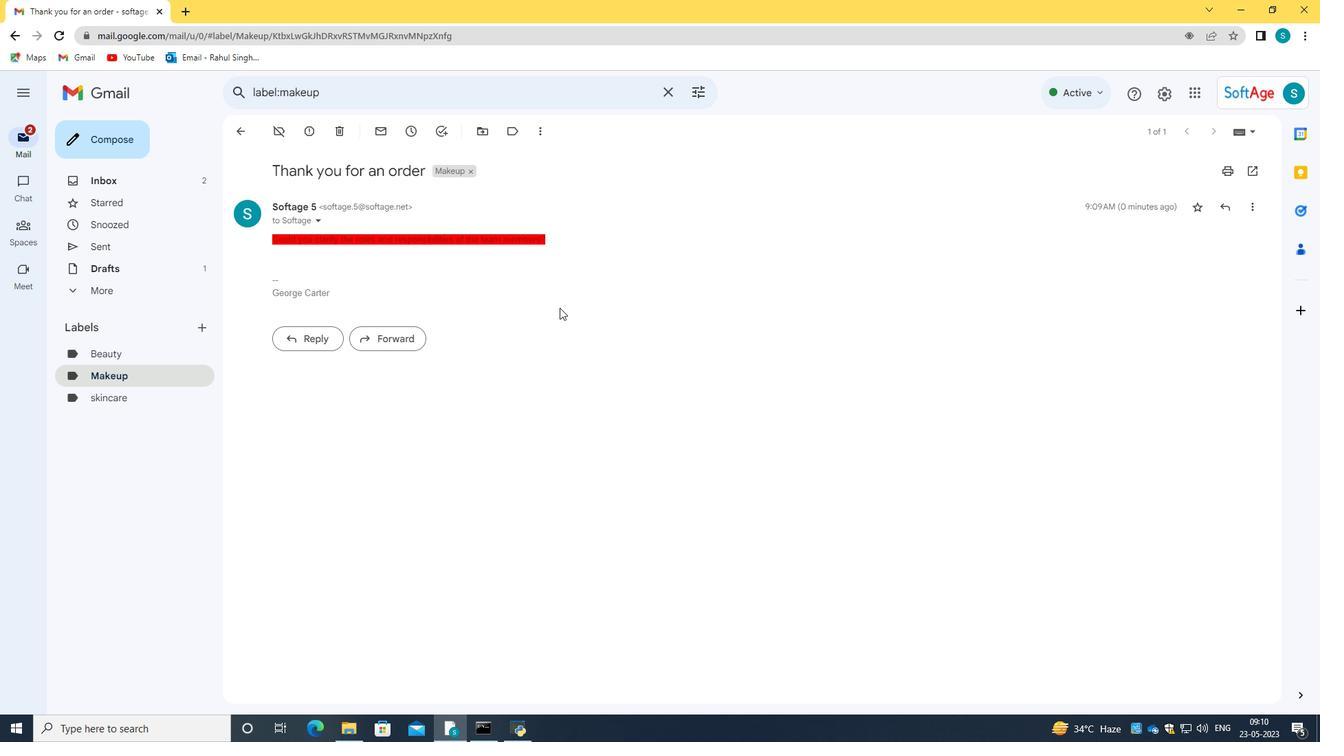 
Action: Mouse moved to (558, 305)
Screenshot: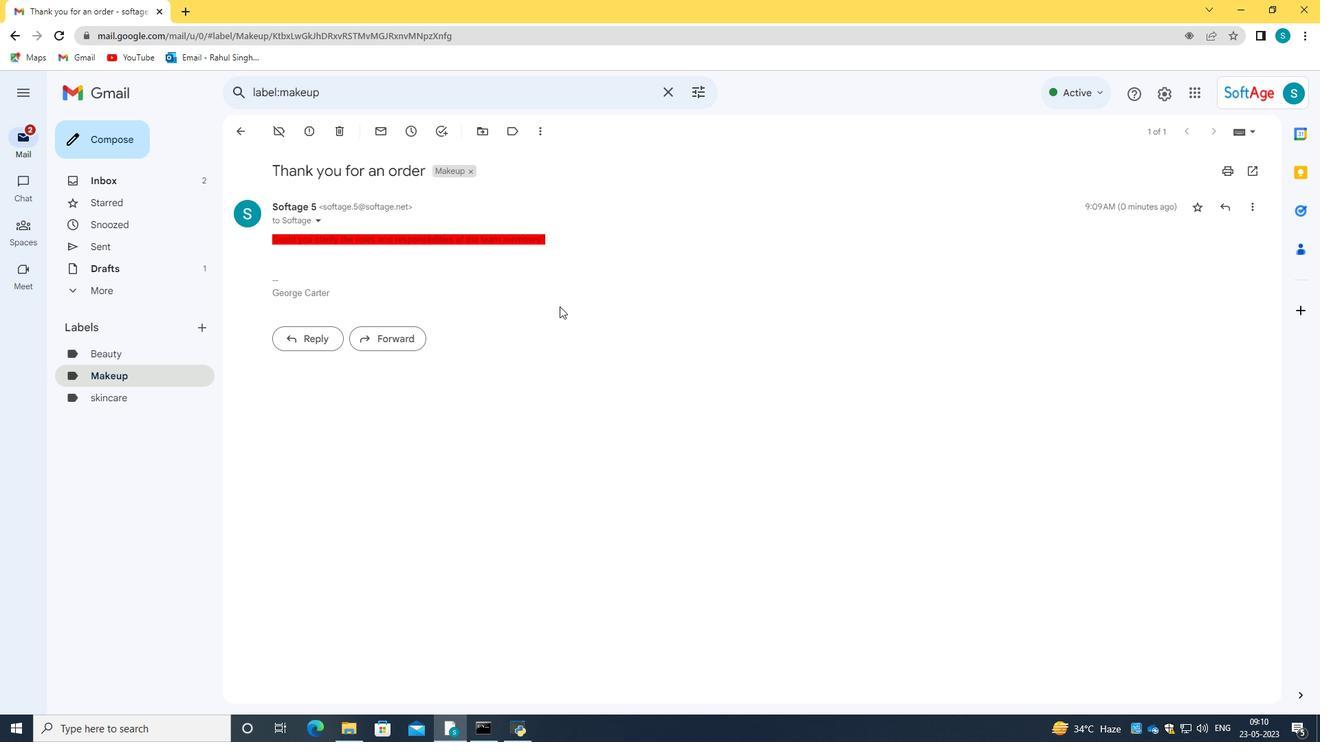 
